 Task: Explore nearby rock climbing gyms in Boulder, Colorado. 395.454974
Action: Mouse moved to (80, 64)
Screenshot: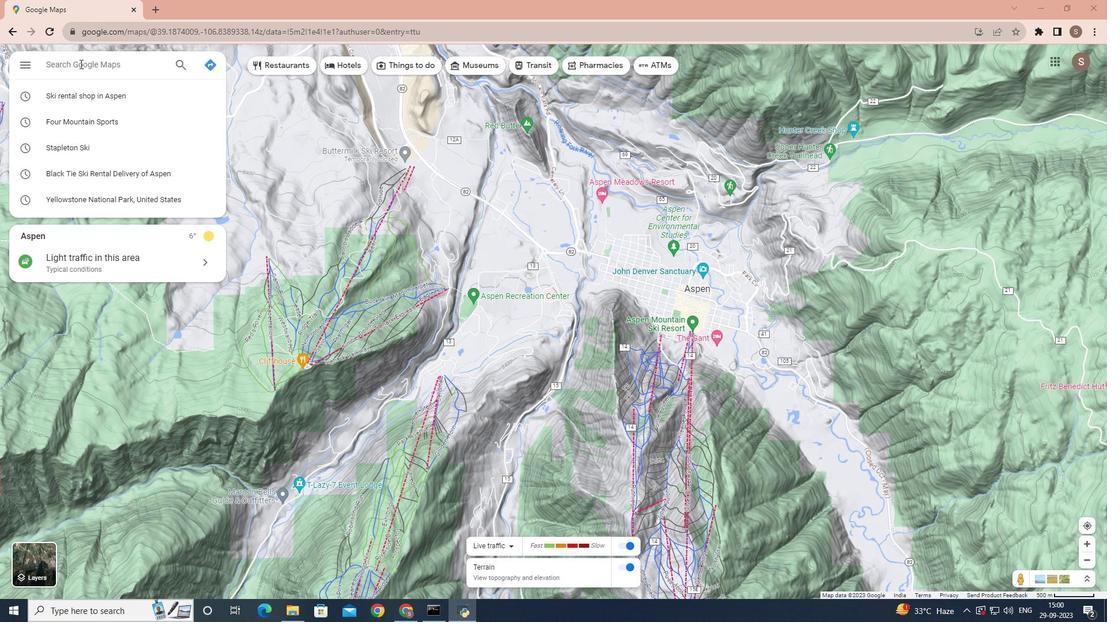 
Action: Mouse pressed left at (80, 64)
Screenshot: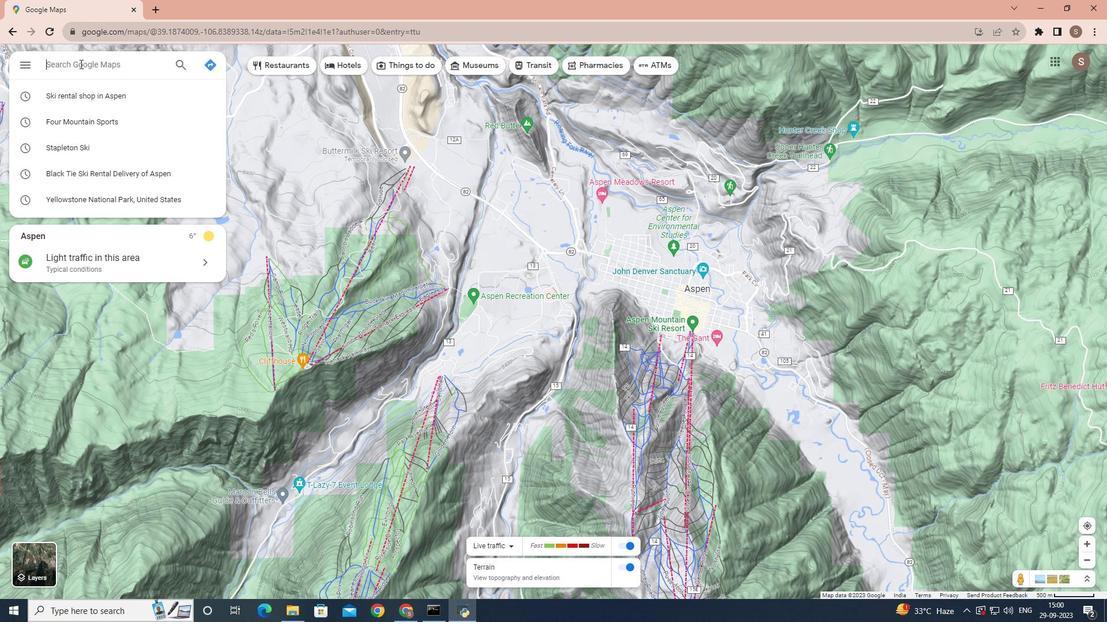 
Action: Key pressed rock<Key.space>climbing<Key.space>gym<Key.space>in<Key.space>boulder
Screenshot: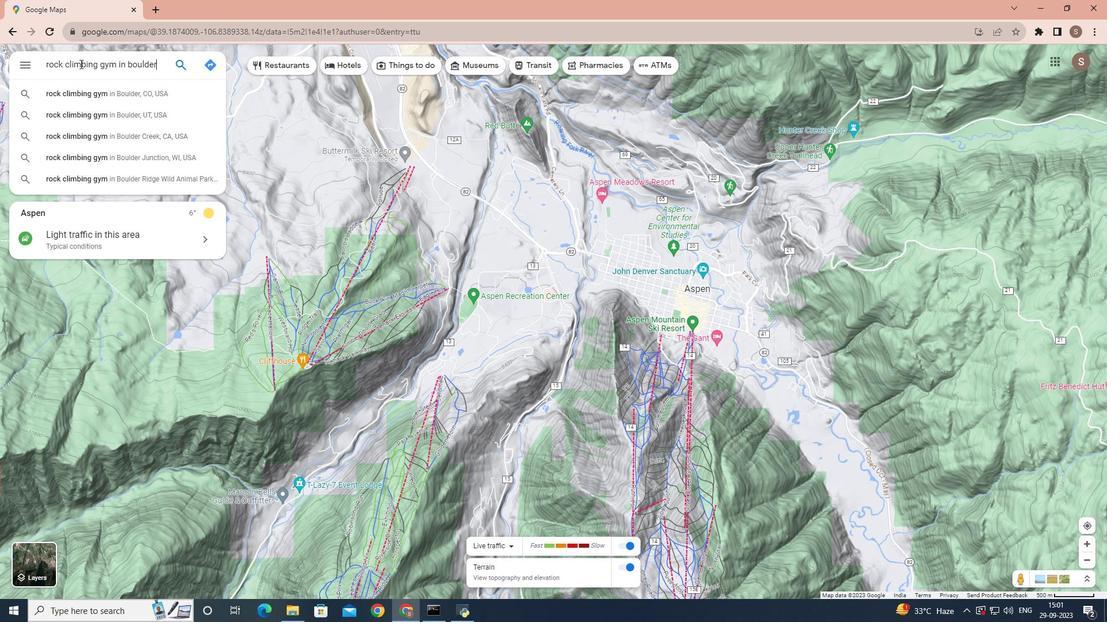 
Action: Mouse moved to (127, 91)
Screenshot: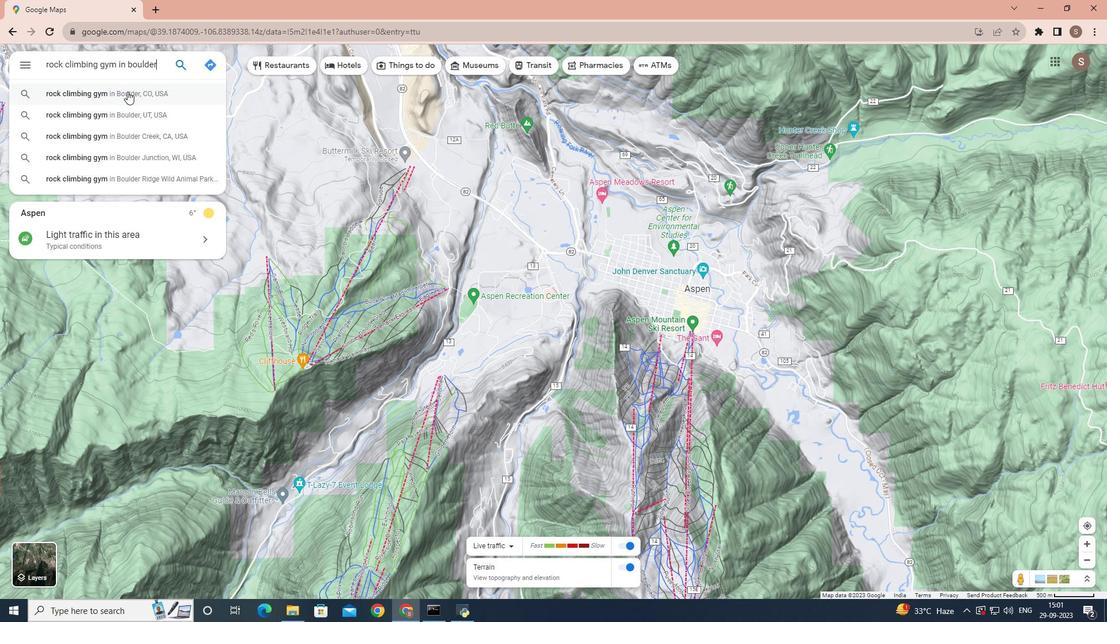 
Action: Mouse pressed left at (127, 91)
Screenshot: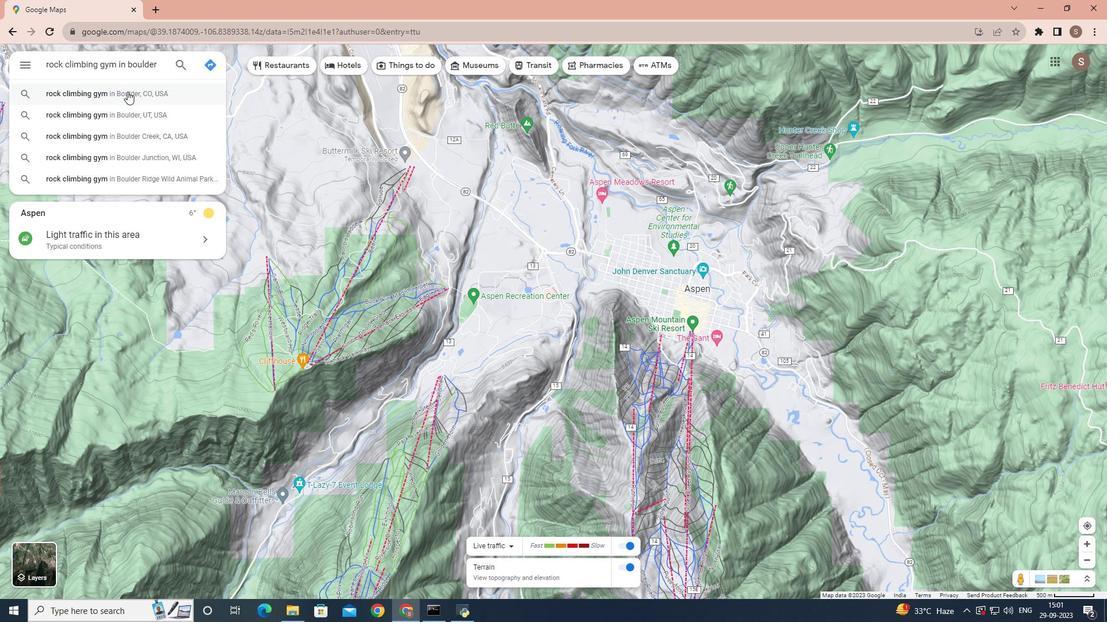 
Action: Mouse moved to (156, 283)
Screenshot: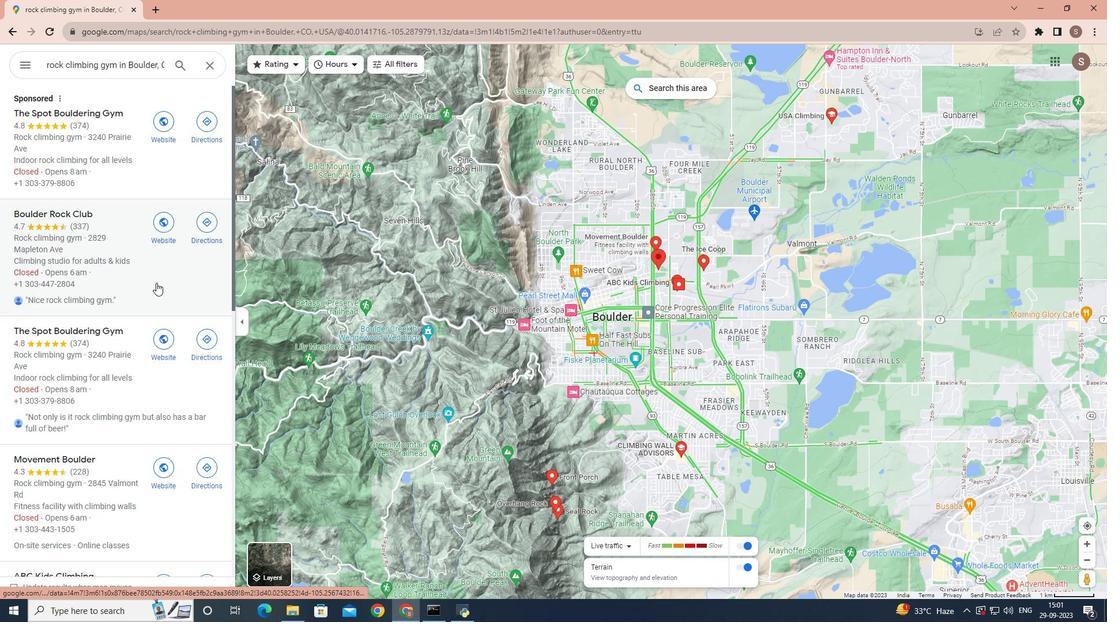 
Action: Mouse pressed left at (156, 283)
Screenshot: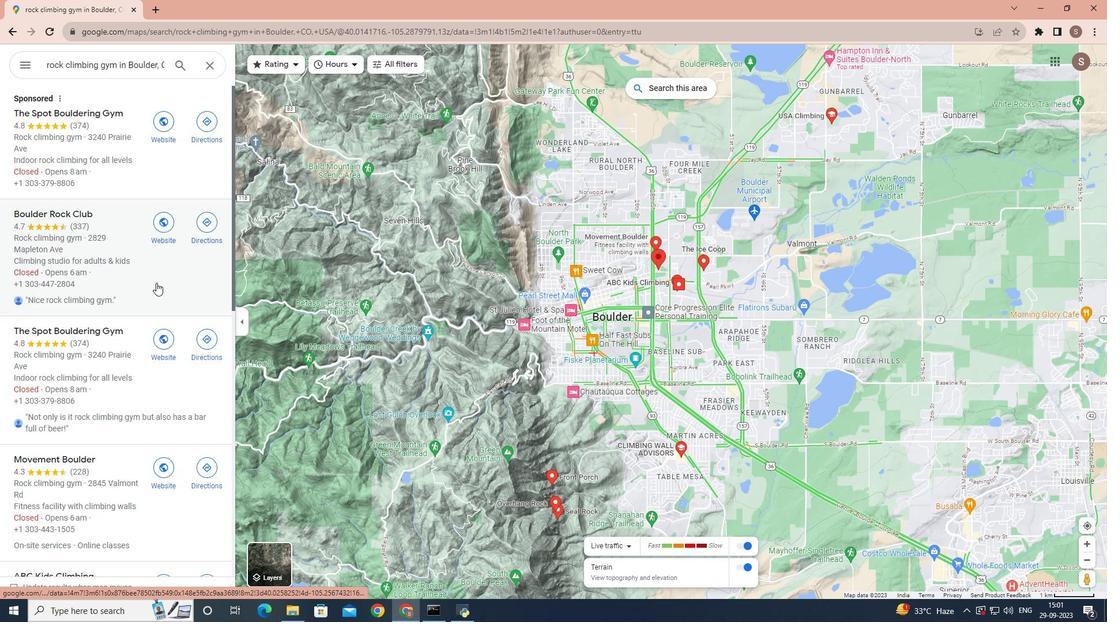 
Action: Mouse moved to (292, 377)
Screenshot: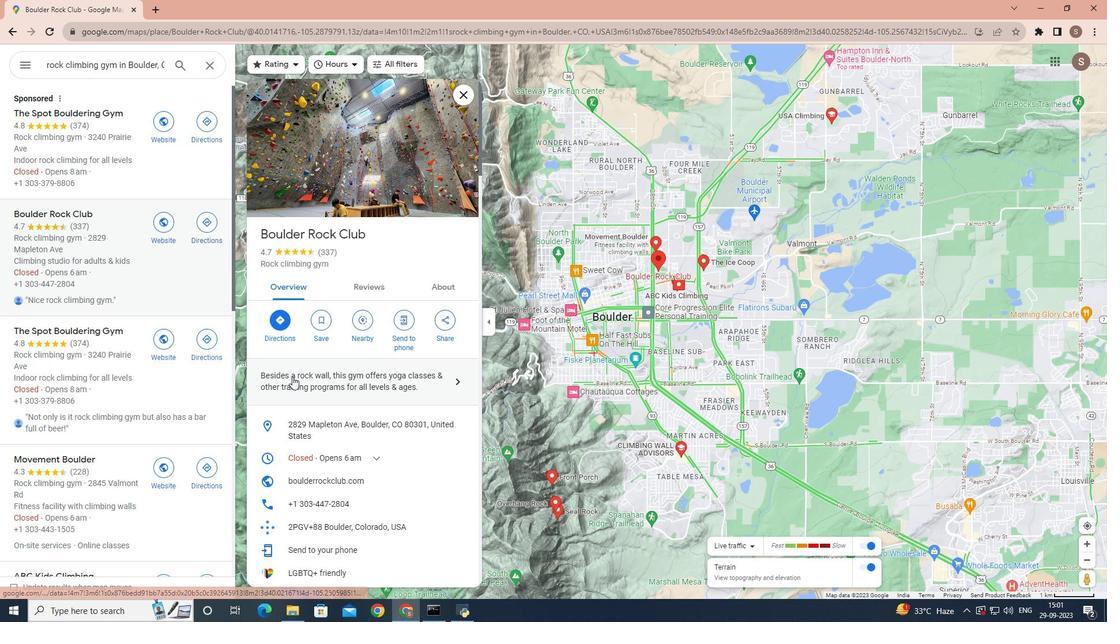 
Action: Mouse scrolled (292, 376) with delta (0, 0)
Screenshot: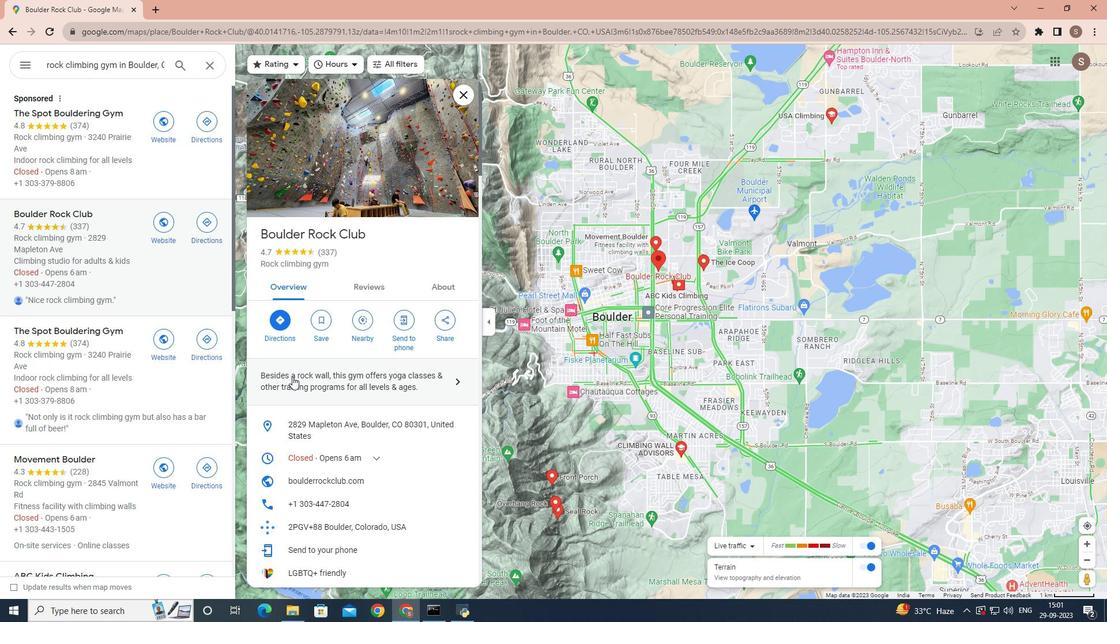 
Action: Mouse scrolled (292, 376) with delta (0, 0)
Screenshot: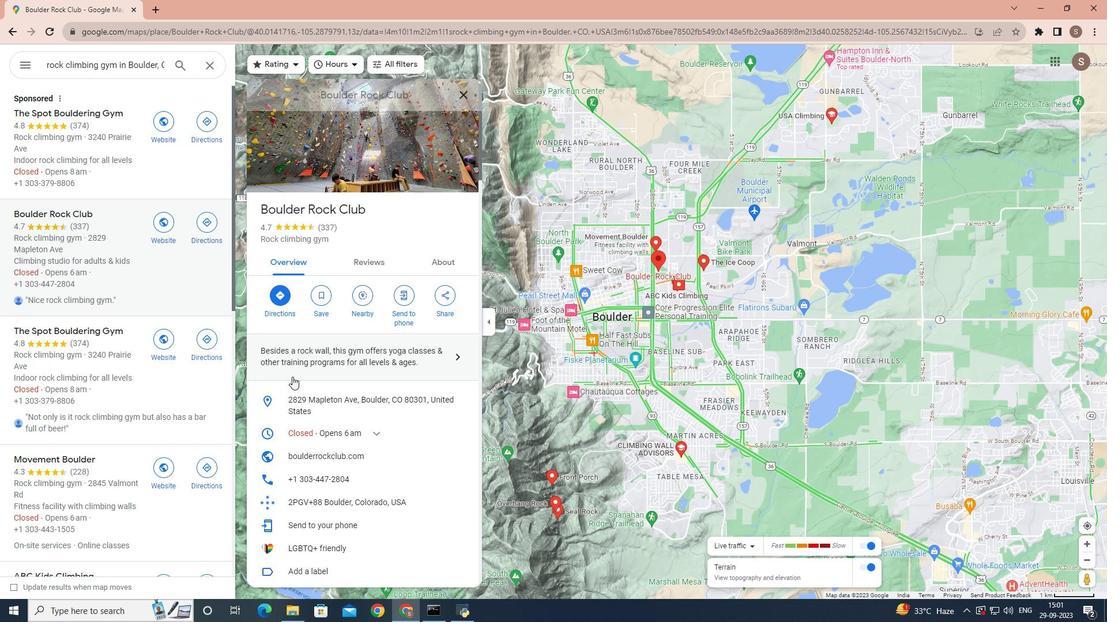 
Action: Mouse scrolled (292, 376) with delta (0, 0)
Screenshot: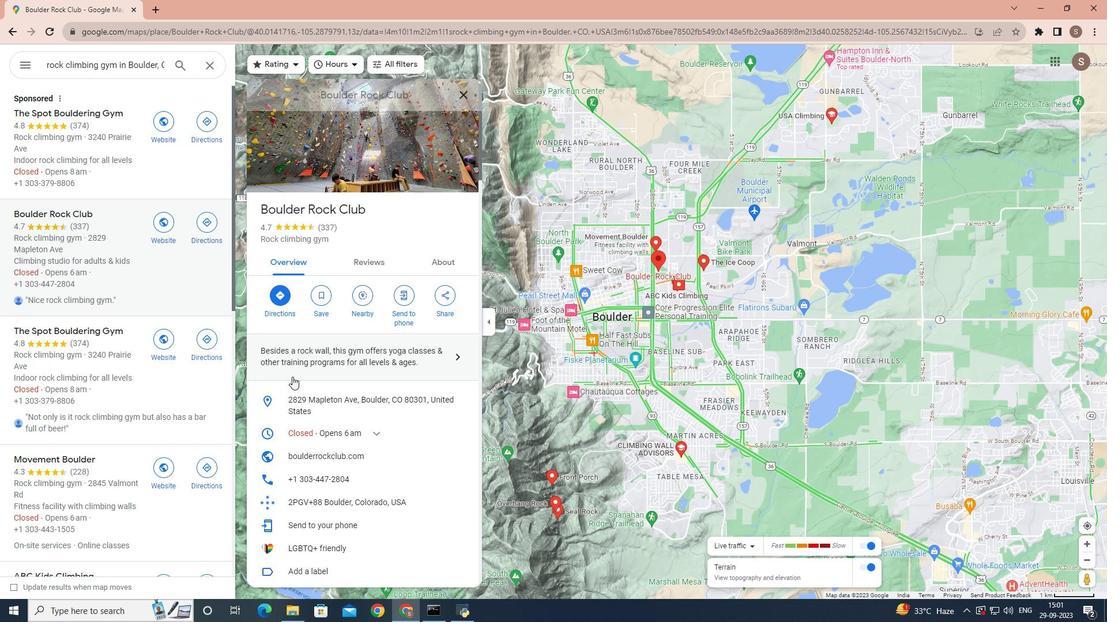 
Action: Mouse scrolled (292, 376) with delta (0, 0)
Screenshot: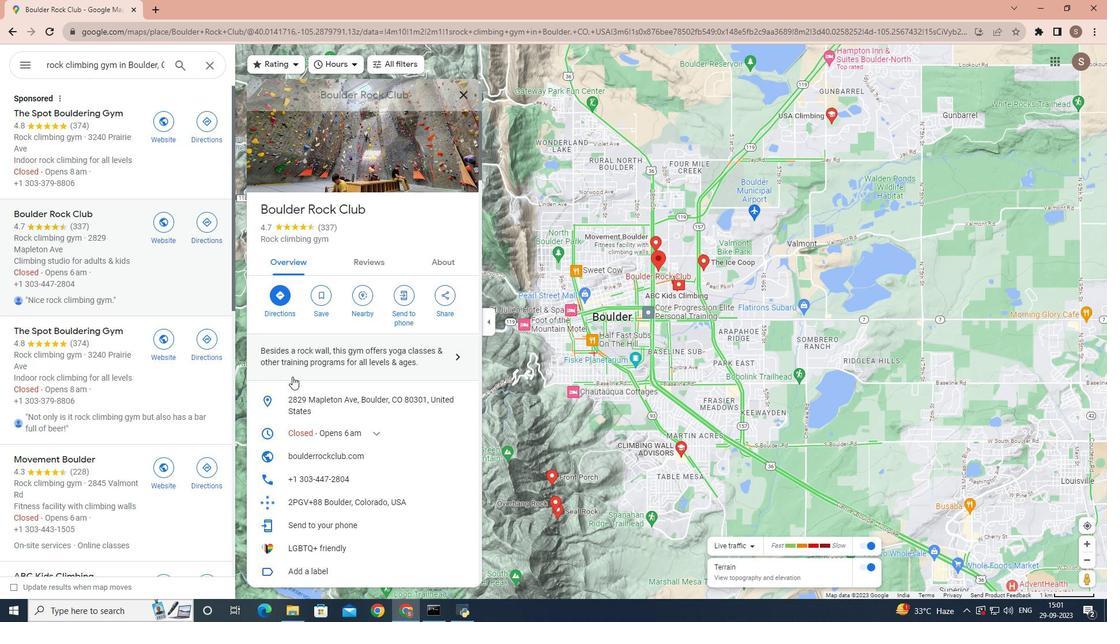 
Action: Mouse scrolled (292, 376) with delta (0, 0)
Screenshot: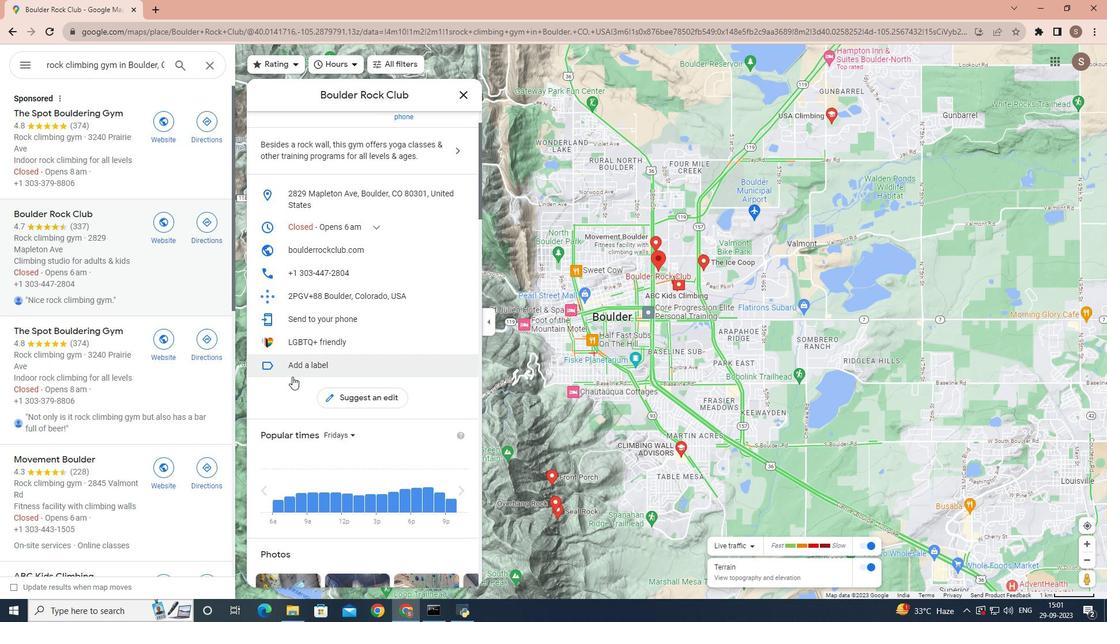 
Action: Mouse scrolled (292, 376) with delta (0, 0)
Screenshot: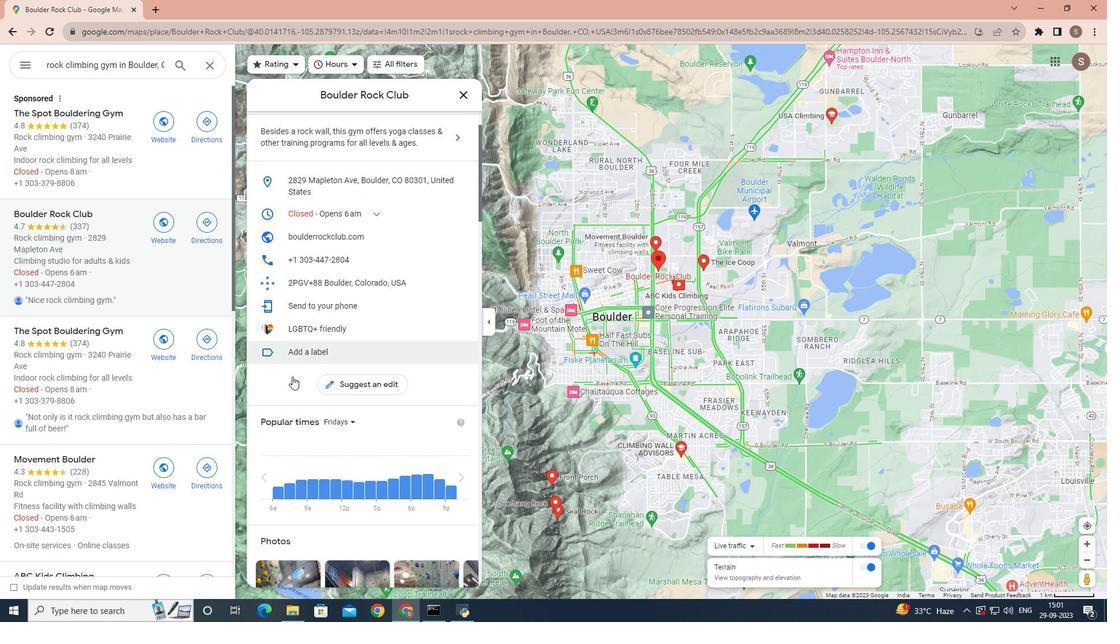 
Action: Mouse scrolled (292, 376) with delta (0, 0)
Screenshot: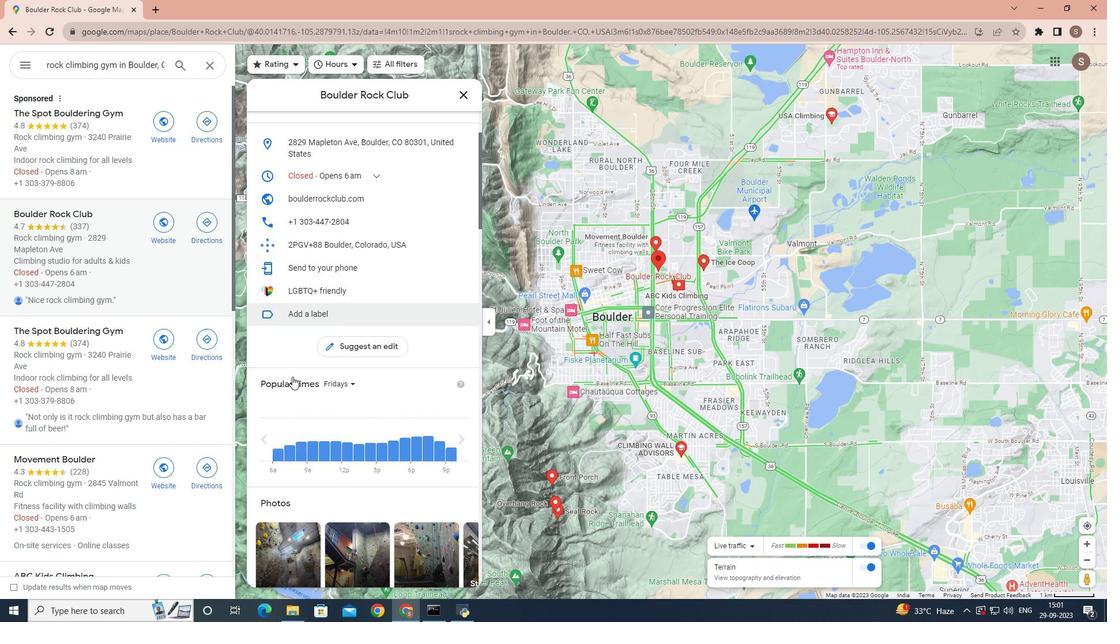 
Action: Mouse scrolled (292, 376) with delta (0, 0)
Screenshot: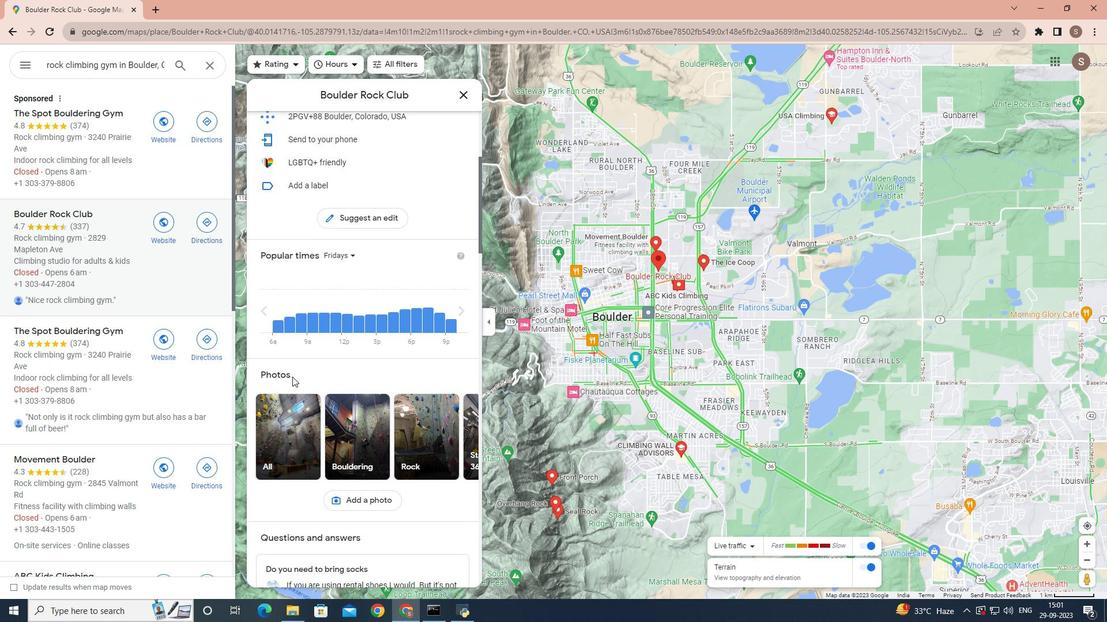 
Action: Mouse scrolled (292, 376) with delta (0, 0)
Screenshot: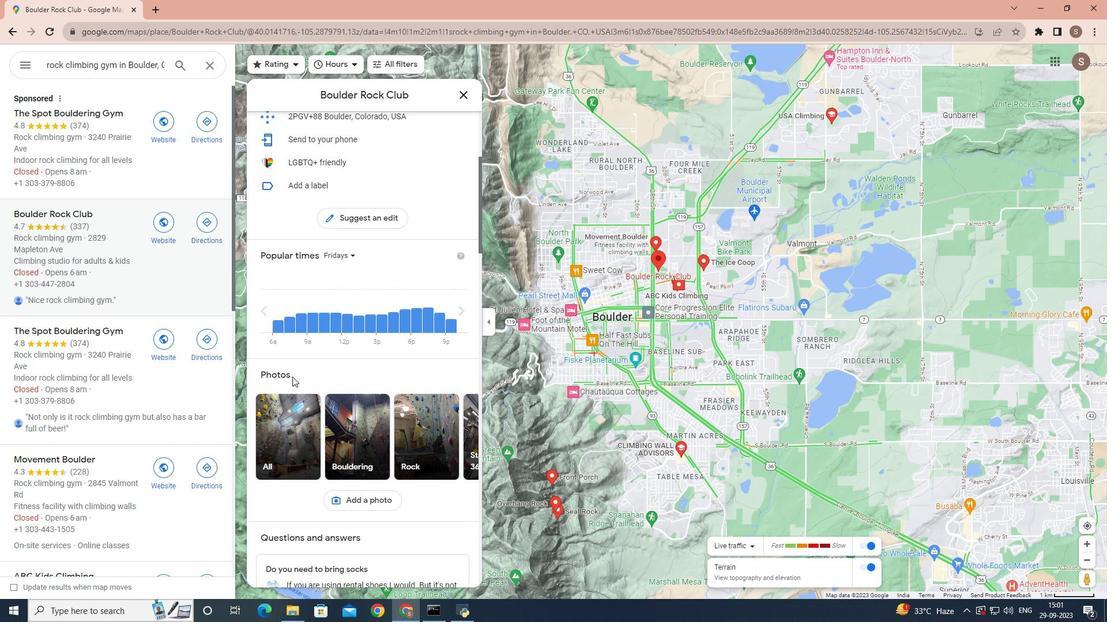 
Action: Mouse scrolled (292, 376) with delta (0, 0)
Screenshot: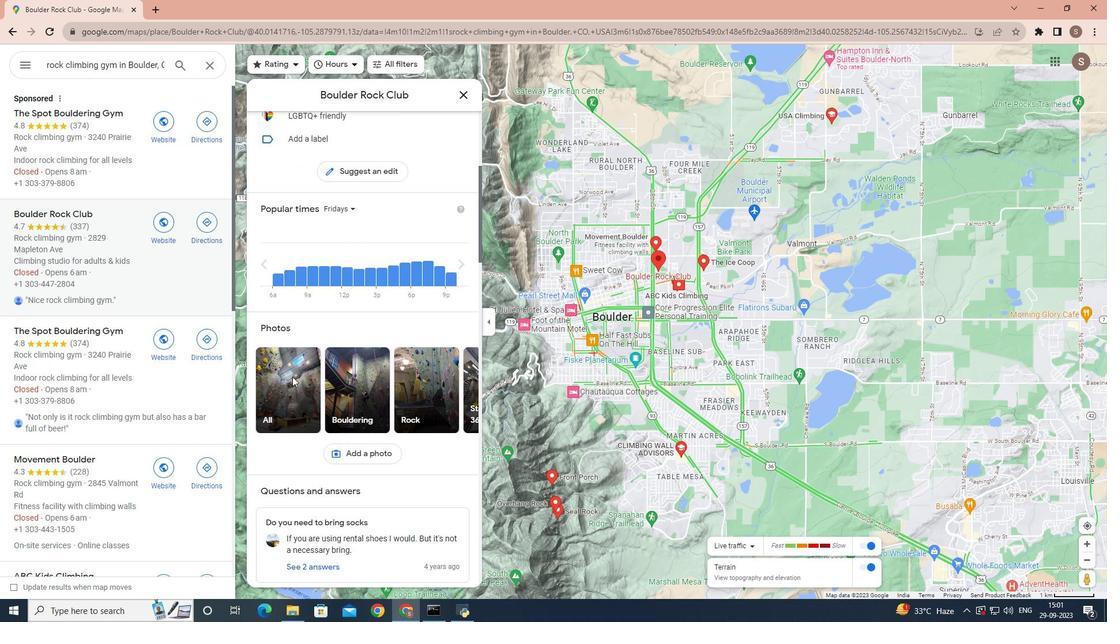 
Action: Mouse scrolled (292, 376) with delta (0, 0)
Screenshot: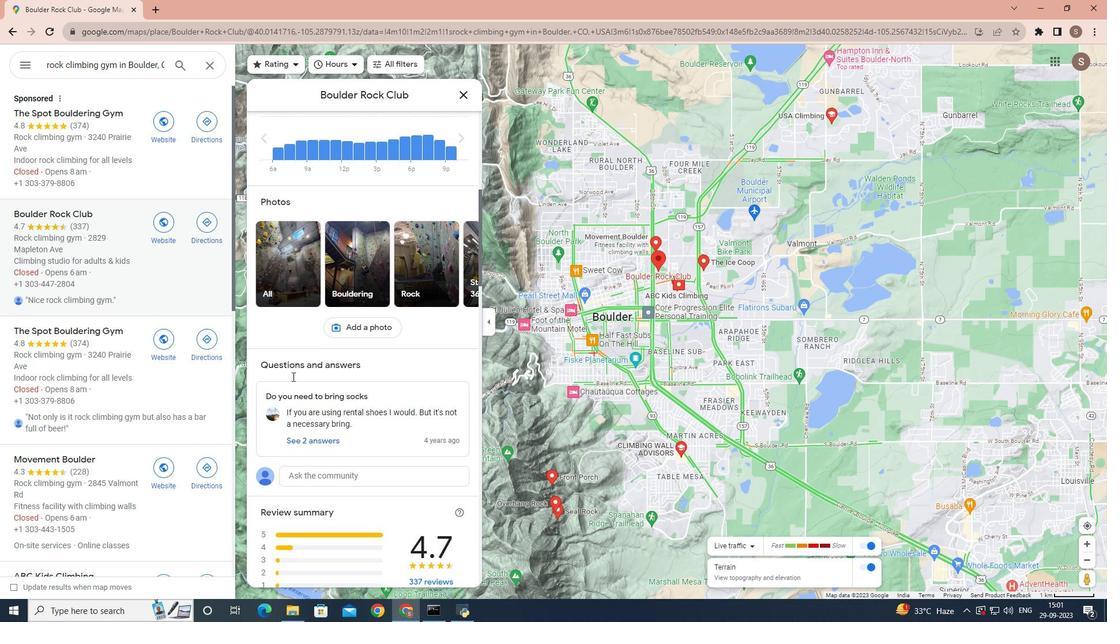 
Action: Mouse scrolled (292, 376) with delta (0, 0)
Screenshot: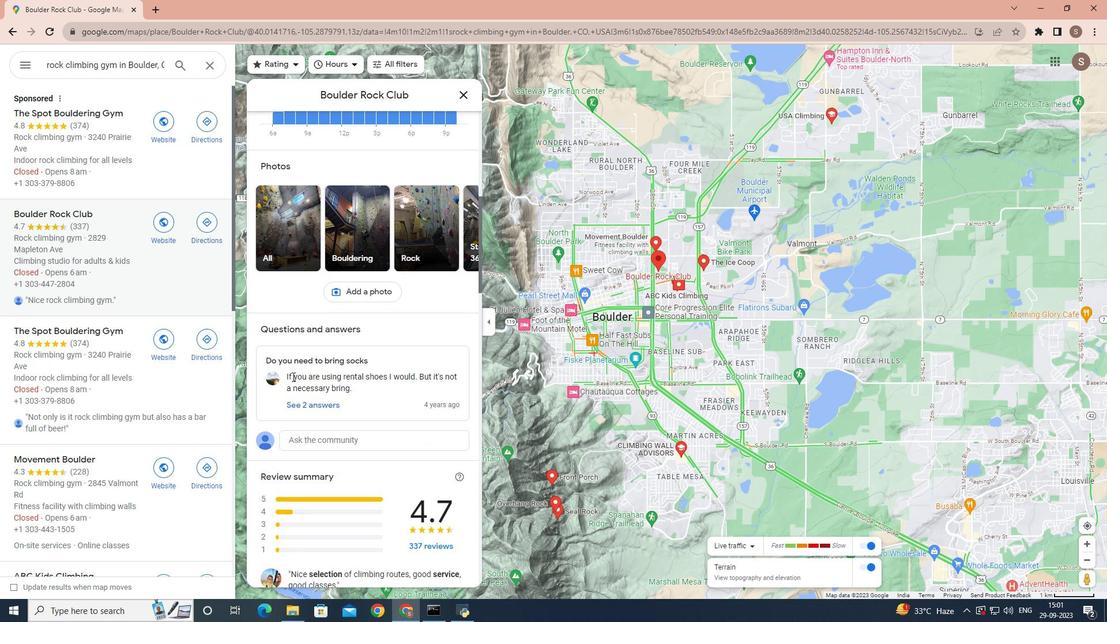 
Action: Mouse scrolled (292, 376) with delta (0, 0)
Screenshot: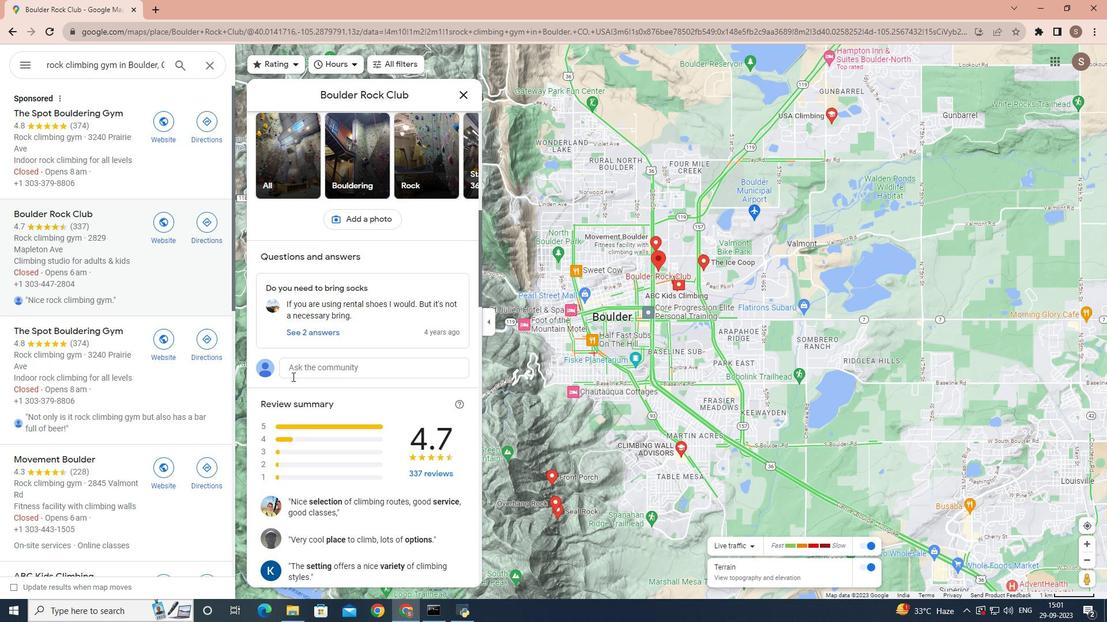 
Action: Mouse scrolled (292, 376) with delta (0, 0)
Screenshot: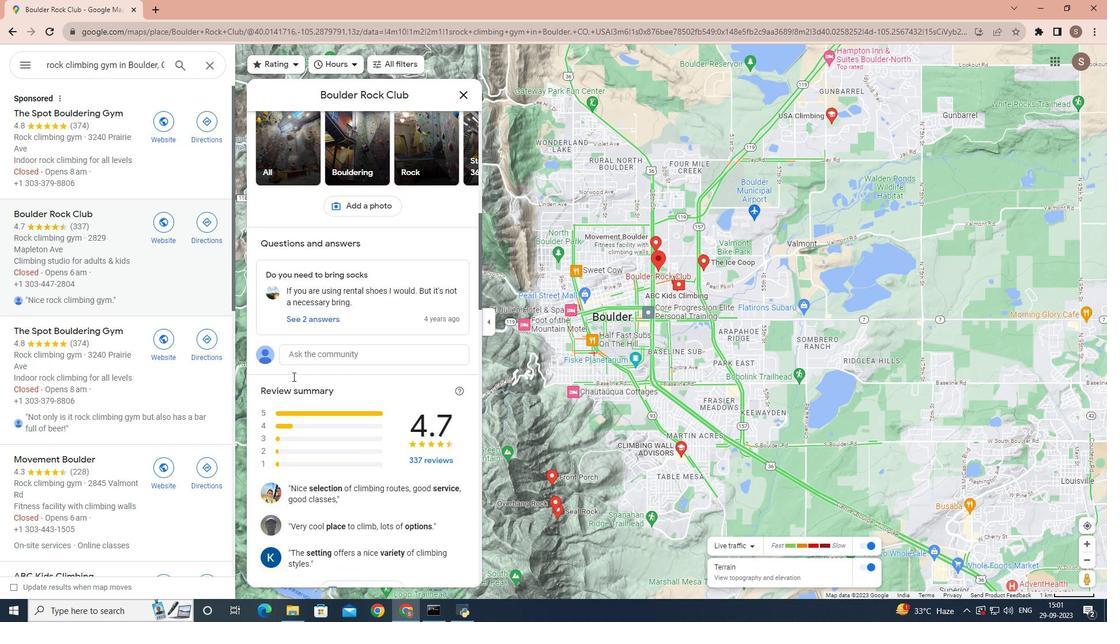 
Action: Mouse moved to (293, 377)
Screenshot: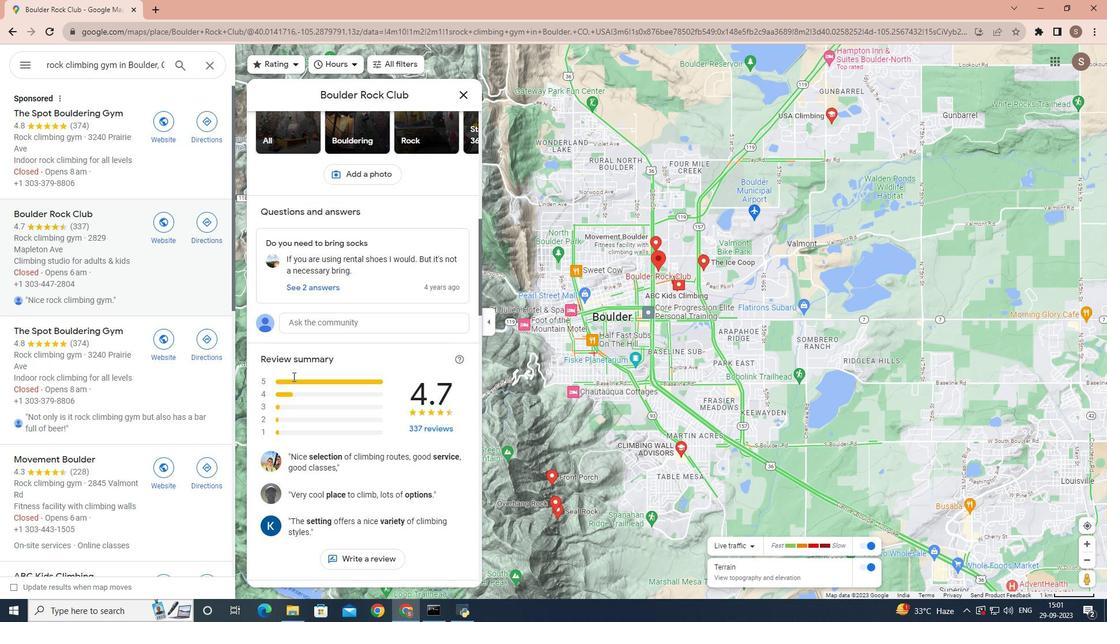 
Action: Mouse scrolled (293, 376) with delta (0, 0)
Screenshot: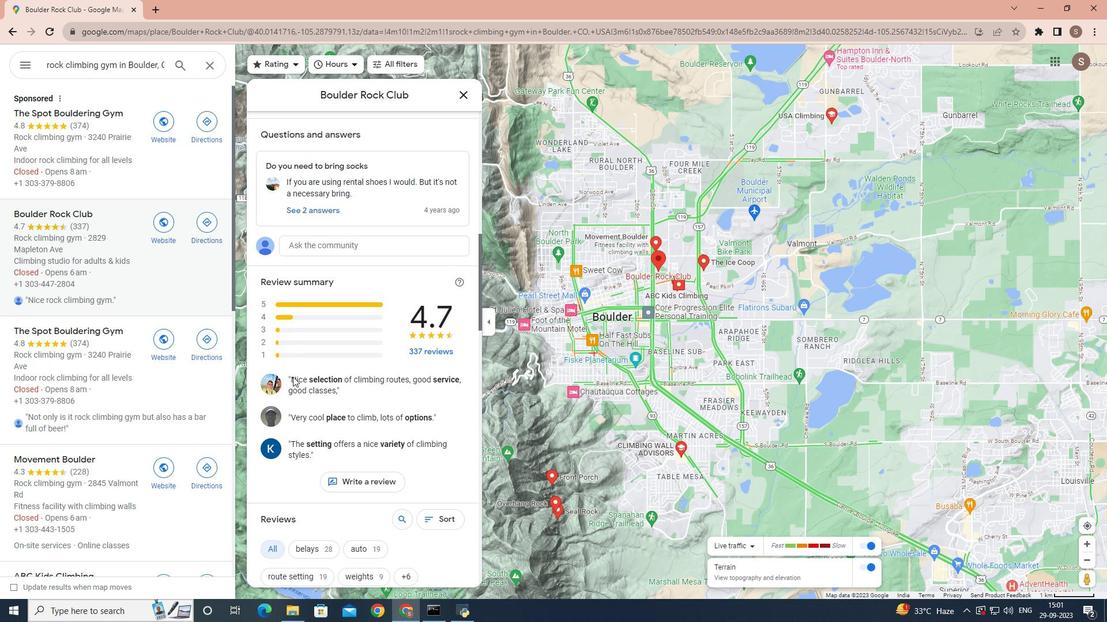 
Action: Mouse scrolled (293, 376) with delta (0, 0)
Screenshot: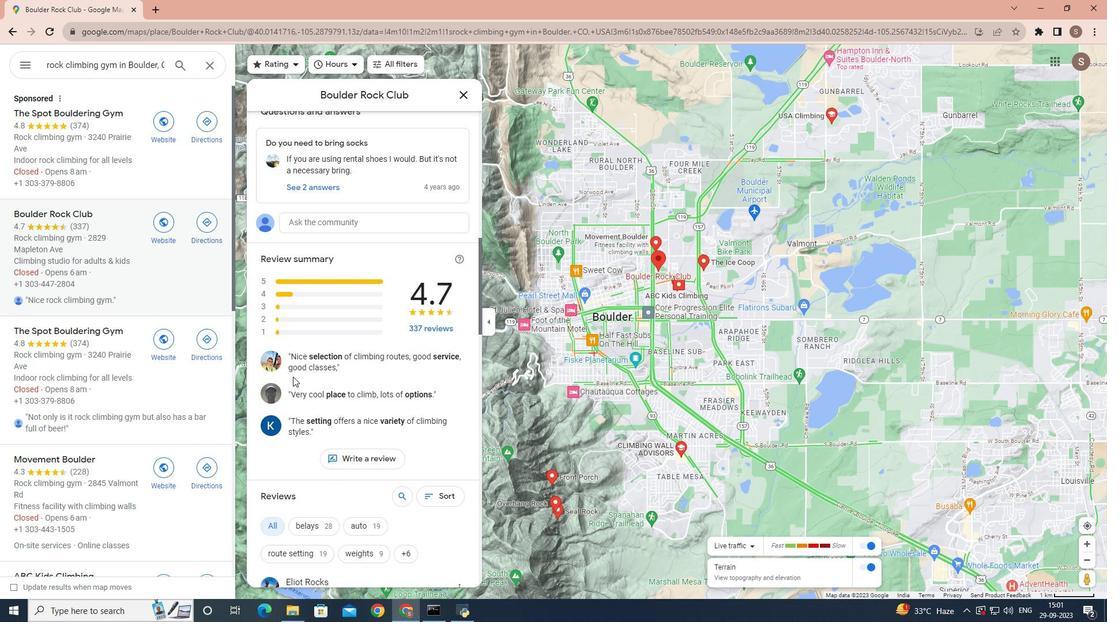 
Action: Mouse scrolled (293, 376) with delta (0, 0)
Screenshot: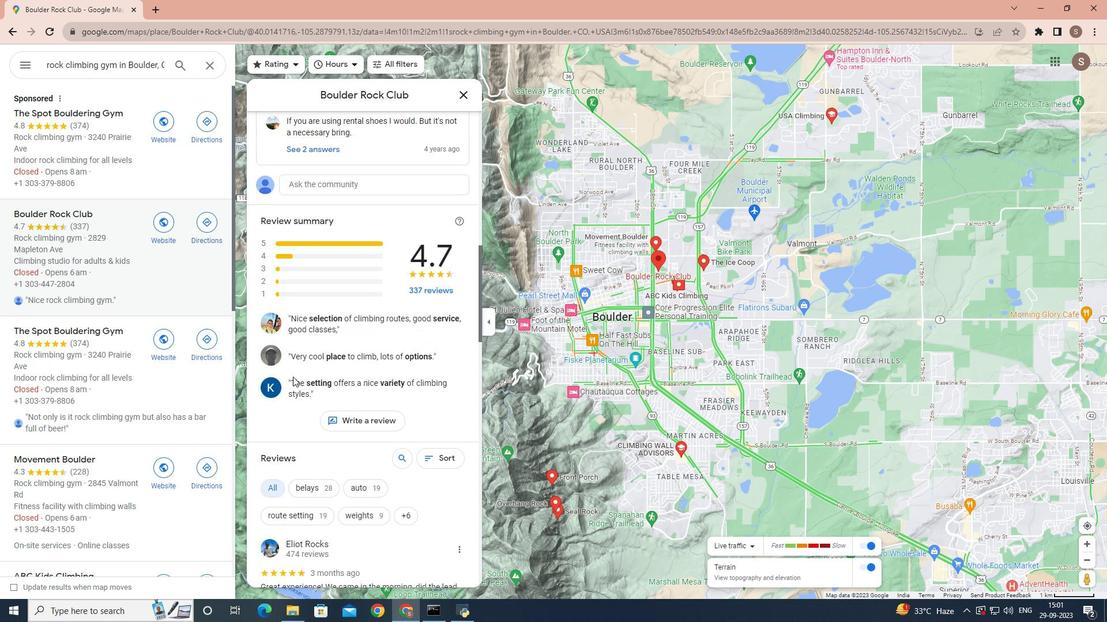
Action: Mouse scrolled (293, 376) with delta (0, 0)
Screenshot: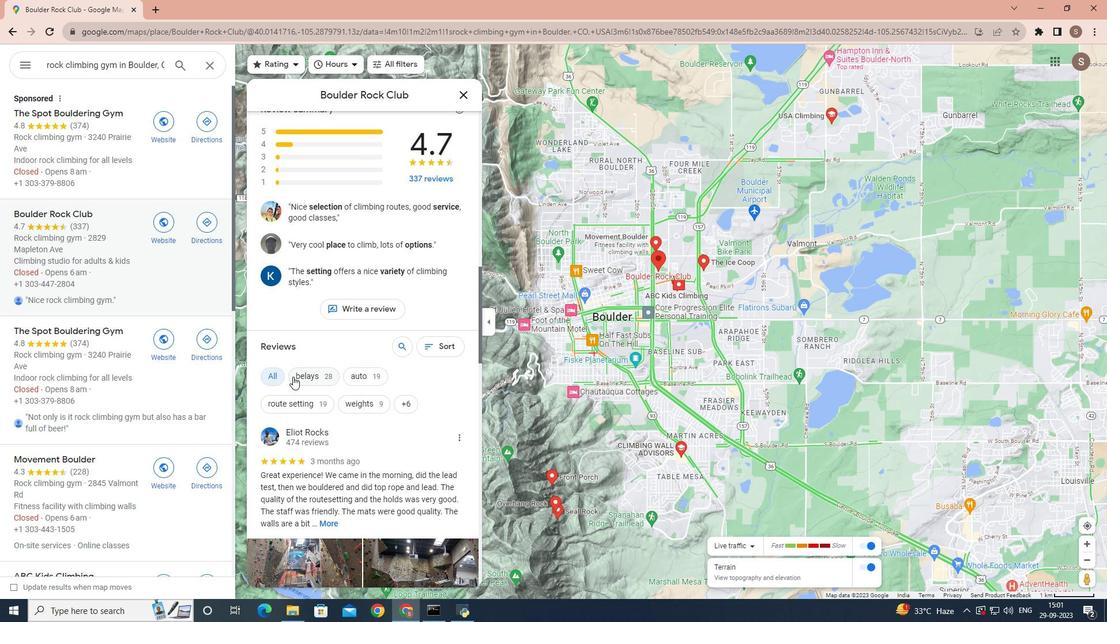 
Action: Mouse scrolled (293, 376) with delta (0, 0)
Screenshot: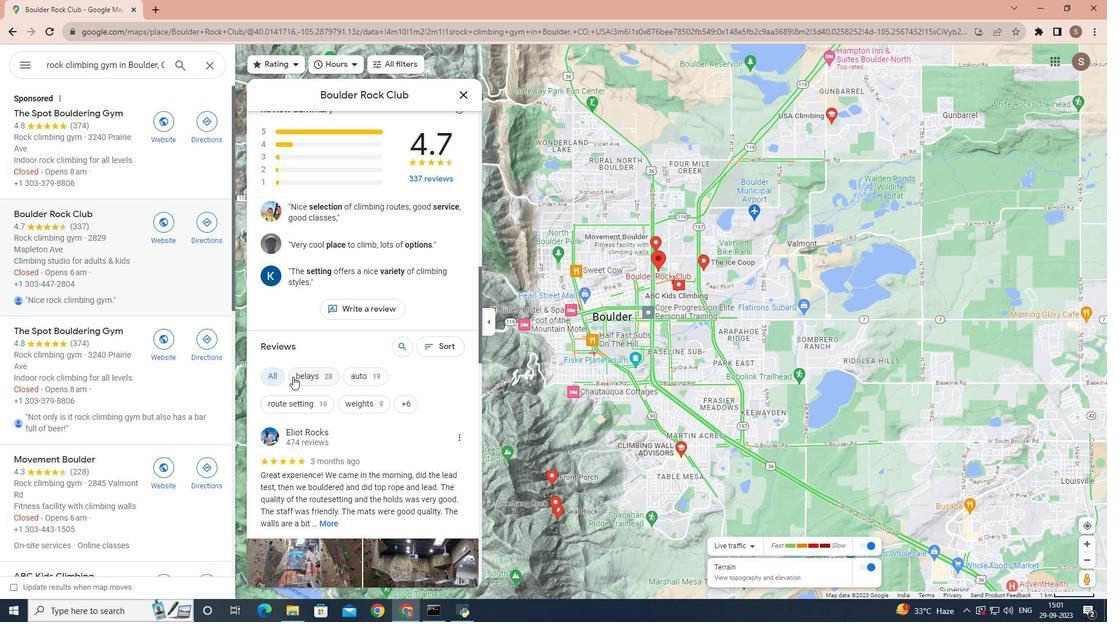 
Action: Mouse scrolled (293, 376) with delta (0, 0)
Screenshot: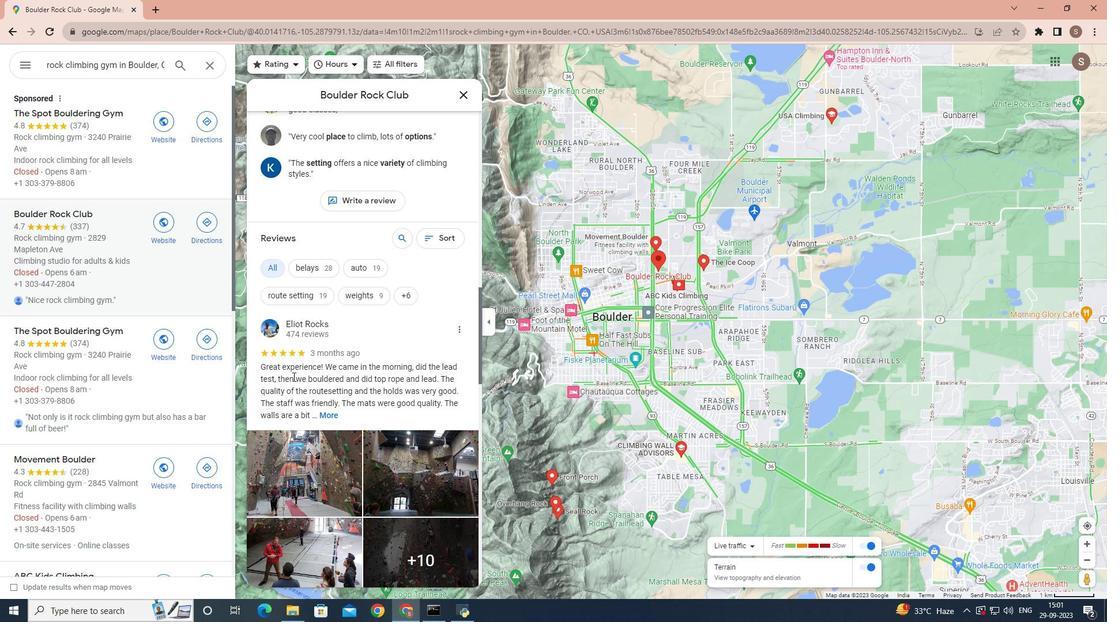 
Action: Mouse scrolled (293, 376) with delta (0, 0)
Screenshot: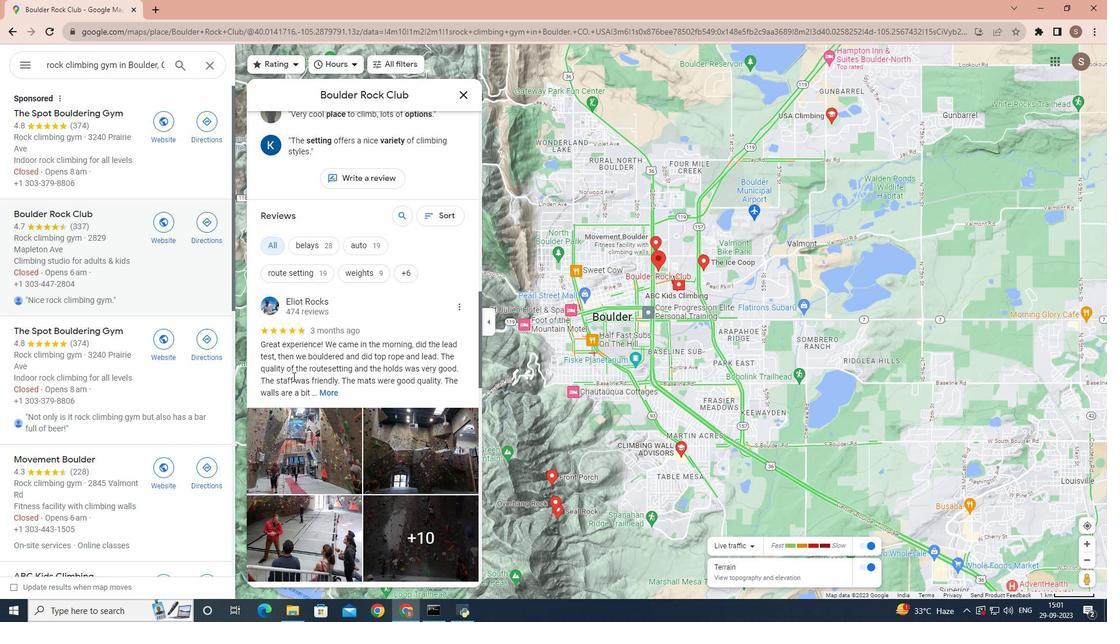 
Action: Mouse scrolled (293, 376) with delta (0, 0)
Screenshot: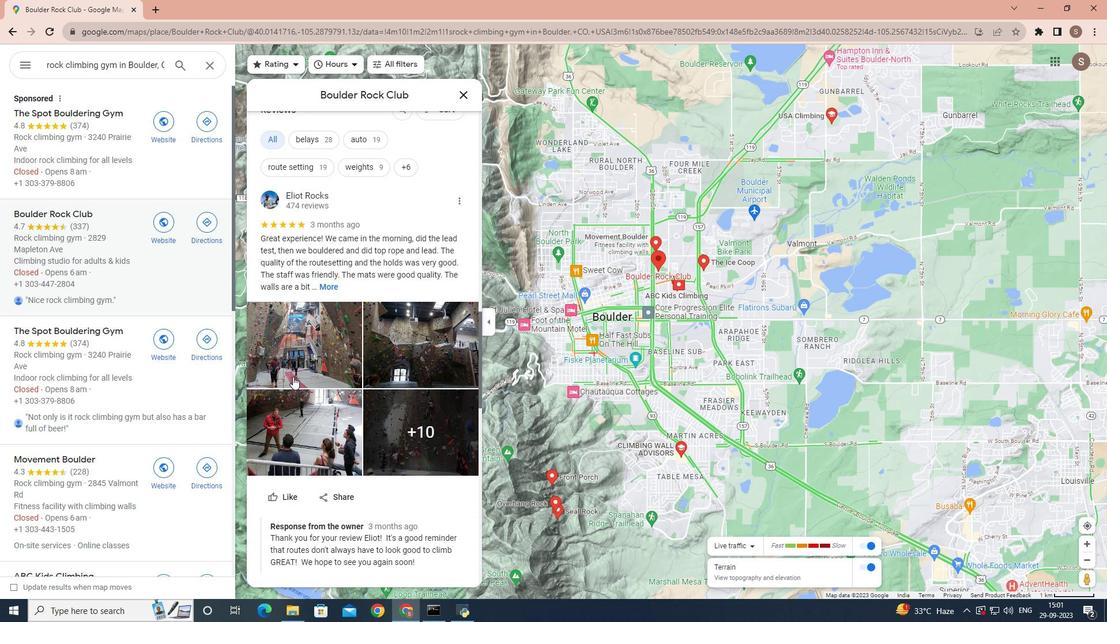 
Action: Mouse scrolled (293, 376) with delta (0, 0)
Screenshot: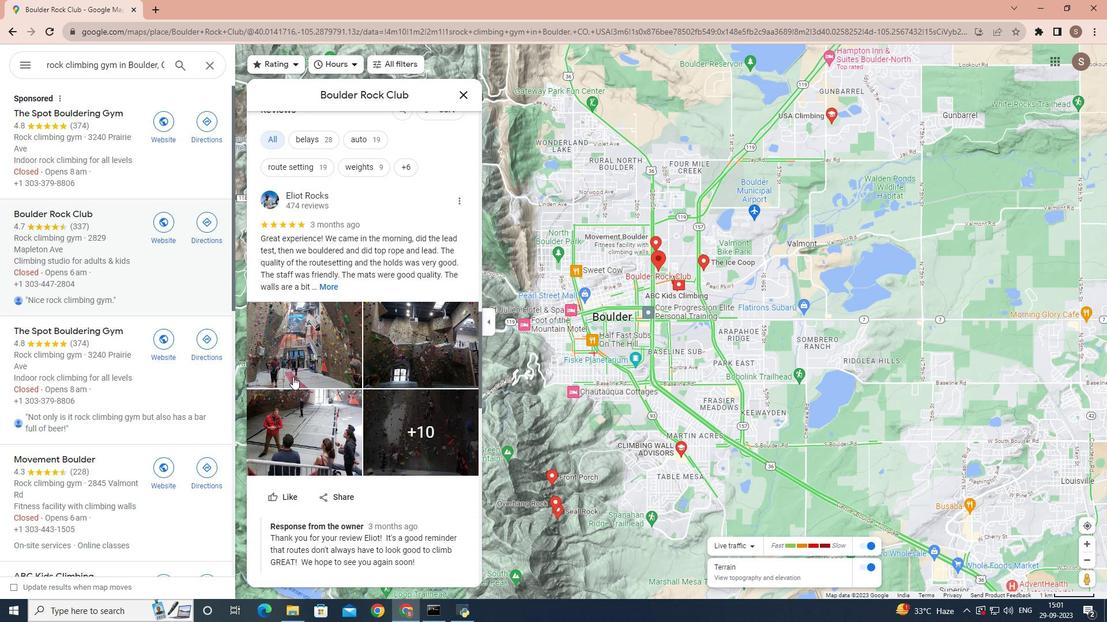 
Action: Mouse scrolled (293, 376) with delta (0, 0)
Screenshot: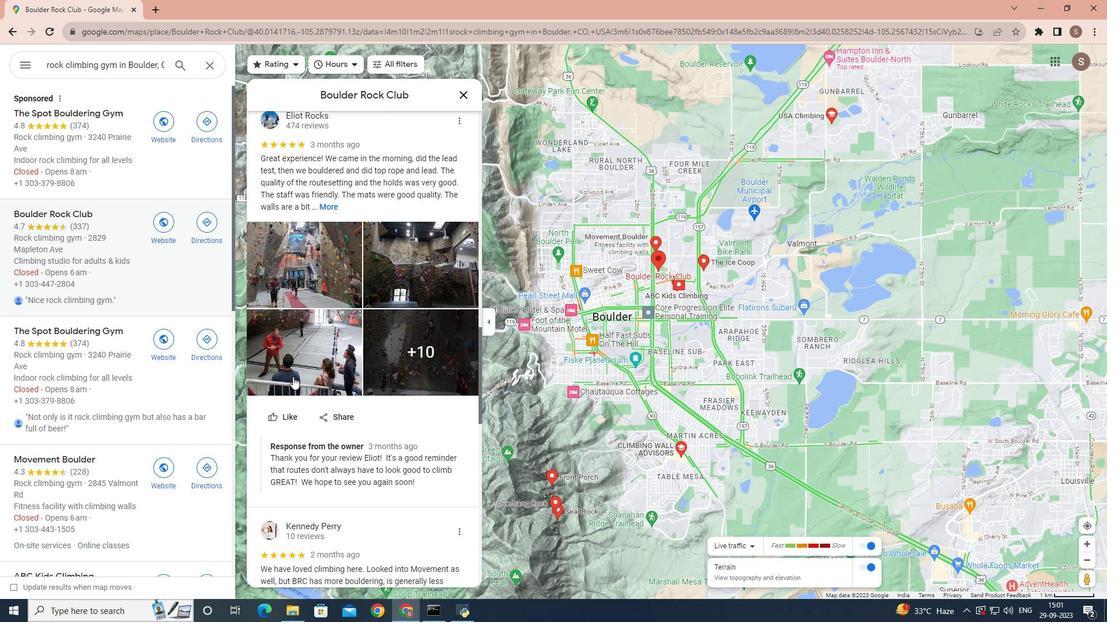 
Action: Mouse scrolled (293, 376) with delta (0, 0)
Screenshot: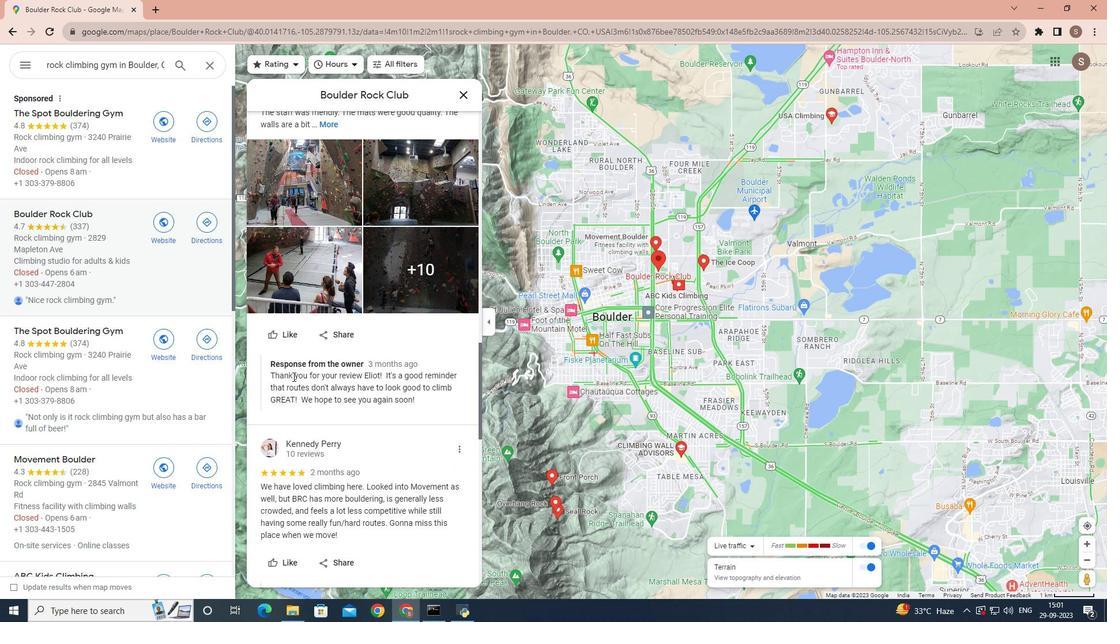 
Action: Mouse scrolled (293, 376) with delta (0, 0)
Screenshot: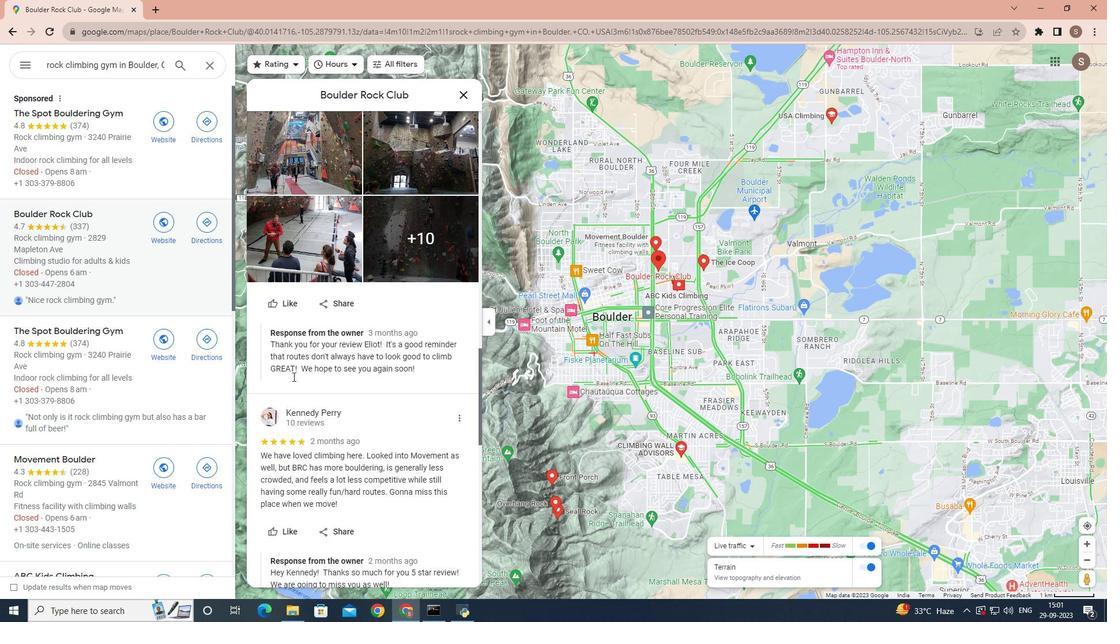 
Action: Mouse scrolled (293, 376) with delta (0, 0)
Screenshot: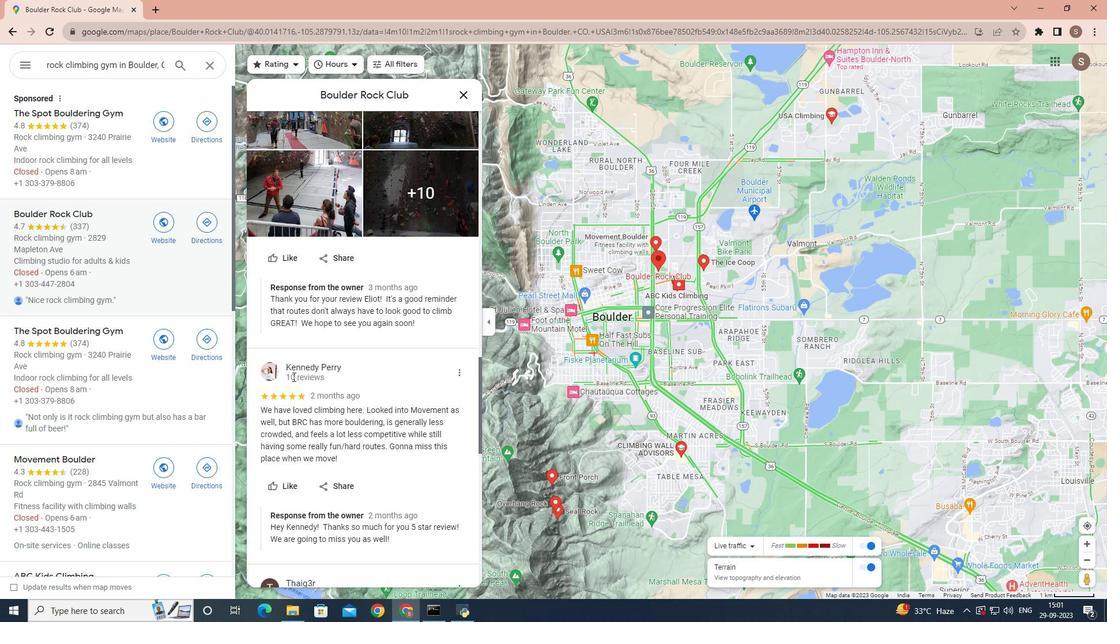 
Action: Mouse scrolled (293, 376) with delta (0, 0)
Screenshot: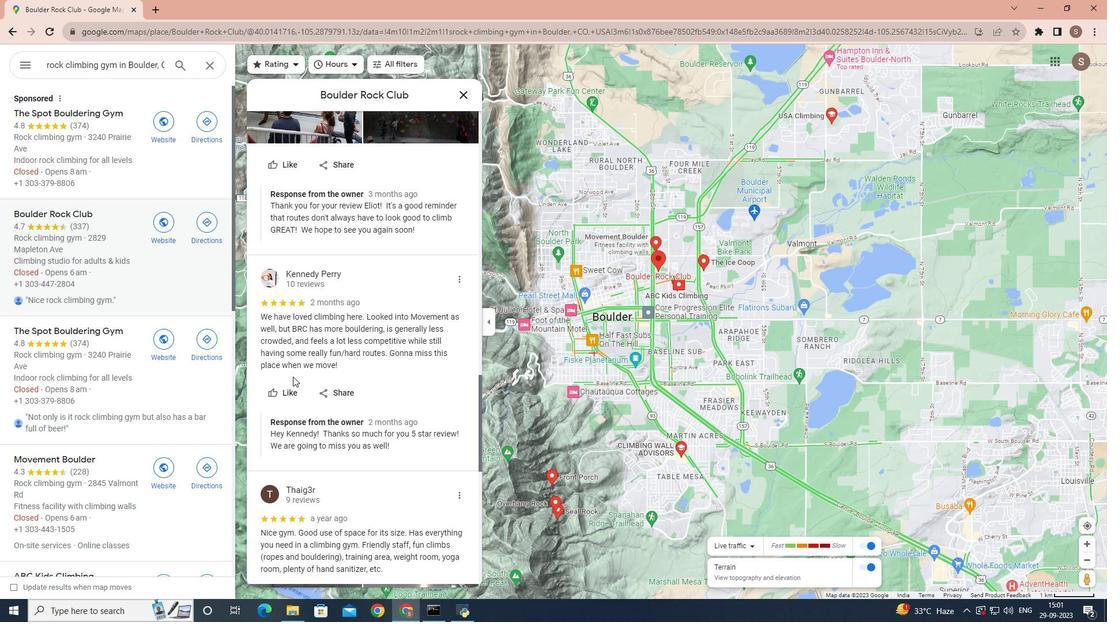 
Action: Mouse scrolled (293, 376) with delta (0, 0)
Screenshot: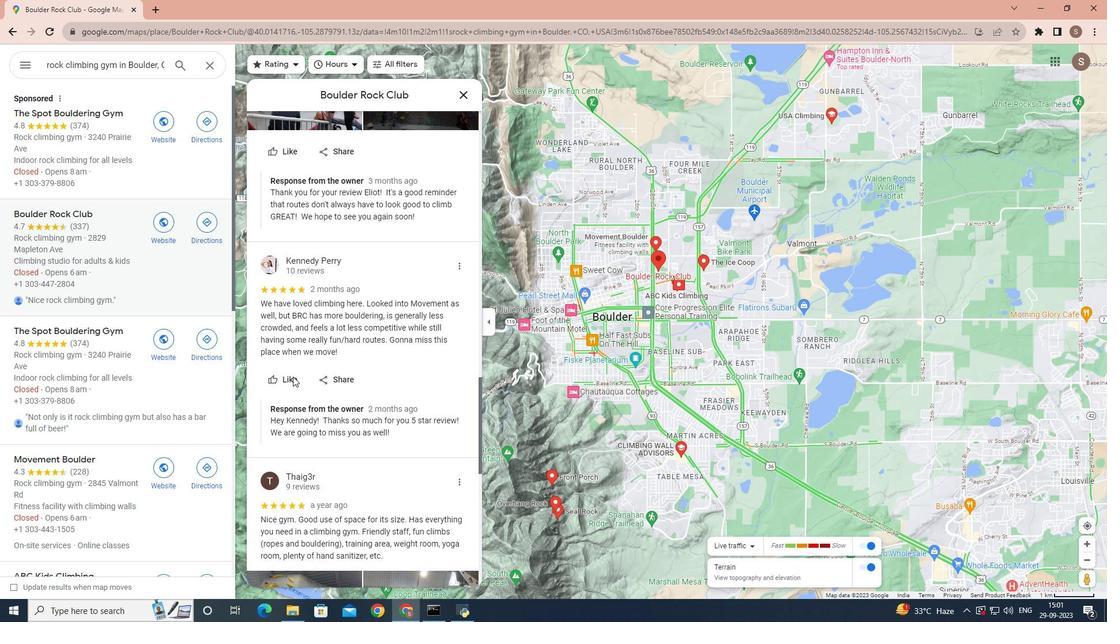 
Action: Mouse moved to (293, 377)
Screenshot: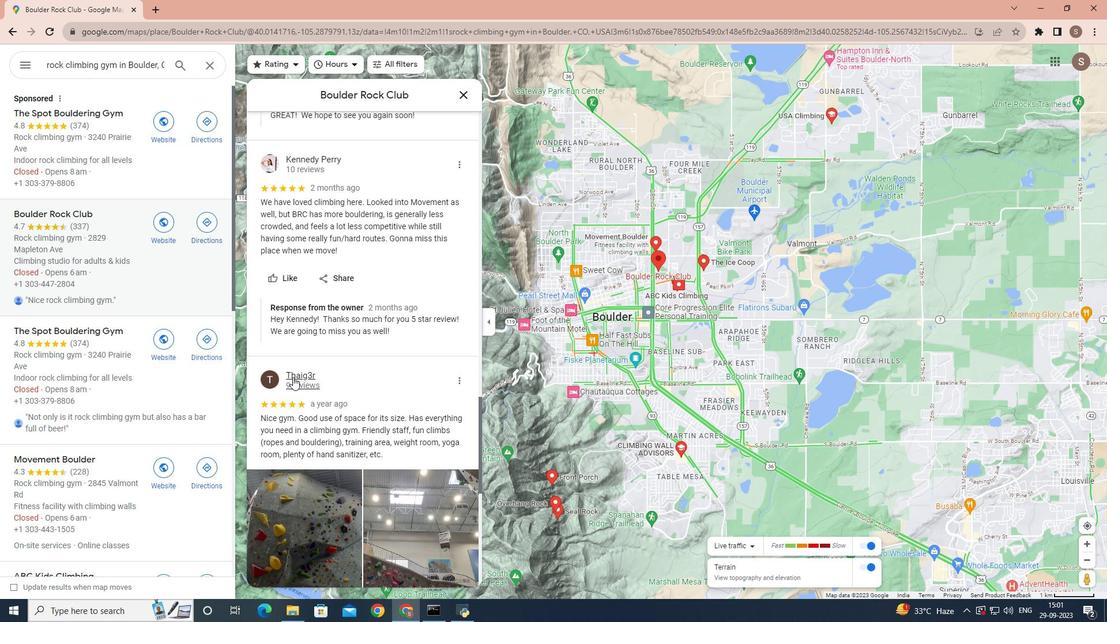 
Action: Mouse scrolled (293, 377) with delta (0, 0)
Screenshot: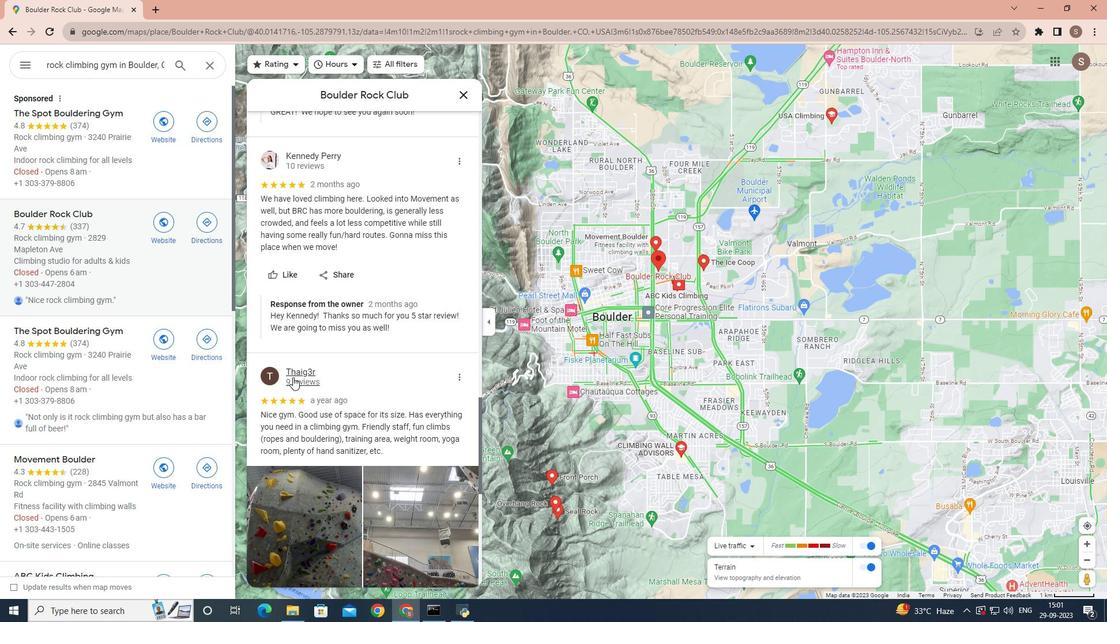 
Action: Mouse scrolled (293, 377) with delta (0, 0)
Screenshot: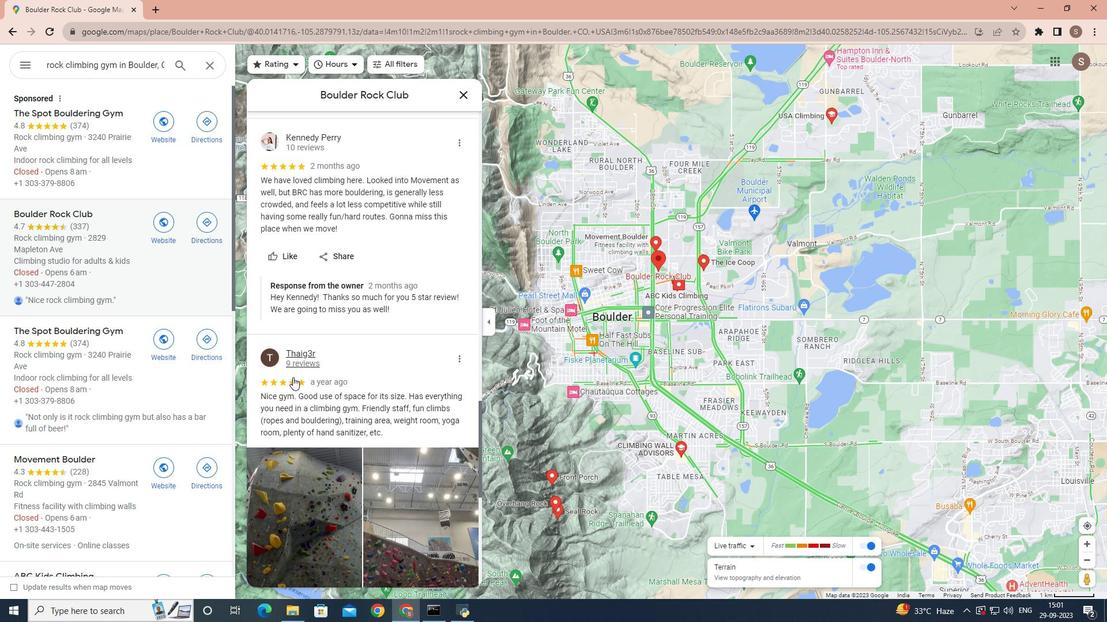 
Action: Mouse scrolled (293, 377) with delta (0, 0)
Screenshot: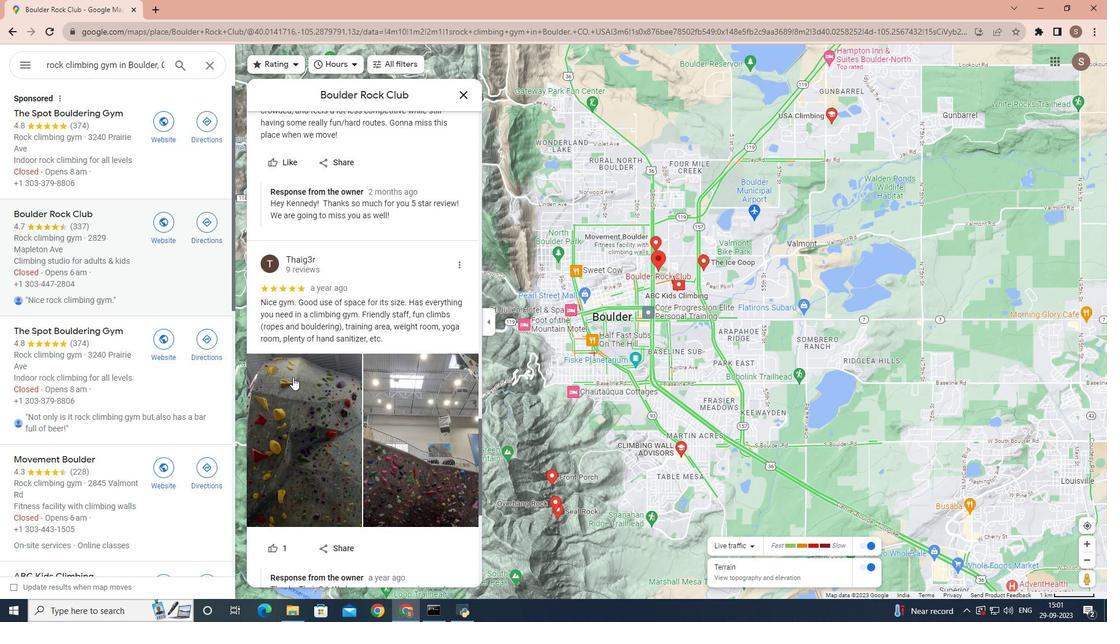 
Action: Mouse scrolled (293, 377) with delta (0, 0)
Screenshot: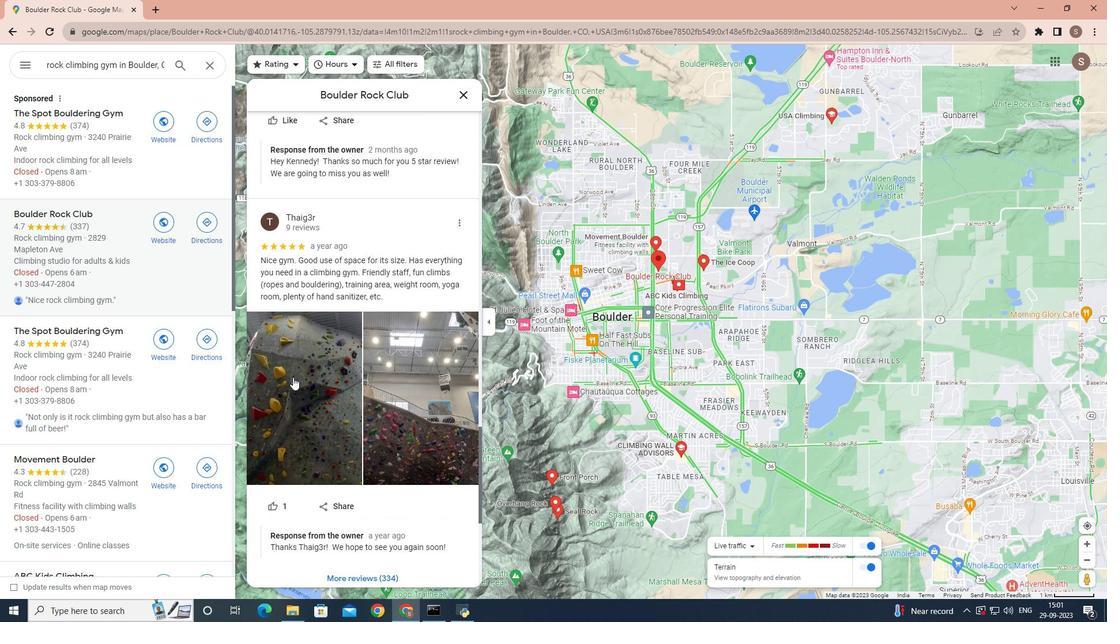 
Action: Mouse scrolled (293, 377) with delta (0, 0)
Screenshot: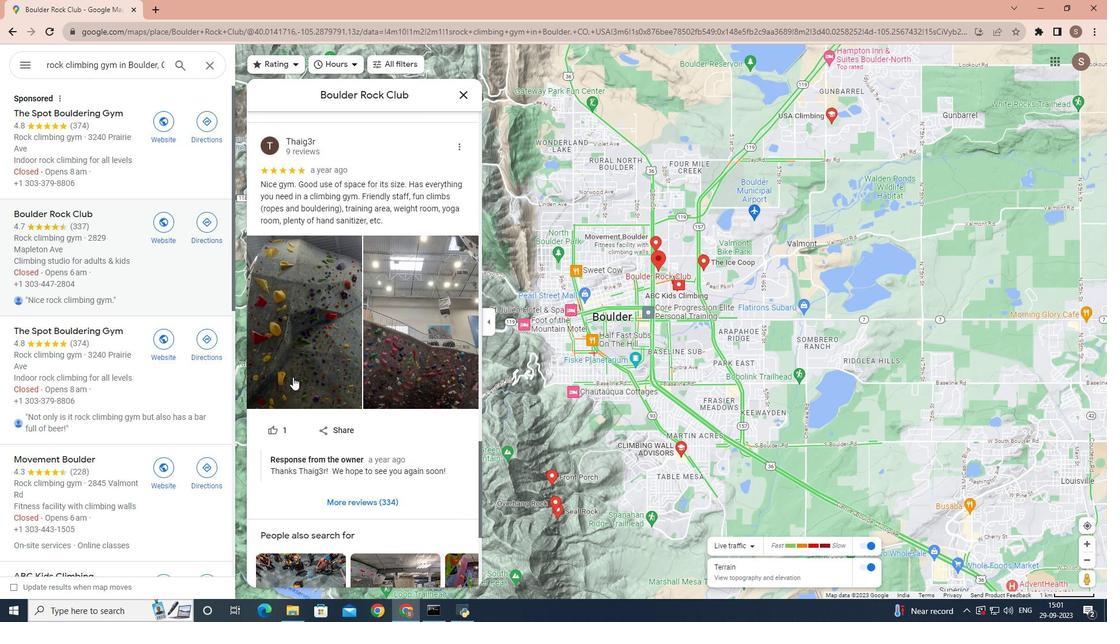 
Action: Mouse scrolled (293, 377) with delta (0, 0)
Screenshot: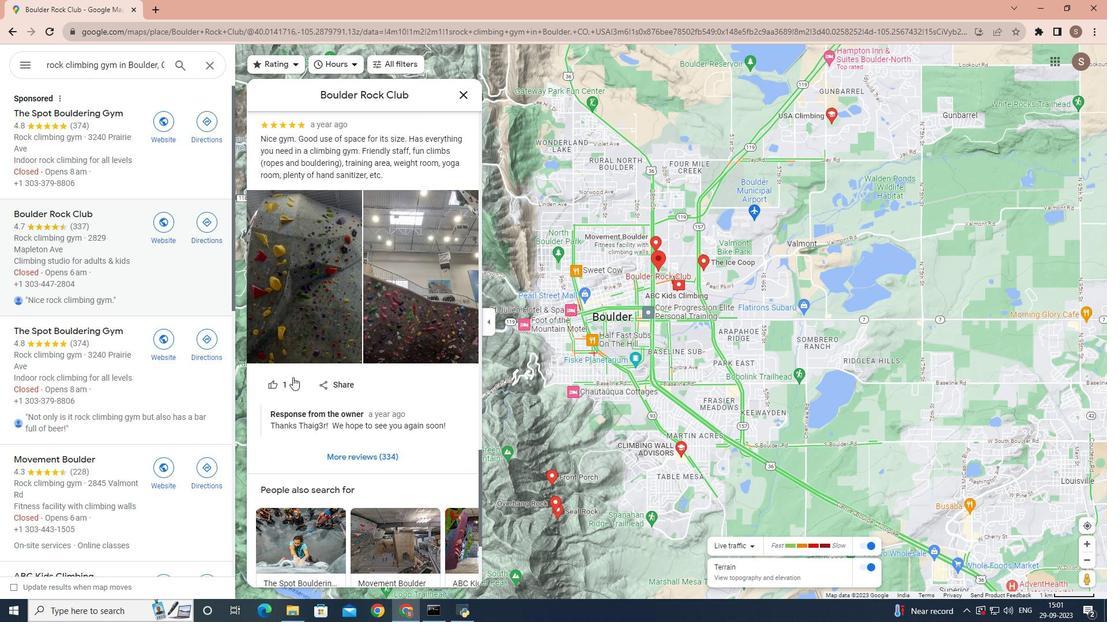 
Action: Mouse scrolled (293, 377) with delta (0, 0)
Screenshot: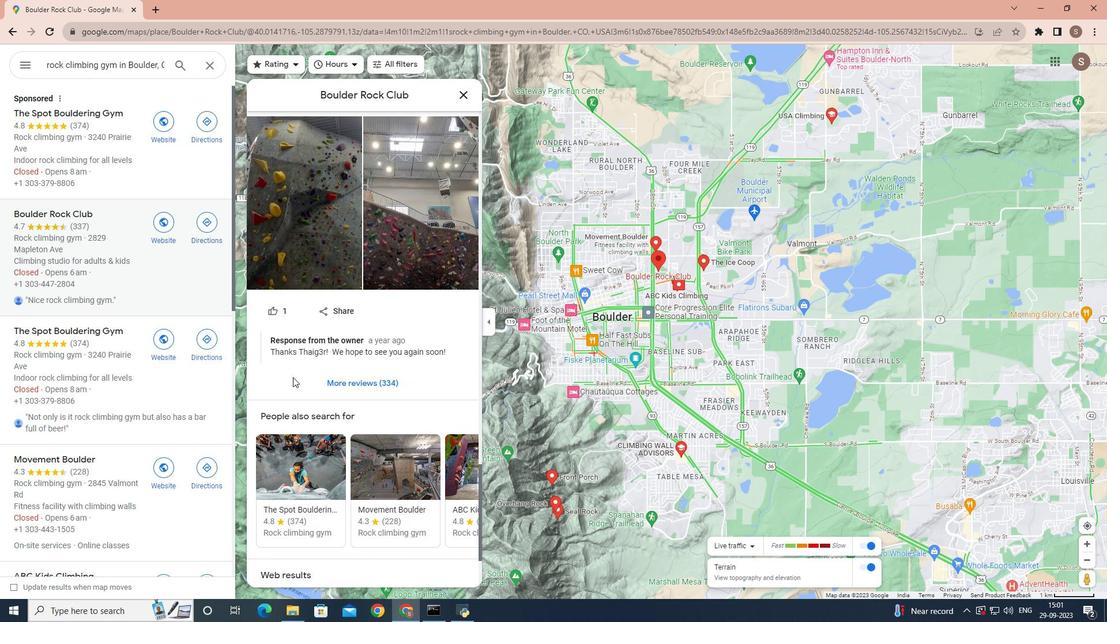 
Action: Mouse scrolled (293, 377) with delta (0, 0)
Screenshot: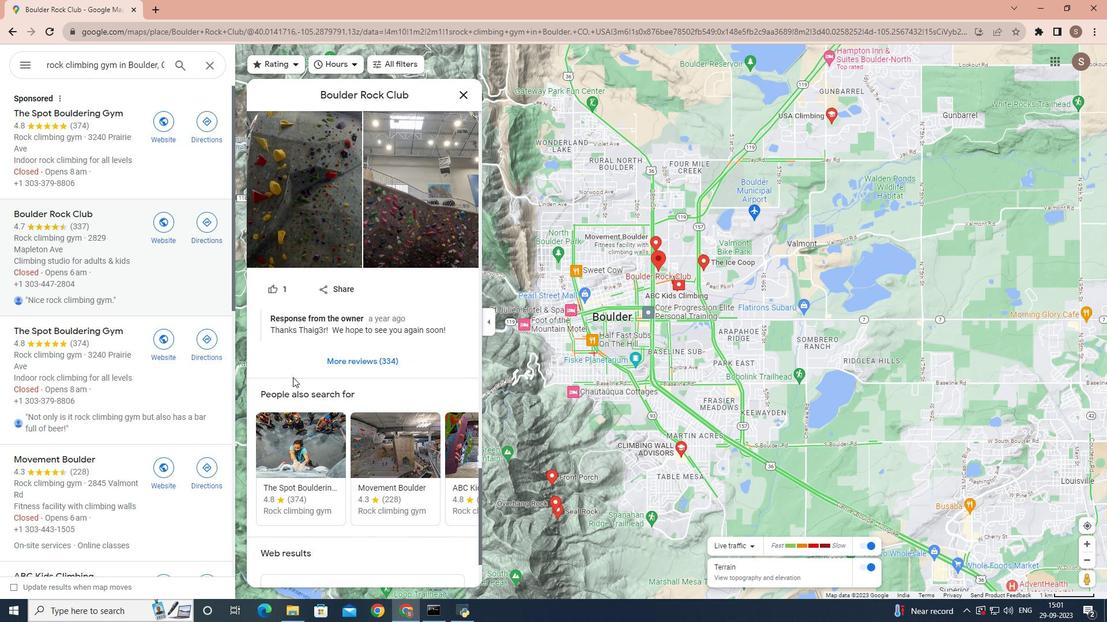 
Action: Mouse scrolled (293, 377) with delta (0, 0)
Screenshot: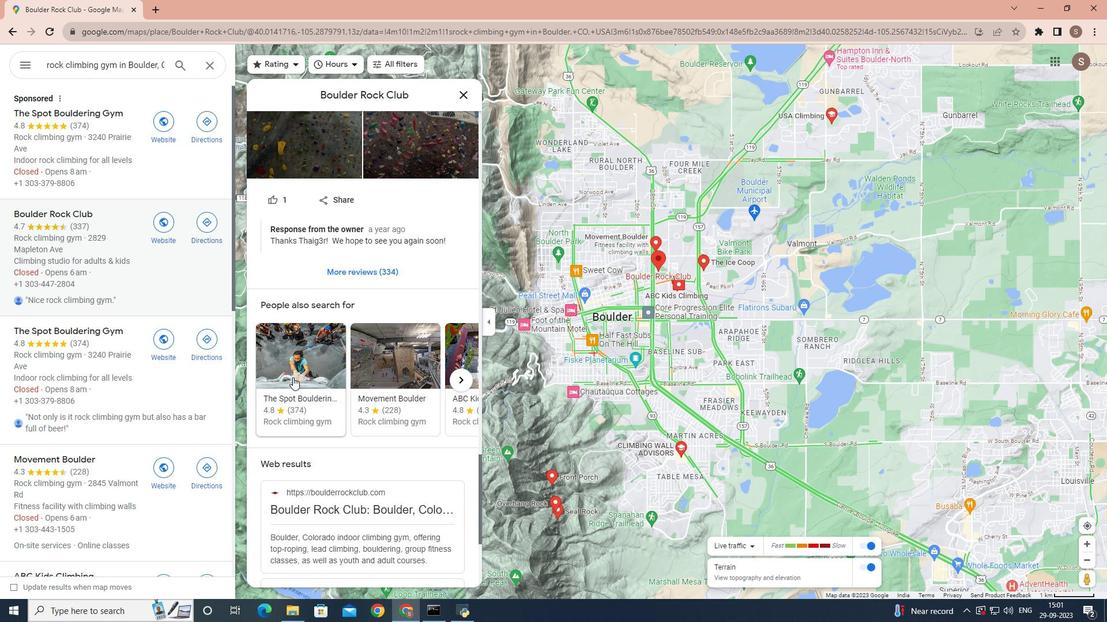 
Action: Mouse scrolled (293, 377) with delta (0, 0)
Screenshot: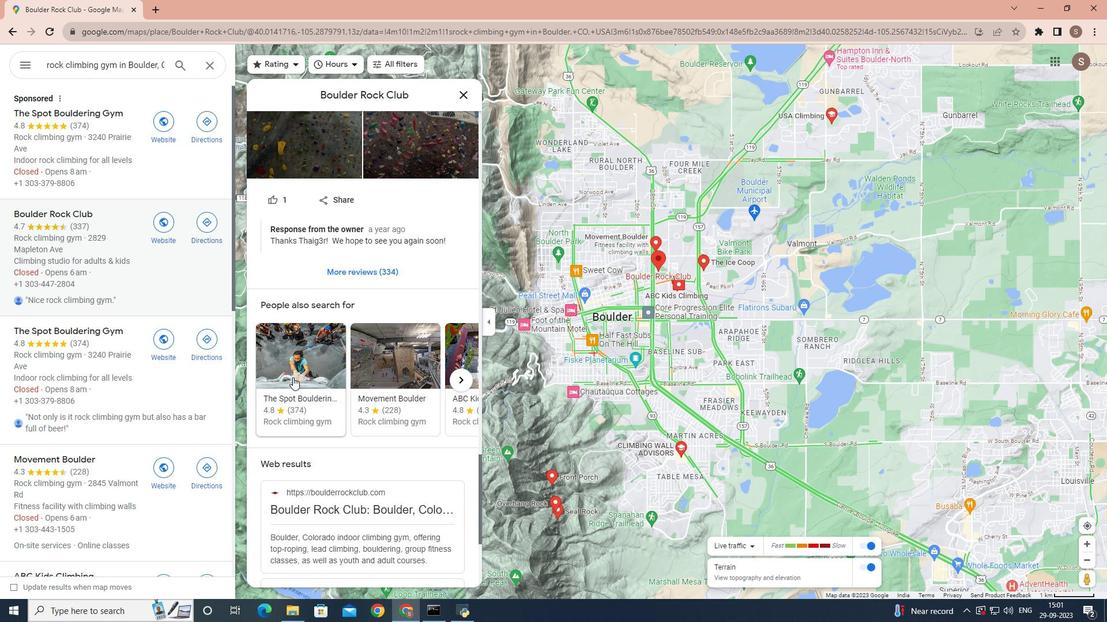 
Action: Mouse scrolled (293, 377) with delta (0, 0)
Screenshot: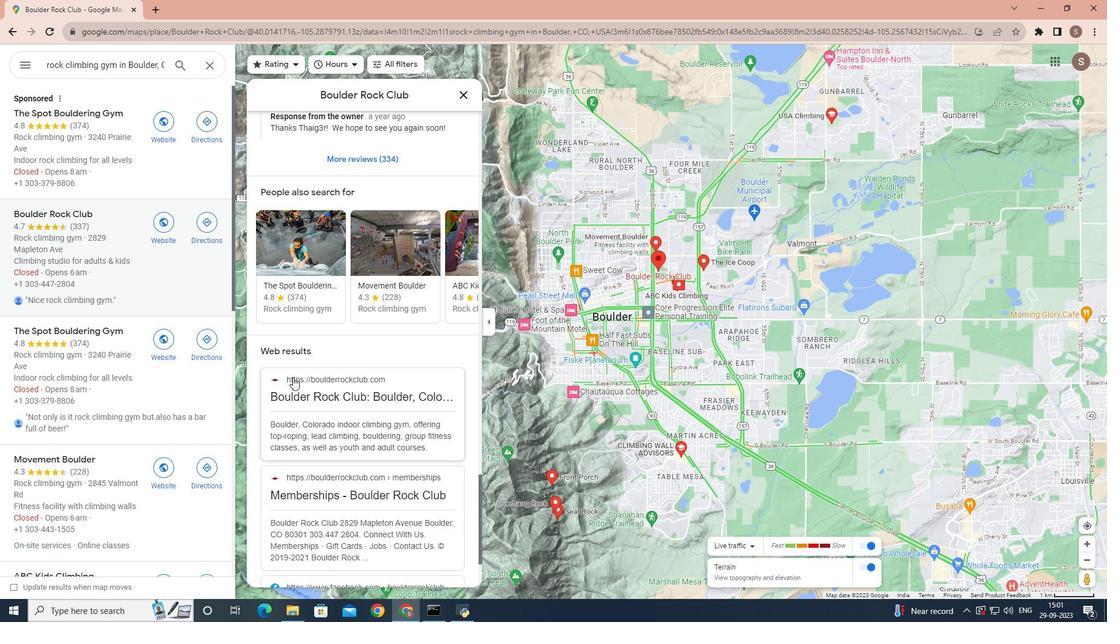 
Action: Mouse scrolled (293, 377) with delta (0, 0)
Screenshot: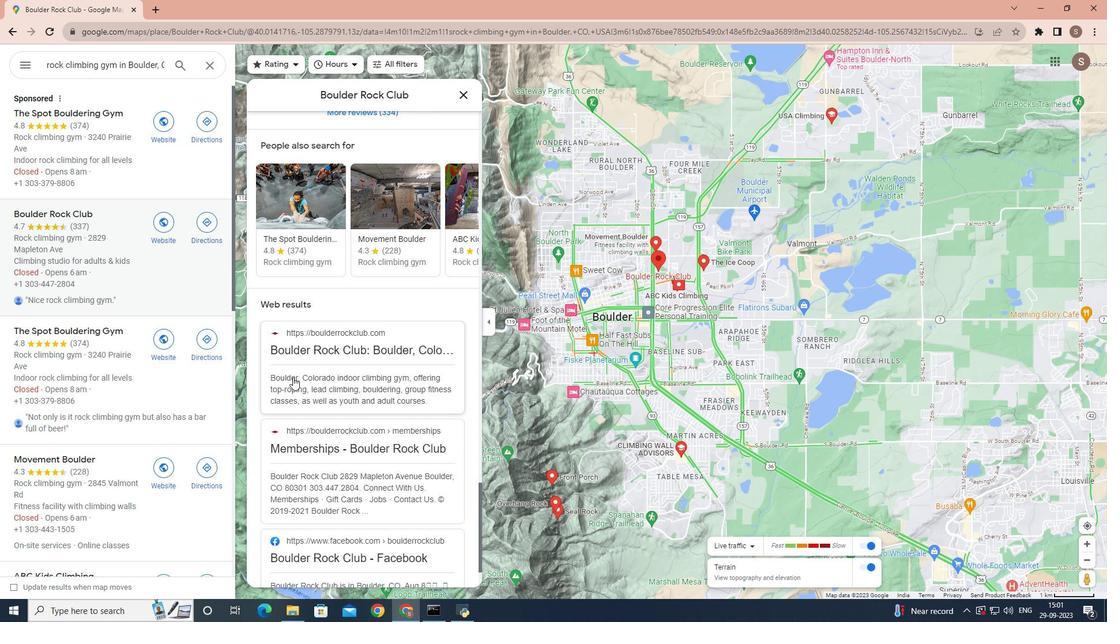 
Action: Mouse scrolled (293, 378) with delta (0, 0)
Screenshot: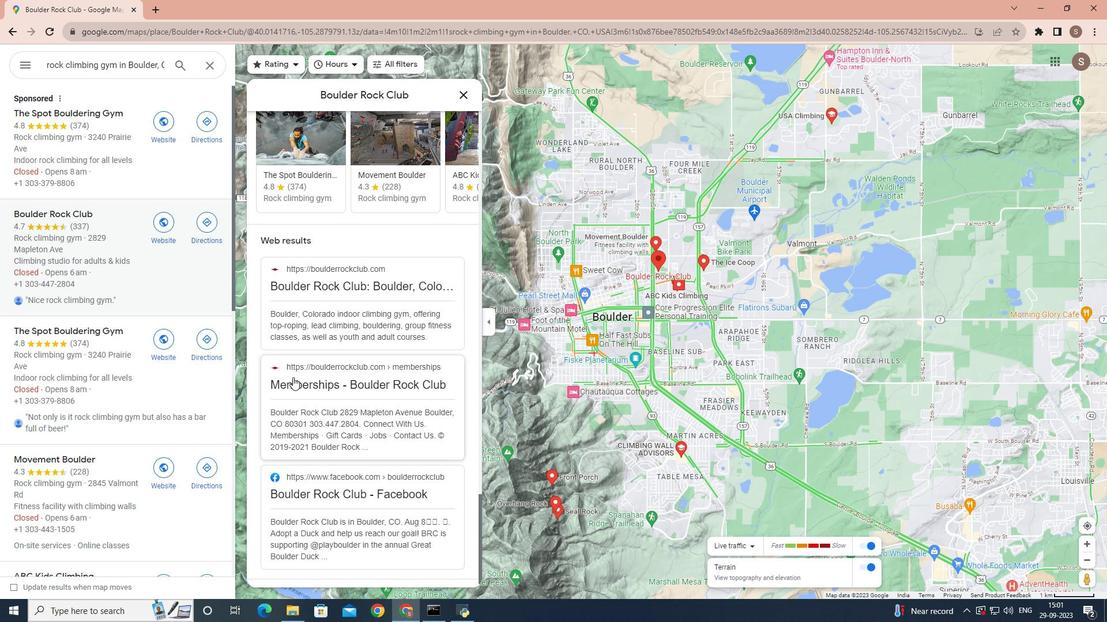 
Action: Mouse scrolled (293, 378) with delta (0, 0)
Screenshot: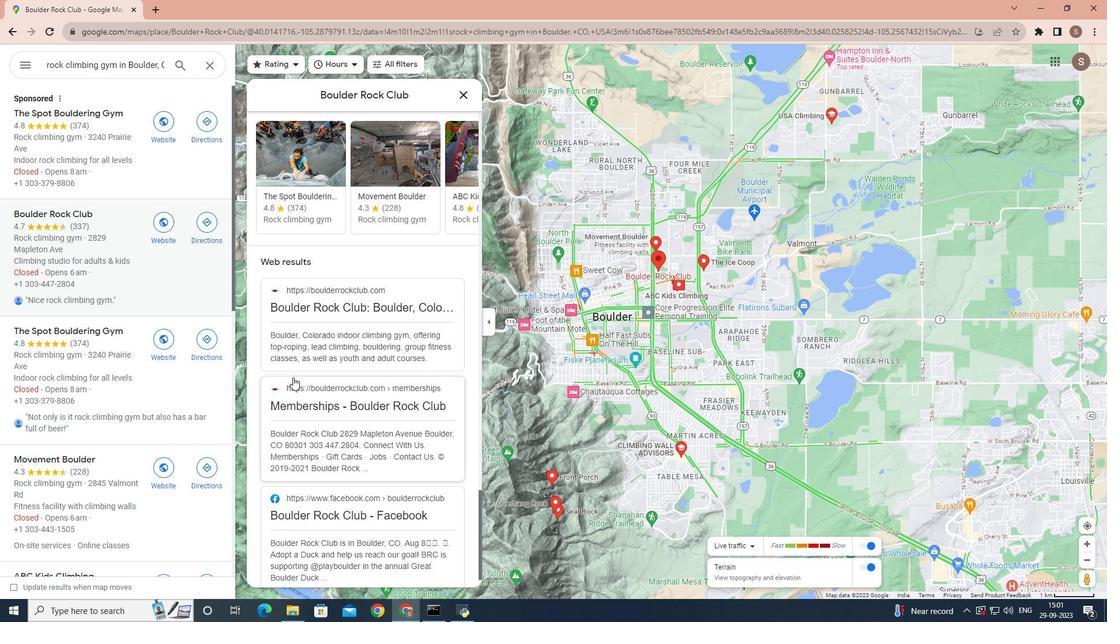 
Action: Mouse scrolled (293, 378) with delta (0, 0)
Screenshot: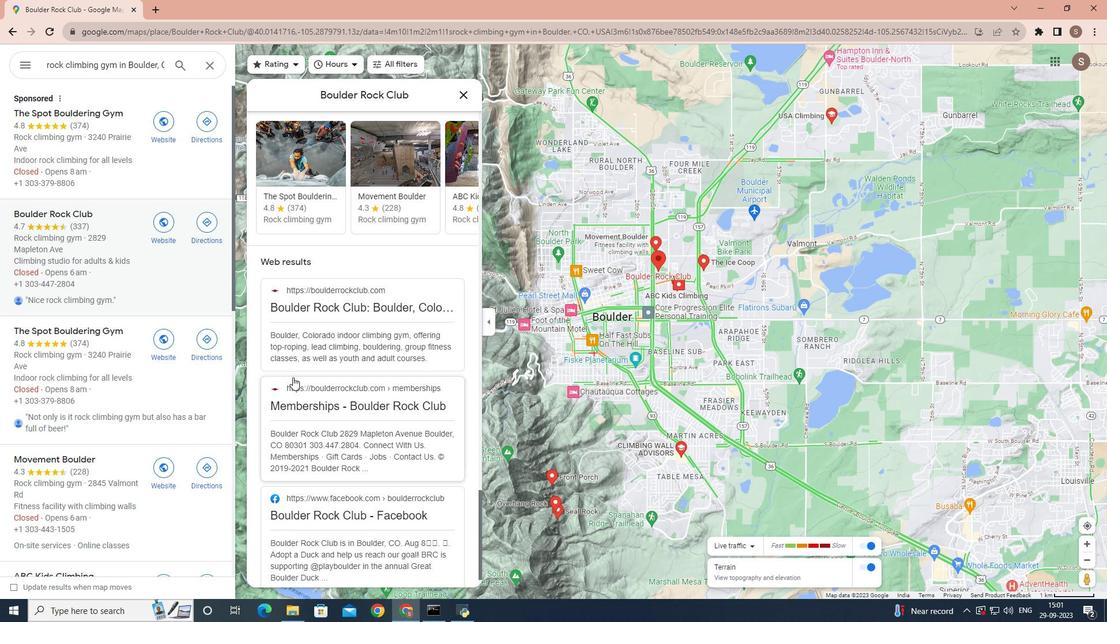 
Action: Mouse scrolled (293, 378) with delta (0, 0)
Screenshot: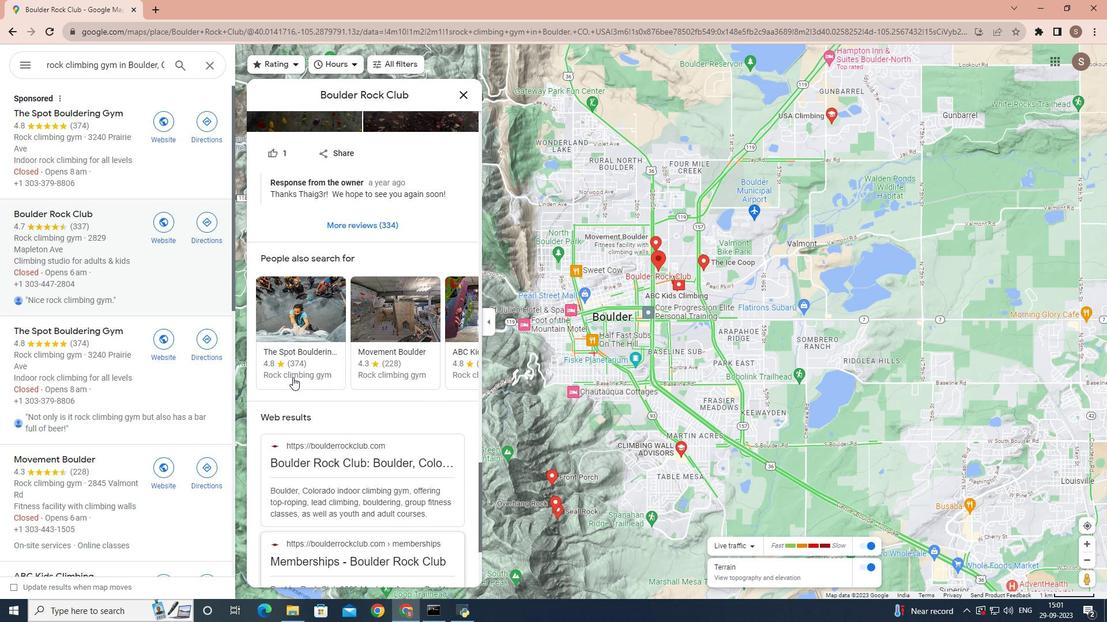 
Action: Mouse scrolled (293, 378) with delta (0, 0)
Screenshot: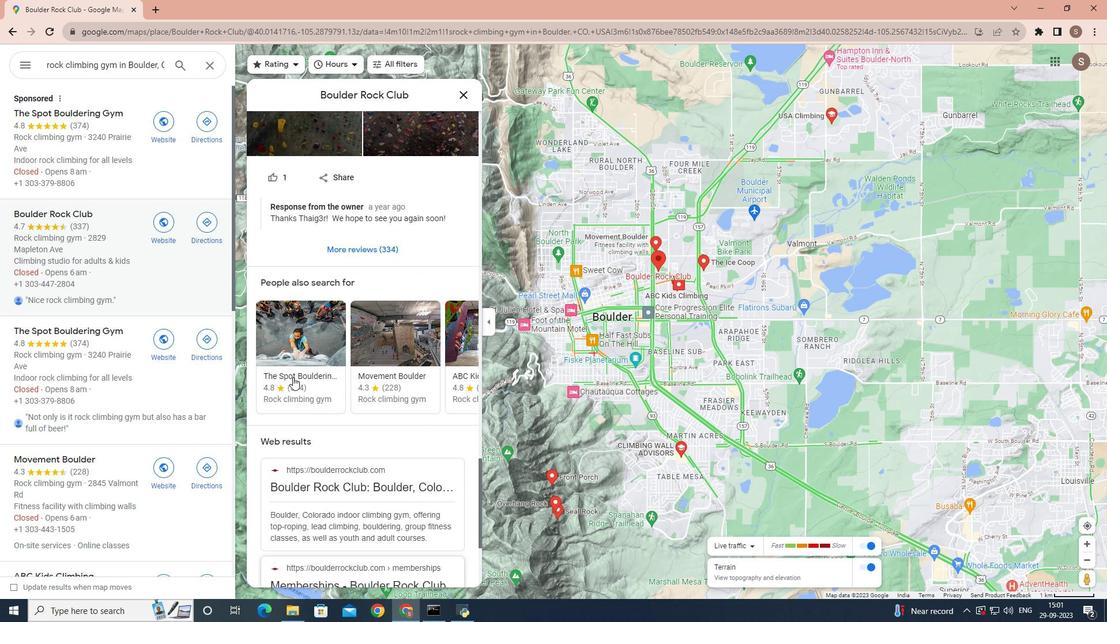 
Action: Mouse scrolled (293, 378) with delta (0, 0)
Screenshot: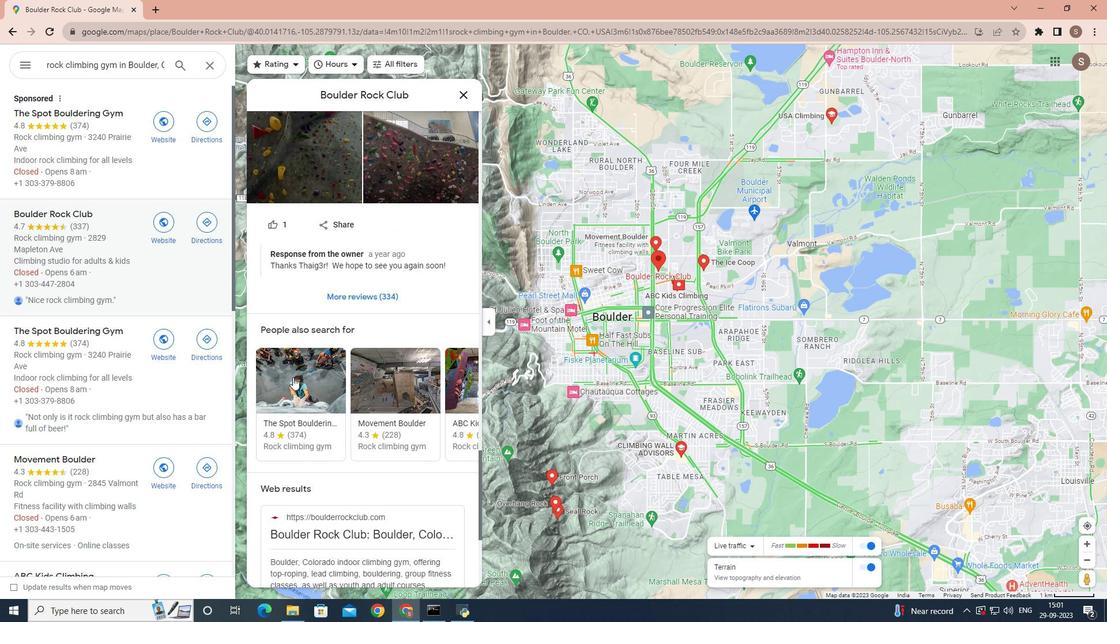 
Action: Mouse scrolled (293, 378) with delta (0, 0)
Screenshot: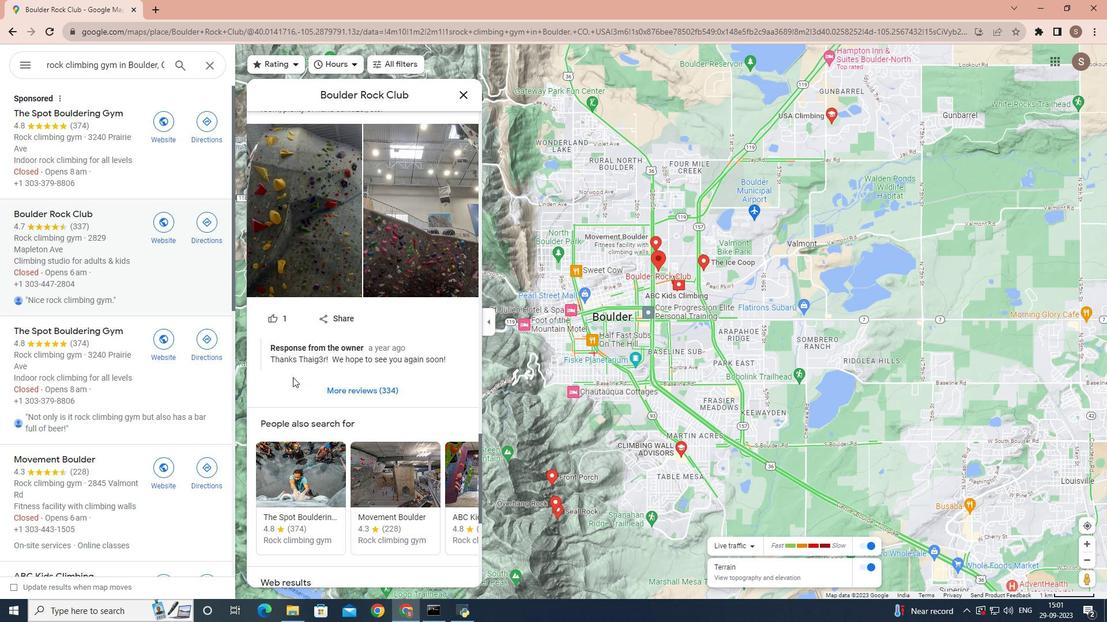 
Action: Mouse scrolled (293, 378) with delta (0, 0)
Screenshot: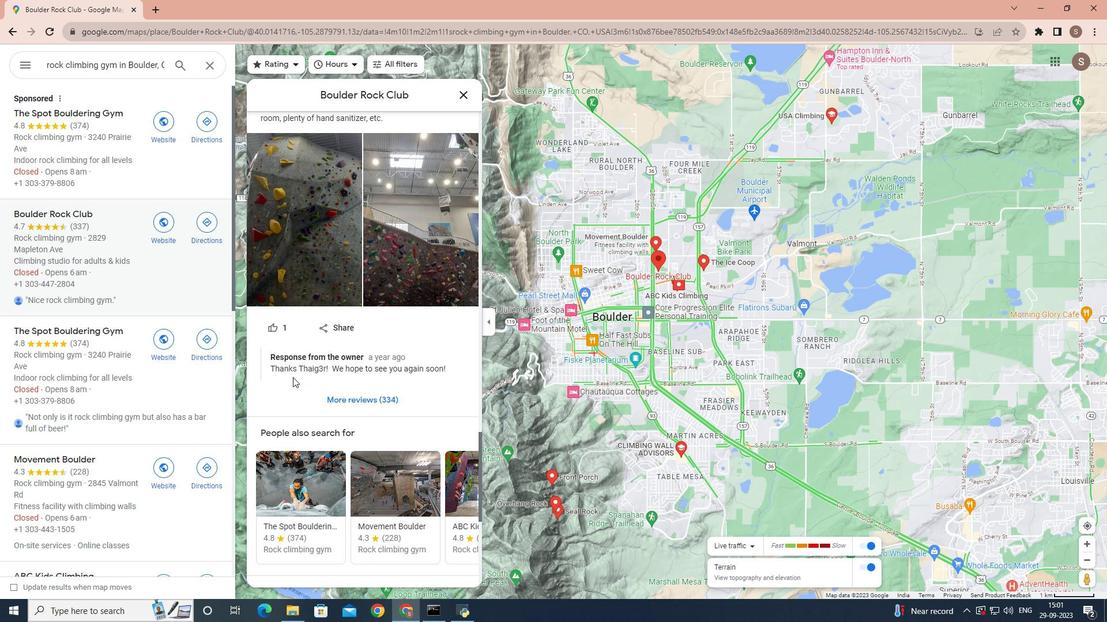 
Action: Mouse scrolled (293, 378) with delta (0, 0)
Screenshot: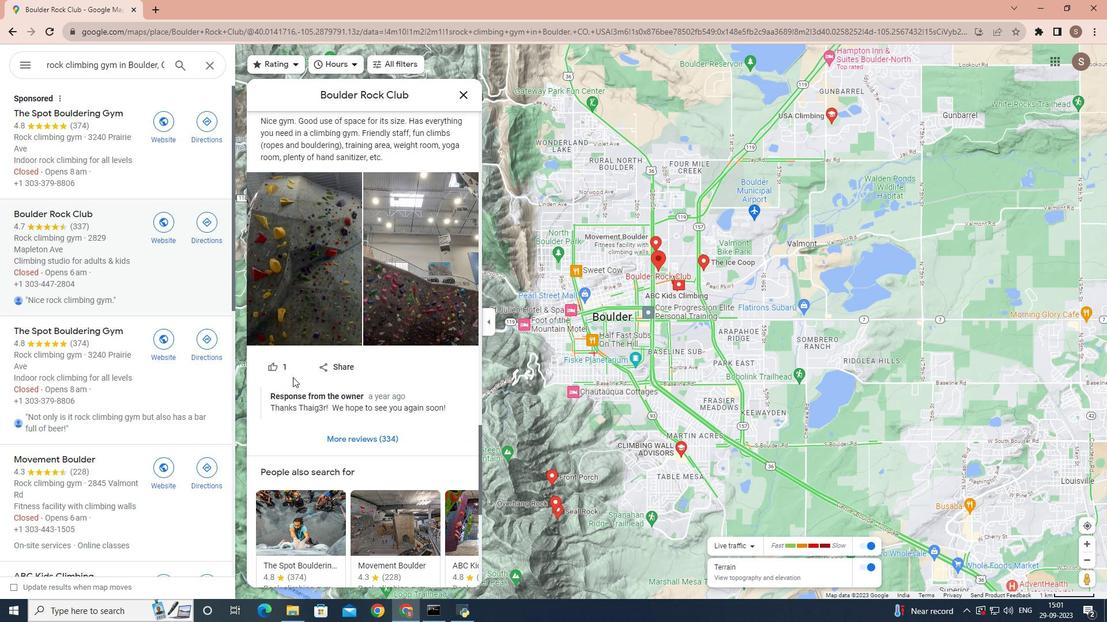 
Action: Mouse scrolled (293, 378) with delta (0, 0)
Screenshot: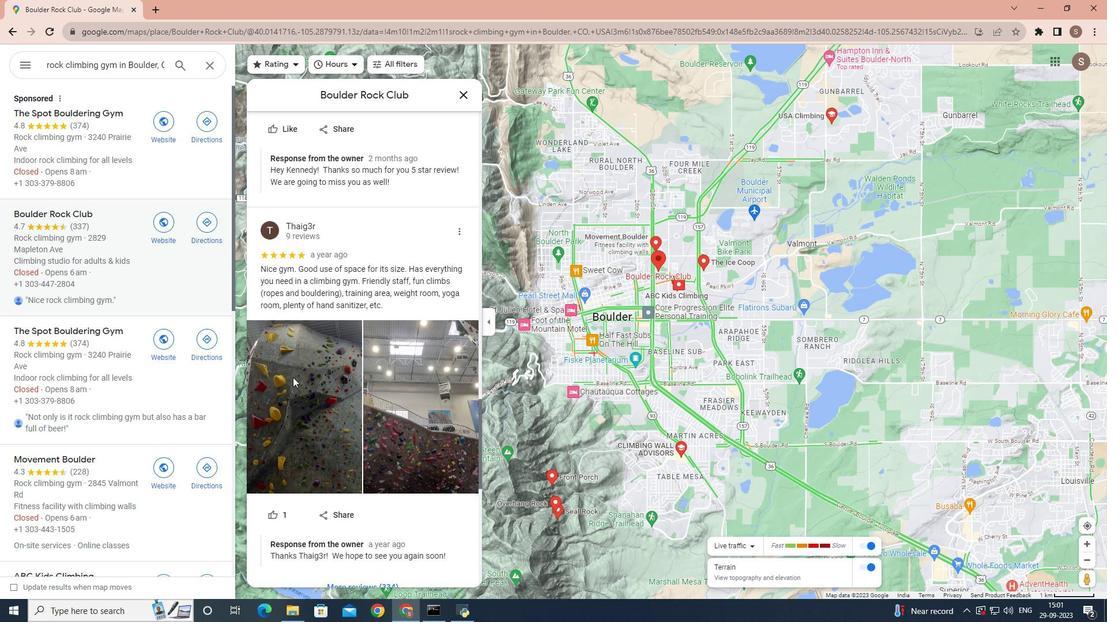 
Action: Mouse scrolled (293, 378) with delta (0, 0)
Screenshot: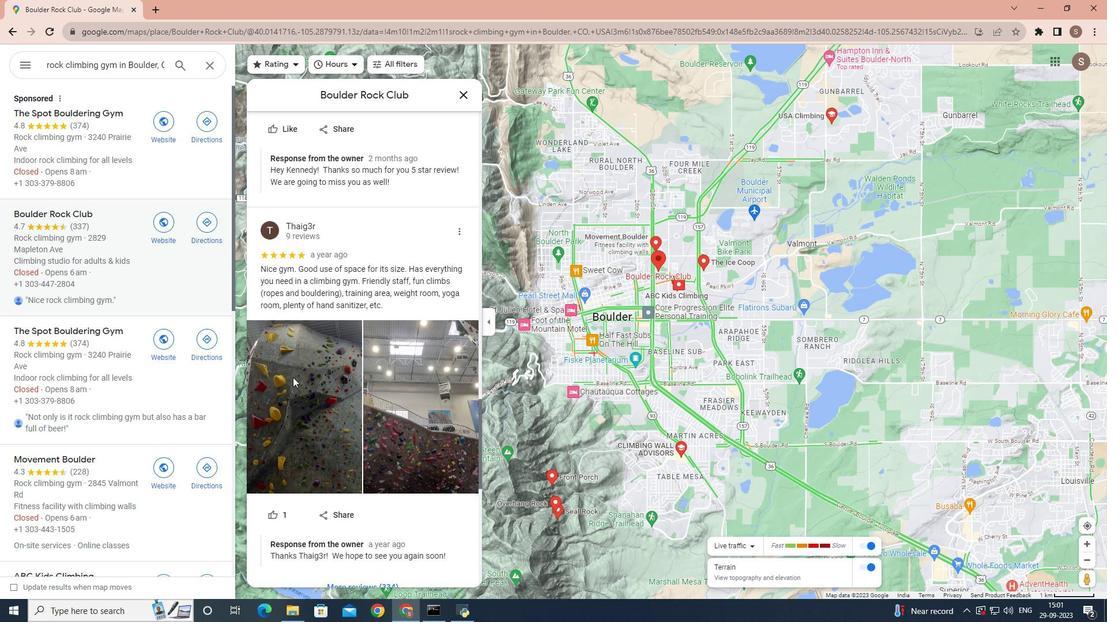 
Action: Mouse scrolled (293, 378) with delta (0, 0)
Screenshot: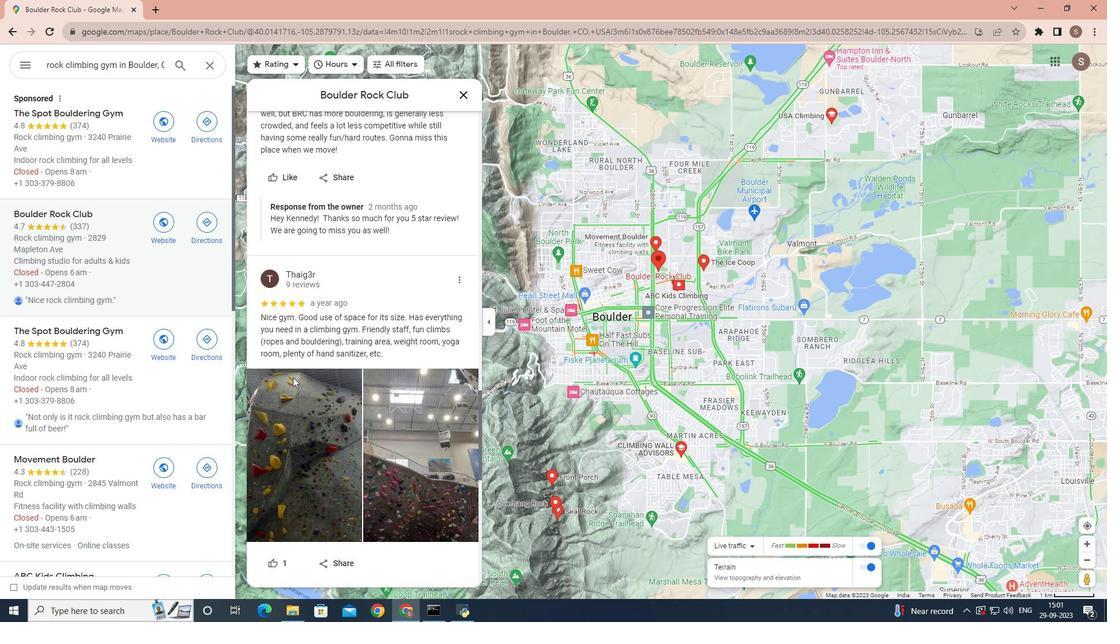 
Action: Mouse scrolled (293, 378) with delta (0, 0)
Screenshot: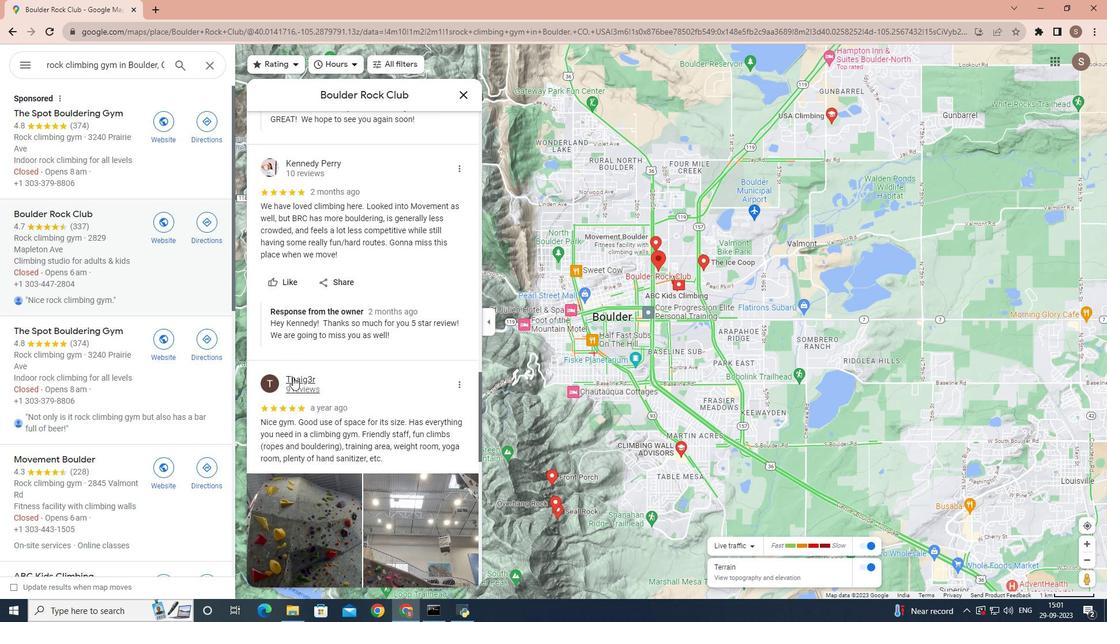 
Action: Mouse scrolled (293, 378) with delta (0, 0)
Screenshot: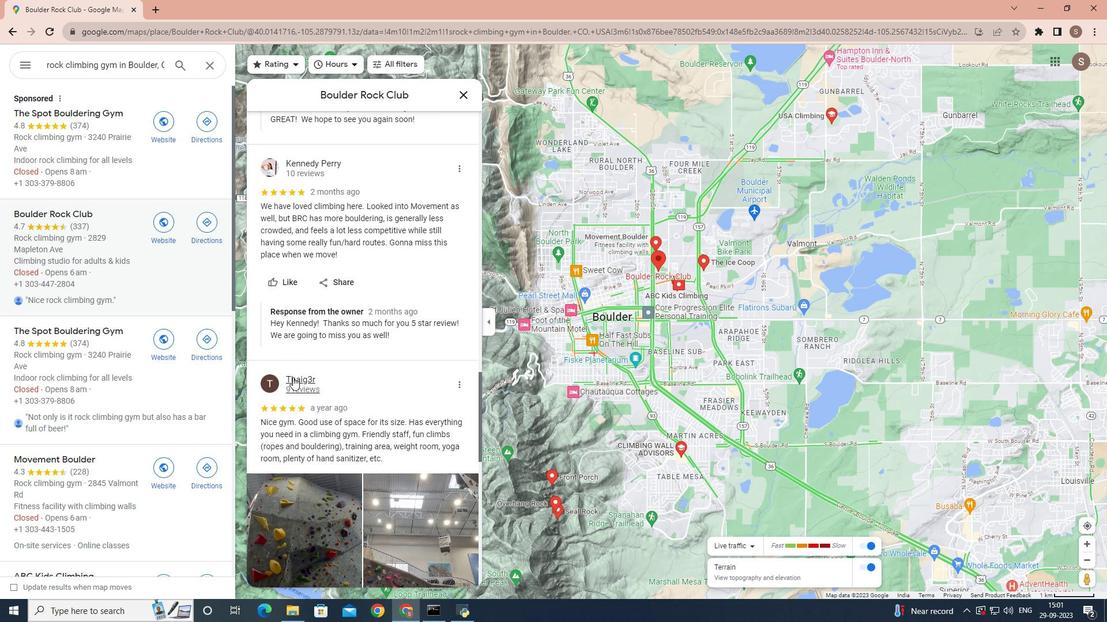 
Action: Mouse scrolled (293, 378) with delta (0, 0)
Screenshot: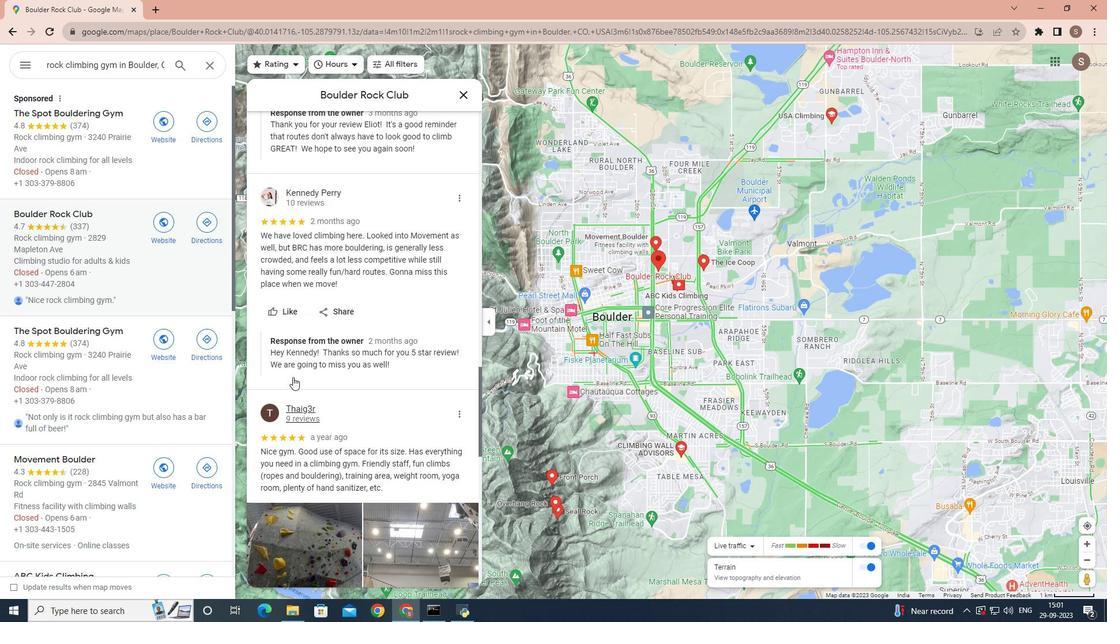 
Action: Mouse scrolled (293, 378) with delta (0, 0)
Screenshot: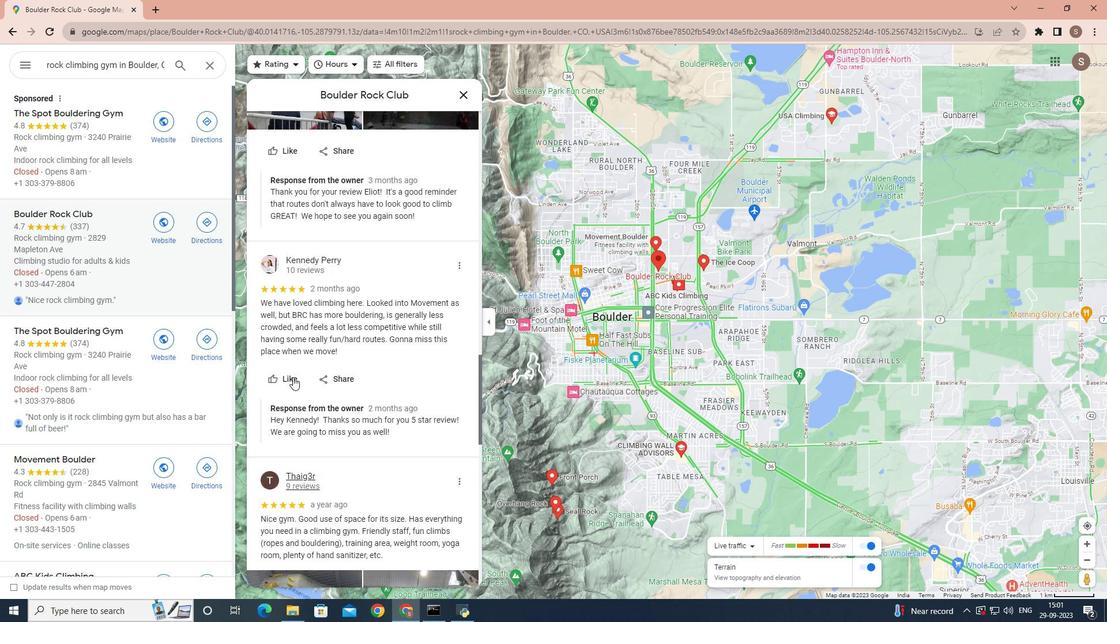 
Action: Mouse moved to (293, 377)
Screenshot: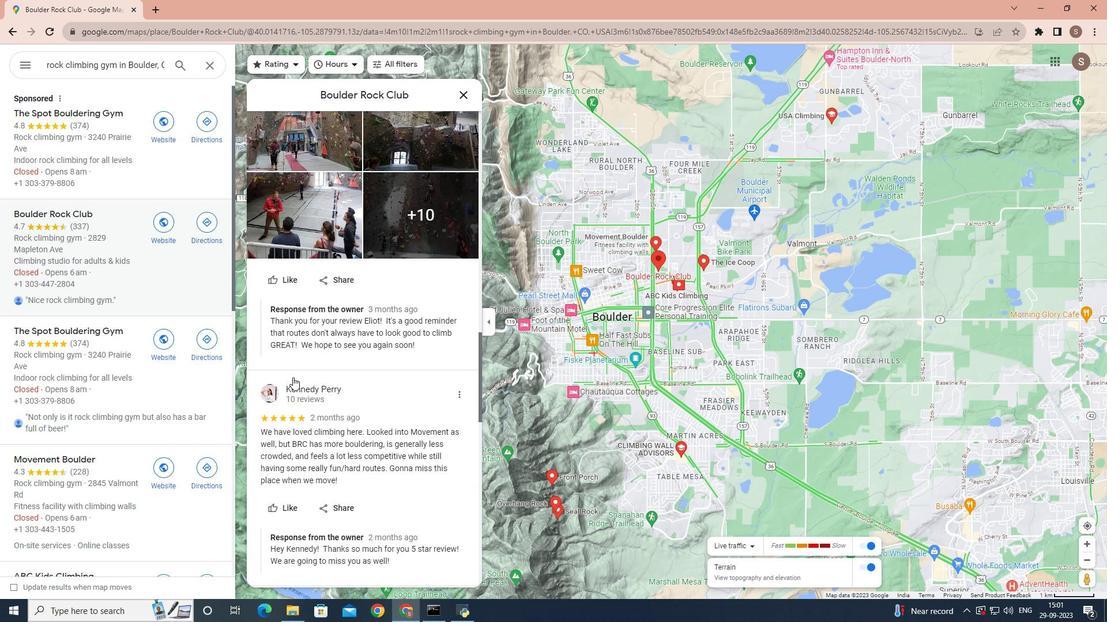 
Action: Mouse scrolled (293, 378) with delta (0, 0)
Screenshot: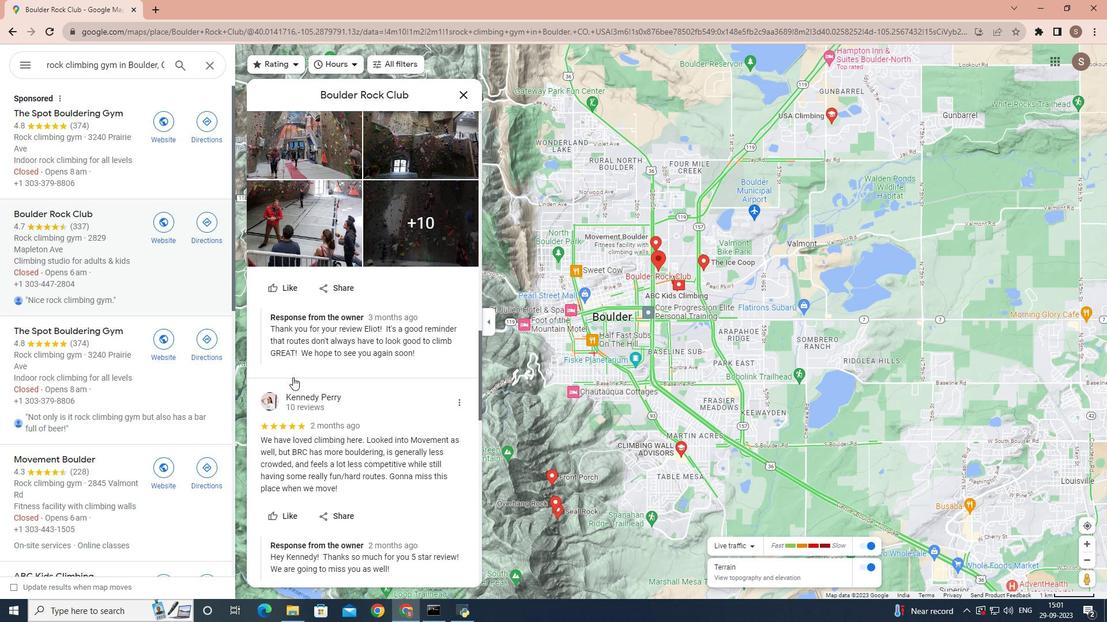 
Action: Mouse scrolled (293, 378) with delta (0, 0)
Screenshot: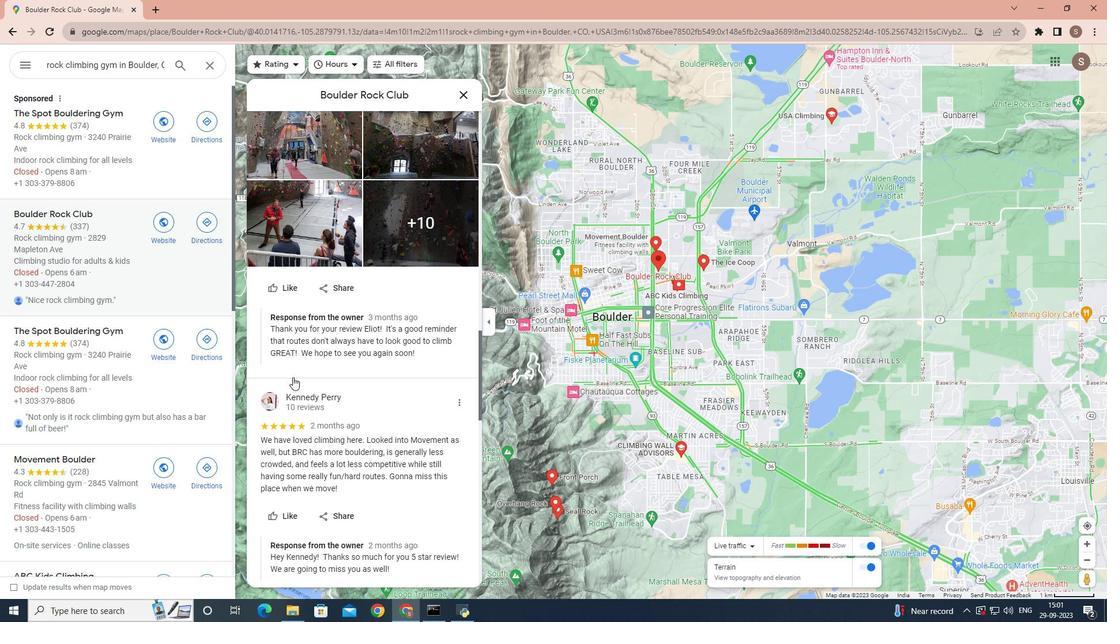 
Action: Mouse scrolled (293, 378) with delta (0, 0)
Screenshot: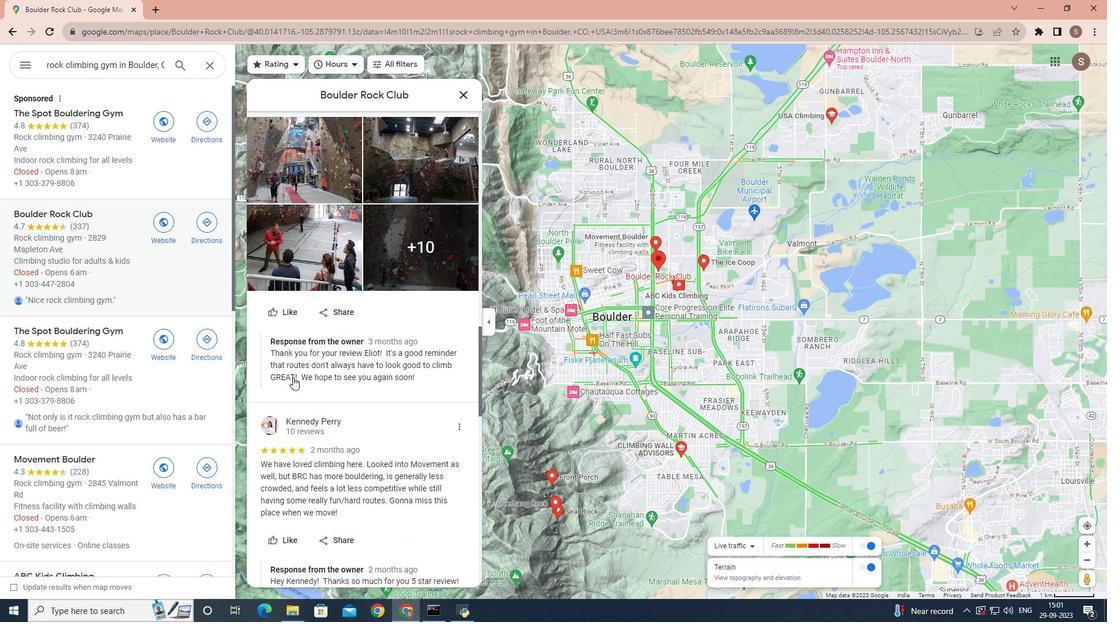 
Action: Mouse scrolled (293, 378) with delta (0, 0)
Screenshot: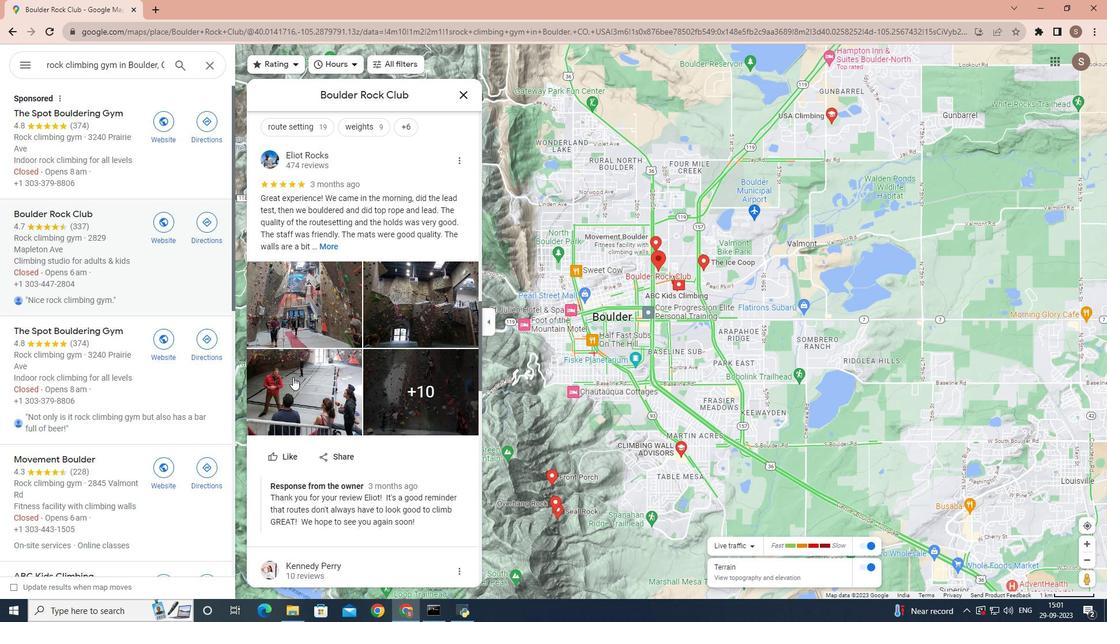 
Action: Mouse scrolled (293, 378) with delta (0, 0)
Screenshot: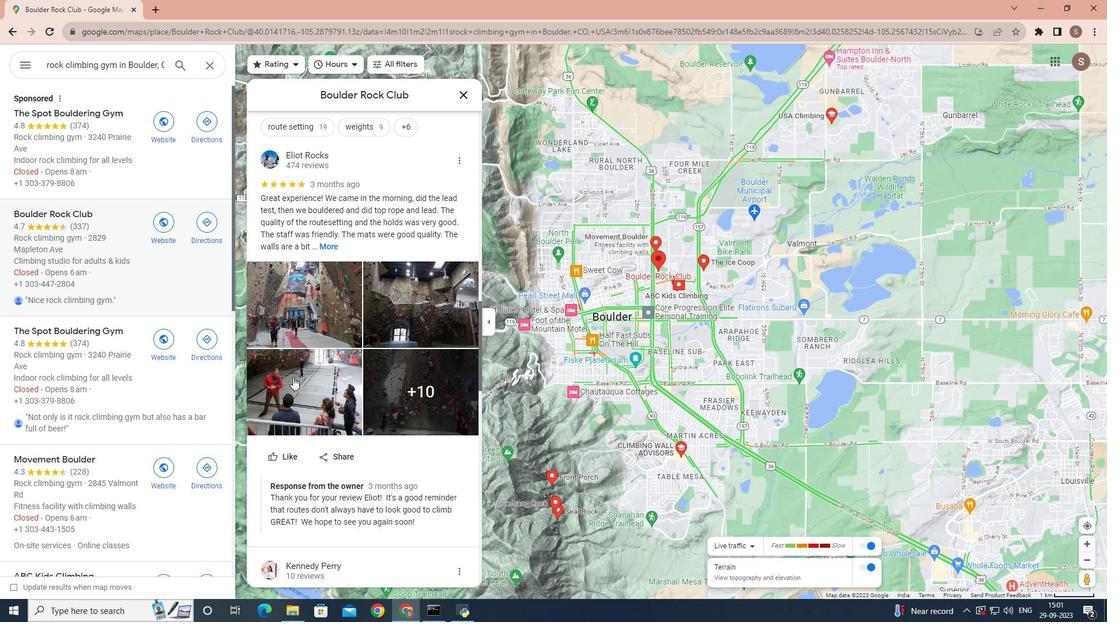 
Action: Mouse scrolled (293, 378) with delta (0, 0)
Screenshot: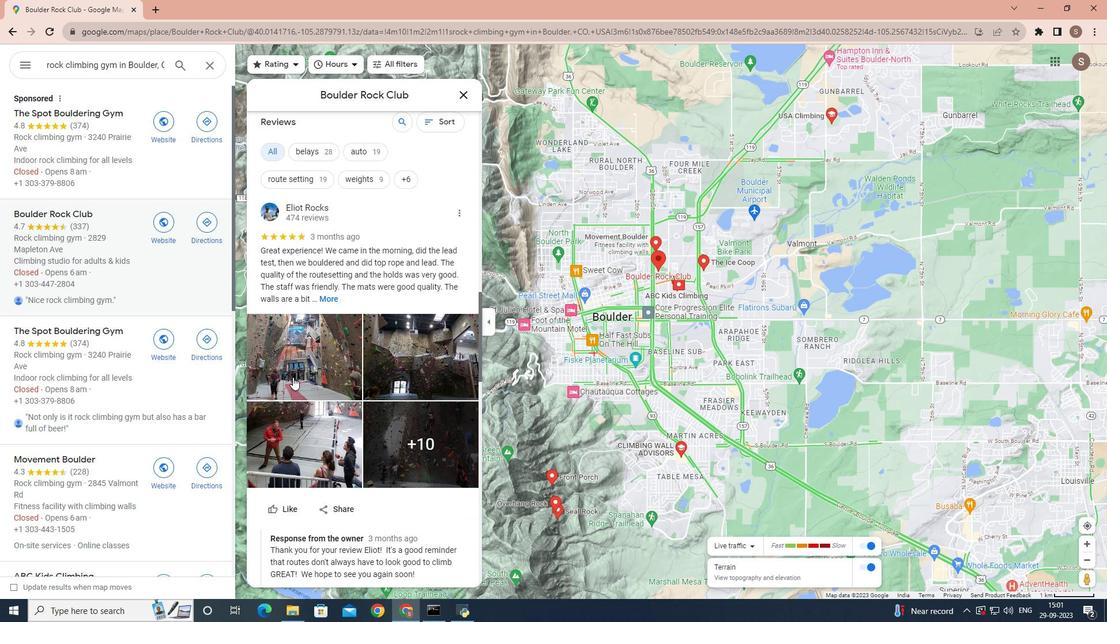 
Action: Mouse scrolled (293, 378) with delta (0, 0)
Screenshot: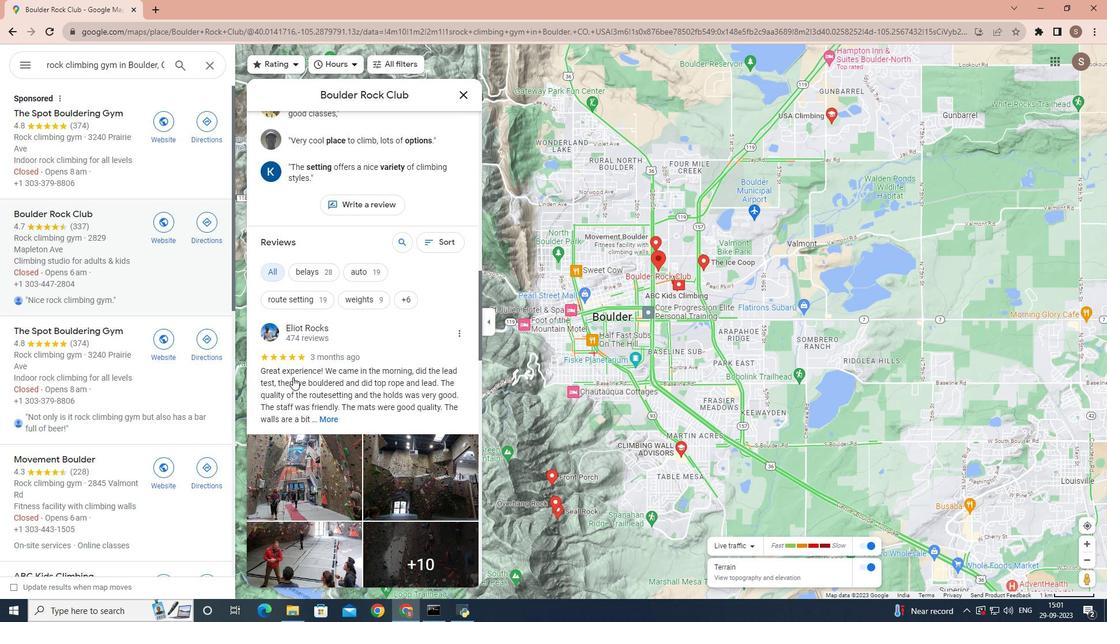 
Action: Mouse scrolled (293, 378) with delta (0, 0)
Screenshot: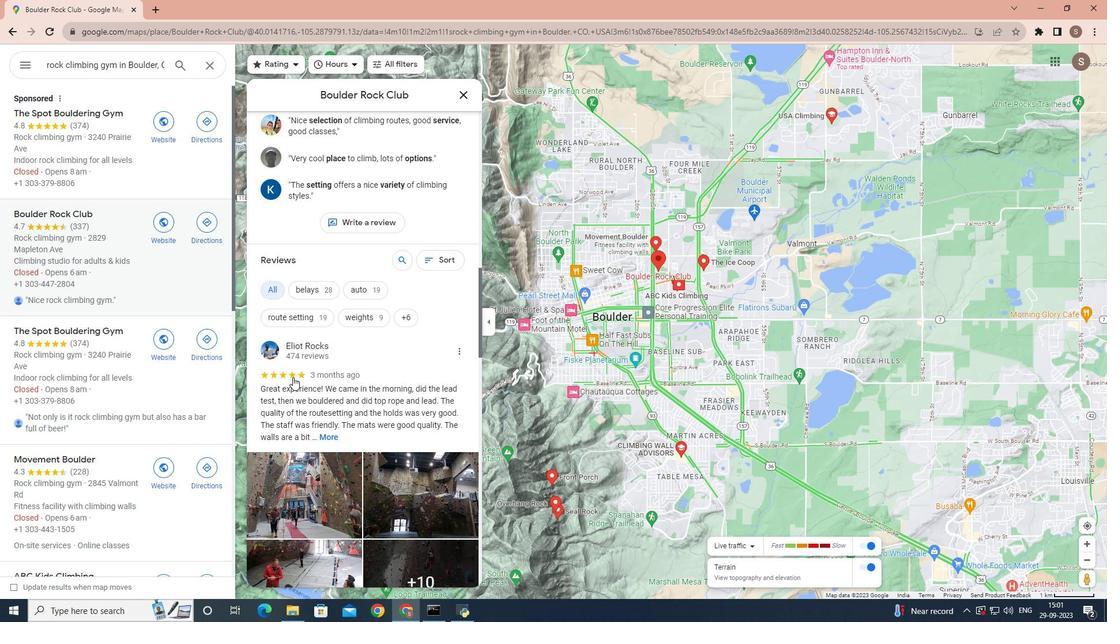
Action: Mouse moved to (320, 535)
Screenshot: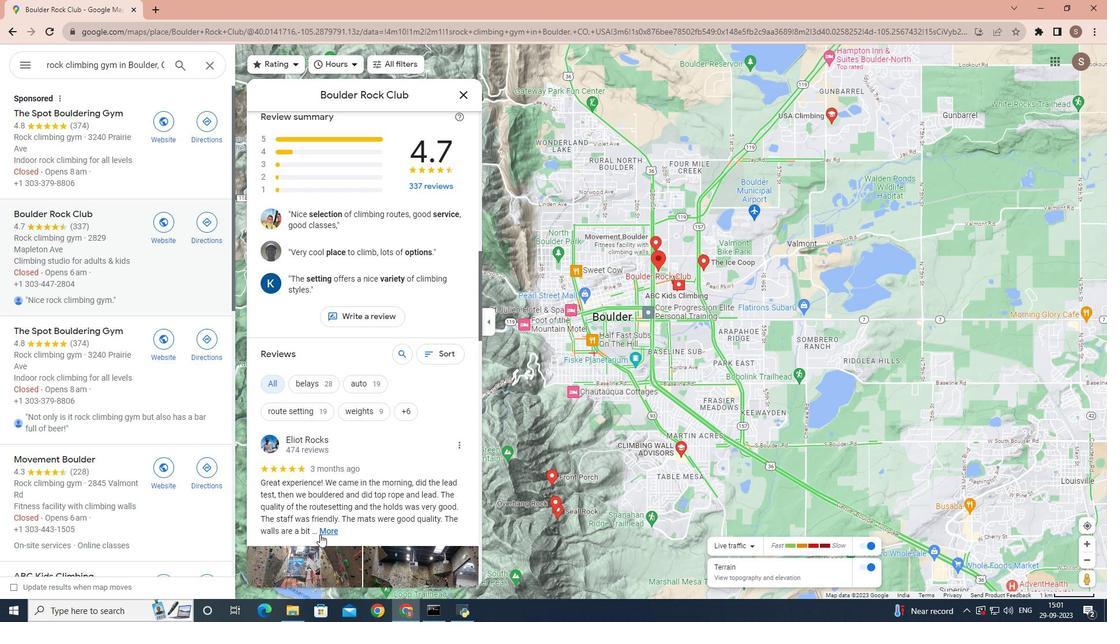 
Action: Mouse pressed left at (320, 535)
Screenshot: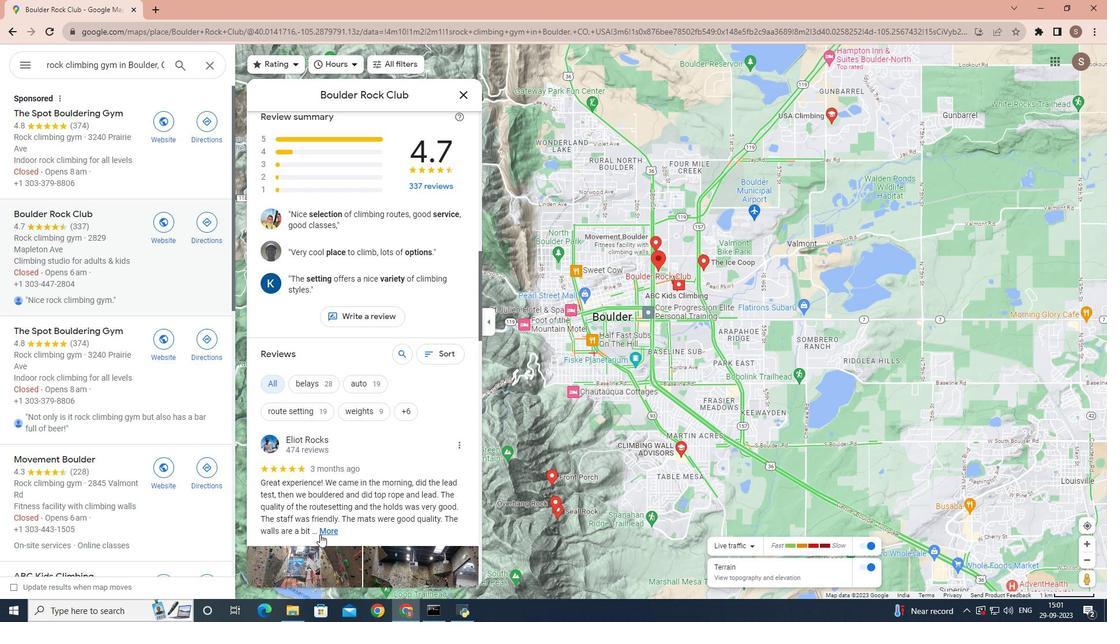 
Action: Mouse moved to (320, 534)
Screenshot: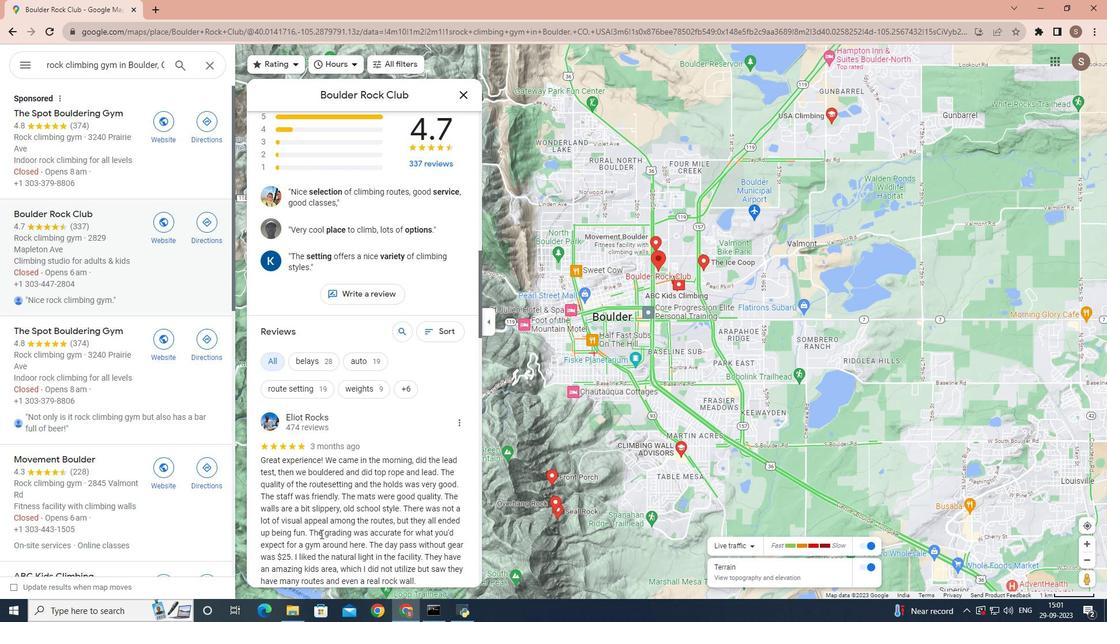 
Action: Mouse scrolled (320, 534) with delta (0, 0)
Screenshot: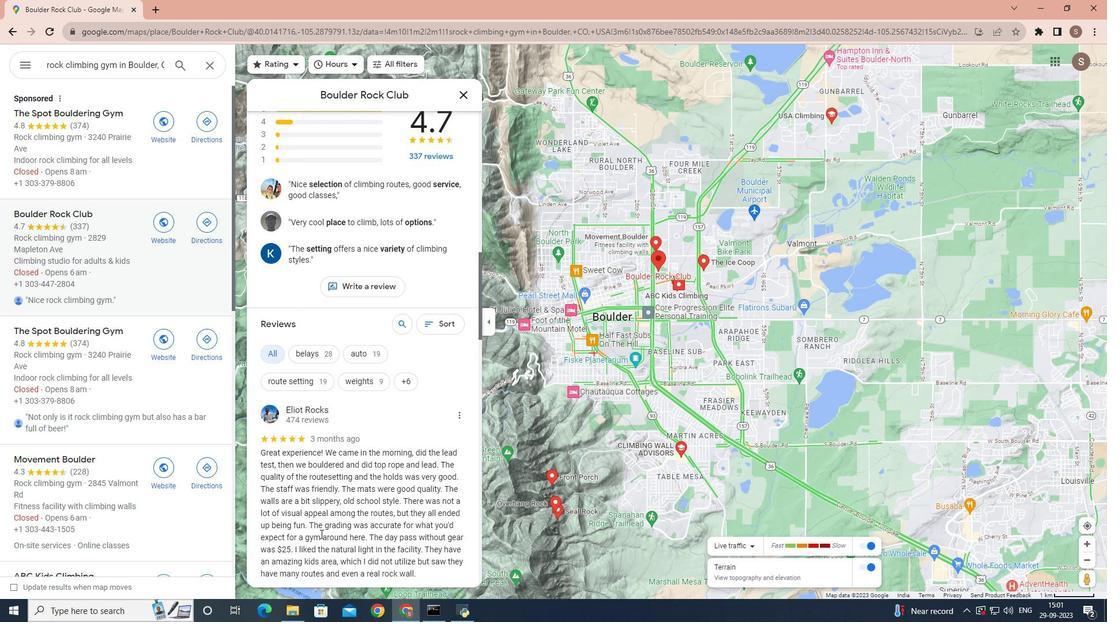 
Action: Mouse scrolled (320, 534) with delta (0, 0)
Screenshot: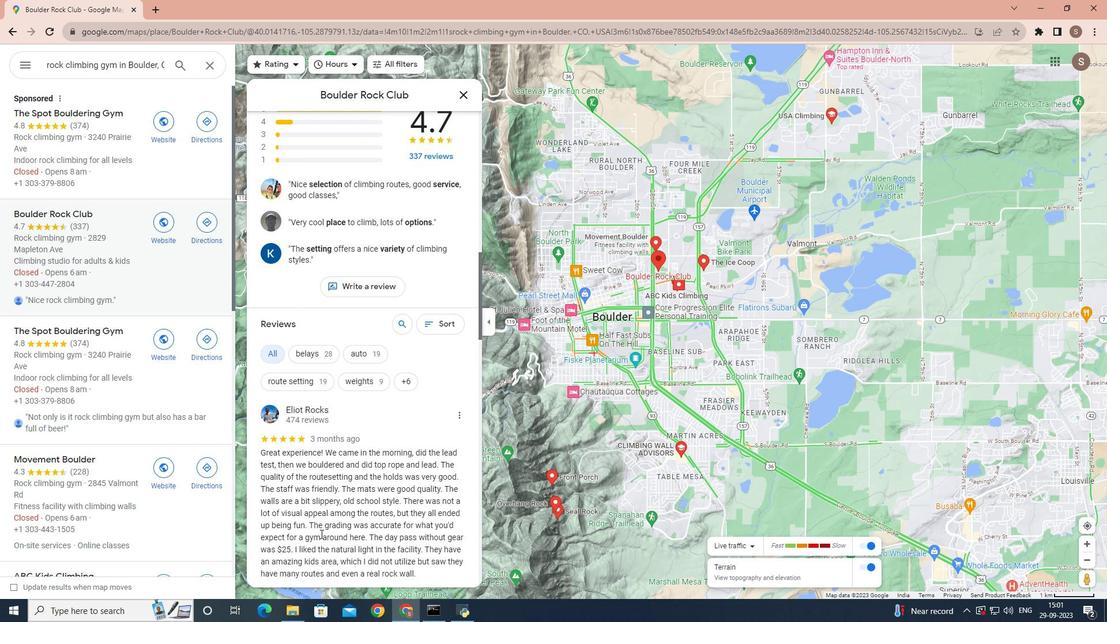 
Action: Mouse scrolled (320, 534) with delta (0, 0)
Screenshot: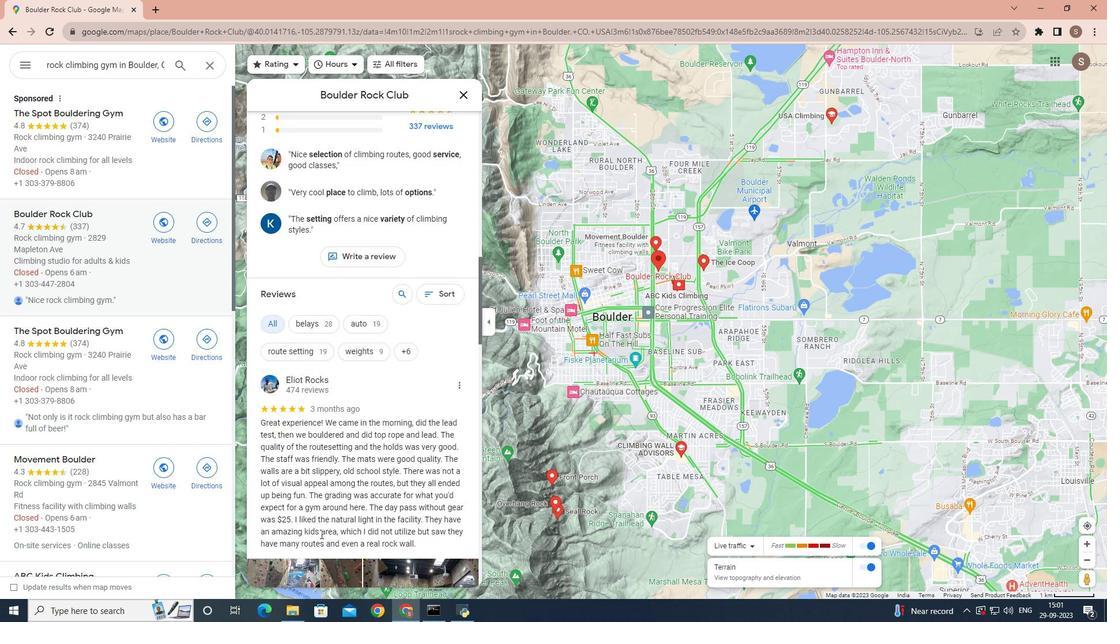 
Action: Mouse scrolled (320, 535) with delta (0, 0)
Screenshot: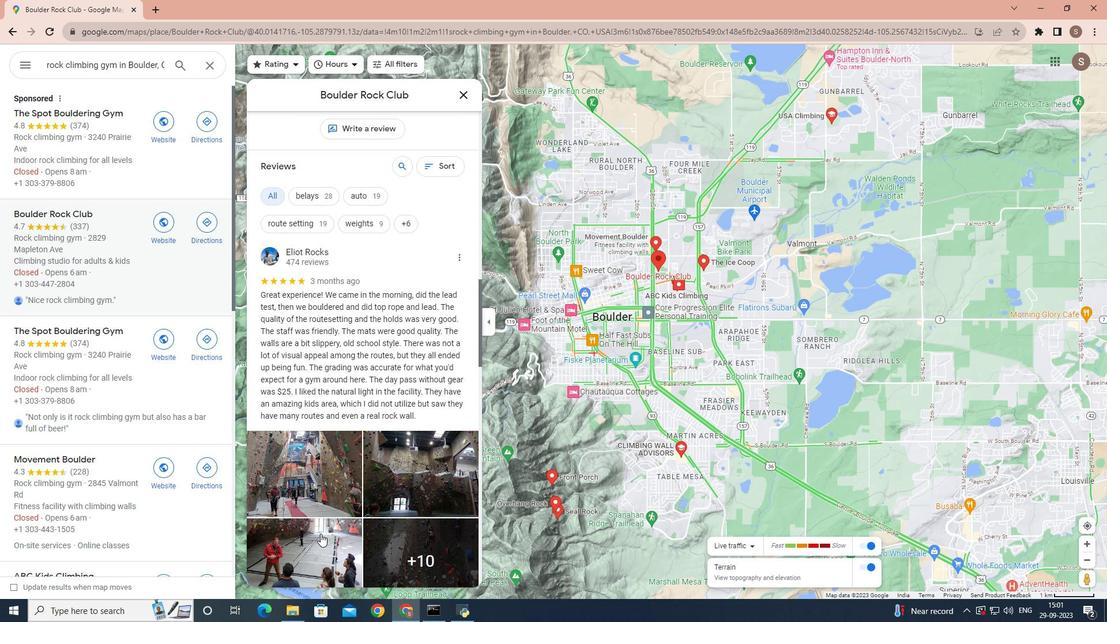 
Action: Mouse scrolled (320, 535) with delta (0, 0)
Screenshot: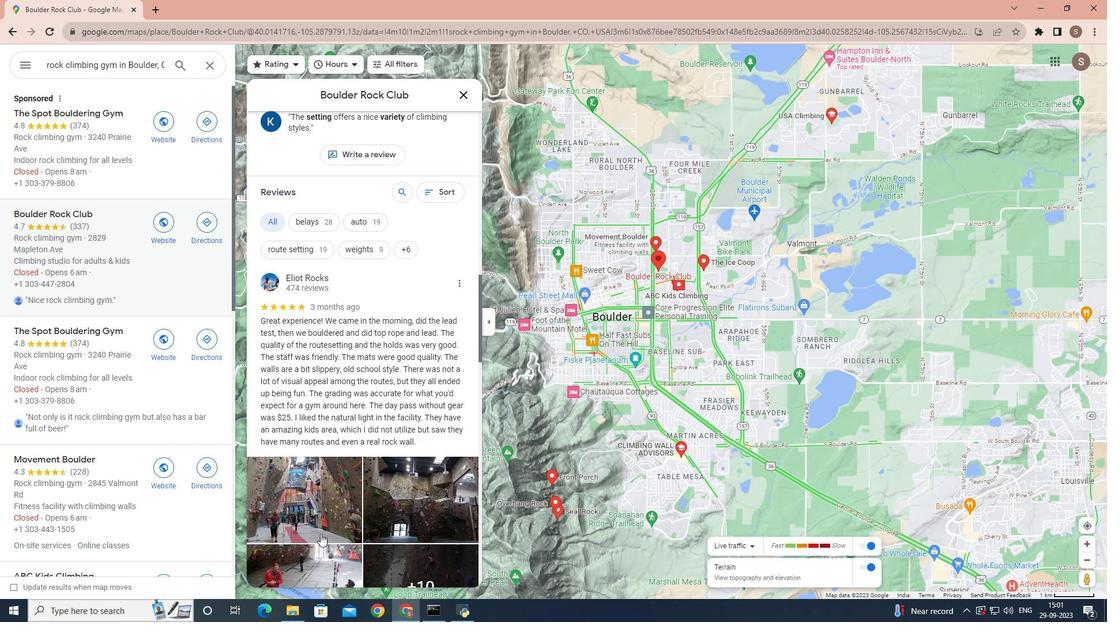 
Action: Mouse scrolled (320, 535) with delta (0, 0)
Screenshot: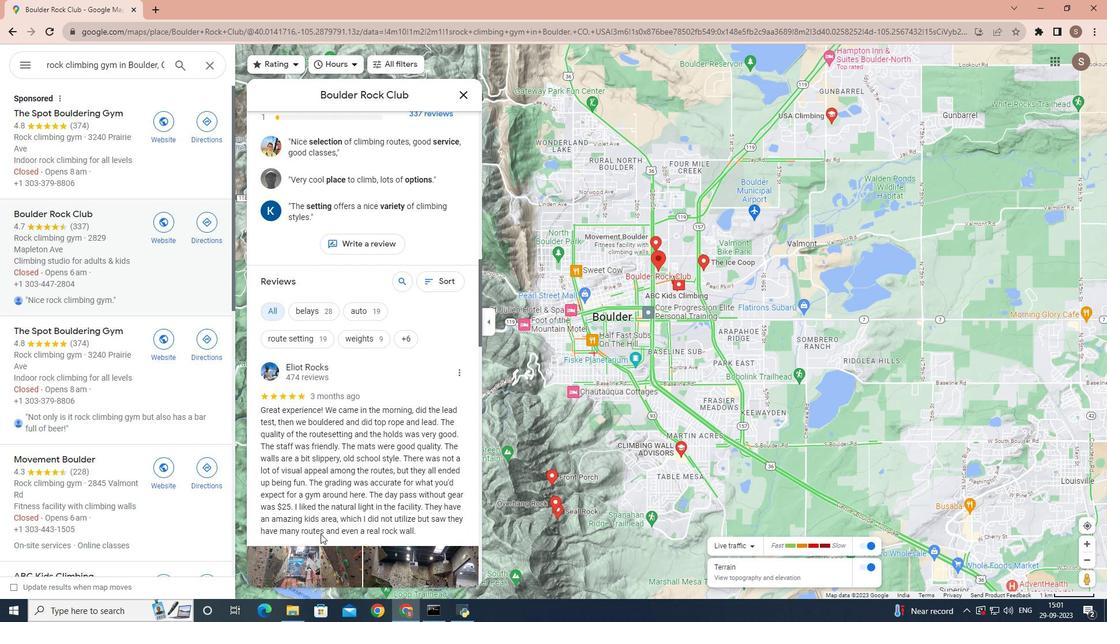 
Action: Mouse scrolled (320, 535) with delta (0, 0)
Screenshot: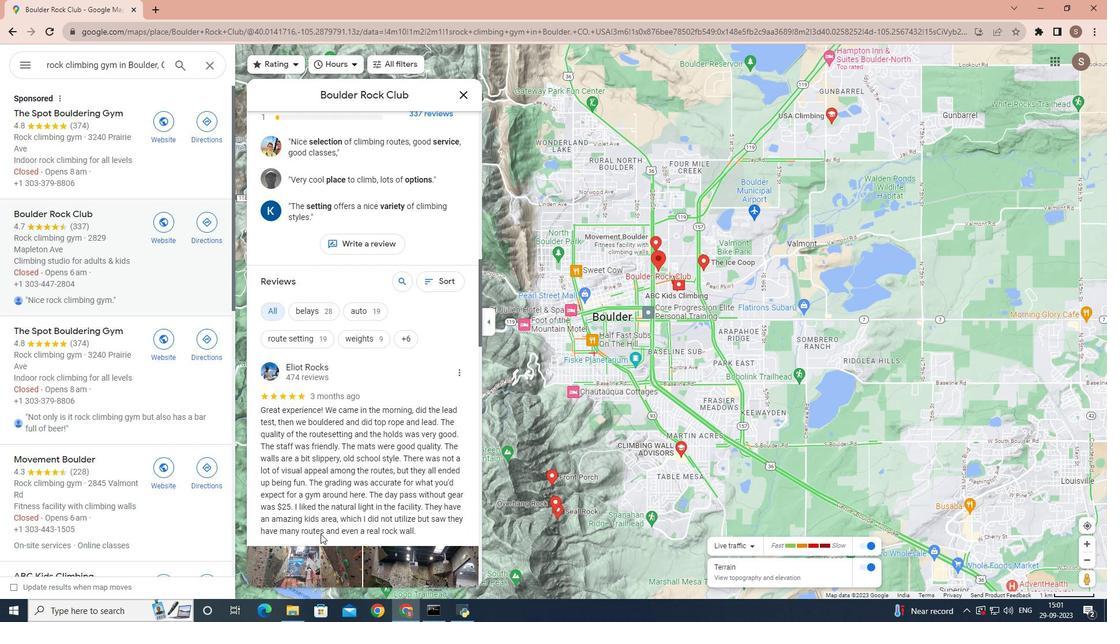 
Action: Mouse scrolled (320, 535) with delta (0, 0)
Screenshot: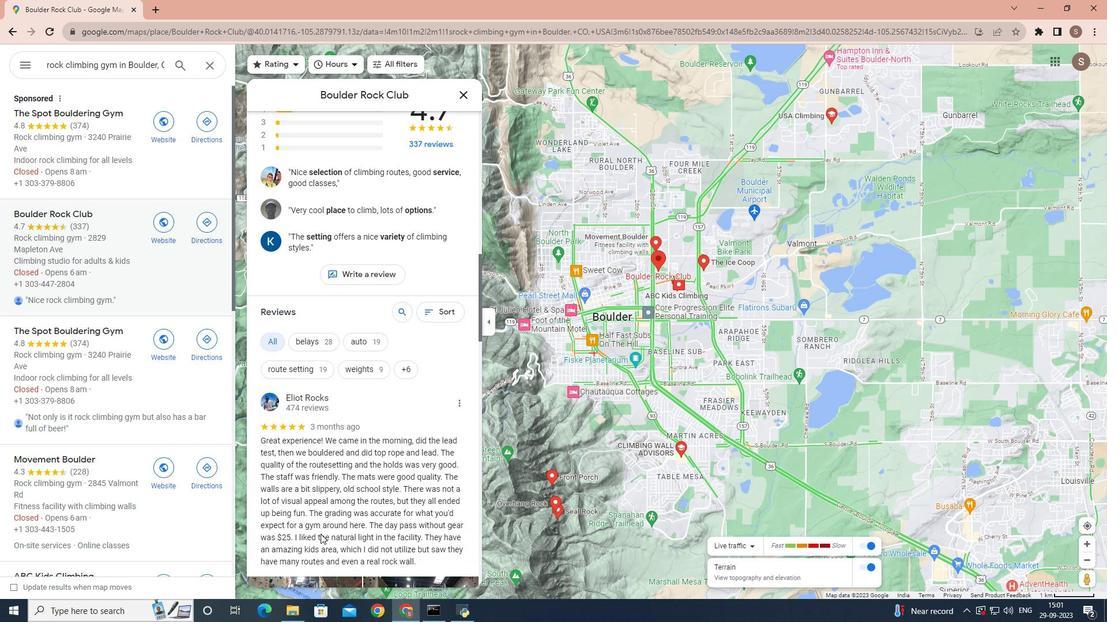 
Action: Mouse scrolled (320, 535) with delta (0, 0)
Screenshot: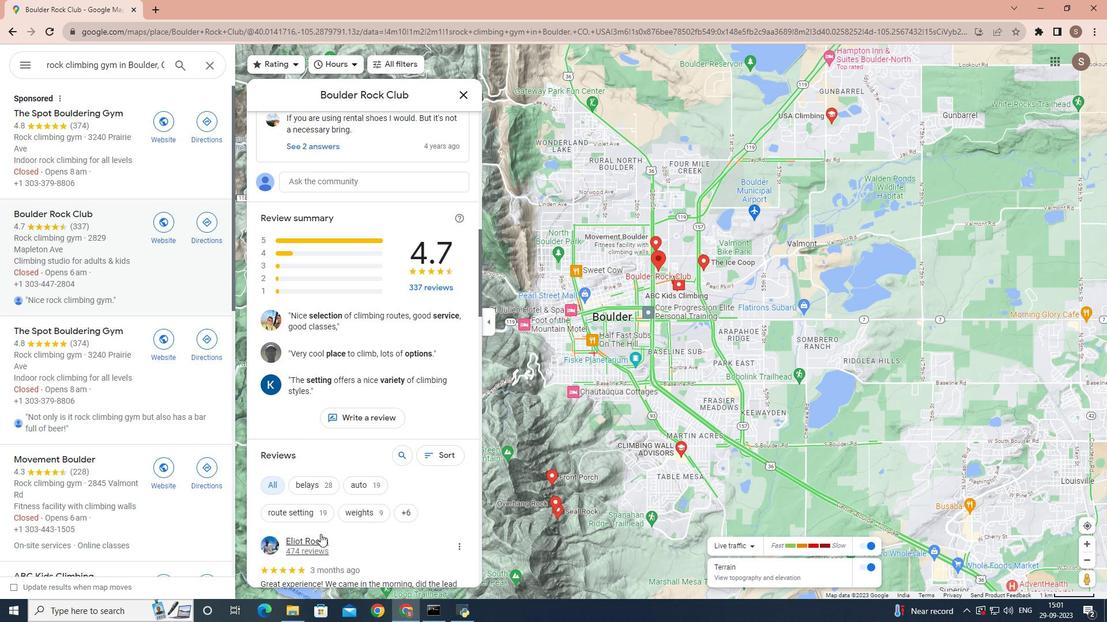 
Action: Mouse scrolled (320, 535) with delta (0, 0)
Screenshot: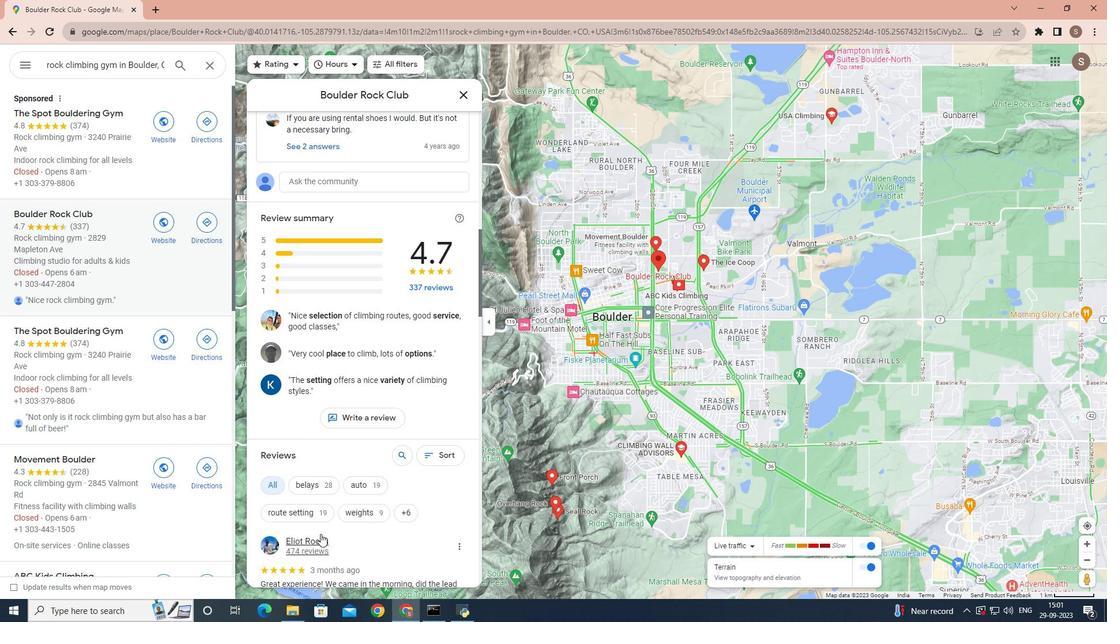 
Action: Mouse scrolled (320, 535) with delta (0, 0)
Screenshot: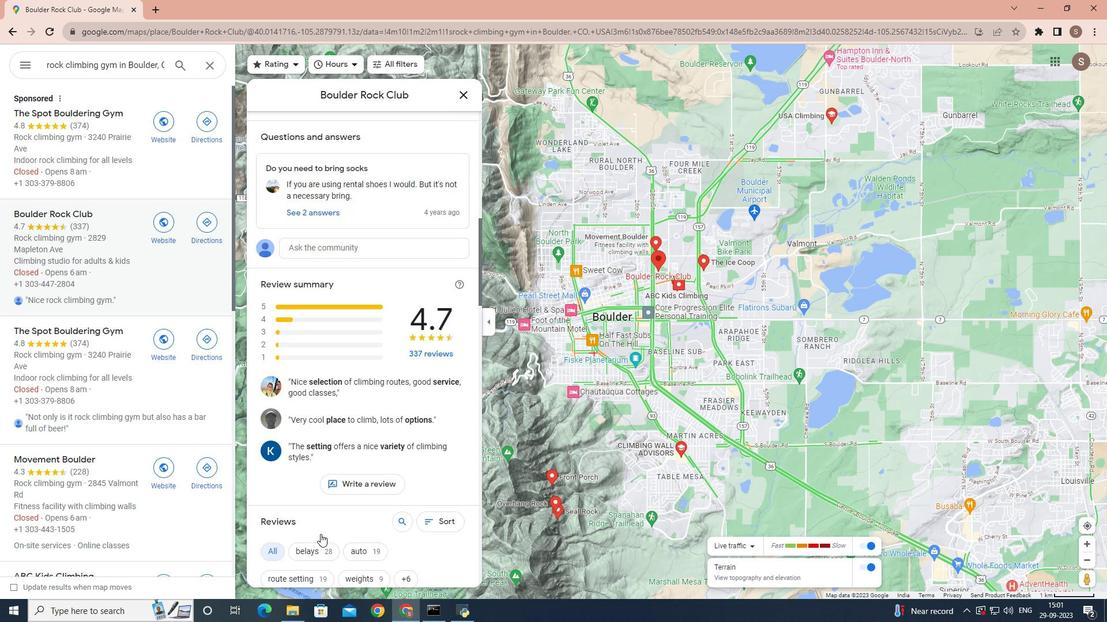 
Action: Mouse scrolled (320, 535) with delta (0, 0)
Screenshot: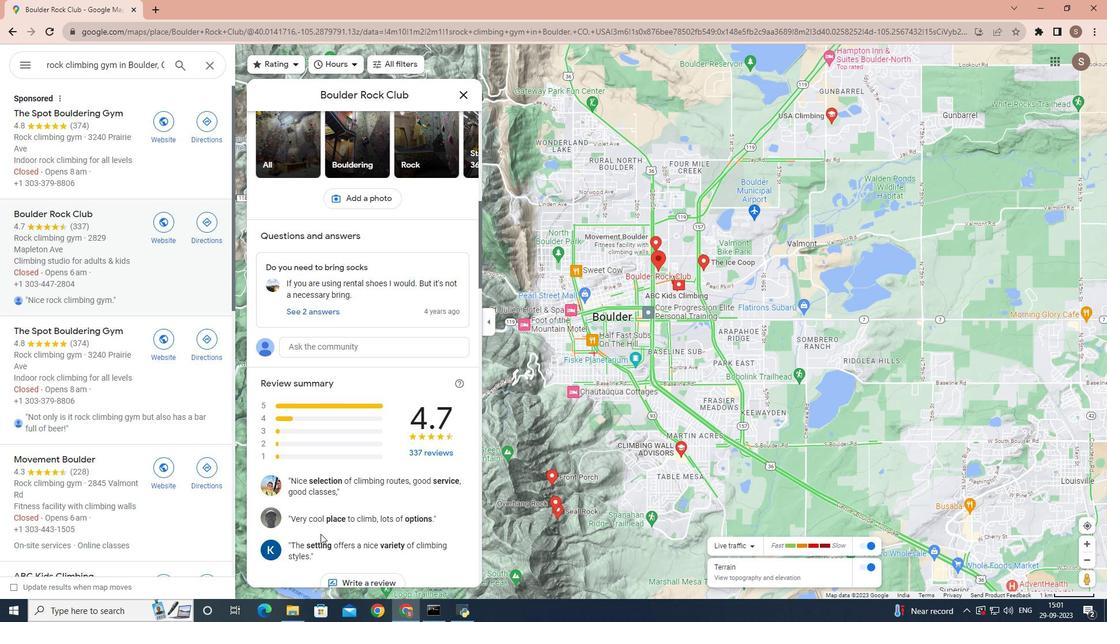 
Action: Mouse scrolled (320, 535) with delta (0, 0)
Screenshot: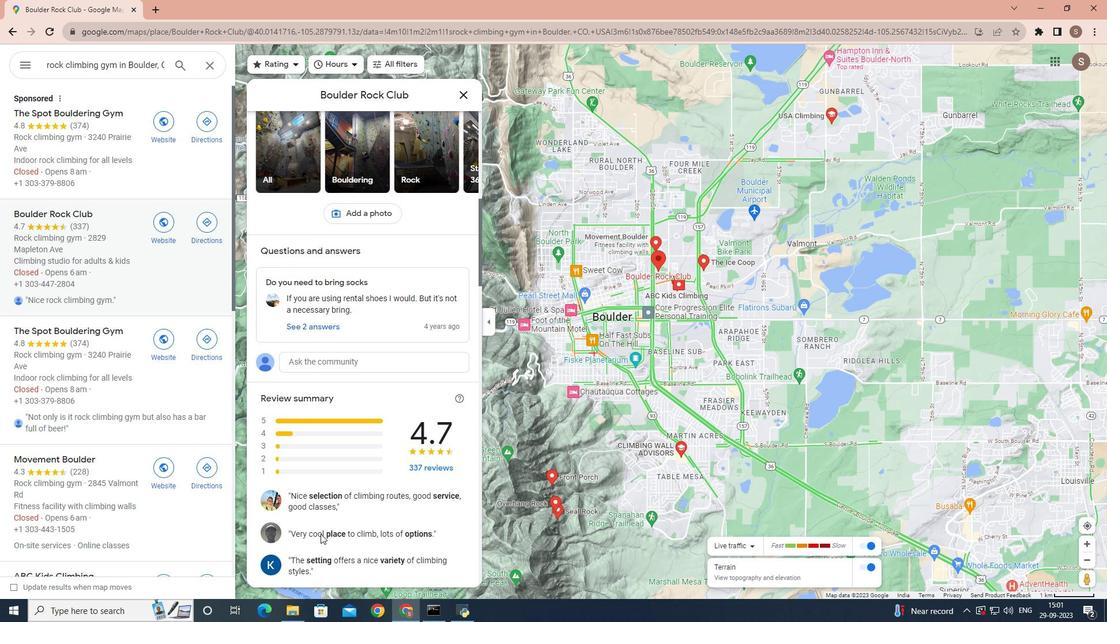 
Action: Mouse scrolled (320, 535) with delta (0, 0)
Screenshot: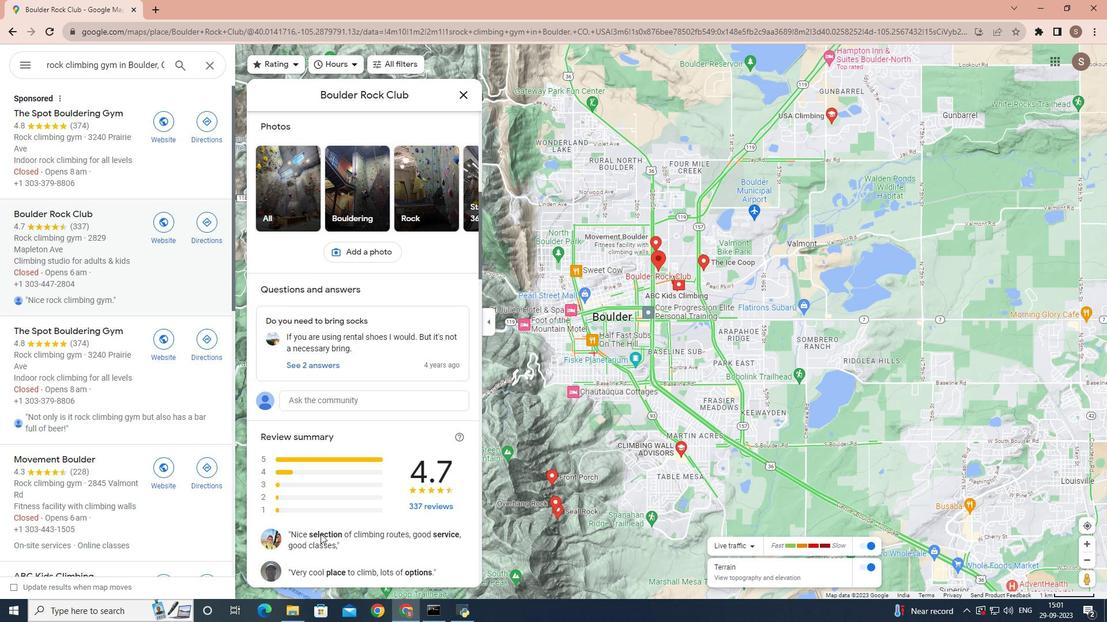 
Action: Mouse scrolled (320, 535) with delta (0, 0)
Screenshot: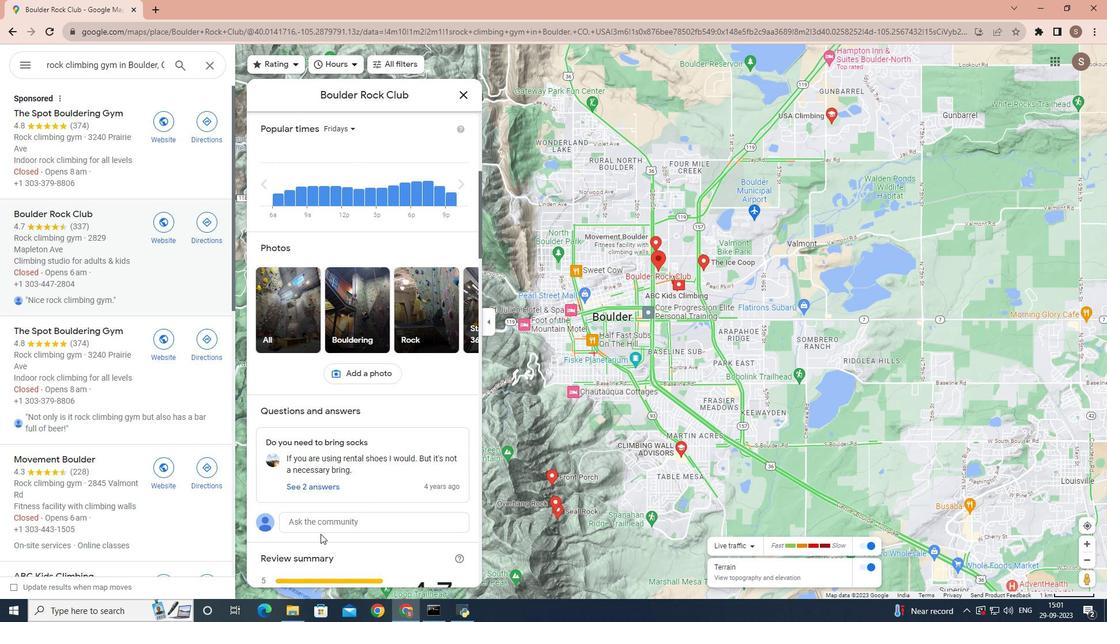 
Action: Mouse scrolled (320, 535) with delta (0, 0)
Screenshot: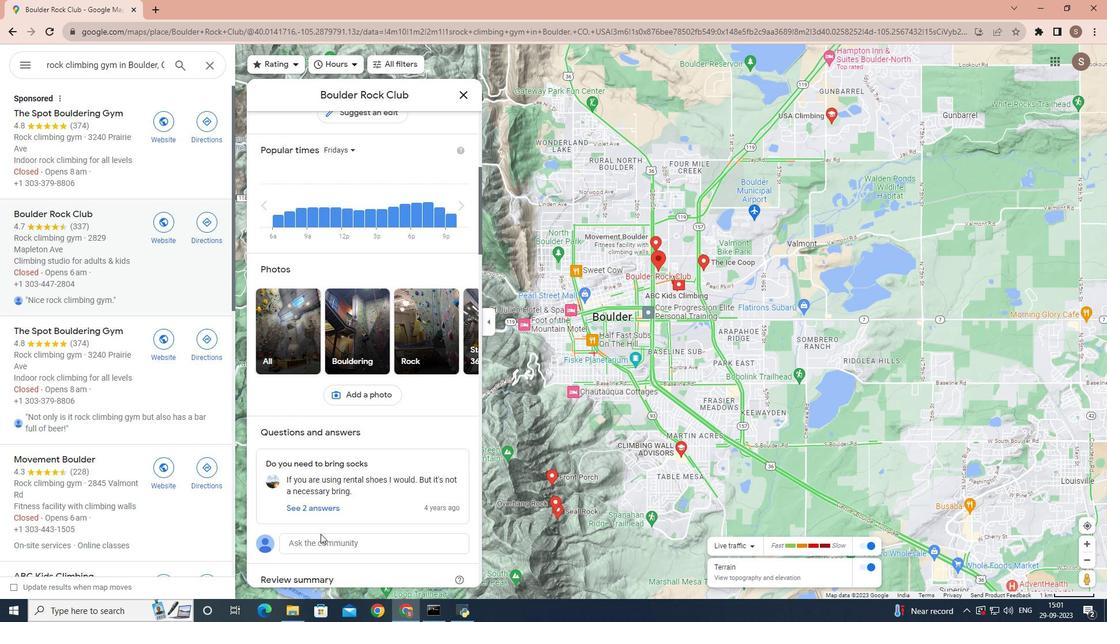 
Action: Mouse scrolled (320, 535) with delta (0, 0)
Screenshot: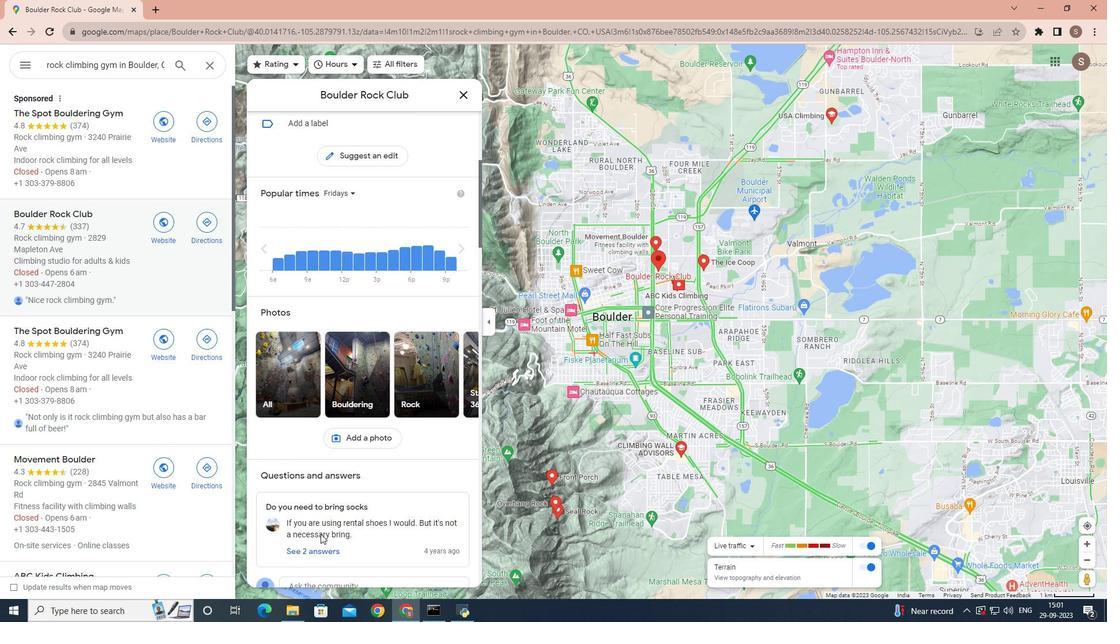 
Action: Mouse moved to (466, 357)
Screenshot: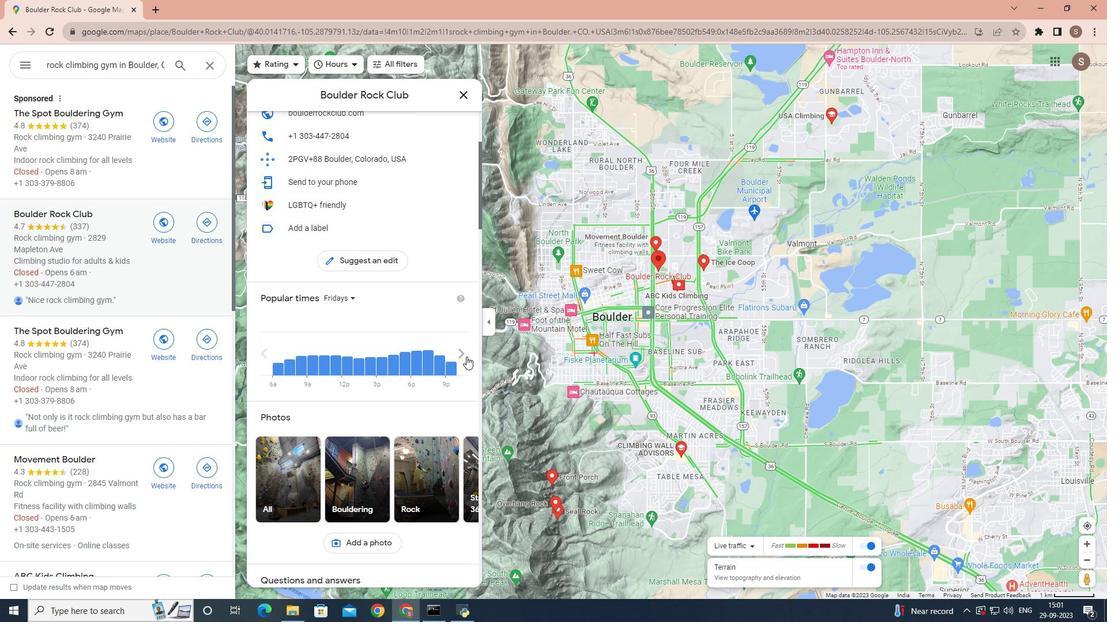 
Action: Mouse pressed left at (466, 357)
Screenshot: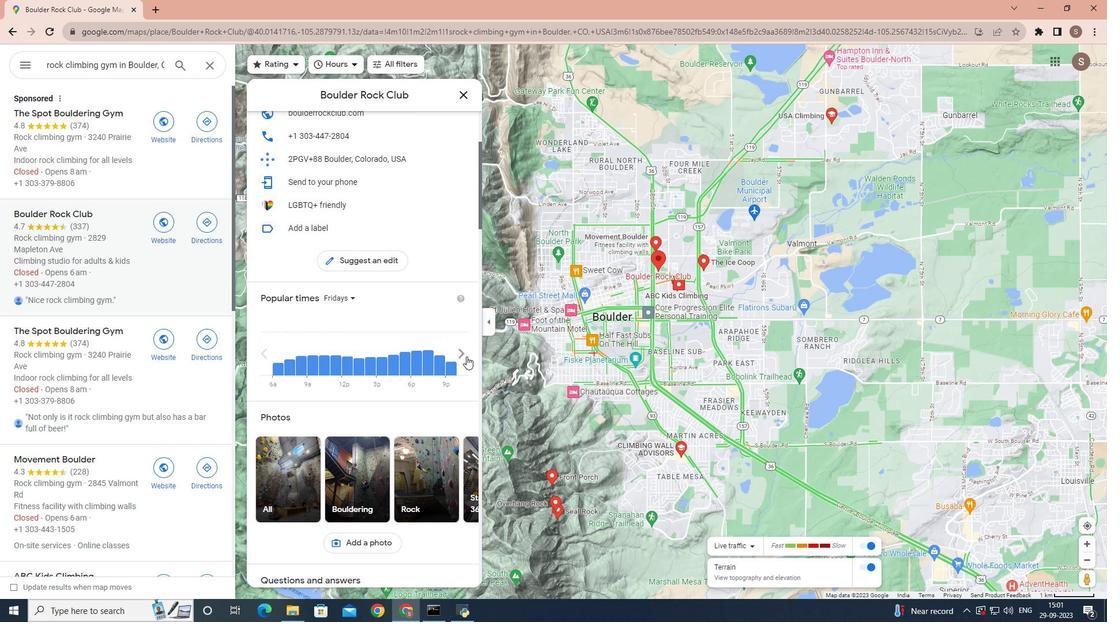 
Action: Mouse pressed left at (466, 357)
Screenshot: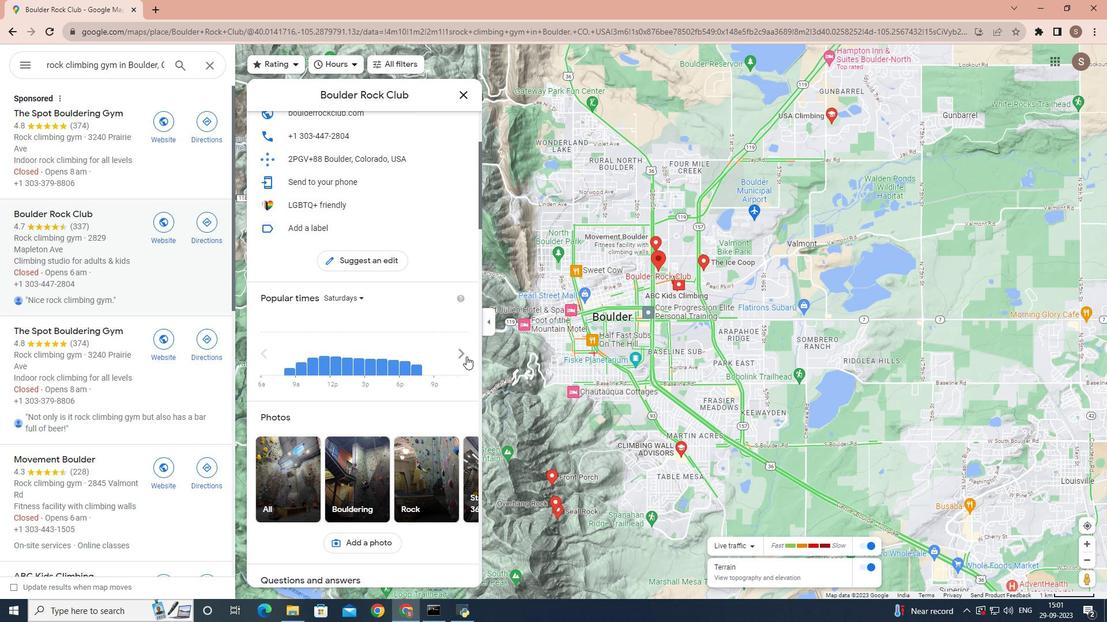 
Action: Mouse pressed left at (466, 357)
Screenshot: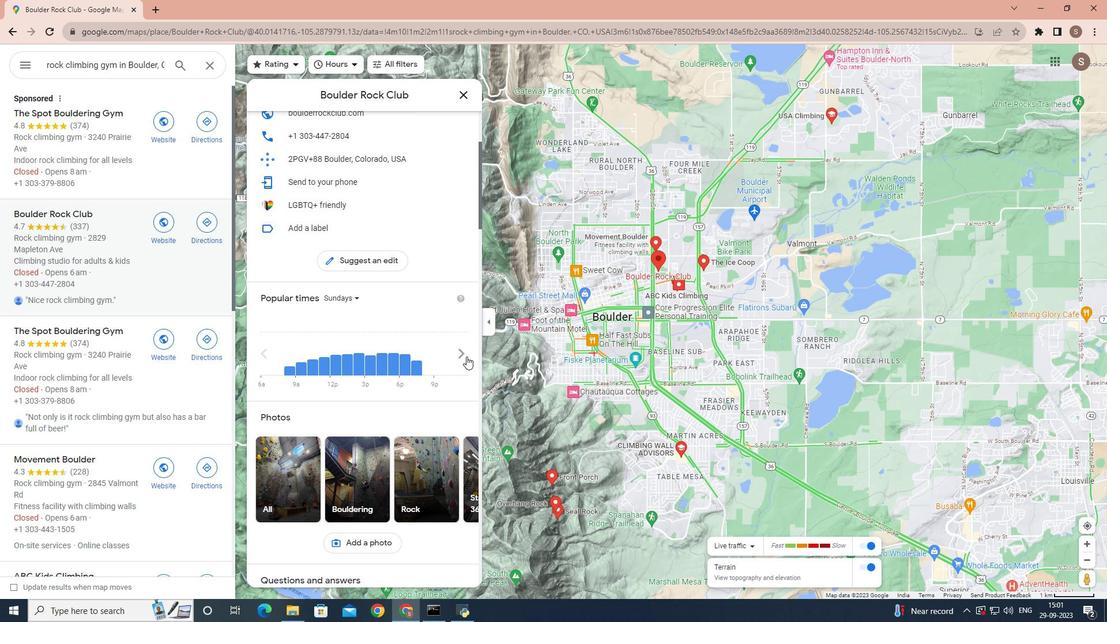 
Action: Mouse pressed left at (466, 357)
Screenshot: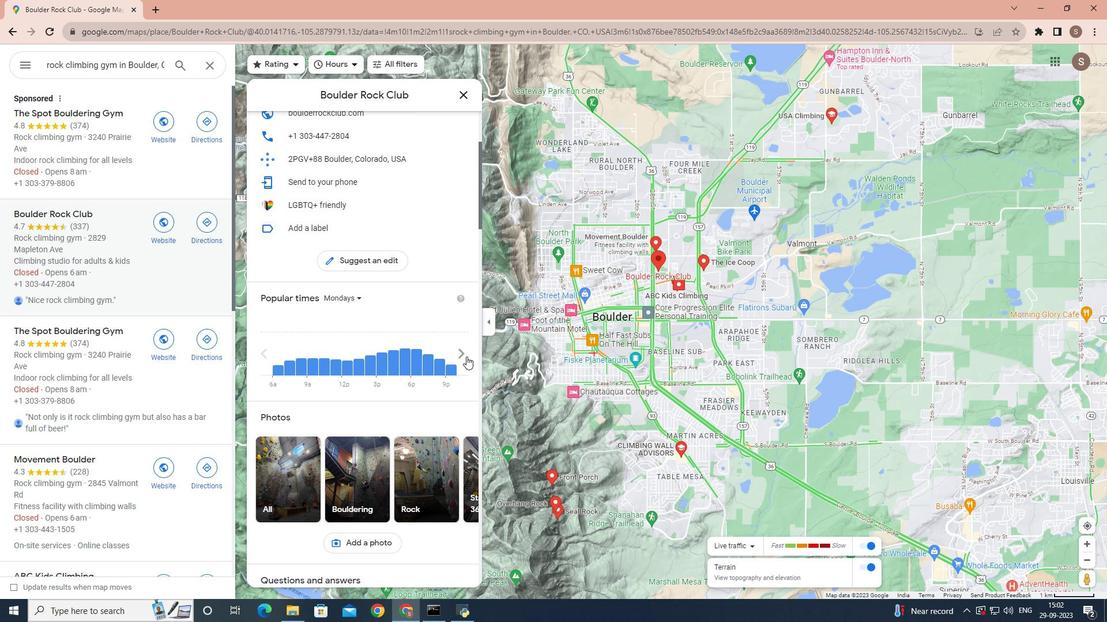 
Action: Mouse pressed left at (466, 357)
Screenshot: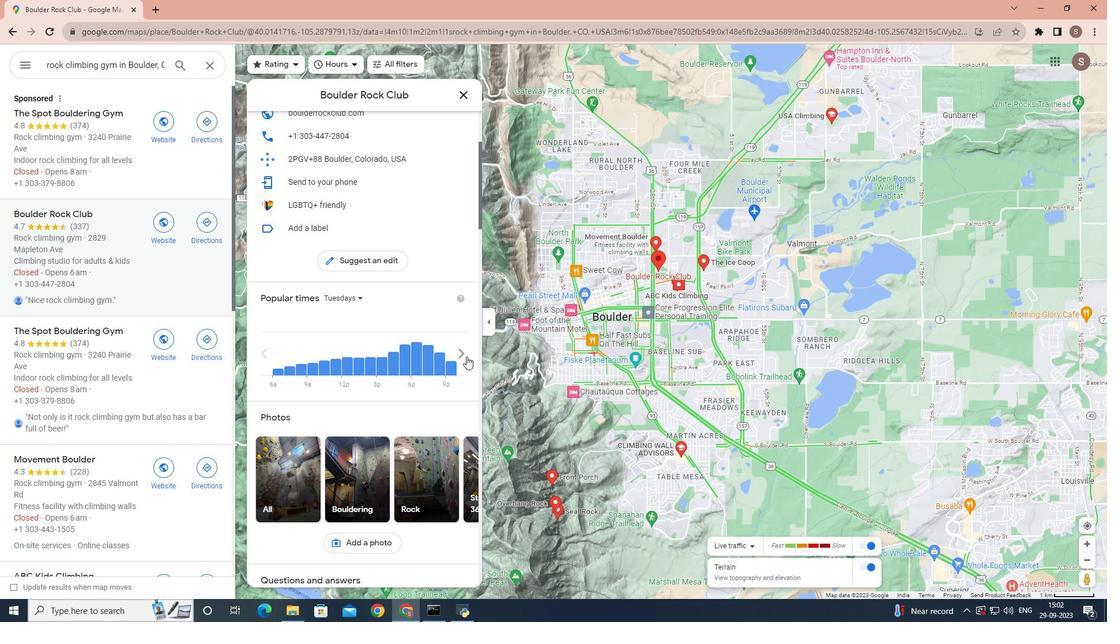 
Action: Mouse pressed left at (466, 357)
Screenshot: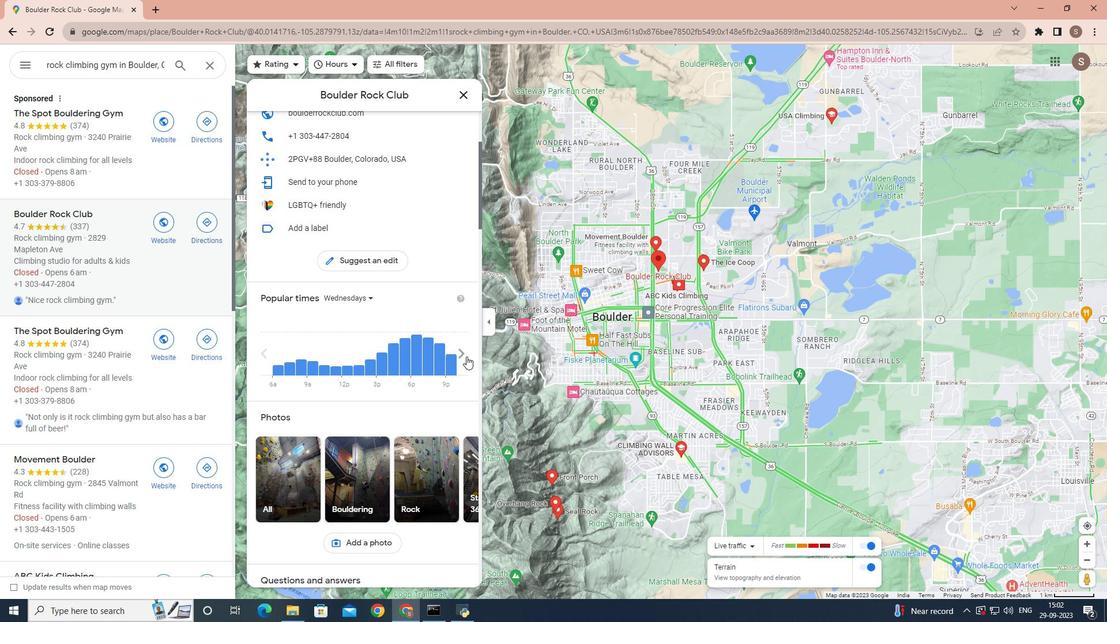 
Action: Mouse pressed left at (466, 357)
Screenshot: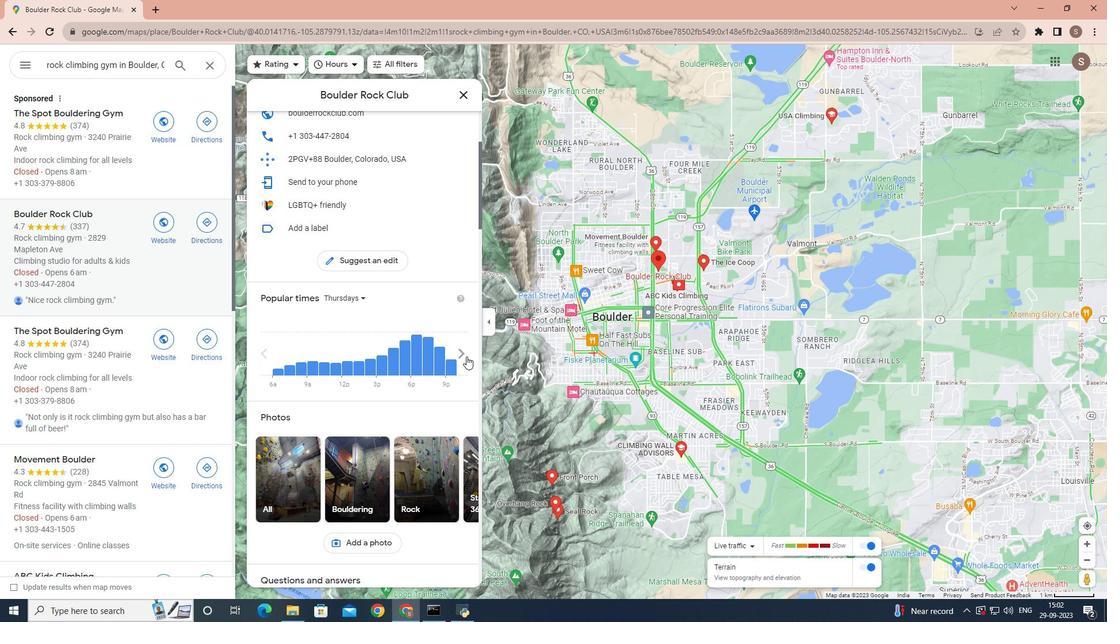 
Action: Mouse moved to (322, 466)
Screenshot: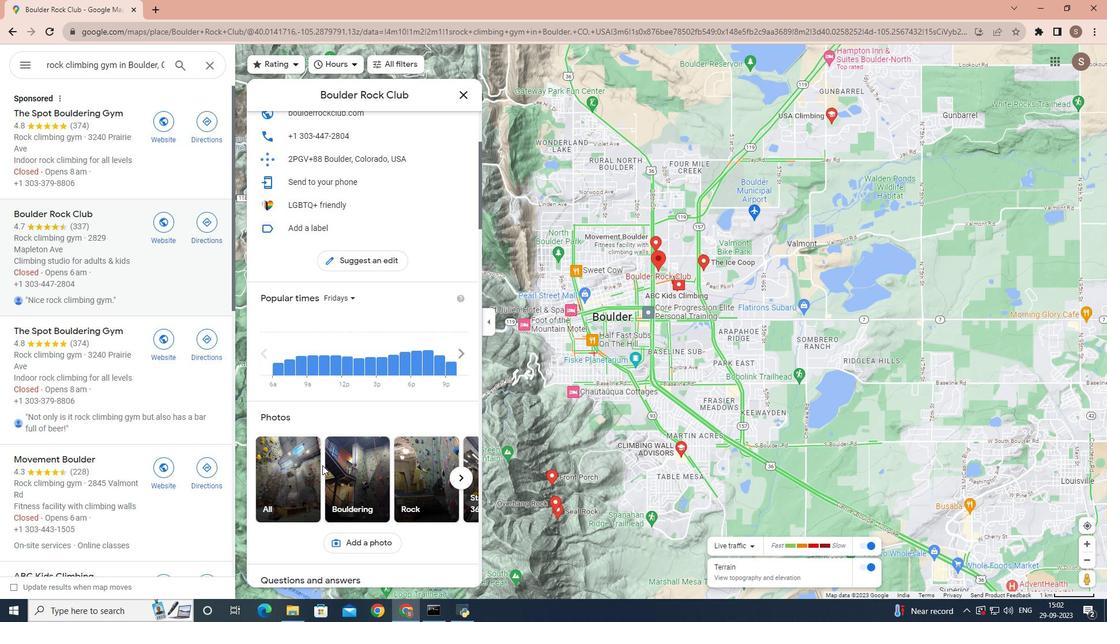 
Action: Mouse pressed left at (322, 466)
Screenshot: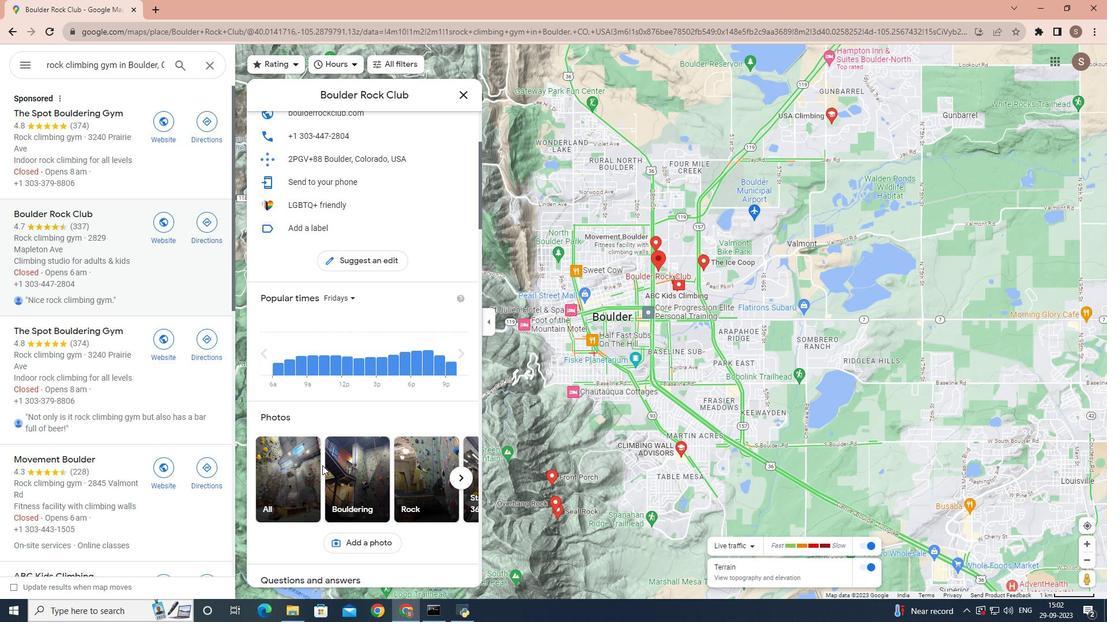 
Action: Mouse moved to (301, 471)
Screenshot: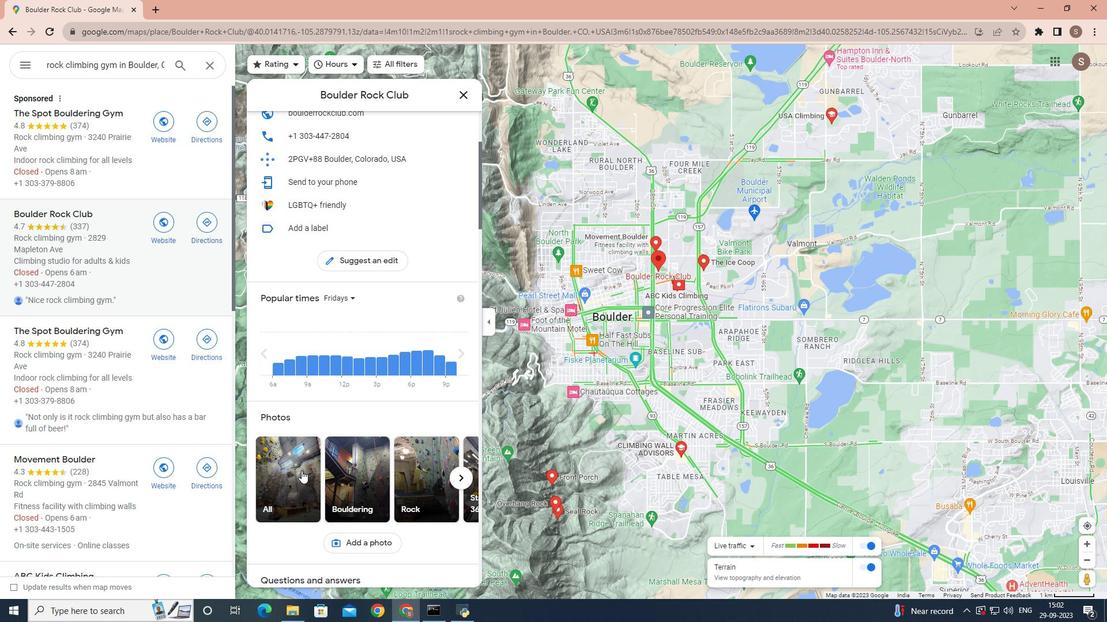
Action: Mouse pressed left at (301, 471)
Screenshot: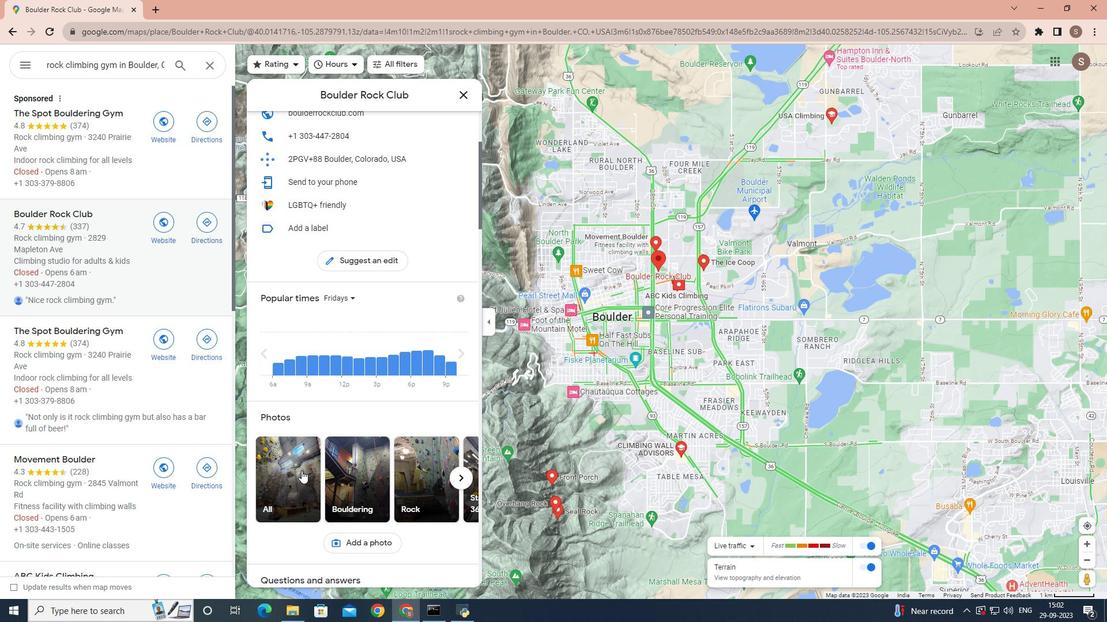 
Action: Mouse moved to (690, 509)
Screenshot: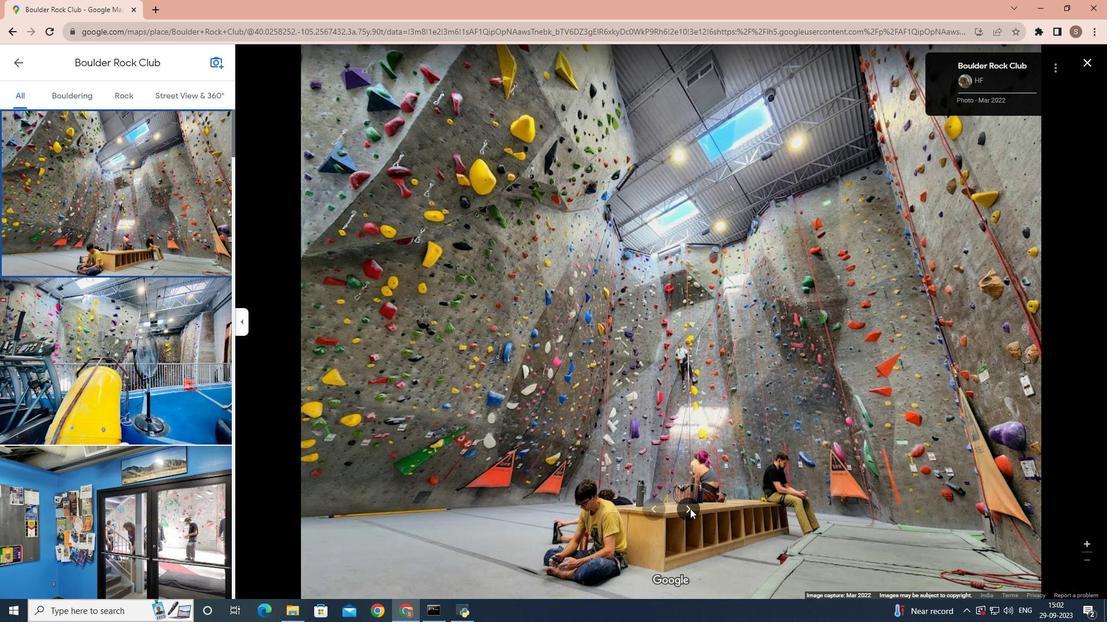
Action: Mouse pressed left at (690, 509)
Screenshot: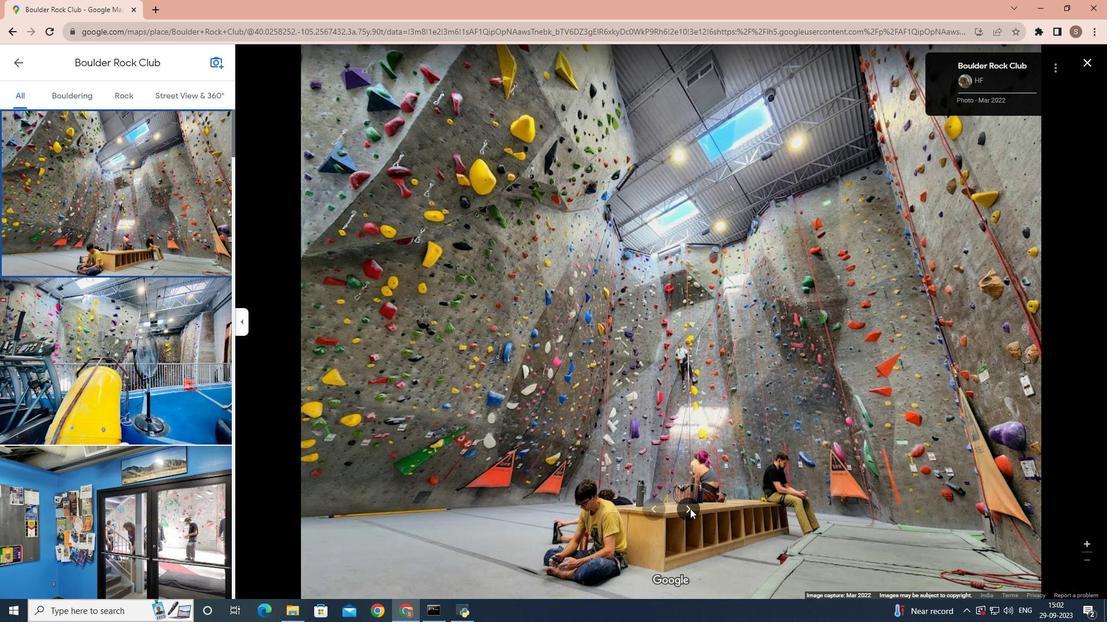 
Action: Mouse pressed left at (690, 509)
Screenshot: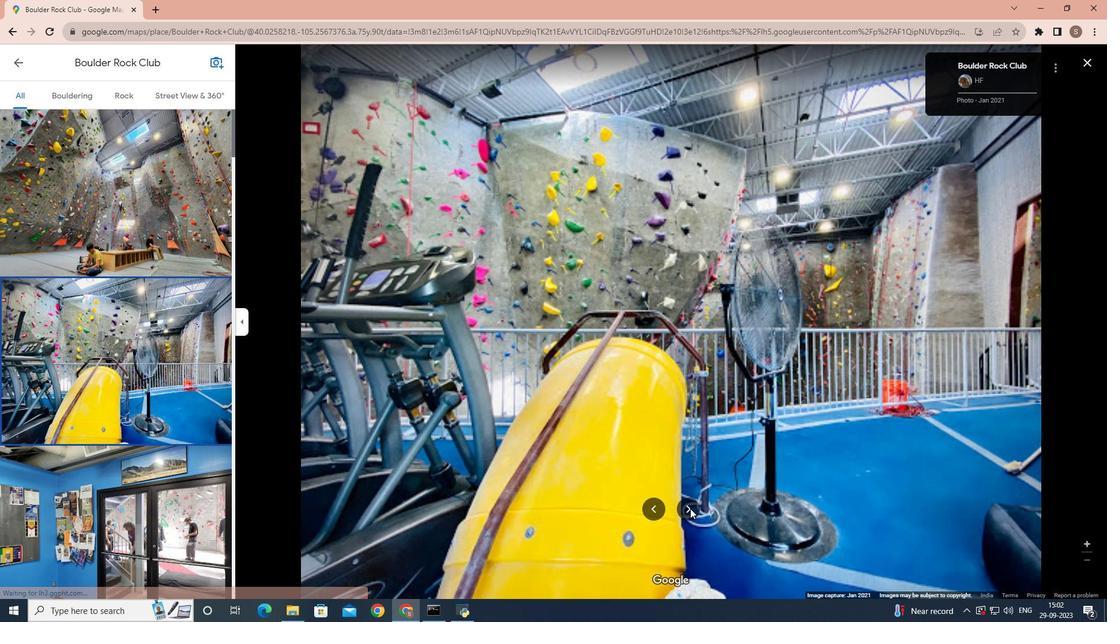 
Action: Mouse pressed left at (690, 509)
Screenshot: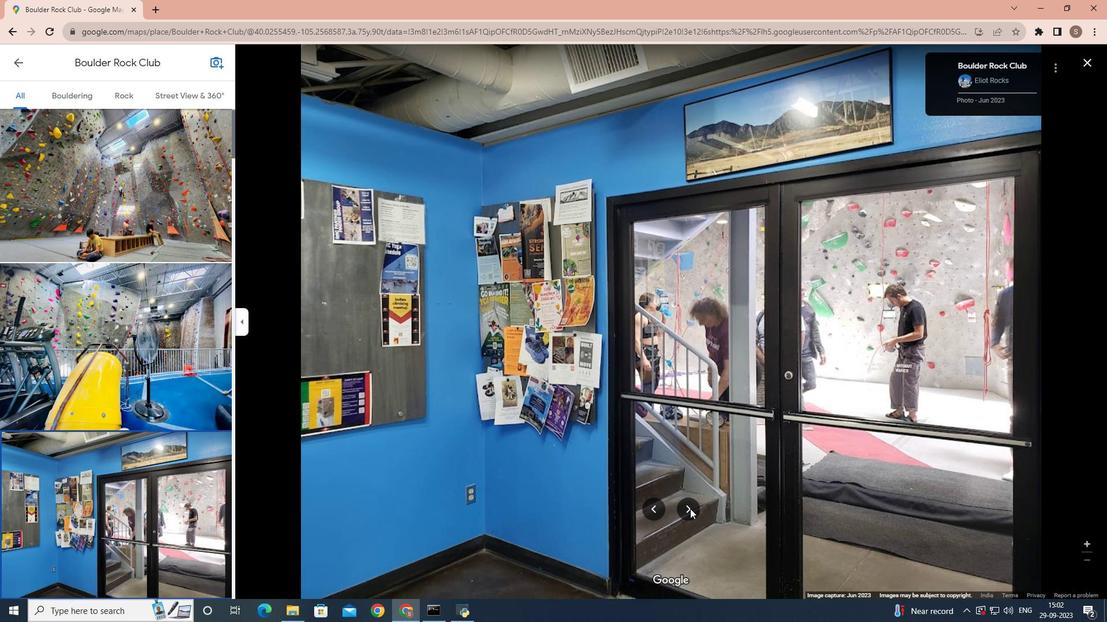 
Action: Mouse pressed left at (690, 509)
Screenshot: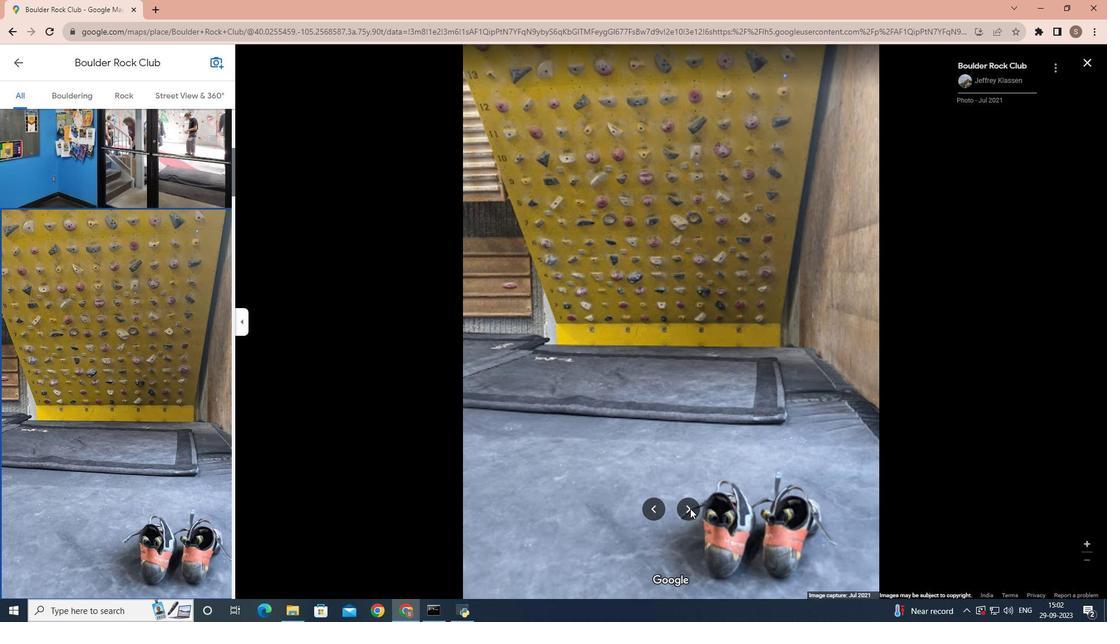 
Action: Mouse pressed left at (690, 509)
Screenshot: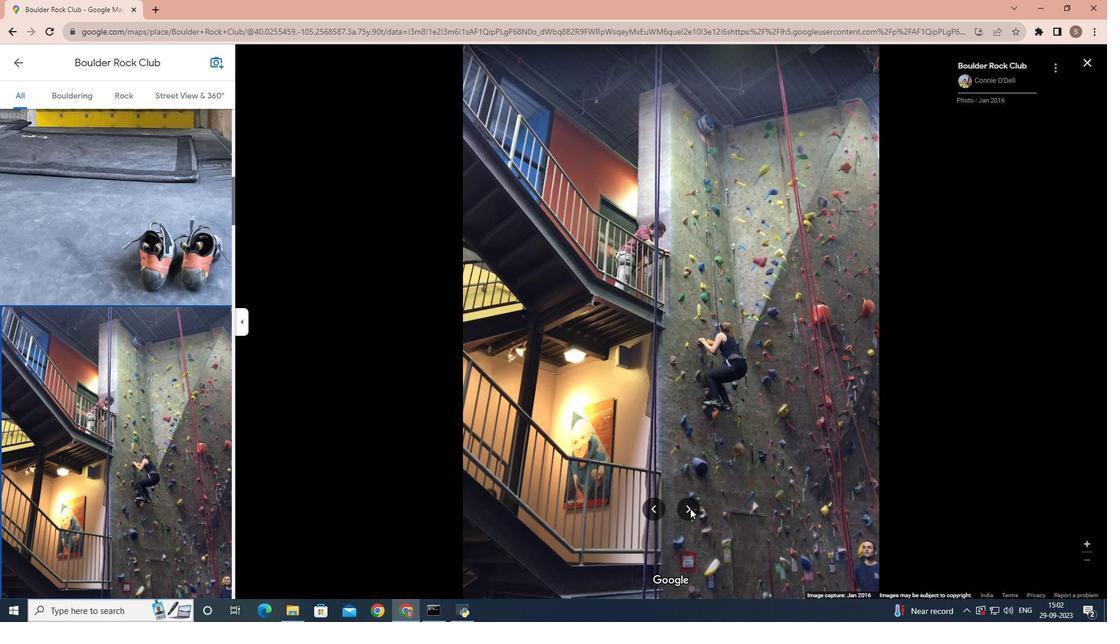 
Action: Mouse pressed left at (690, 509)
Screenshot: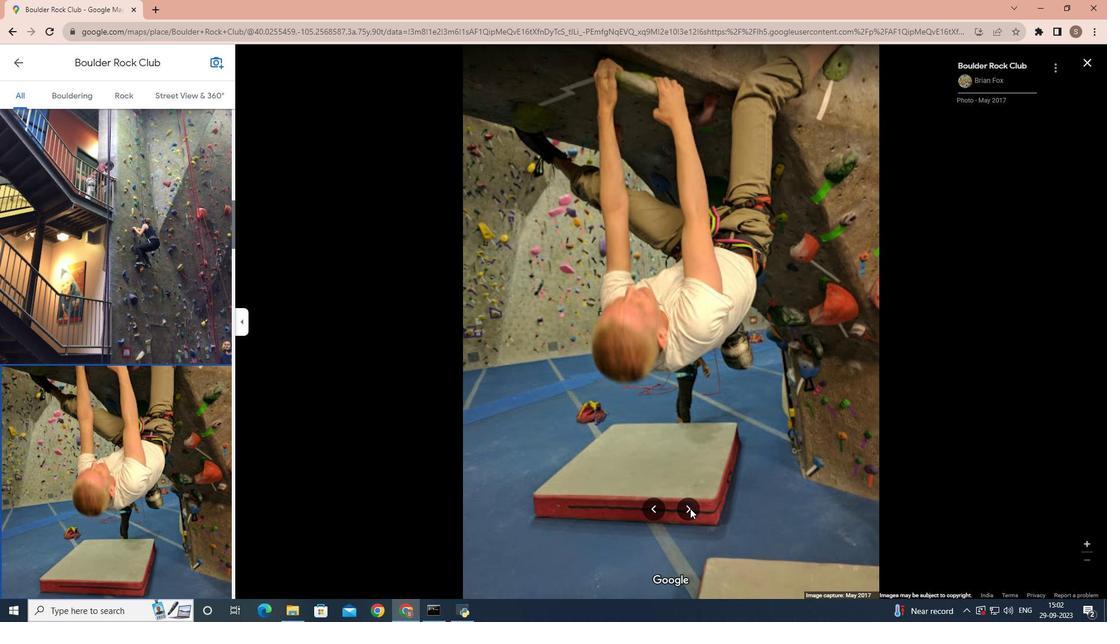 
Action: Mouse moved to (689, 509)
Screenshot: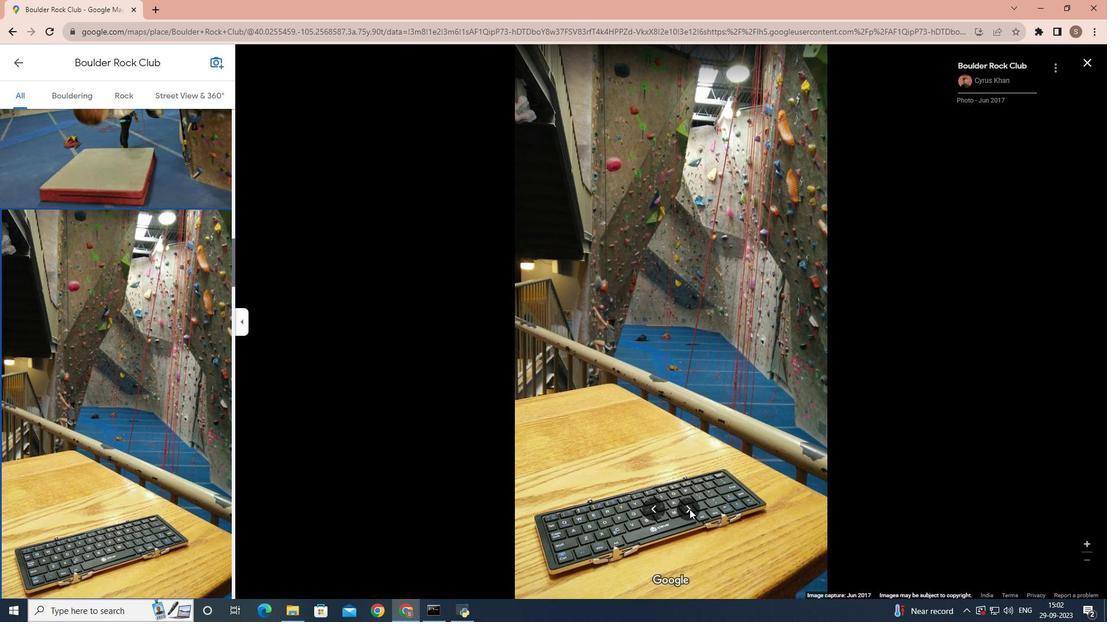 
Action: Mouse pressed left at (689, 509)
Screenshot: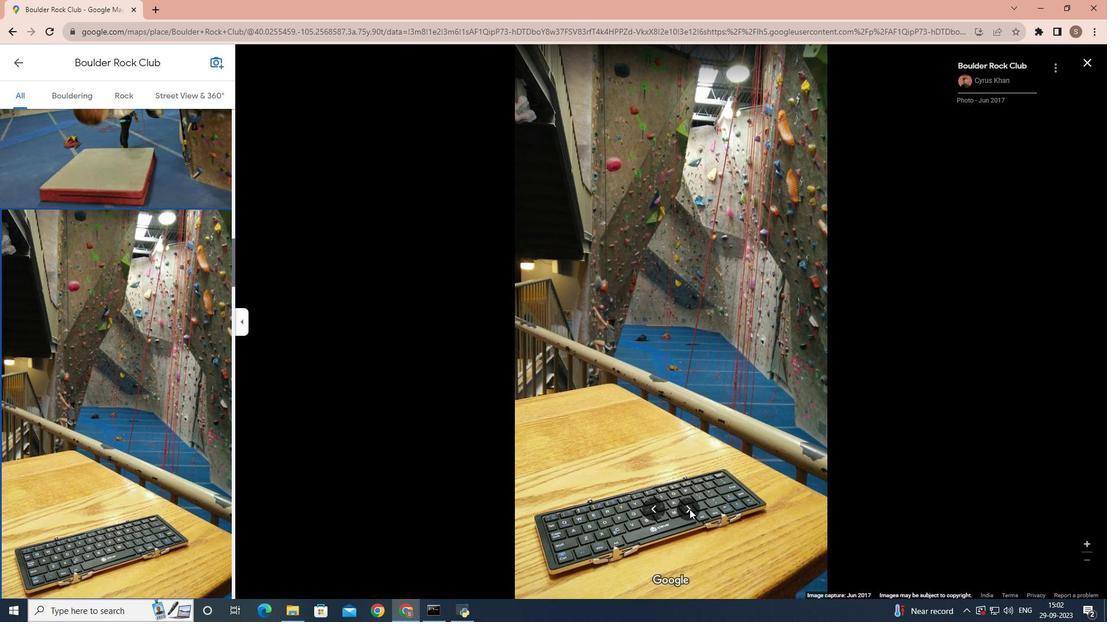
Action: Mouse pressed left at (689, 509)
Screenshot: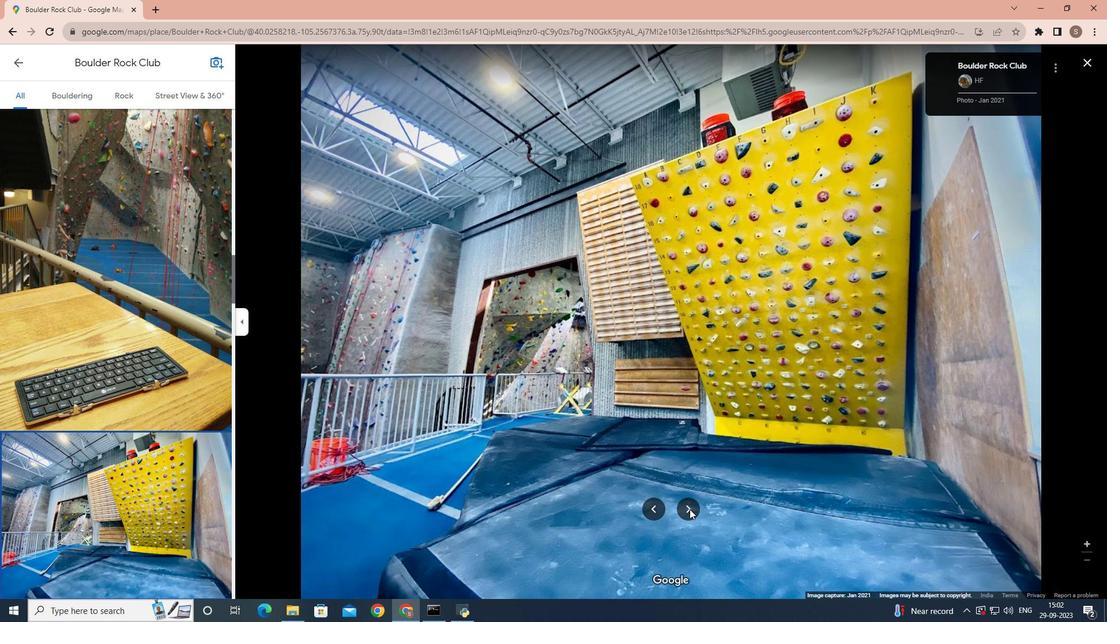 
Action: Mouse moved to (683, 513)
Screenshot: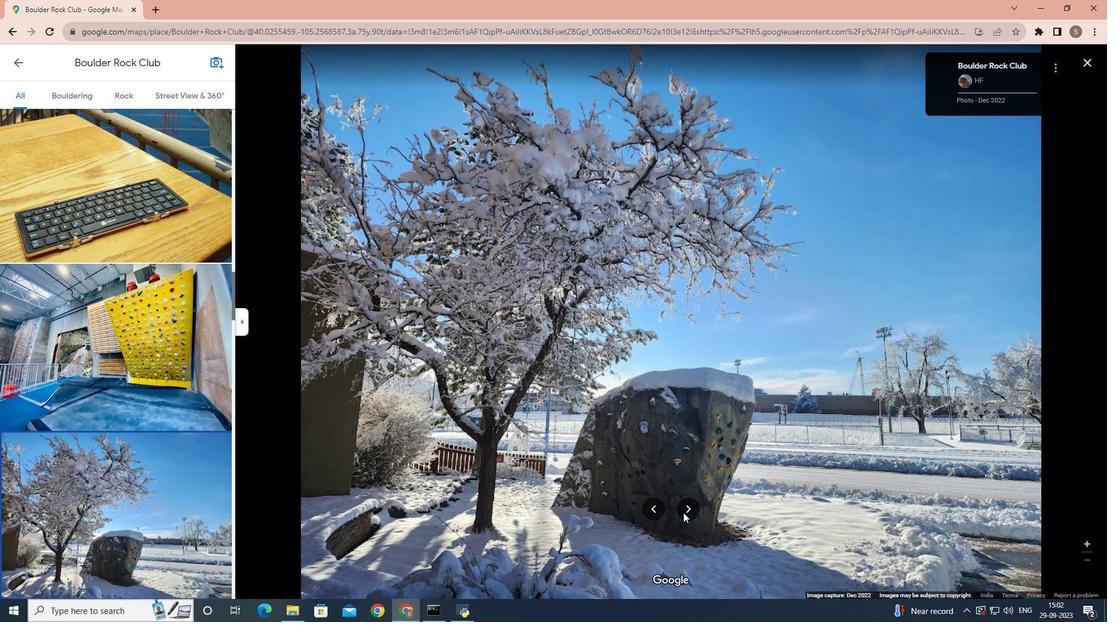 
Action: Mouse pressed left at (683, 513)
Screenshot: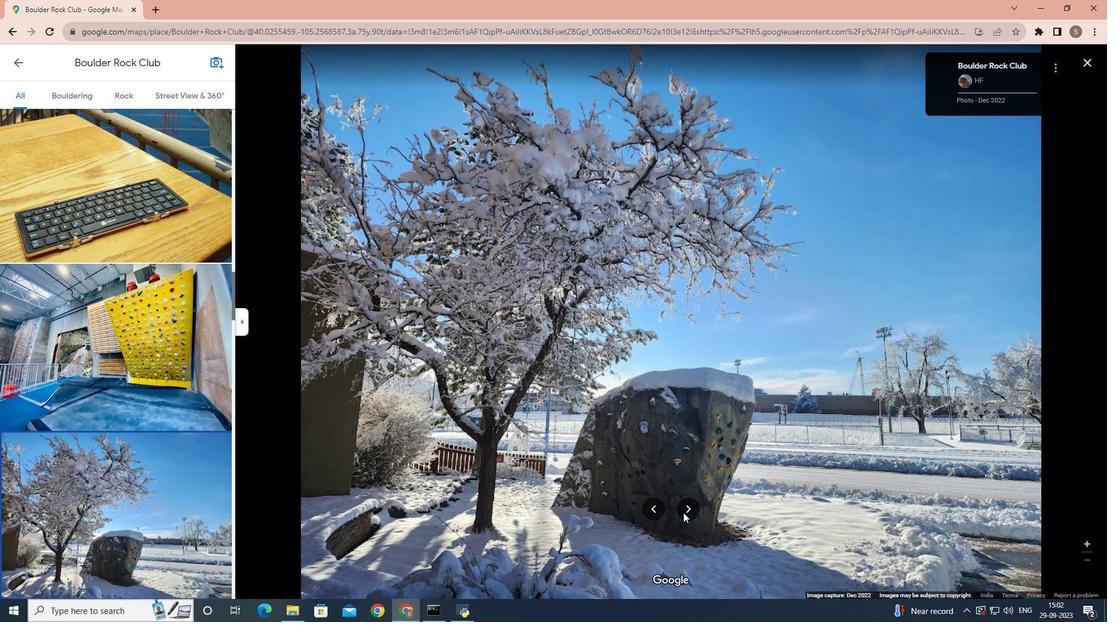 
Action: Mouse pressed left at (683, 513)
Screenshot: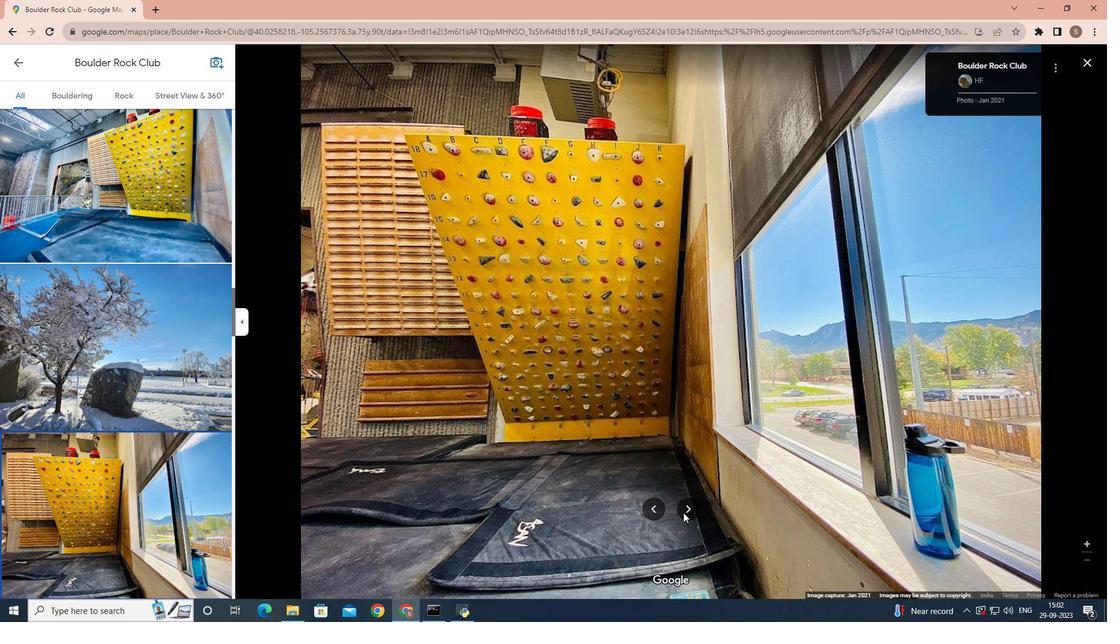 
Action: Mouse moved to (683, 513)
Screenshot: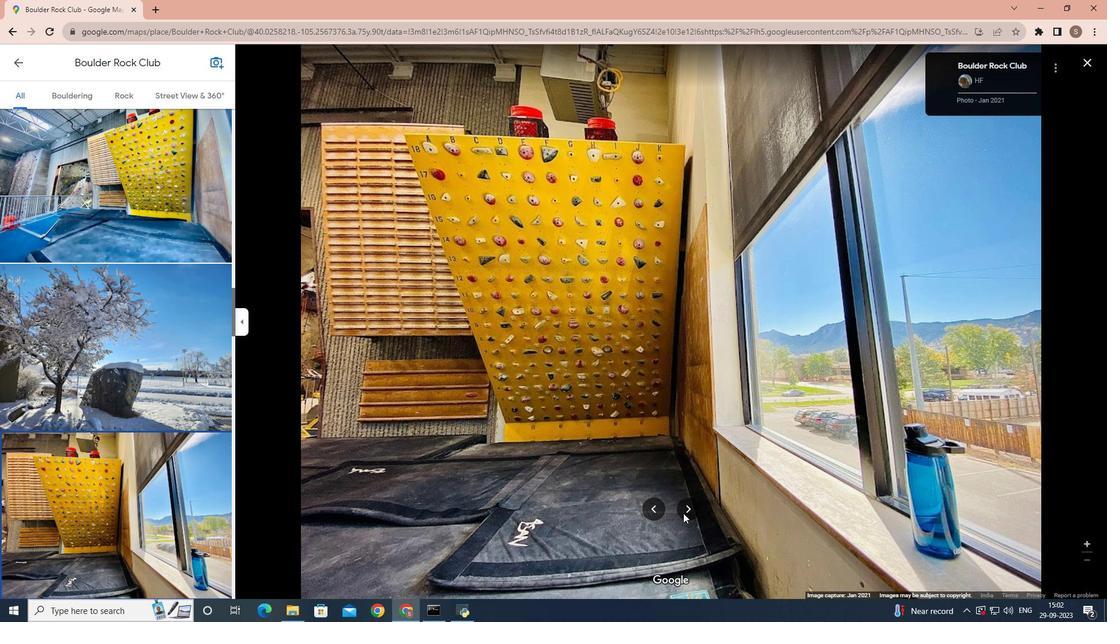 
Action: Mouse pressed left at (683, 513)
Screenshot: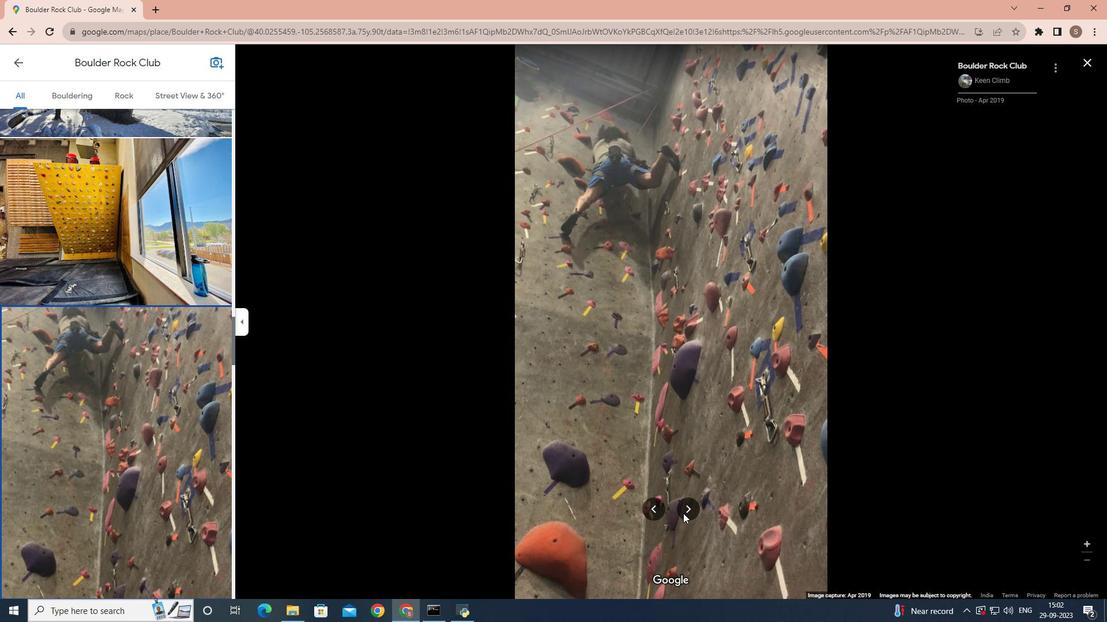 
Action: Mouse moved to (683, 513)
Screenshot: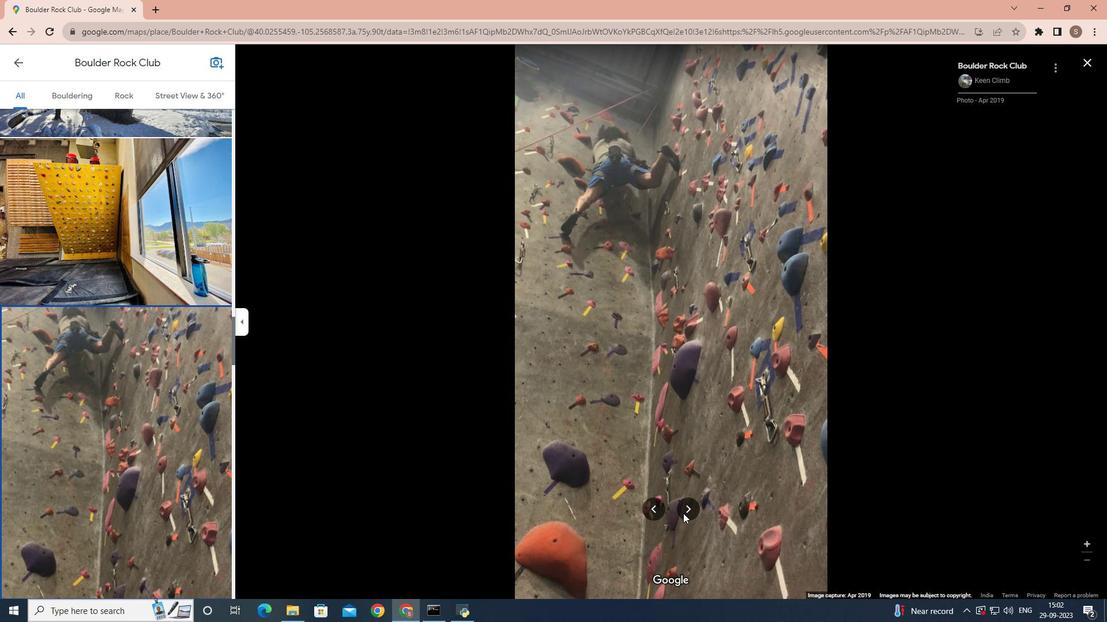 
Action: Mouse pressed left at (683, 513)
Screenshot: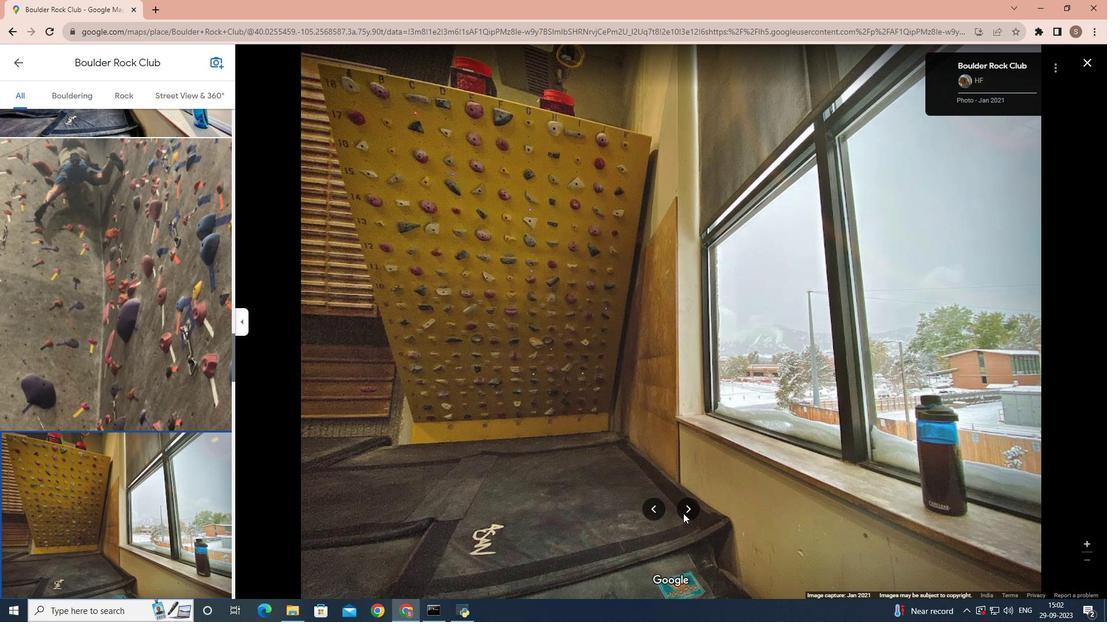 
Action: Mouse pressed left at (683, 513)
Screenshot: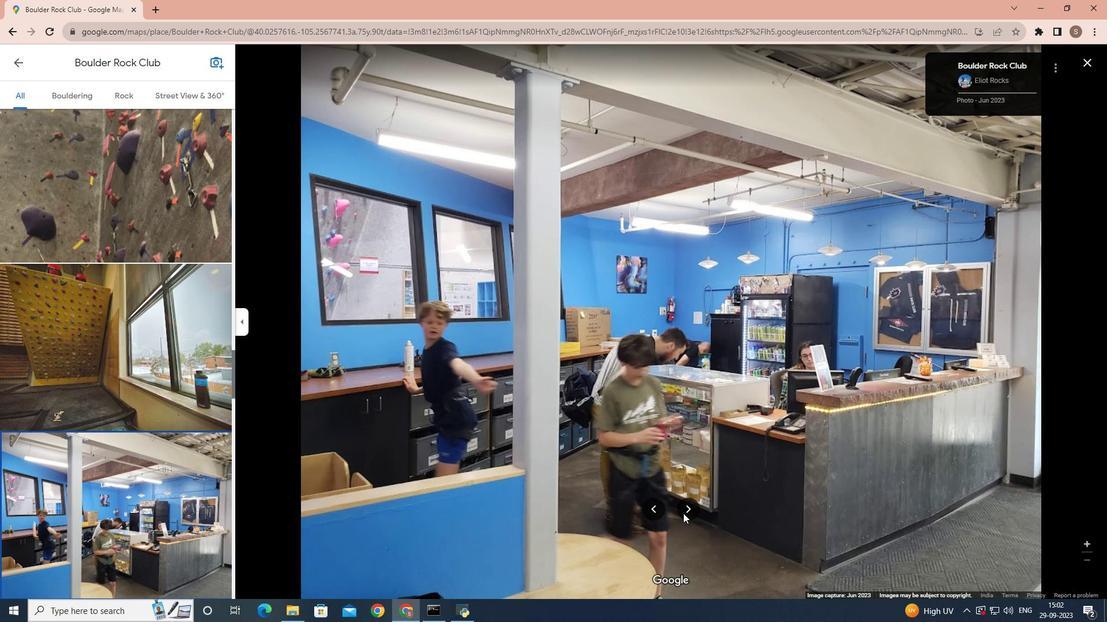 
Action: Mouse pressed left at (683, 513)
Screenshot: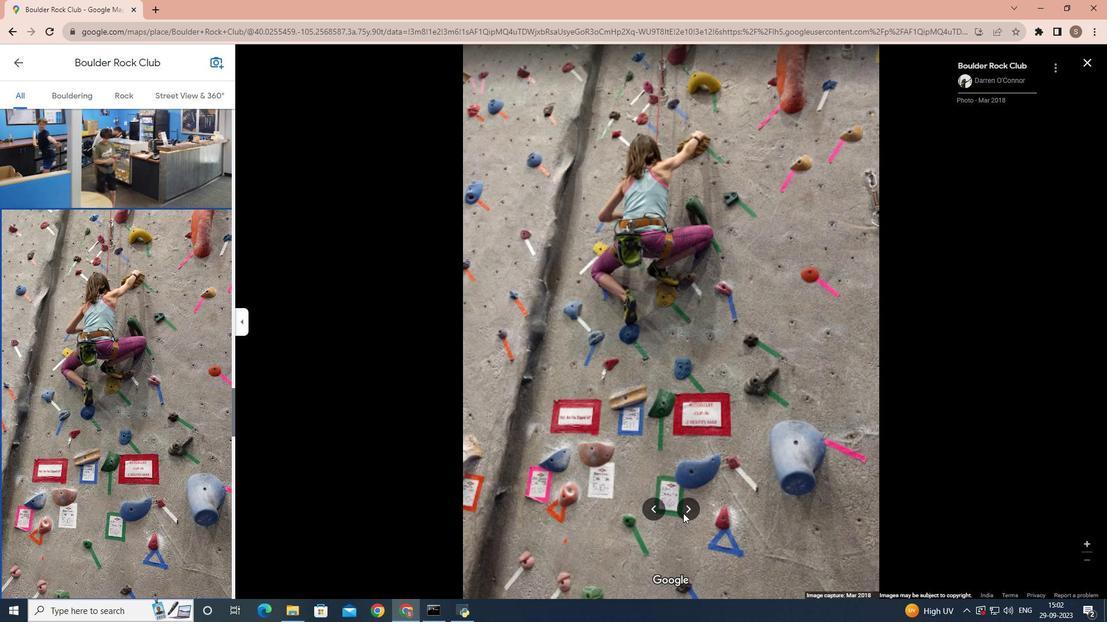
Action: Mouse pressed left at (683, 513)
Screenshot: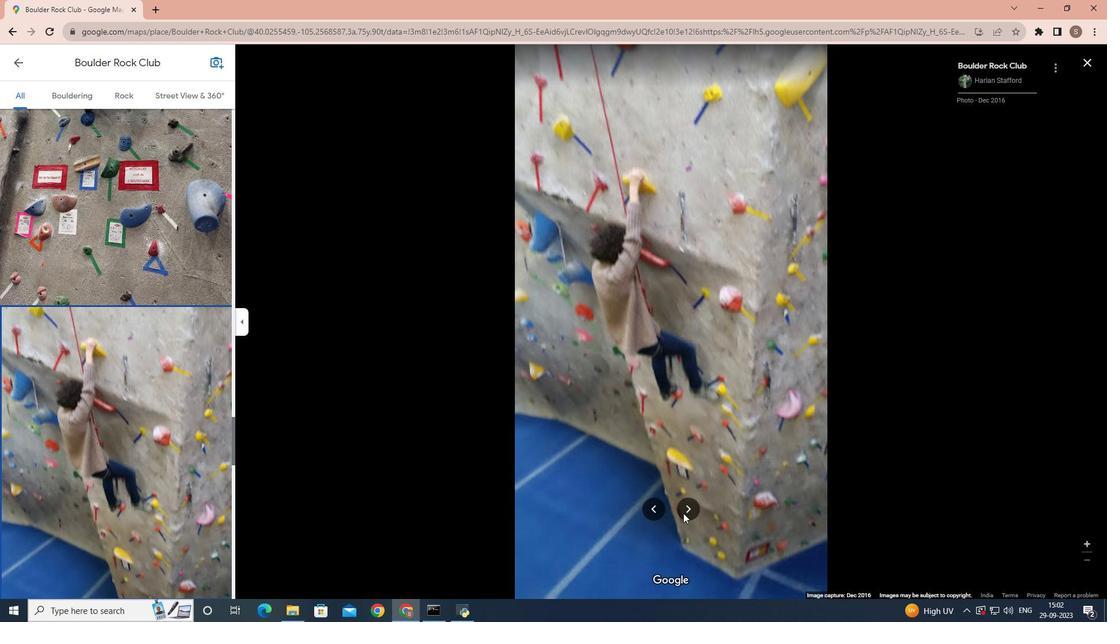 
Action: Mouse pressed left at (683, 513)
Screenshot: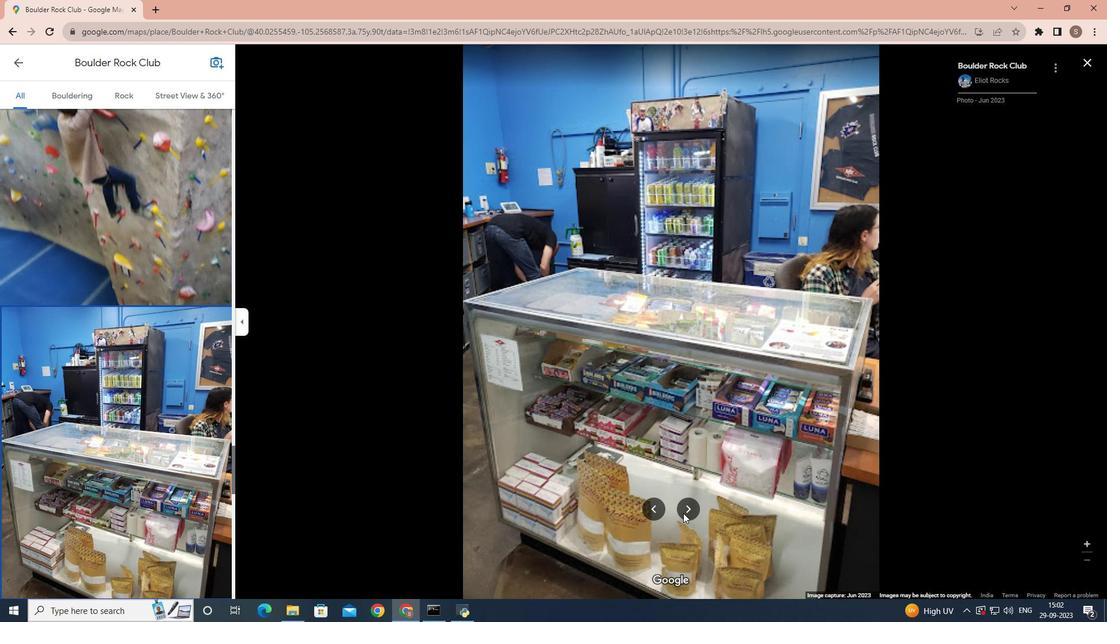 
Action: Mouse pressed left at (683, 513)
Screenshot: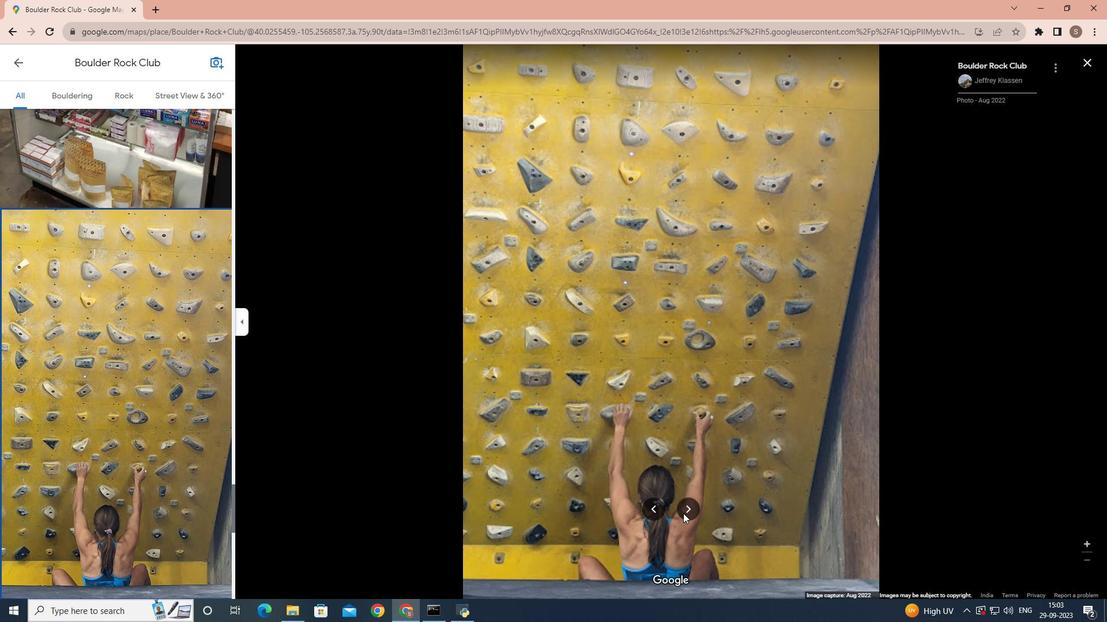 
Action: Mouse pressed left at (683, 513)
Screenshot: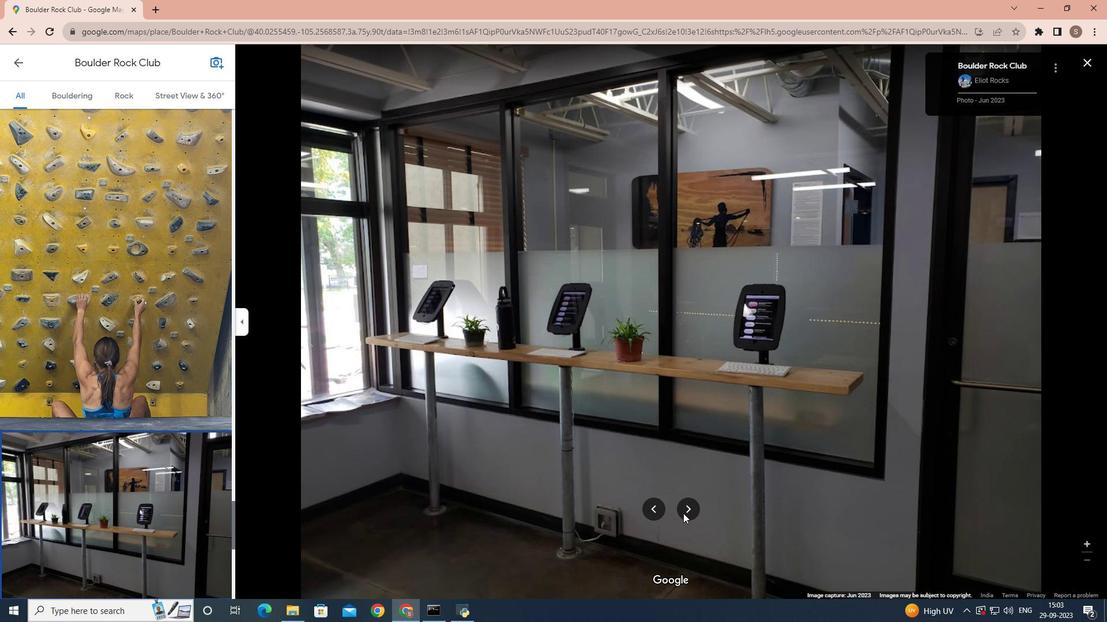 
Action: Mouse pressed left at (683, 513)
Screenshot: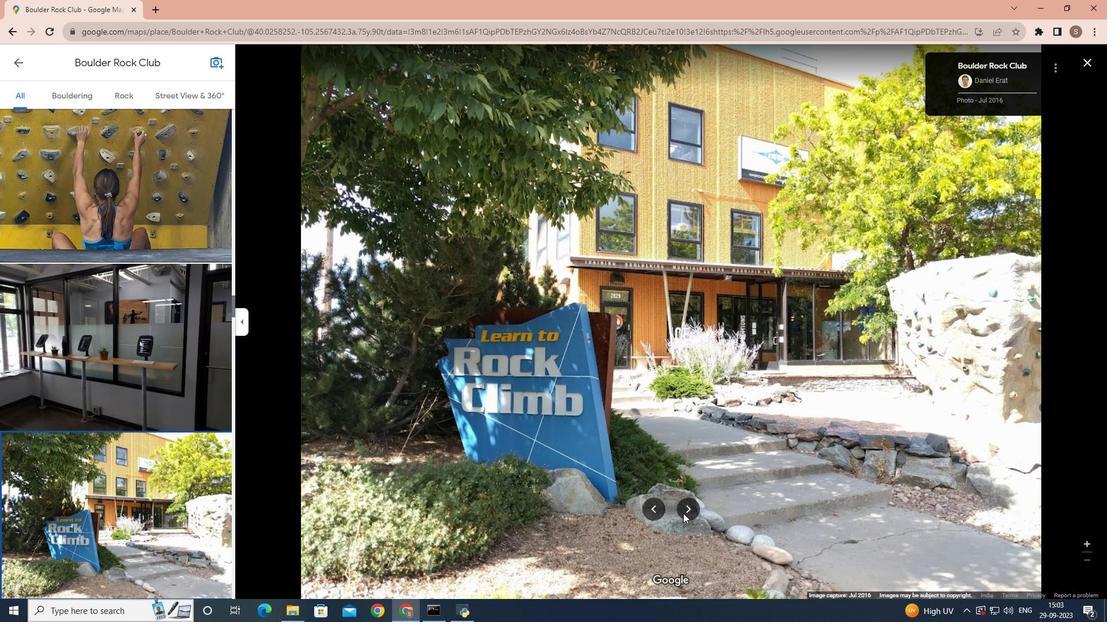 
Action: Mouse pressed left at (683, 513)
Screenshot: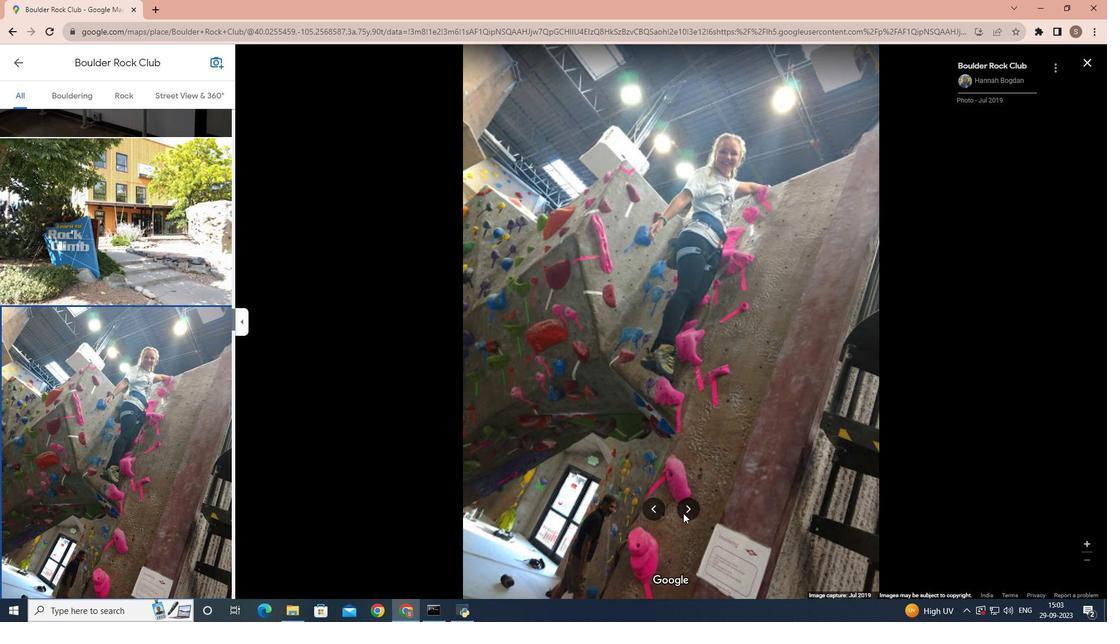 
Action: Mouse pressed left at (683, 513)
Screenshot: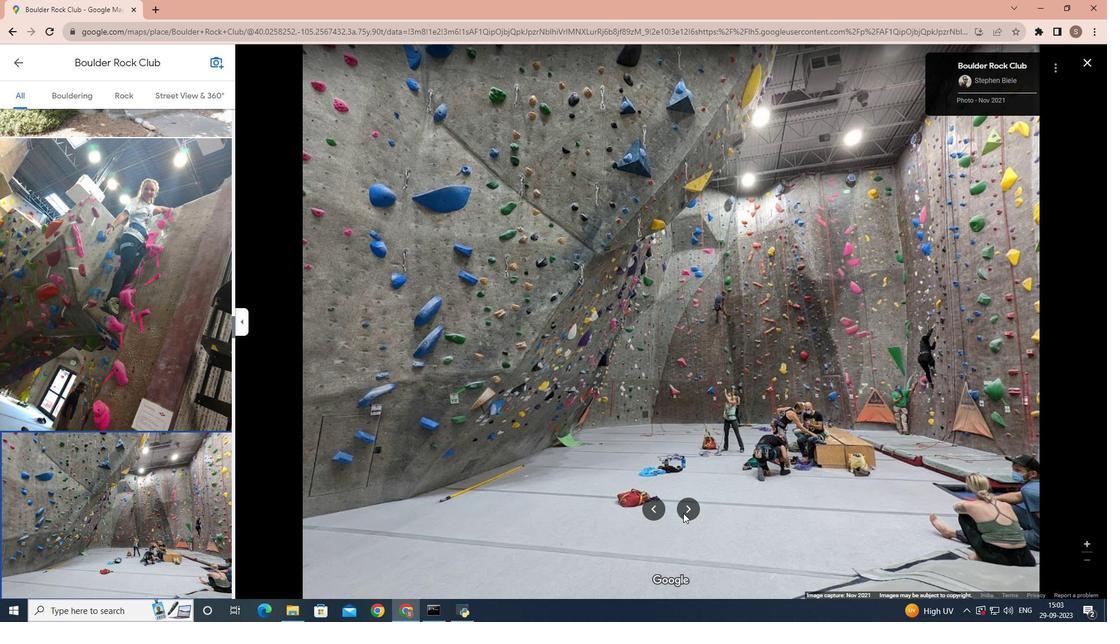 
Action: Mouse pressed left at (683, 513)
Screenshot: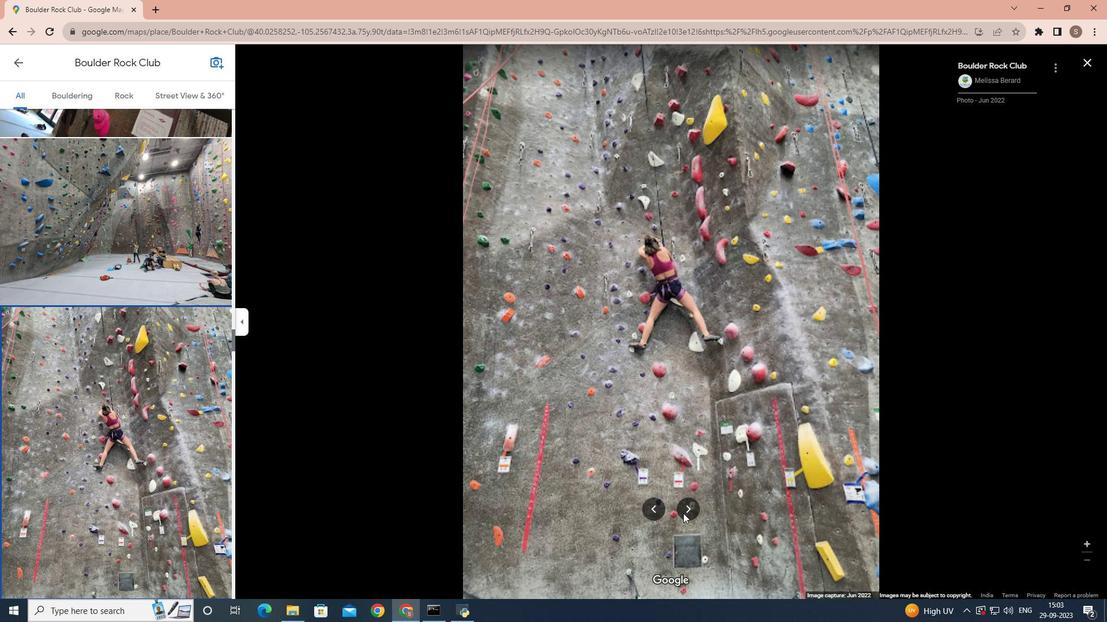 
Action: Mouse pressed left at (683, 513)
Screenshot: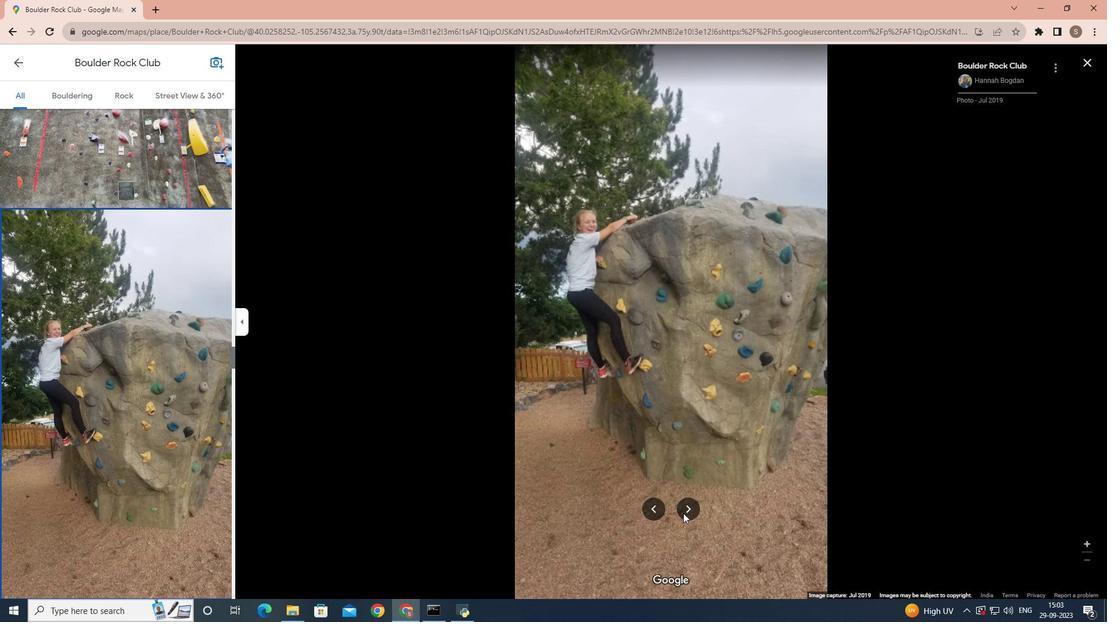 
Action: Mouse pressed left at (683, 513)
Screenshot: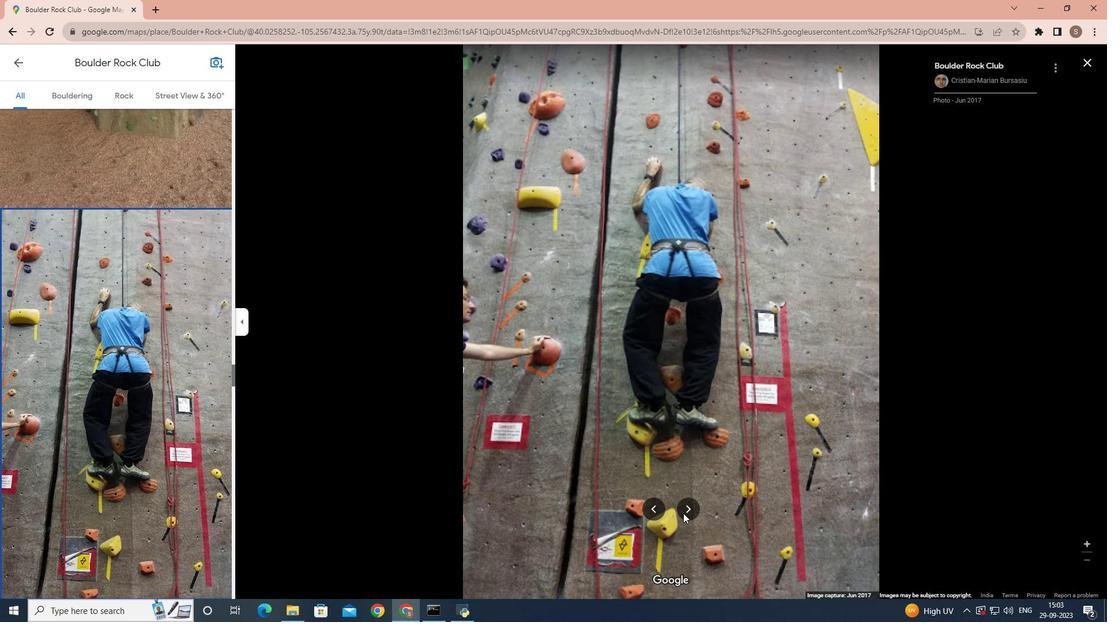 
Action: Mouse pressed left at (683, 513)
Screenshot: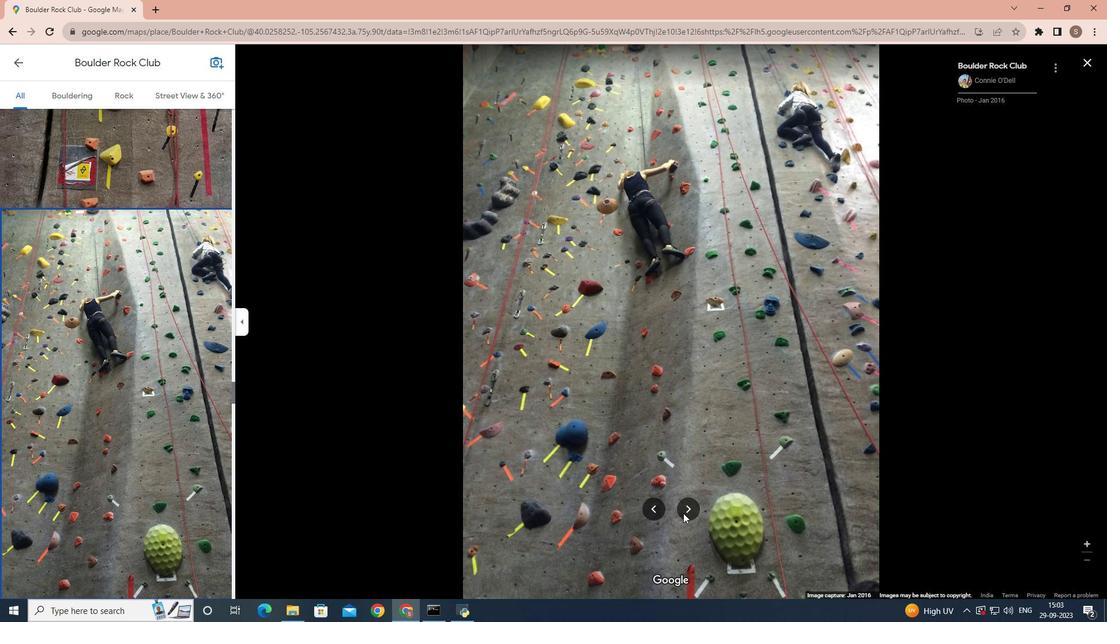 
Action: Mouse pressed left at (683, 513)
Screenshot: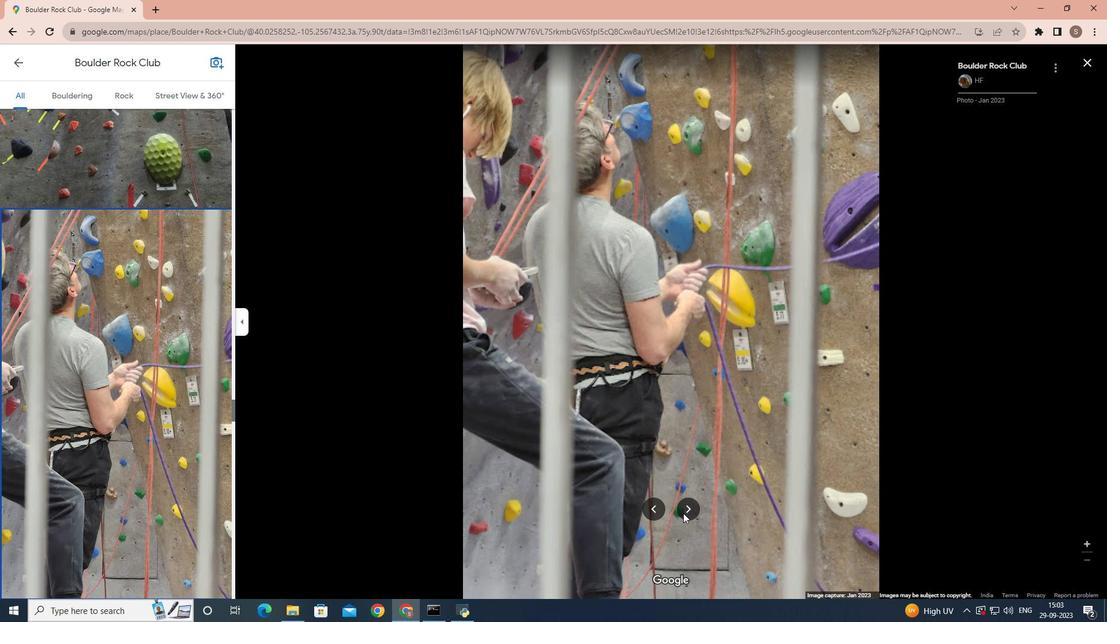 
Action: Mouse pressed left at (683, 513)
Screenshot: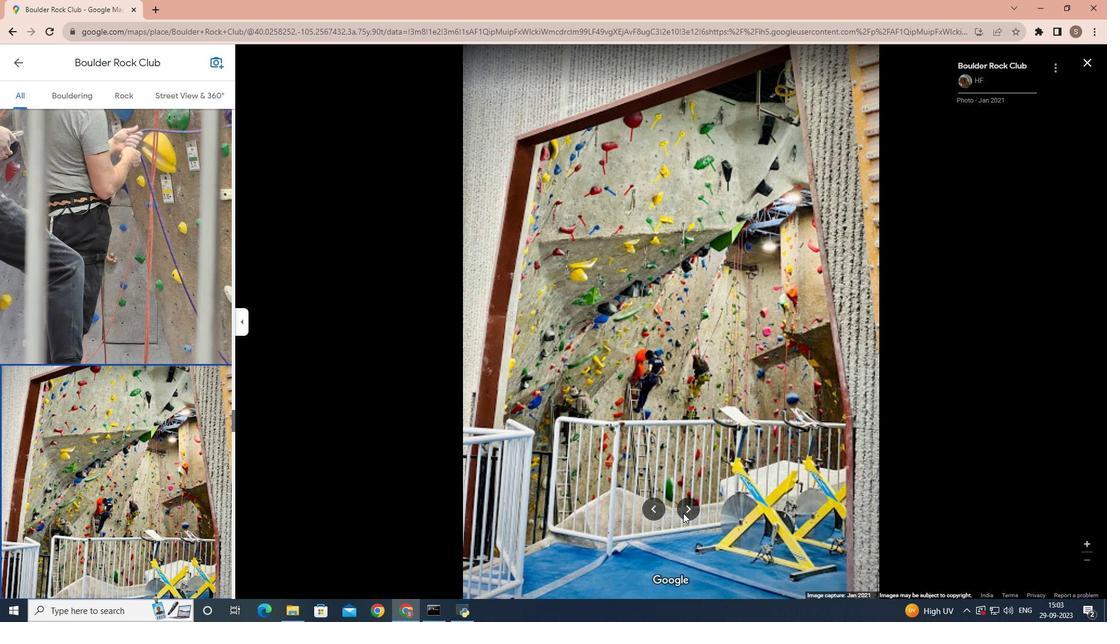 
Action: Mouse pressed left at (683, 513)
Screenshot: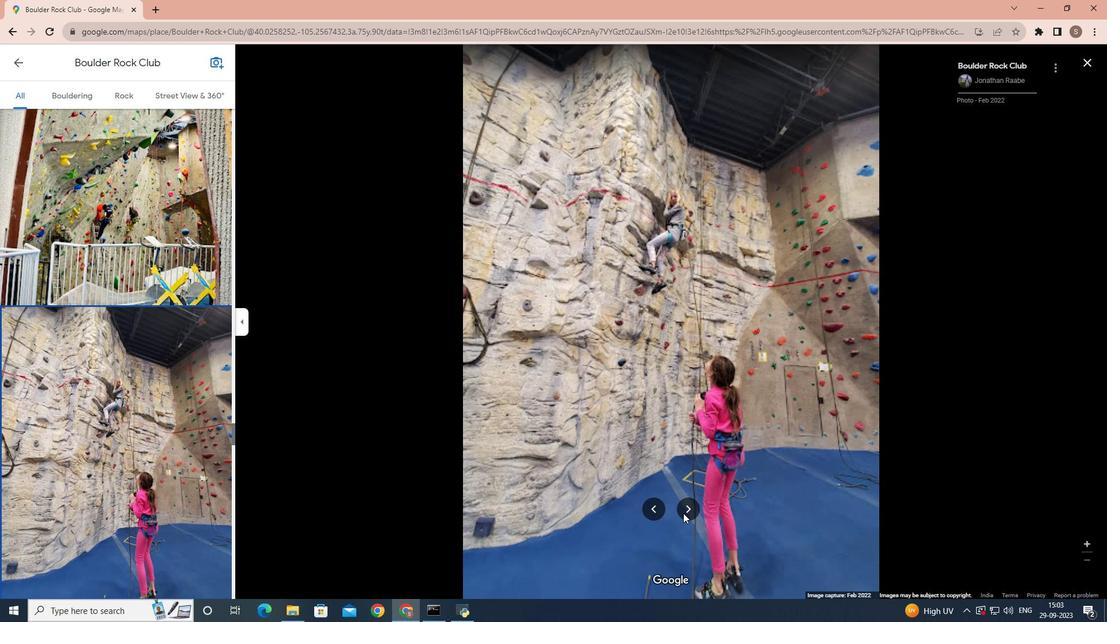 
Action: Mouse pressed left at (683, 513)
Screenshot: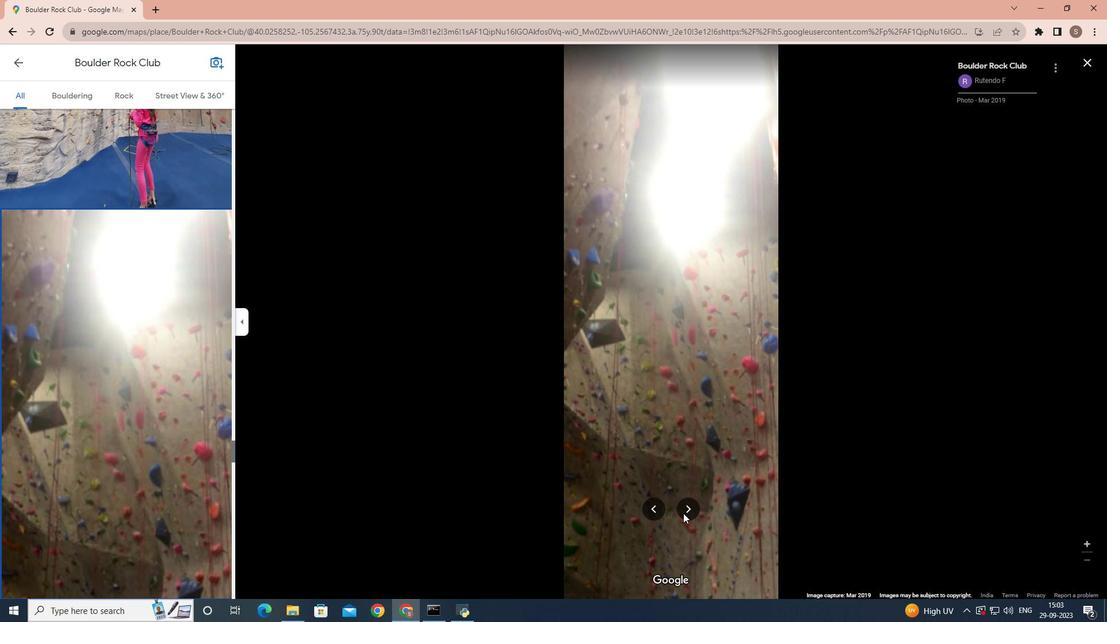 
Action: Mouse pressed left at (683, 513)
Screenshot: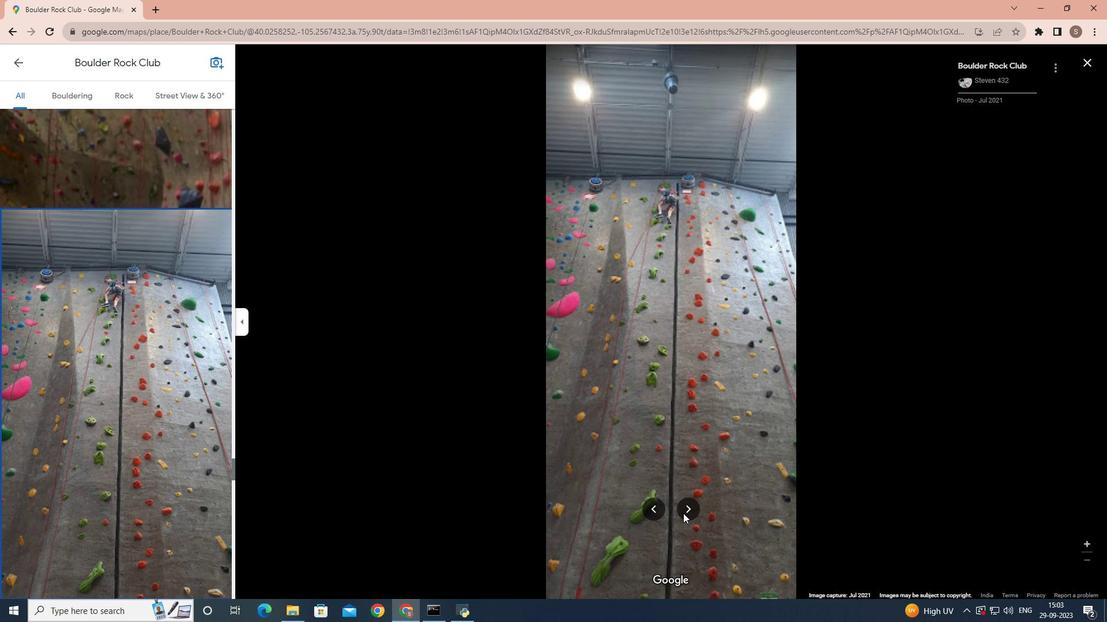 
Action: Mouse pressed left at (683, 513)
Screenshot: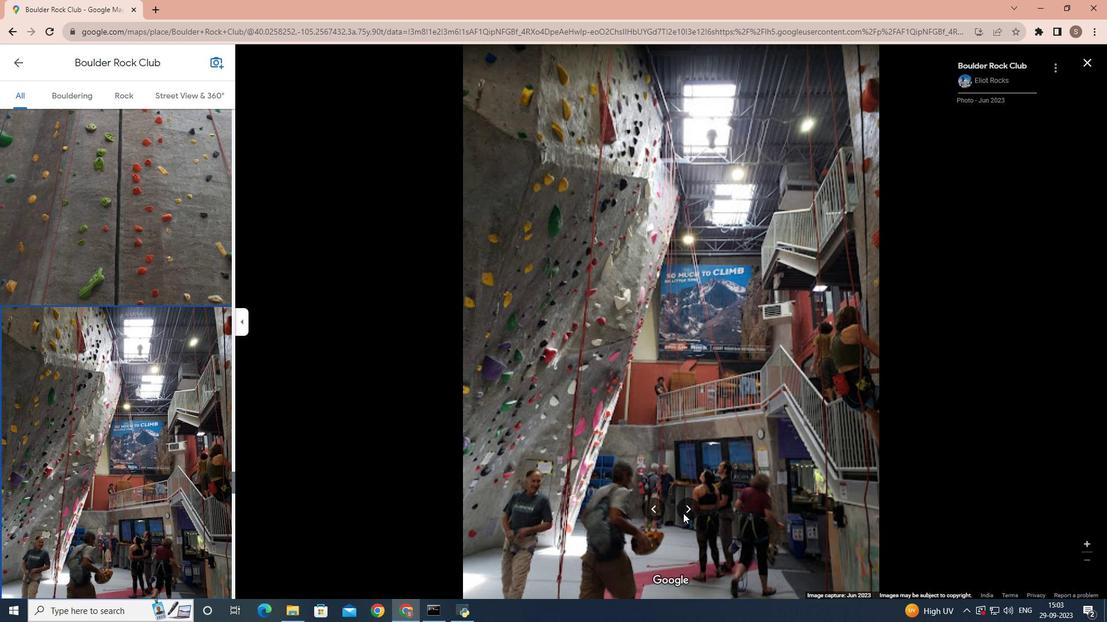 
Action: Mouse pressed left at (683, 513)
Screenshot: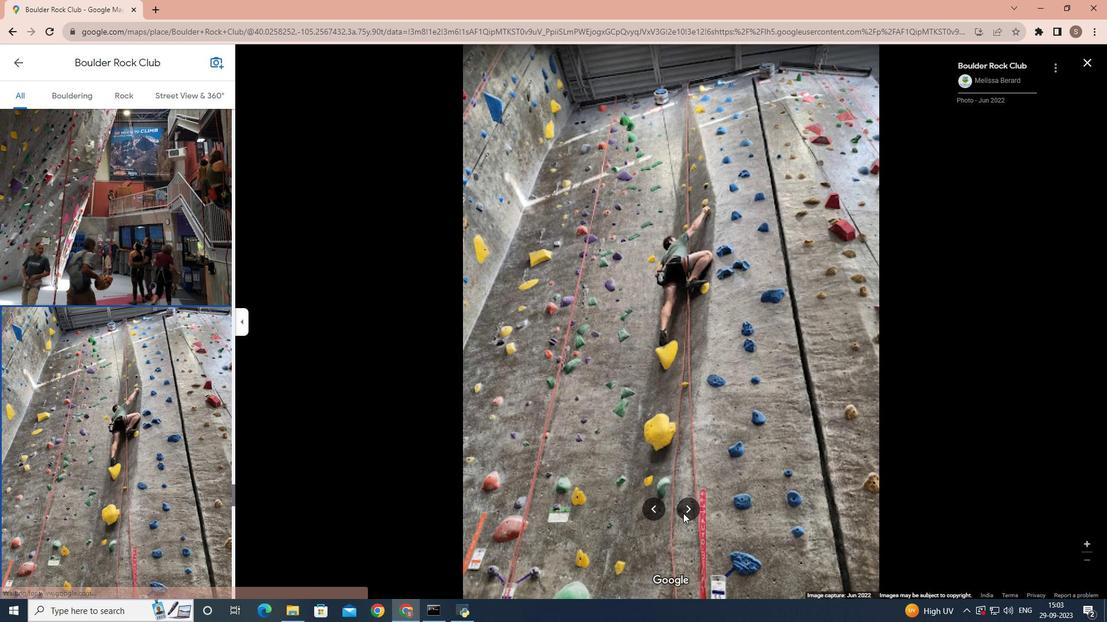 
Action: Mouse pressed left at (683, 513)
Screenshot: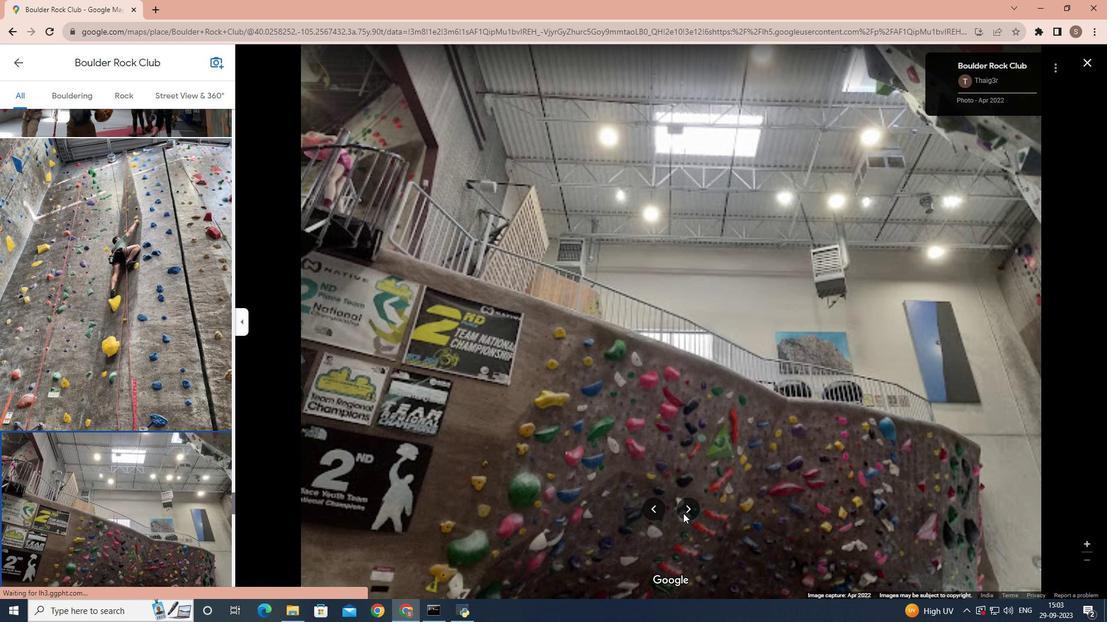 
Action: Mouse moved to (193, 89)
Screenshot: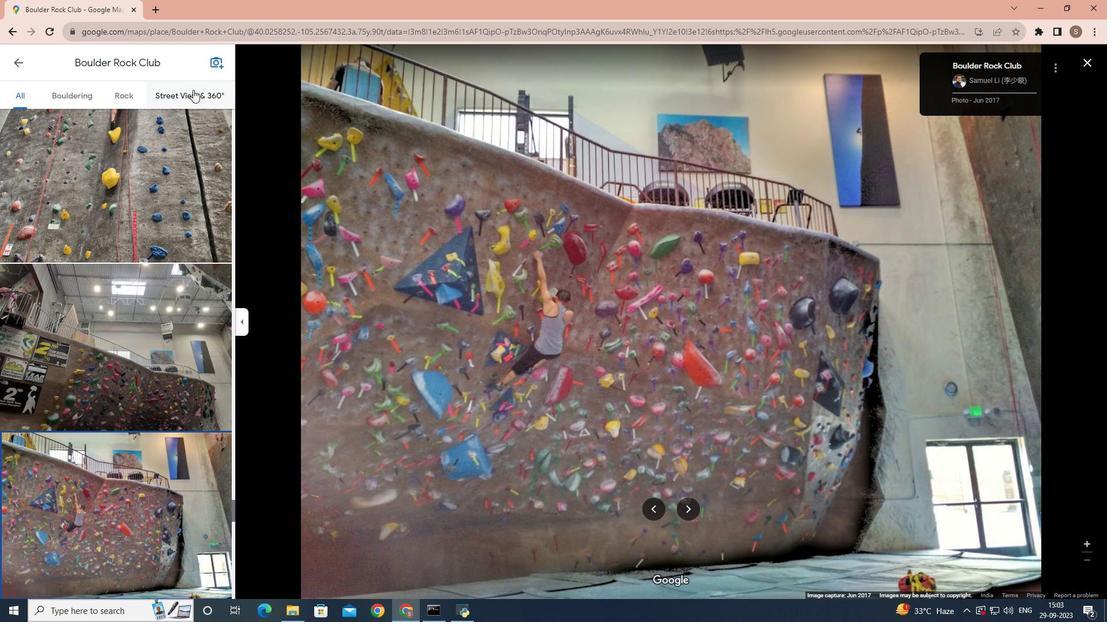 
Action: Mouse pressed left at (193, 89)
Screenshot: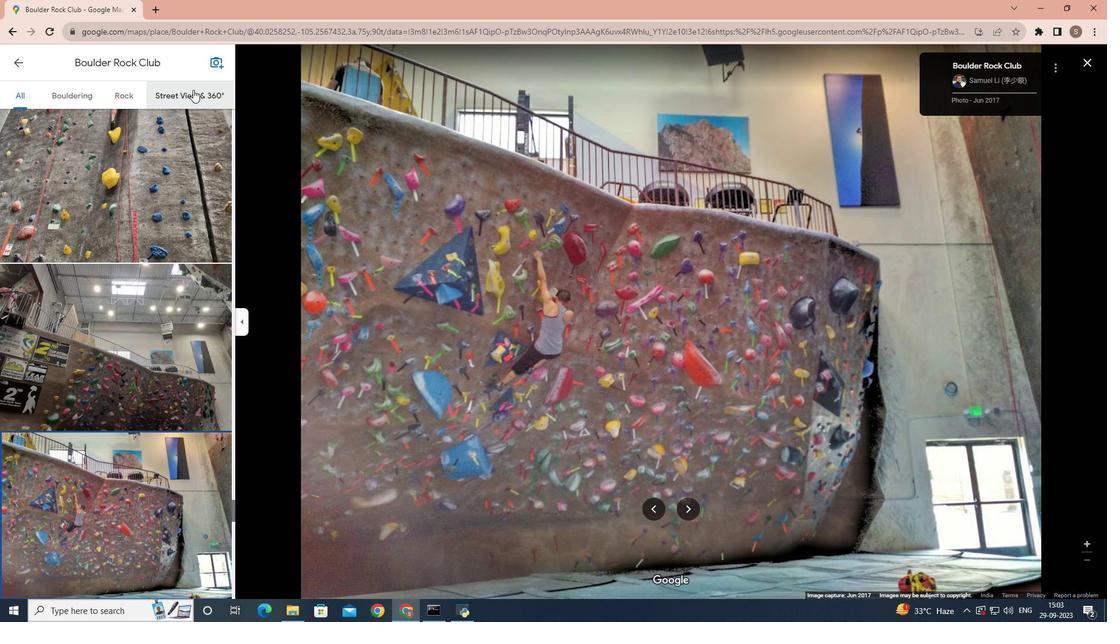 
Action: Mouse moved to (686, 508)
Screenshot: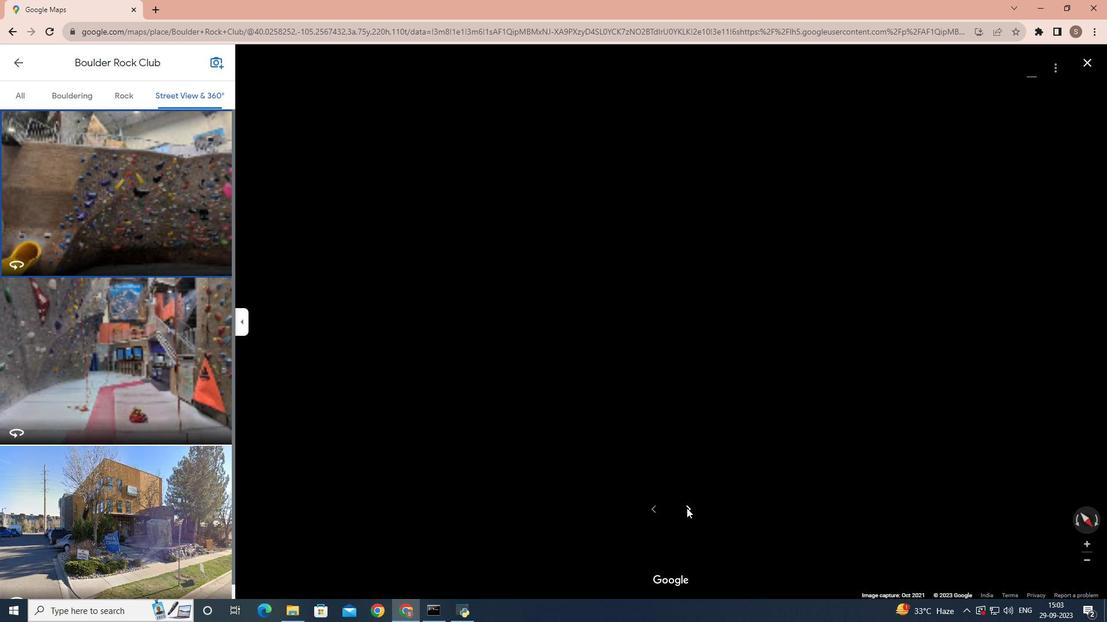
Action: Mouse pressed left at (686, 508)
Screenshot: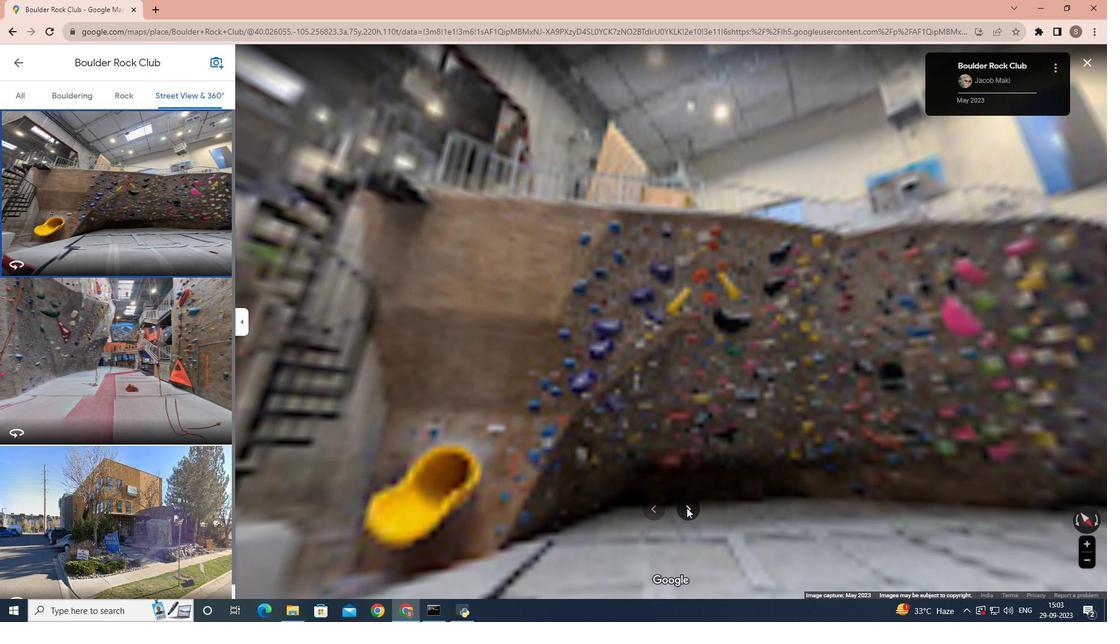
Action: Mouse pressed left at (686, 508)
Screenshot: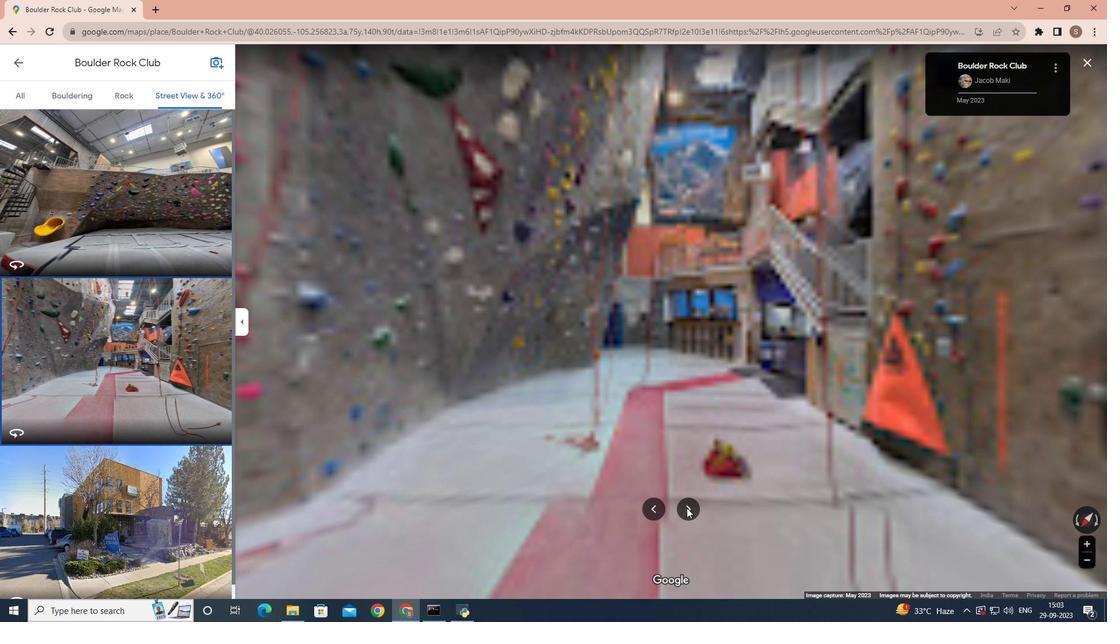 
Action: Mouse moved to (686, 509)
Screenshot: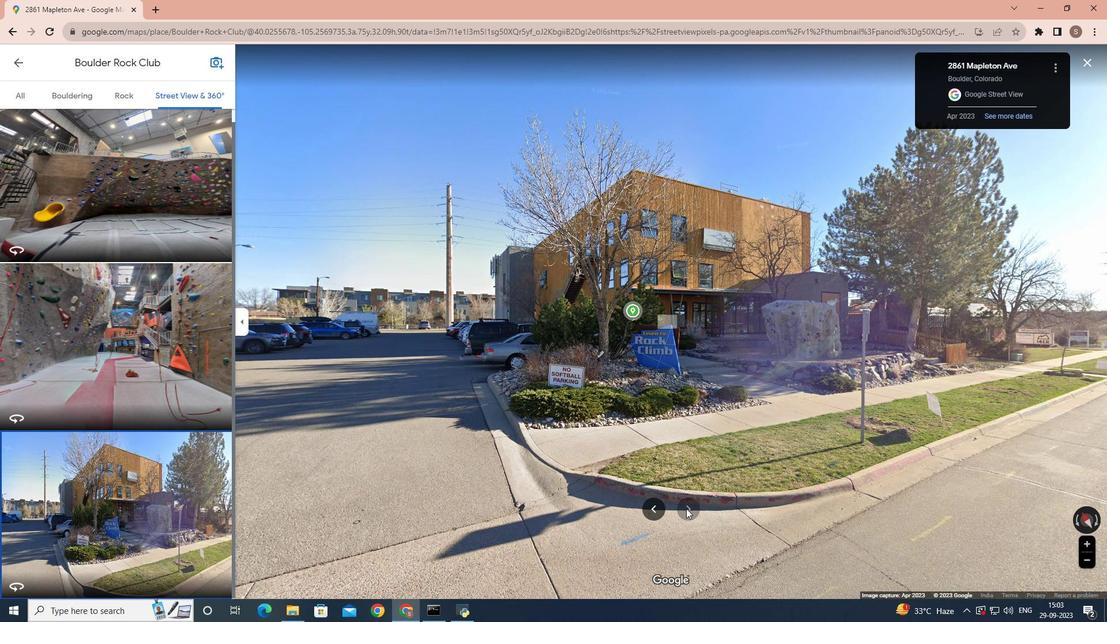
Action: Mouse pressed left at (686, 509)
Screenshot: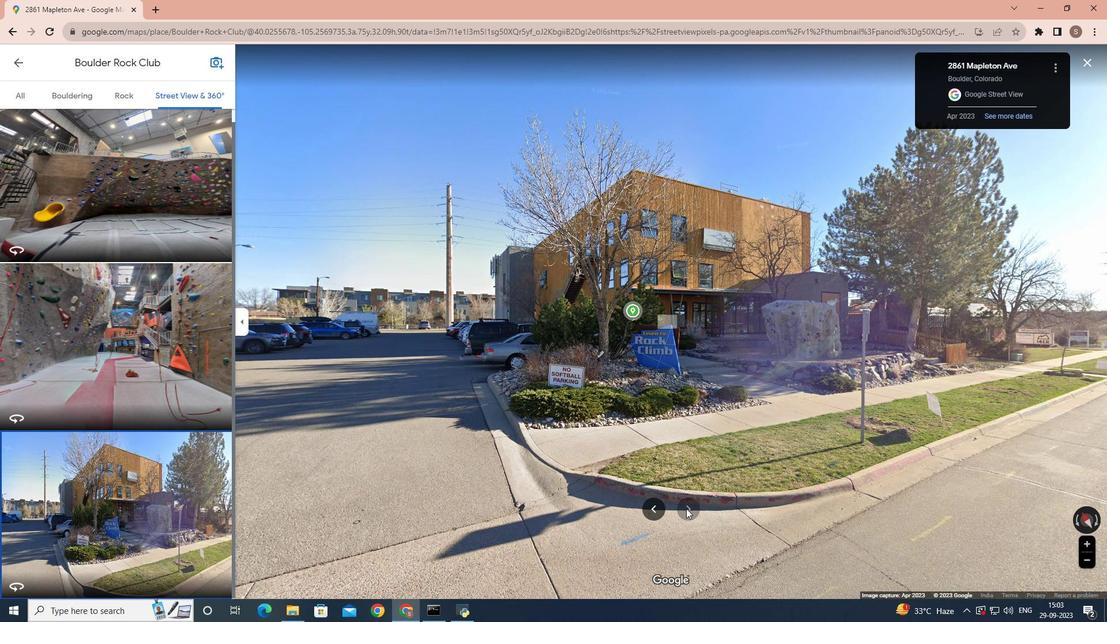 
Action: Mouse moved to (644, 514)
Screenshot: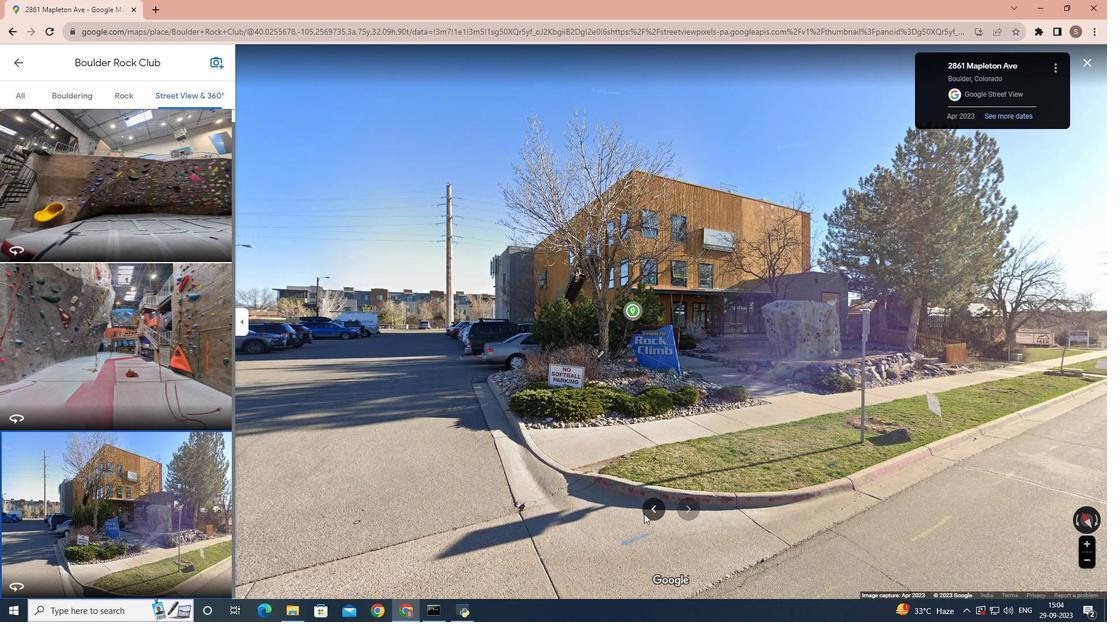 
Action: Mouse pressed left at (644, 514)
Screenshot: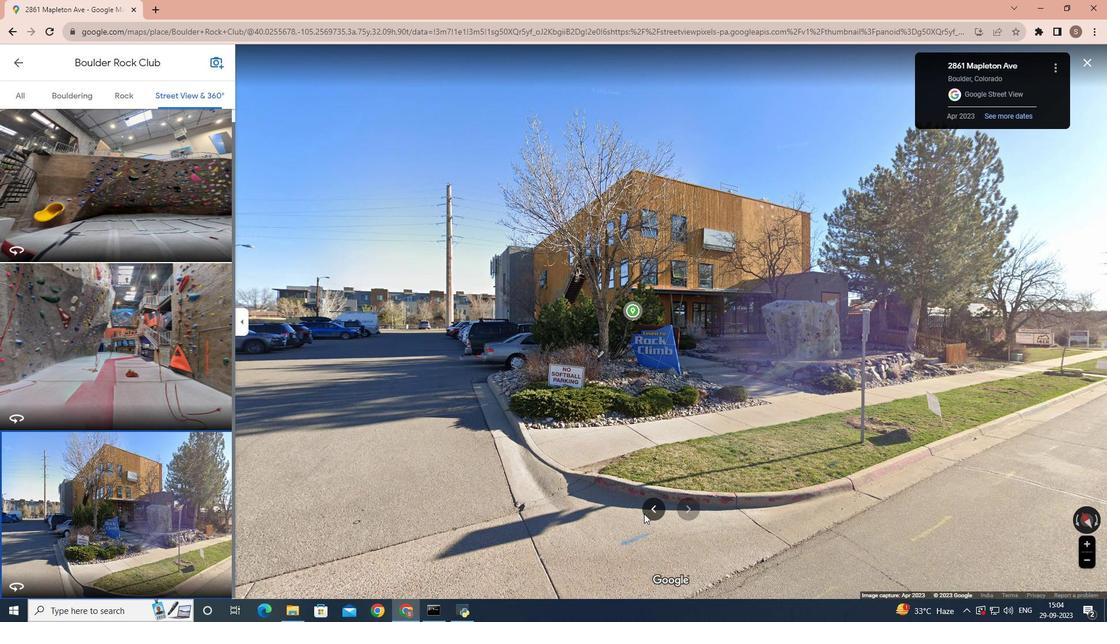 
Action: Mouse moved to (789, 518)
Screenshot: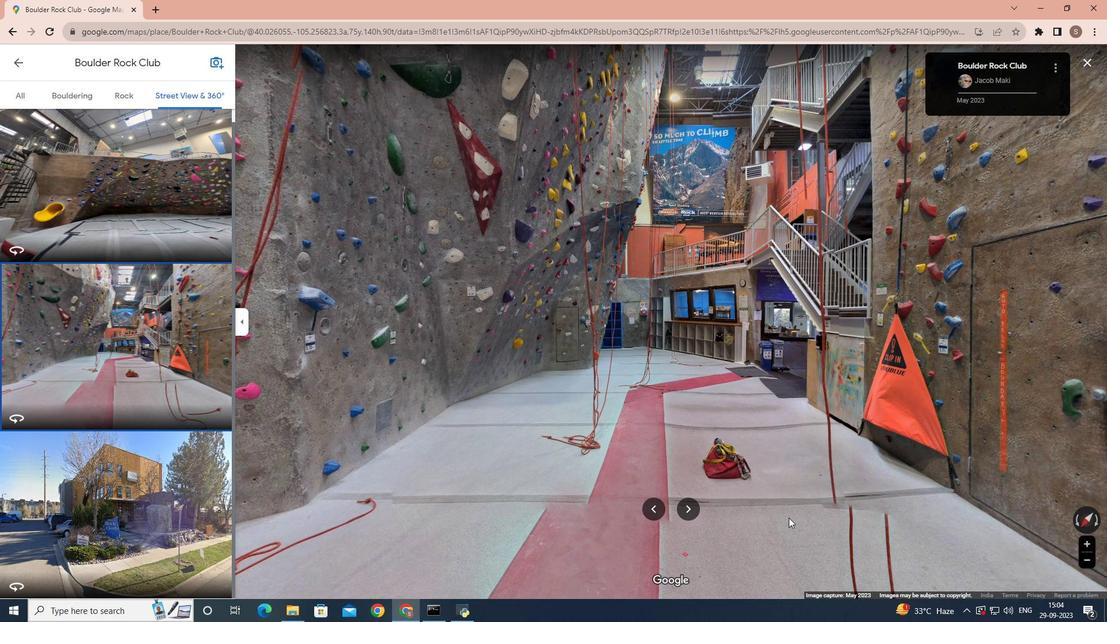 
Action: Mouse pressed left at (789, 518)
Screenshot: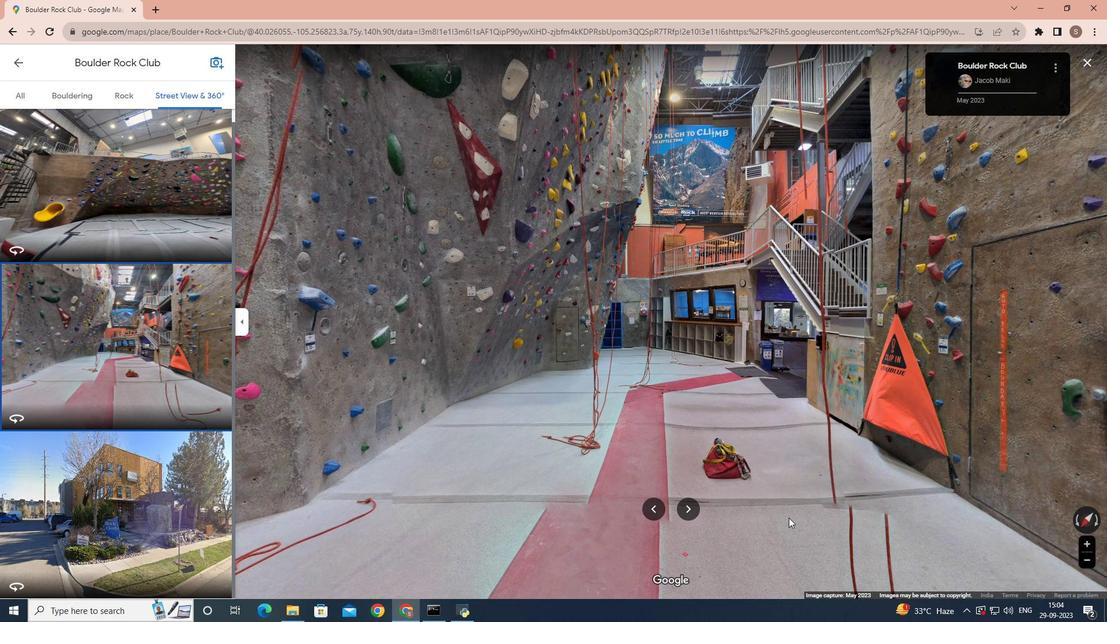 
Action: Mouse moved to (783, 518)
Screenshot: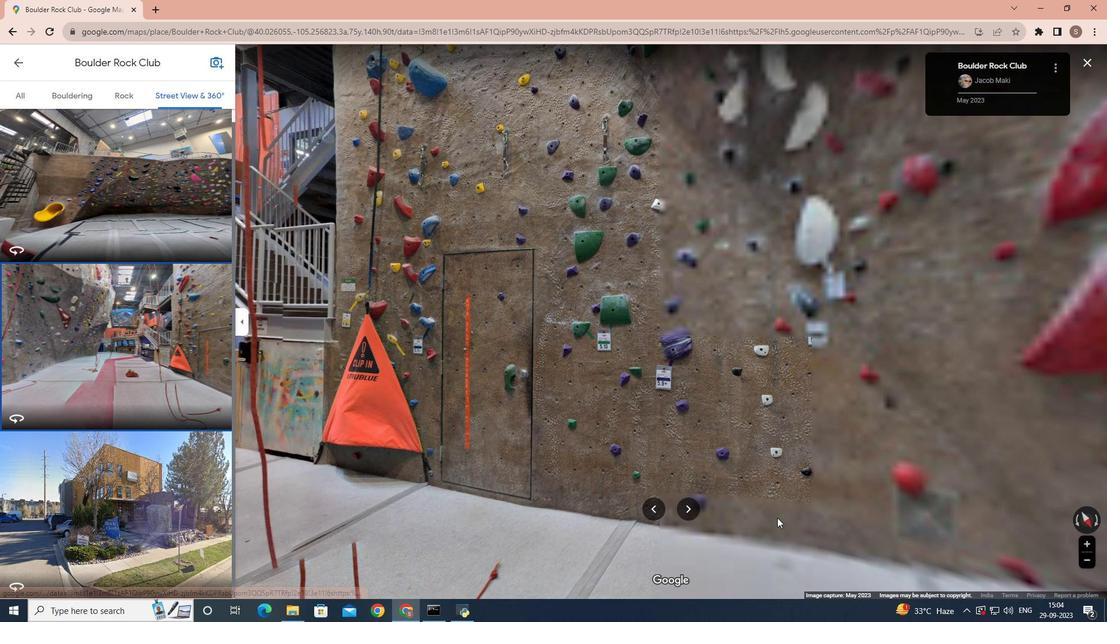 
Action: Mouse pressed left at (783, 518)
Screenshot: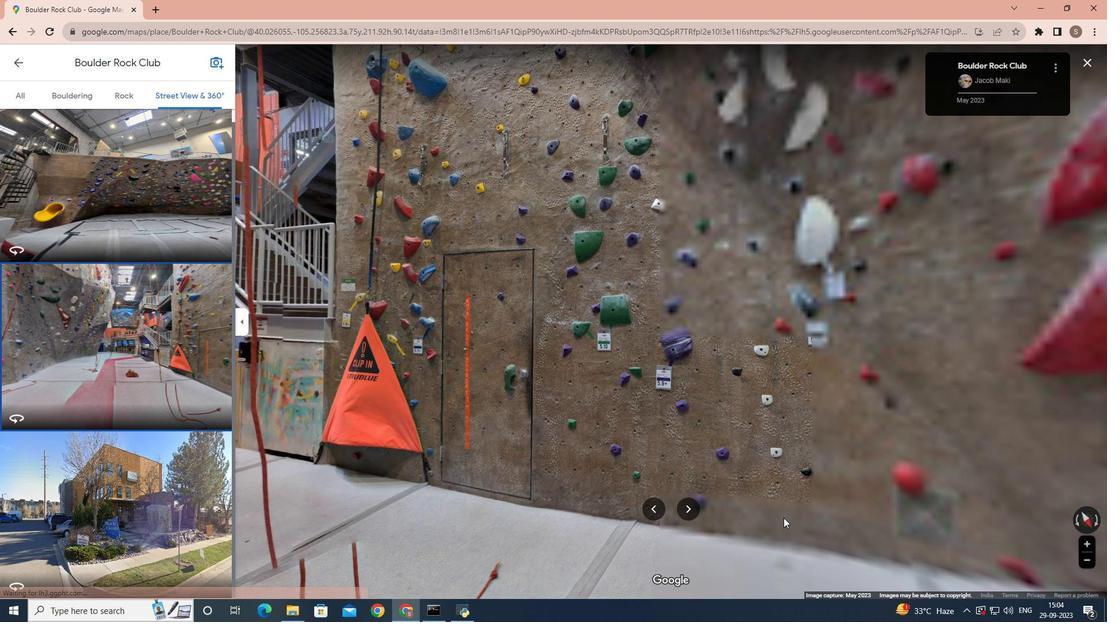 
Action: Mouse moved to (752, 516)
Screenshot: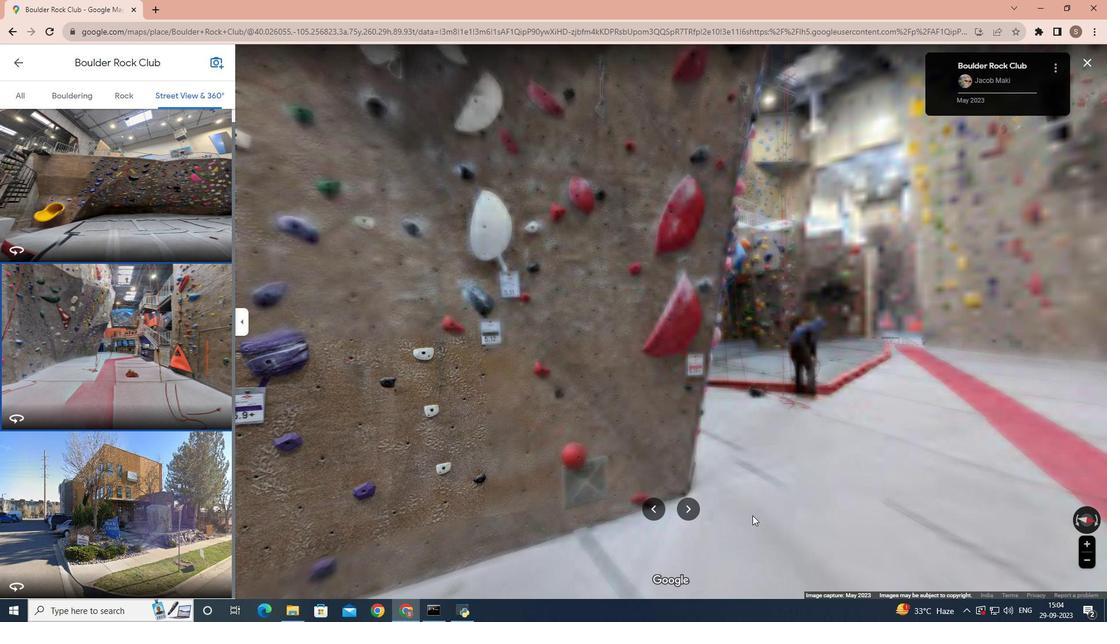 
Action: Mouse pressed left at (752, 516)
Screenshot: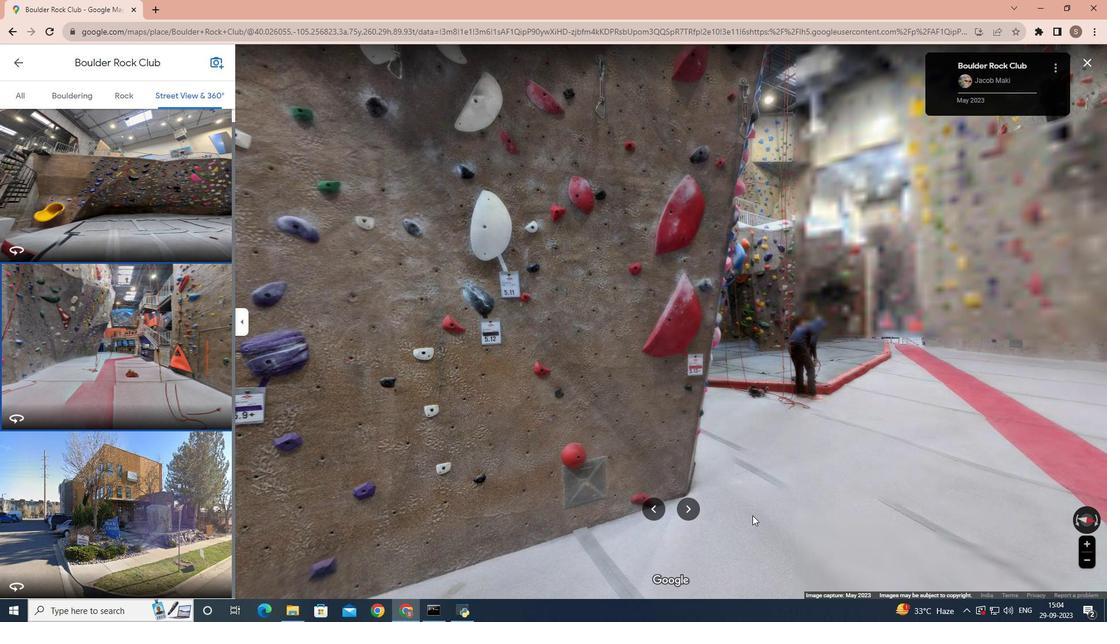 
Action: Mouse moved to (652, 512)
Screenshot: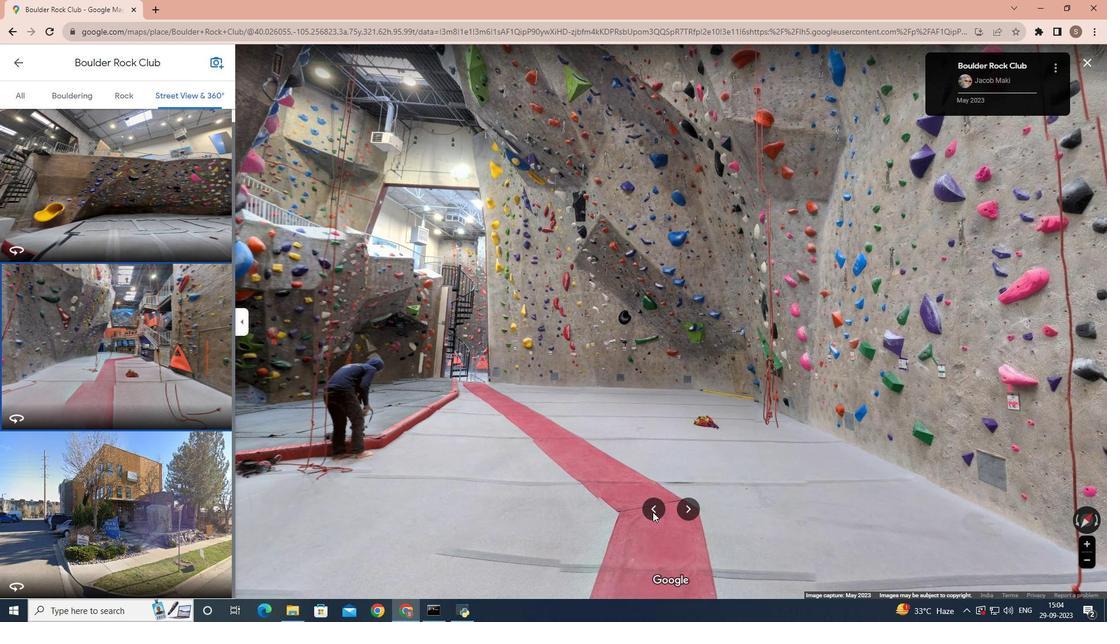 
Action: Mouse pressed left at (652, 512)
Screenshot: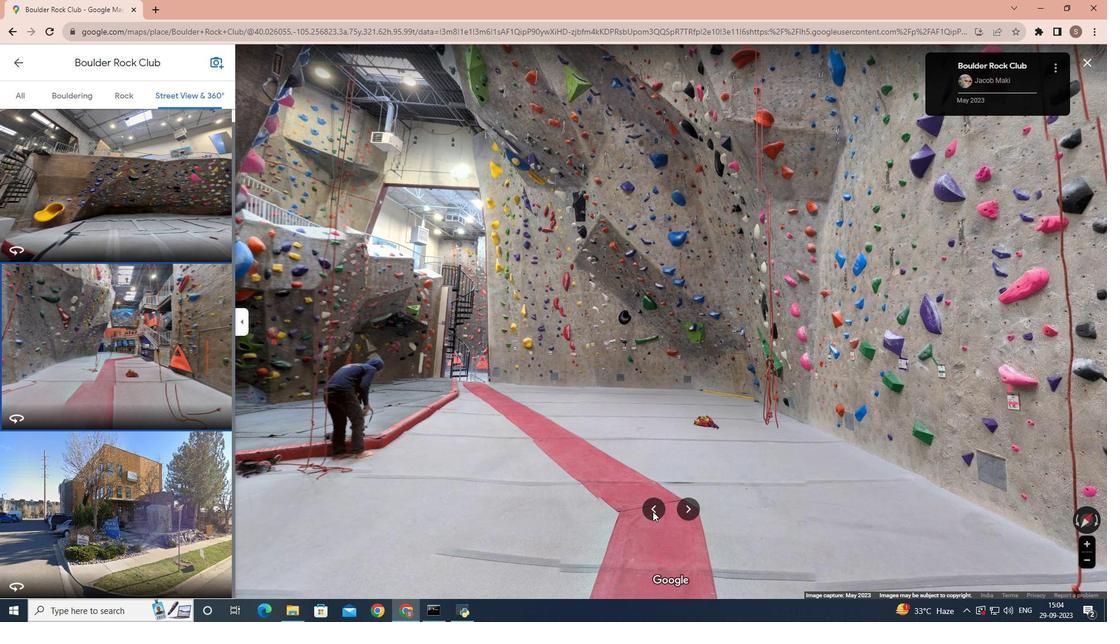 
Action: Mouse moved to (506, 534)
Screenshot: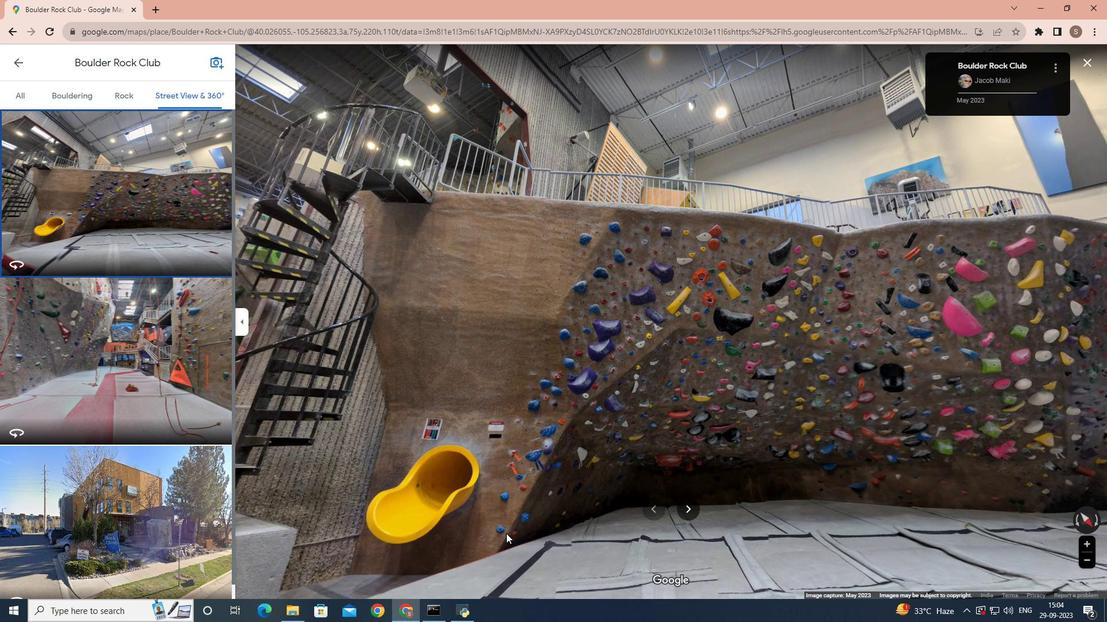 
Action: Mouse pressed left at (506, 534)
Screenshot: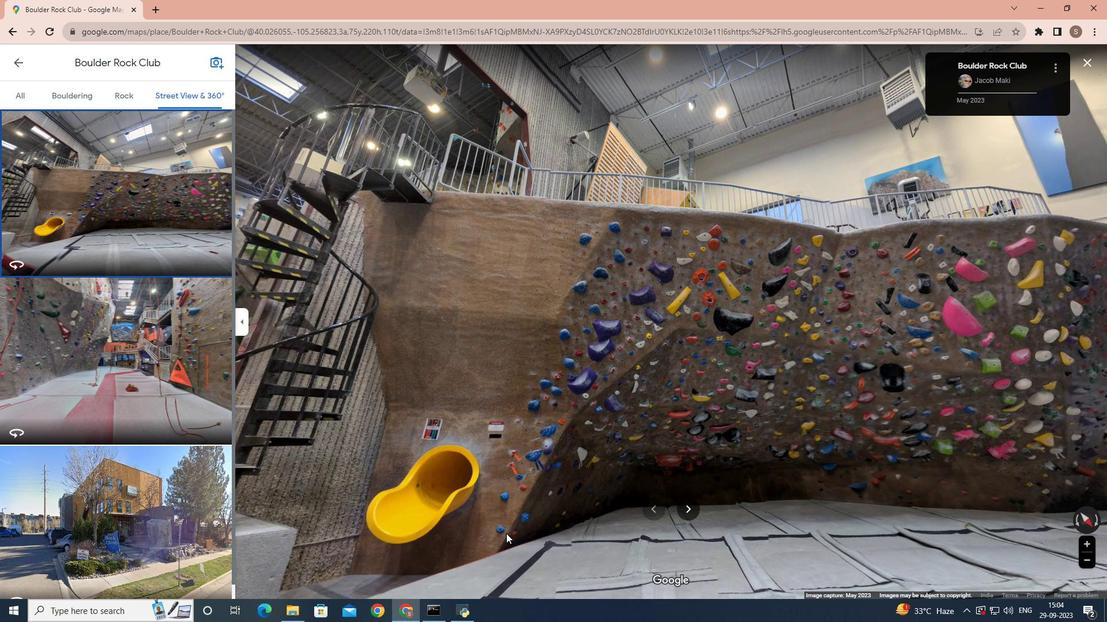 
Action: Mouse moved to (623, 508)
Screenshot: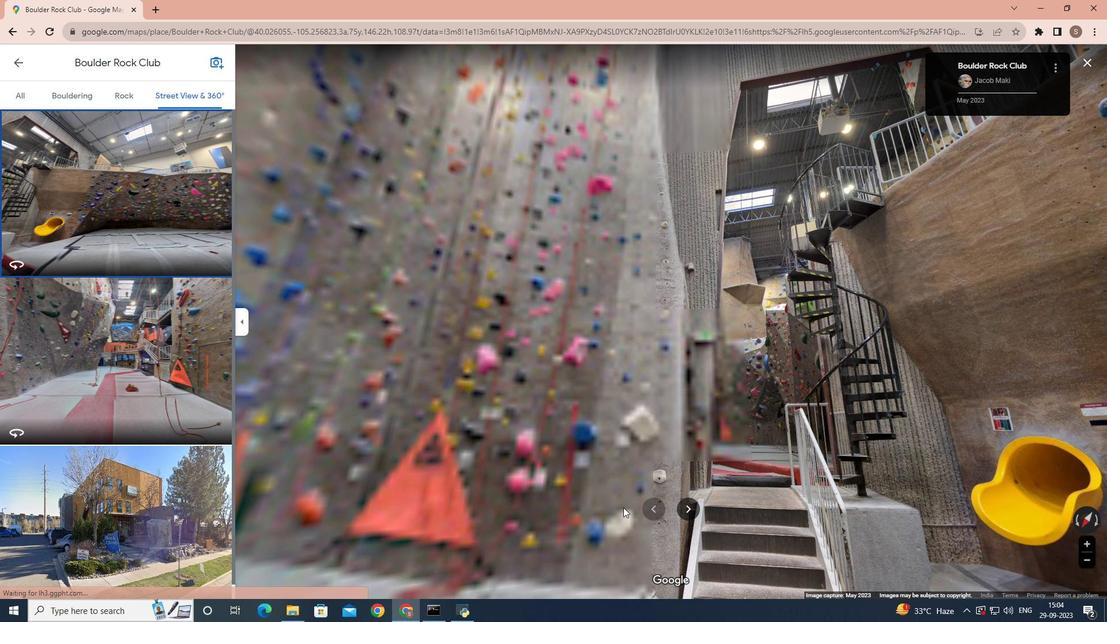 
Action: Mouse pressed left at (623, 508)
Screenshot: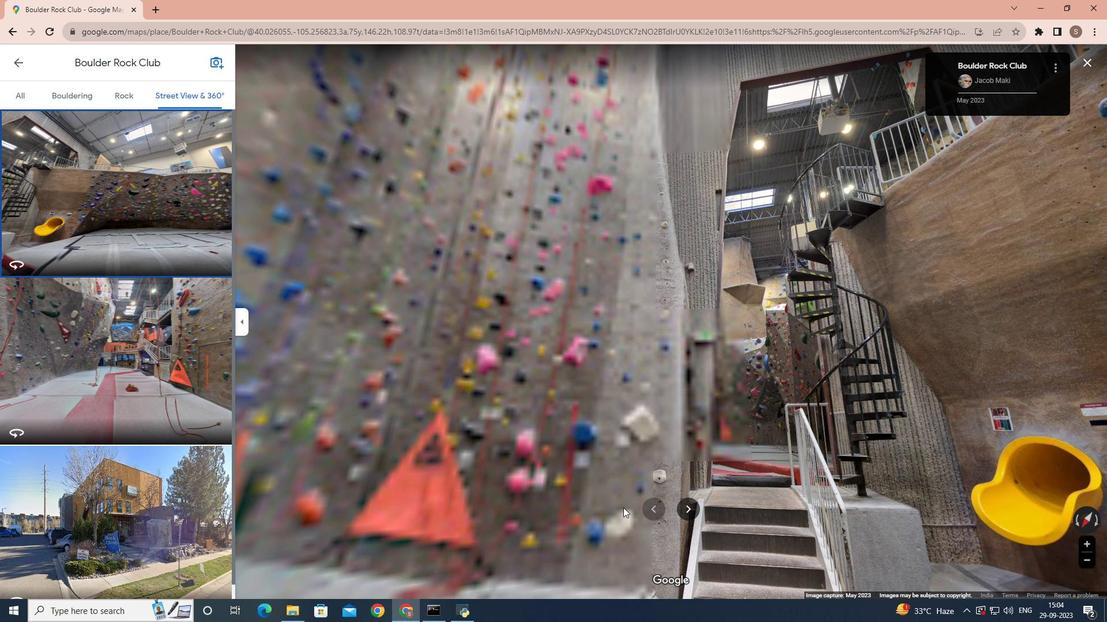 
Action: Mouse moved to (541, 509)
Screenshot: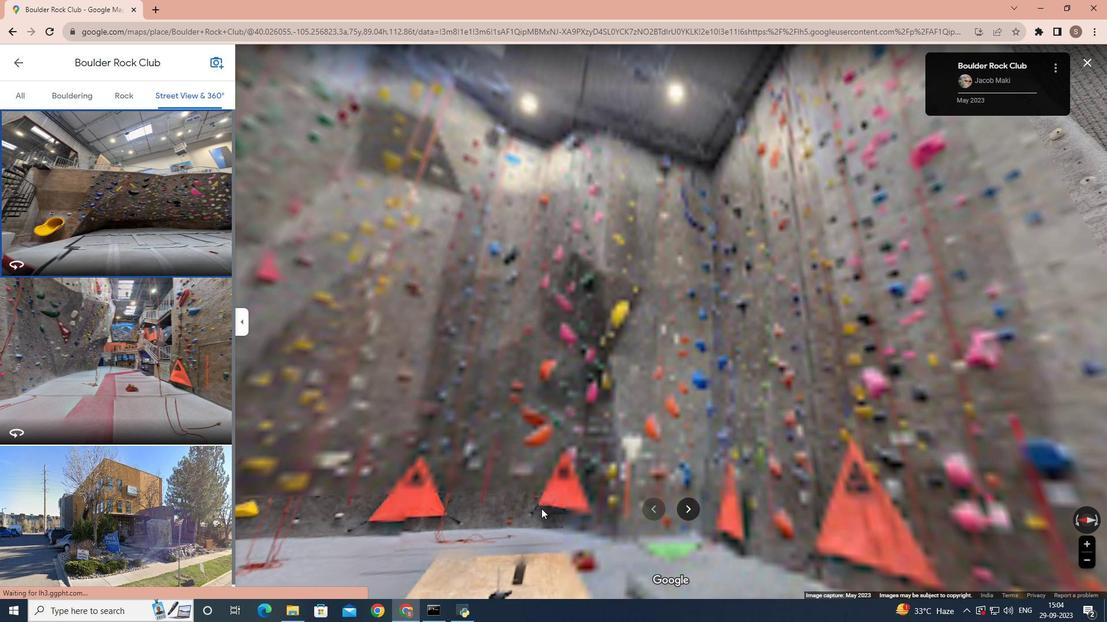 
Action: Mouse pressed left at (541, 509)
Screenshot: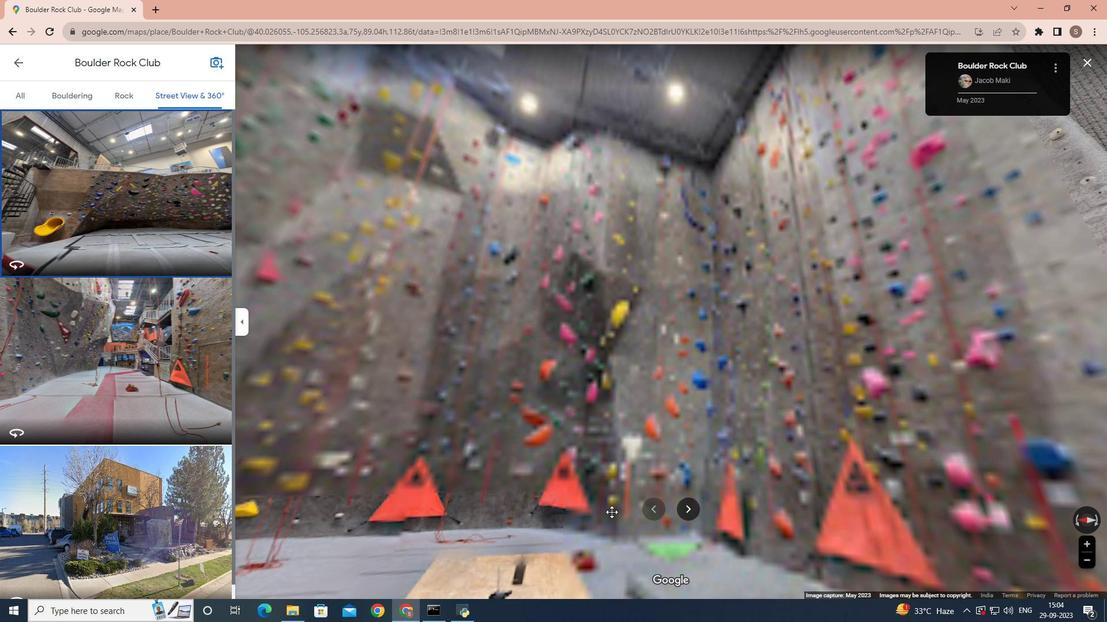 
Action: Mouse moved to (645, 512)
Screenshot: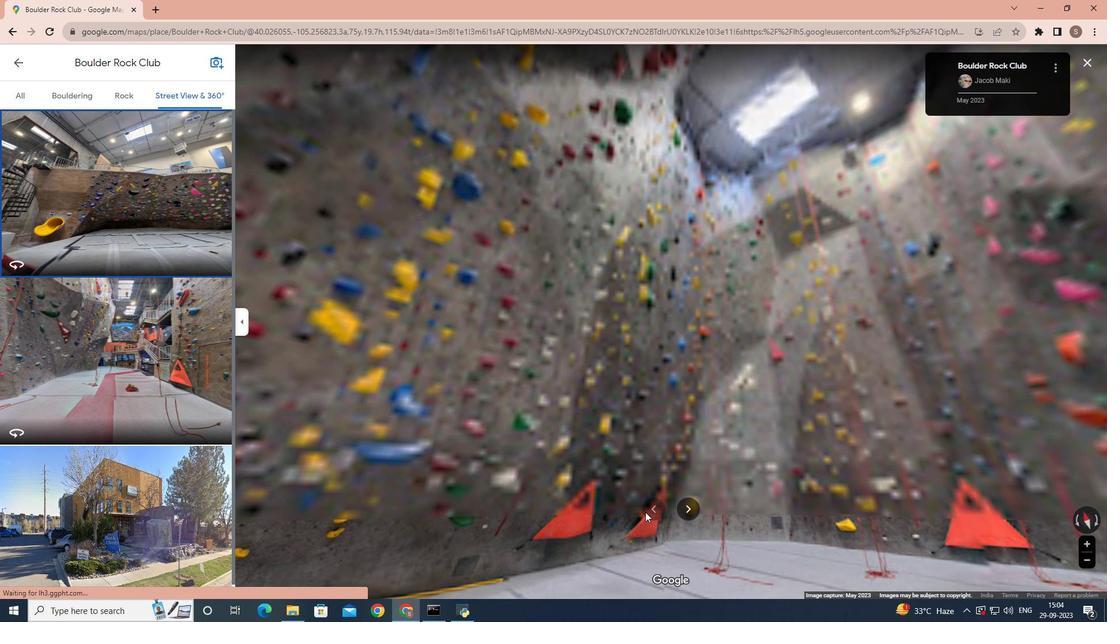 
Action: Mouse pressed left at (645, 512)
Screenshot: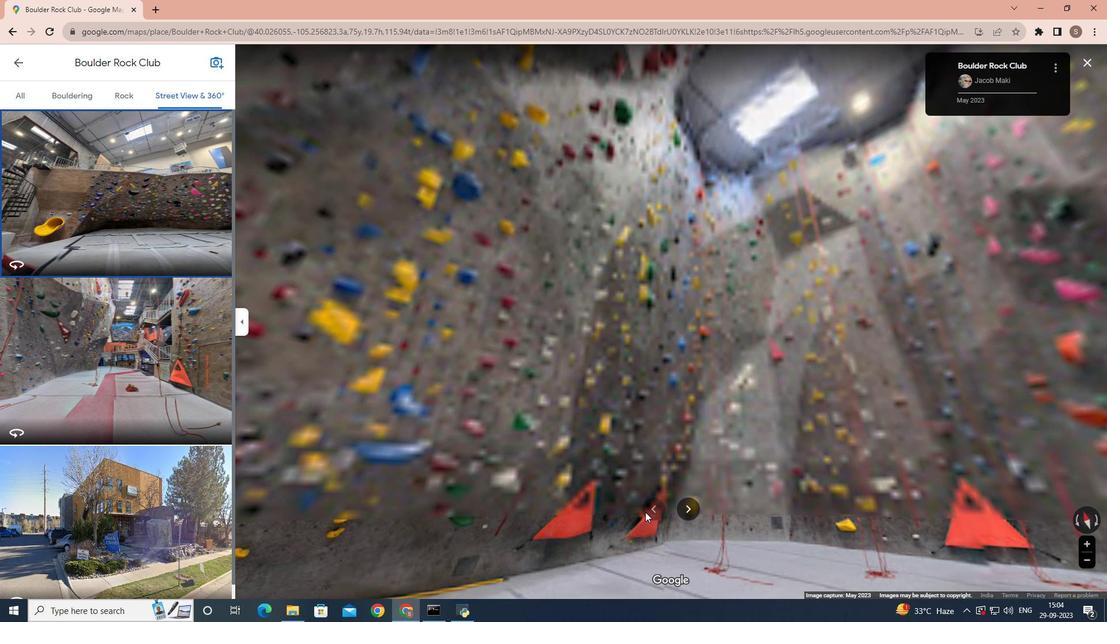
Action: Mouse moved to (1013, 510)
Screenshot: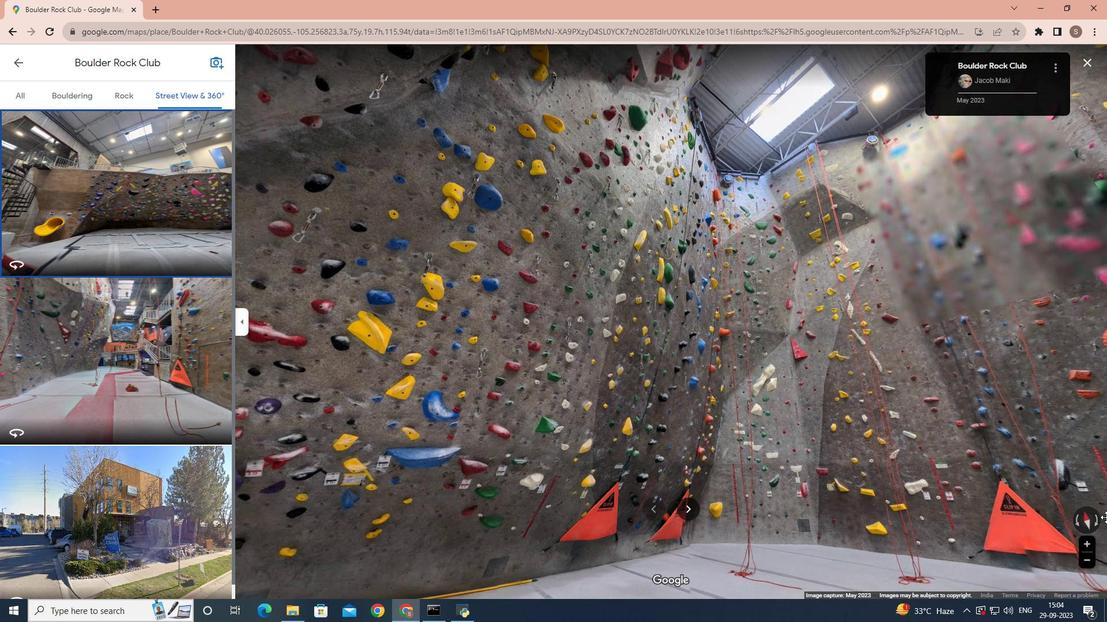 
Action: Mouse pressed left at (1013, 510)
Screenshot: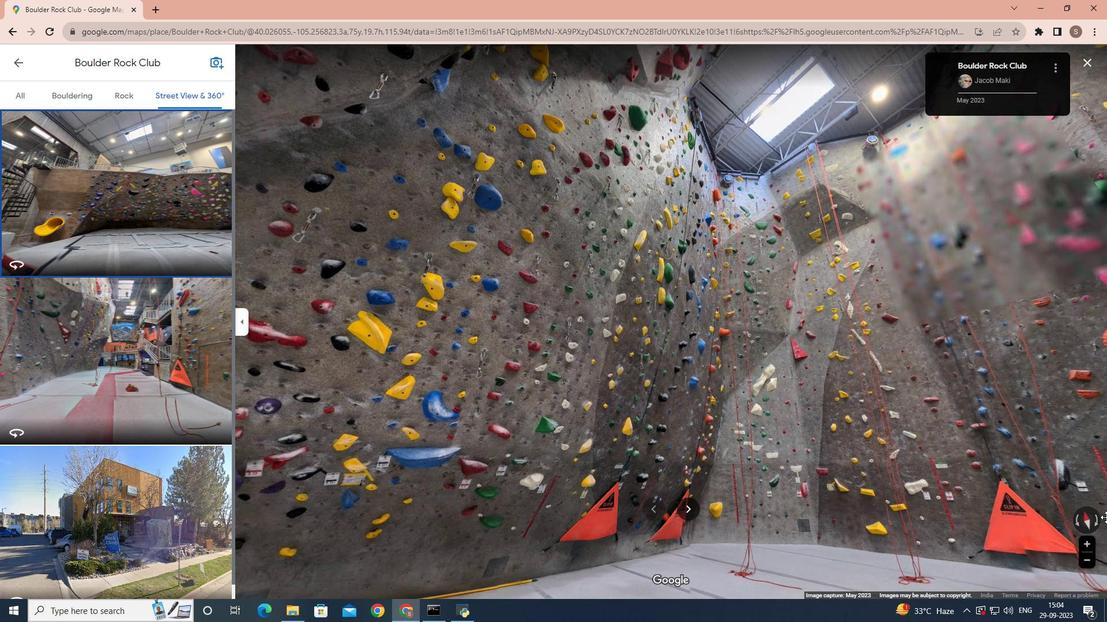 
Action: Mouse moved to (19, 66)
Screenshot: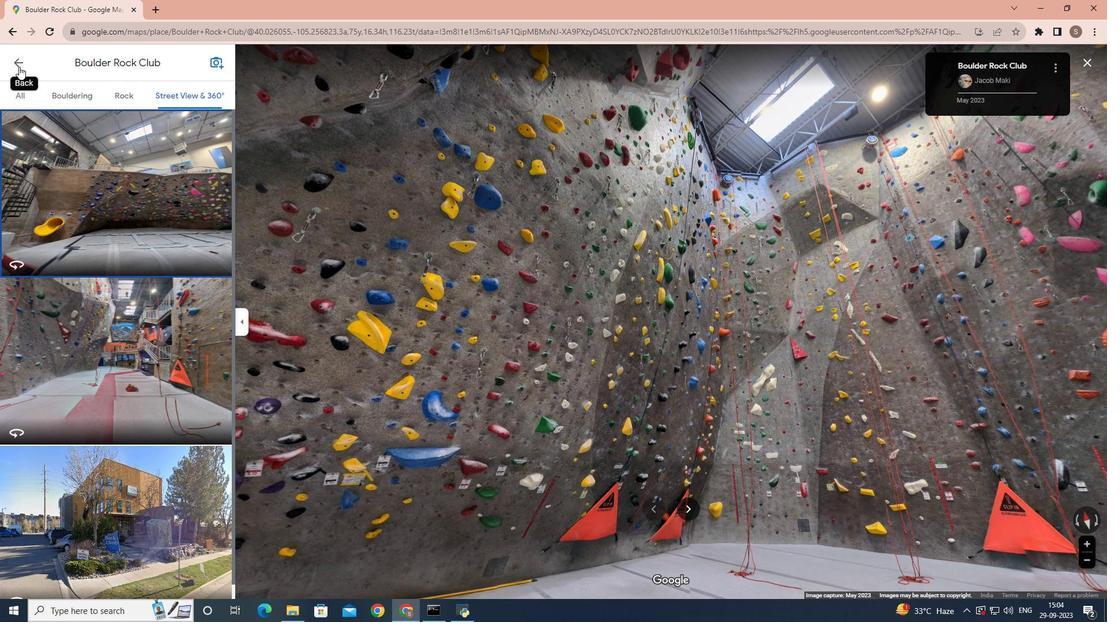 
Action: Mouse pressed left at (19, 66)
Screenshot: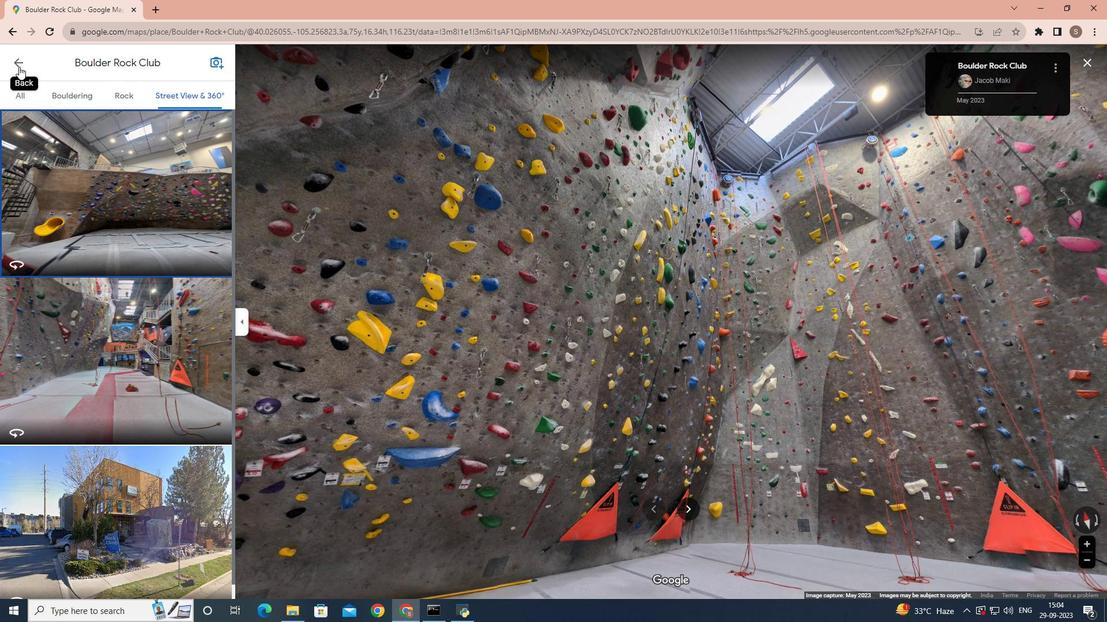 
Action: Mouse moved to (38, 384)
Screenshot: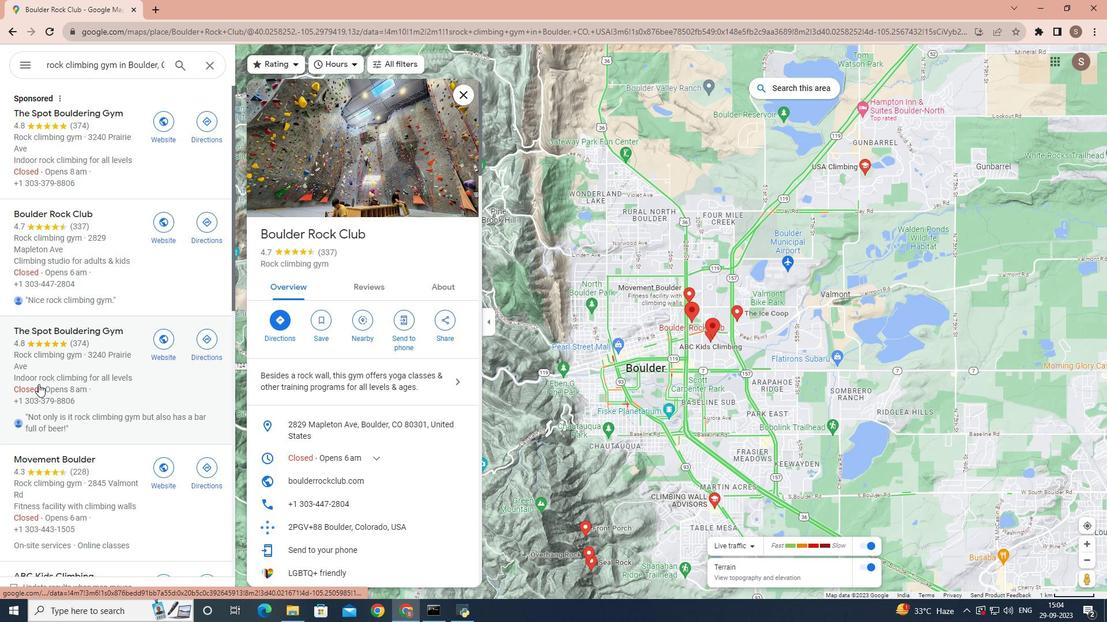 
Action: Mouse scrolled (38, 384) with delta (0, 0)
Screenshot: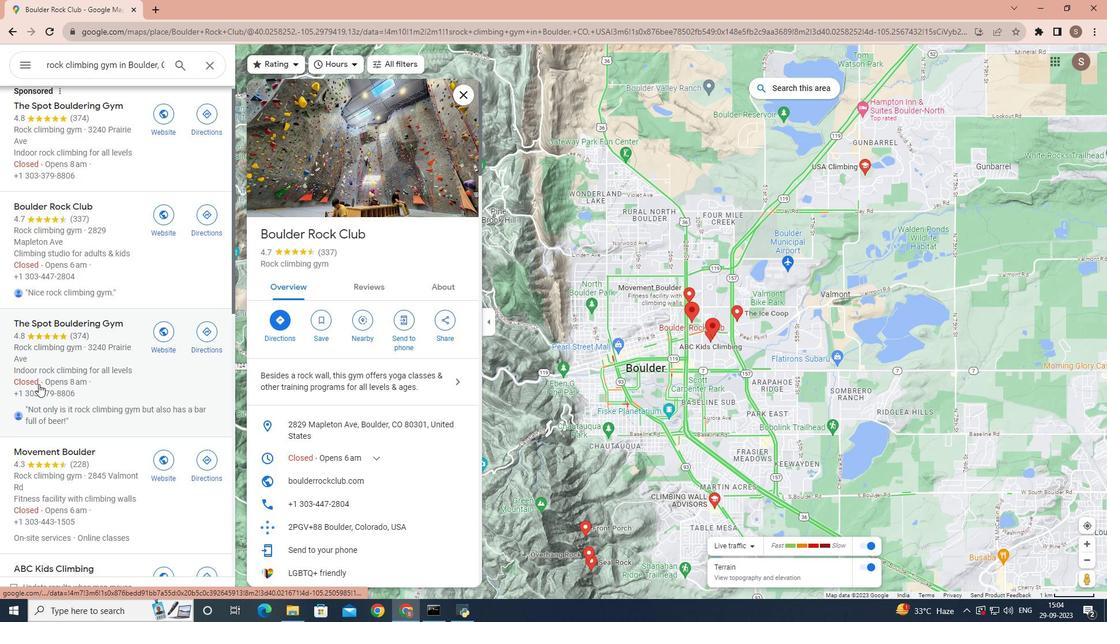 
Action: Mouse scrolled (38, 384) with delta (0, 0)
Screenshot: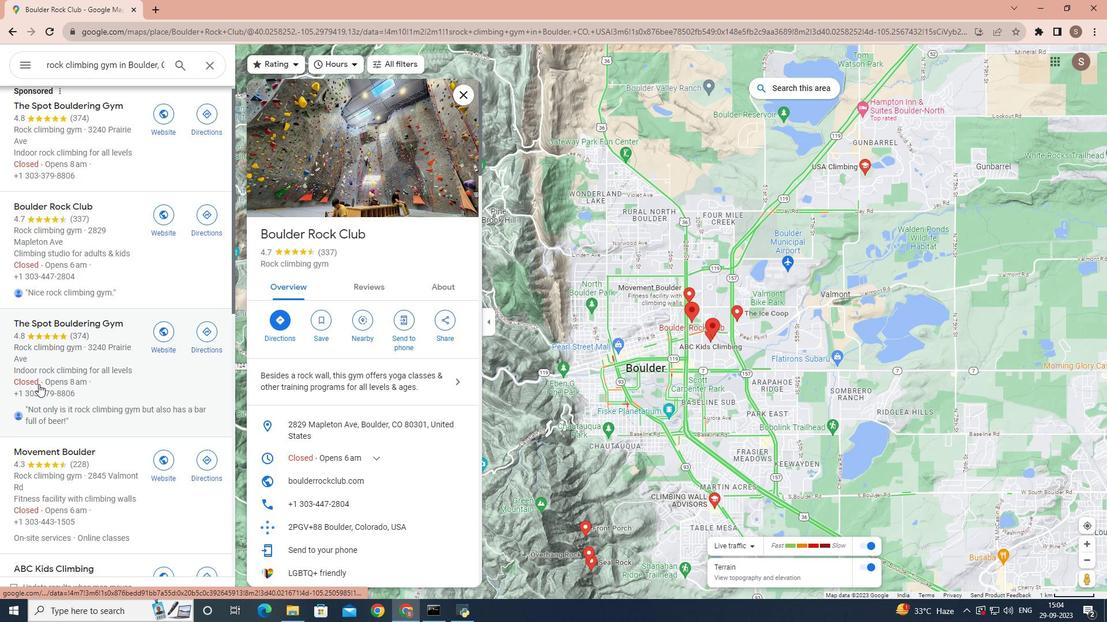 
Action: Mouse scrolled (38, 384) with delta (0, 0)
Screenshot: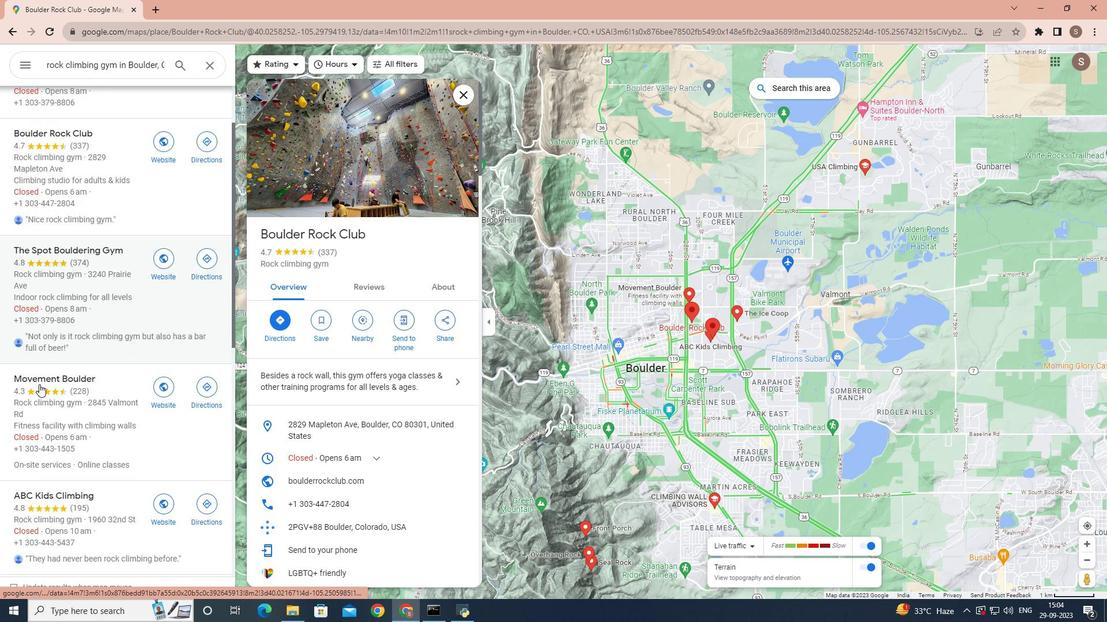 
Action: Mouse moved to (148, 252)
Screenshot: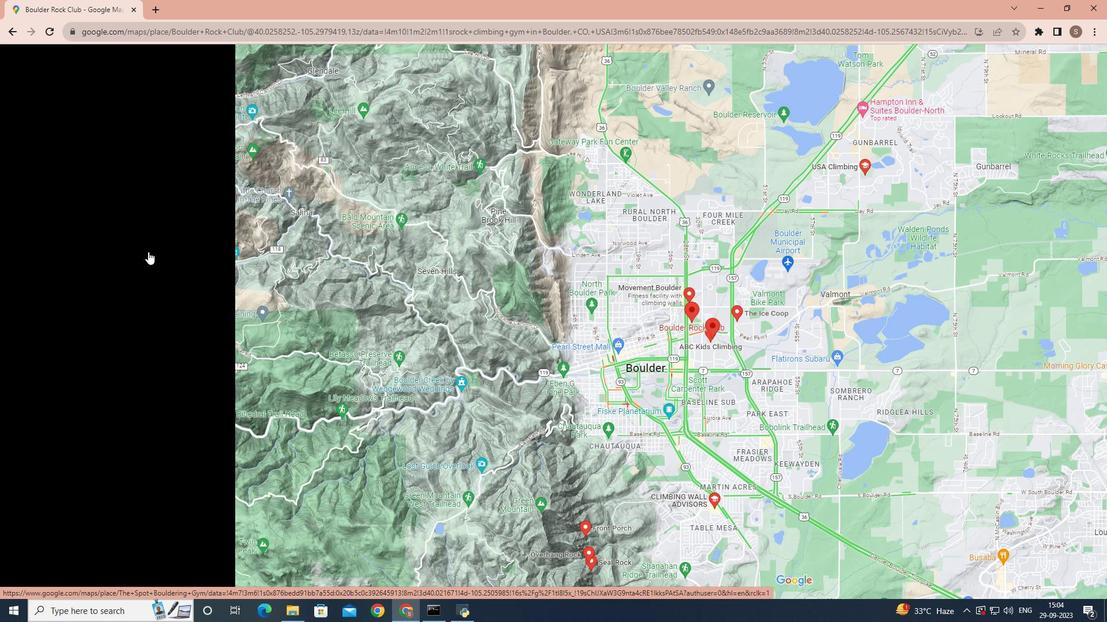 
Action: Mouse pressed left at (148, 252)
Screenshot: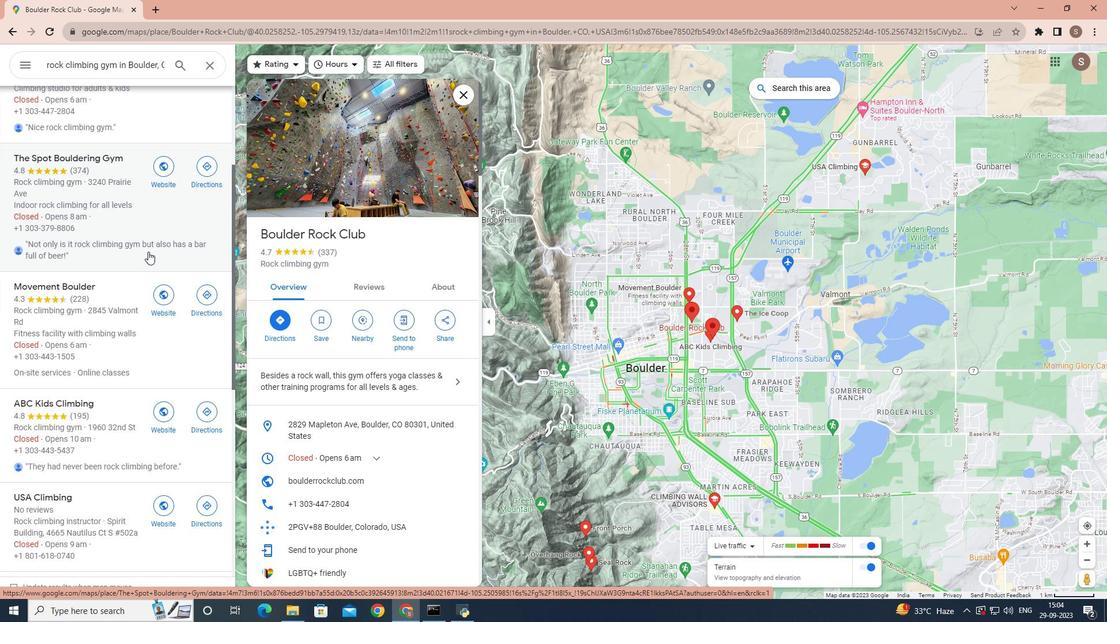 
Action: Mouse moved to (306, 354)
Screenshot: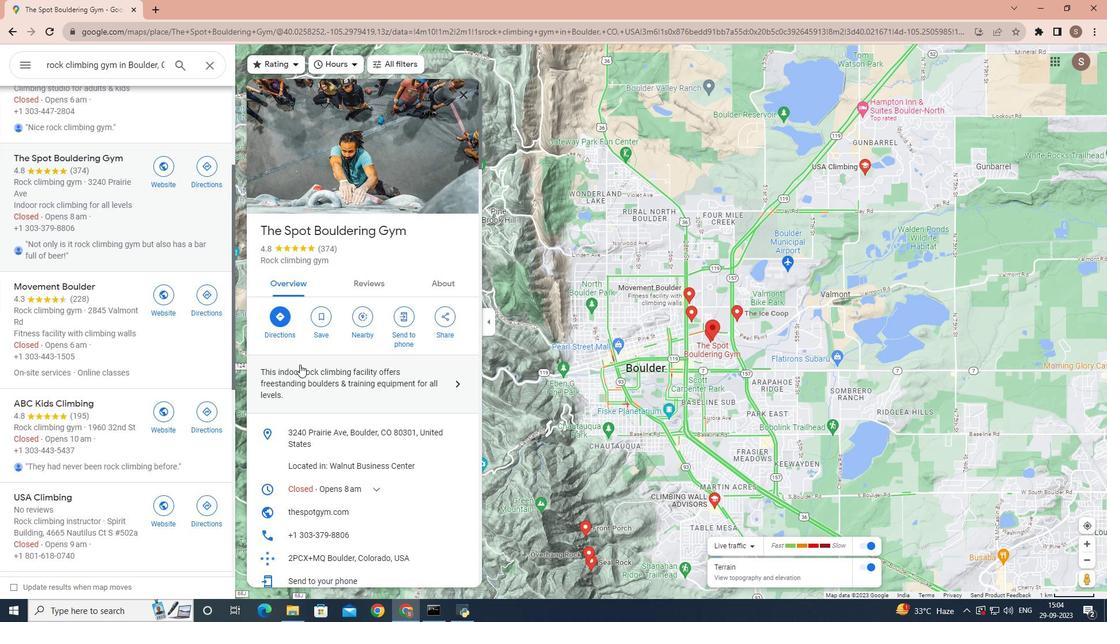 
Action: Mouse scrolled (306, 353) with delta (0, 0)
Screenshot: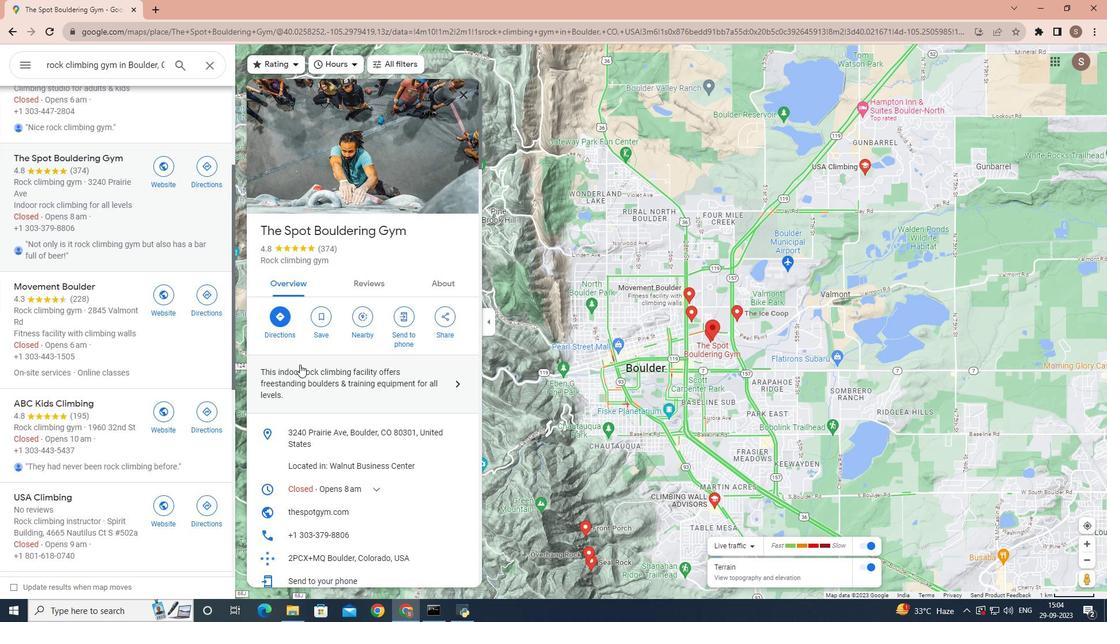 
Action: Mouse moved to (301, 363)
Screenshot: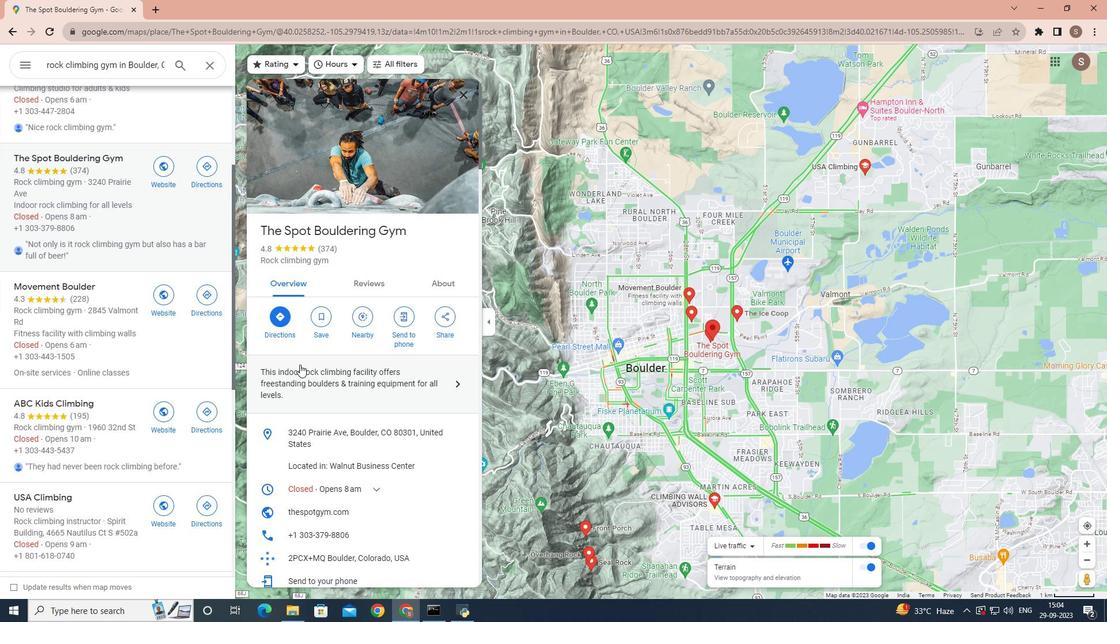 
Action: Mouse scrolled (301, 363) with delta (0, 0)
Screenshot: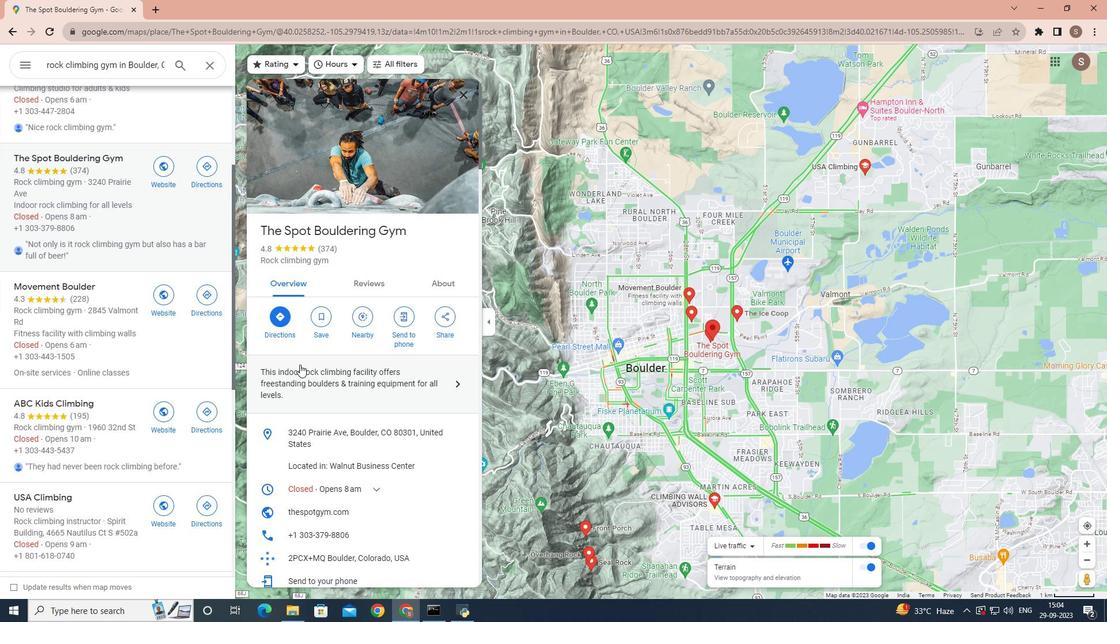 
Action: Mouse moved to (383, 383)
Screenshot: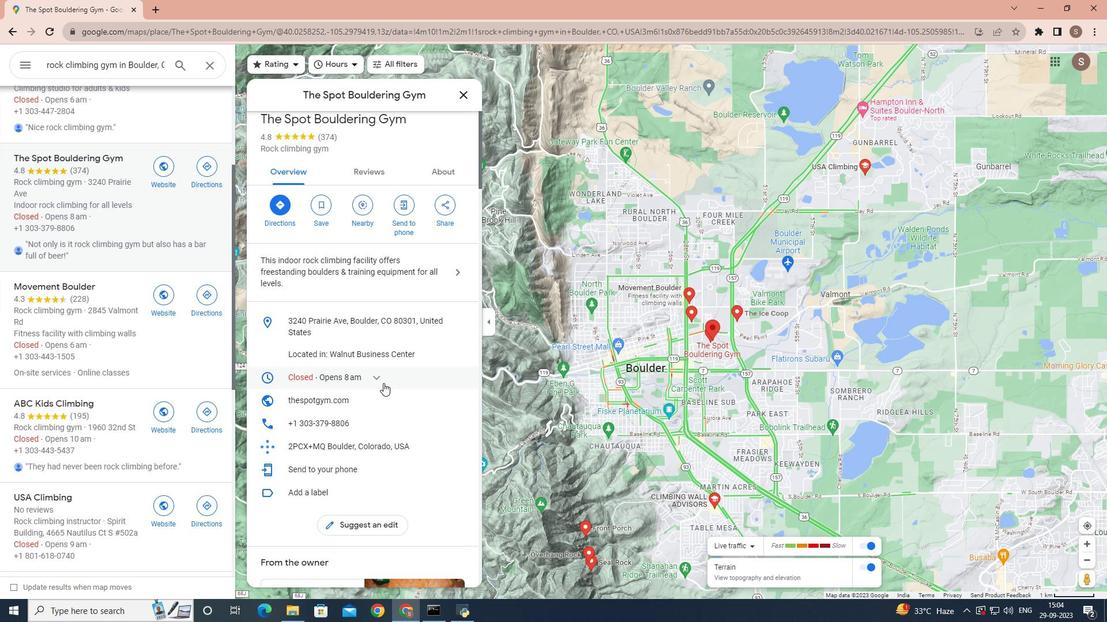 
Action: Mouse pressed left at (383, 383)
Screenshot: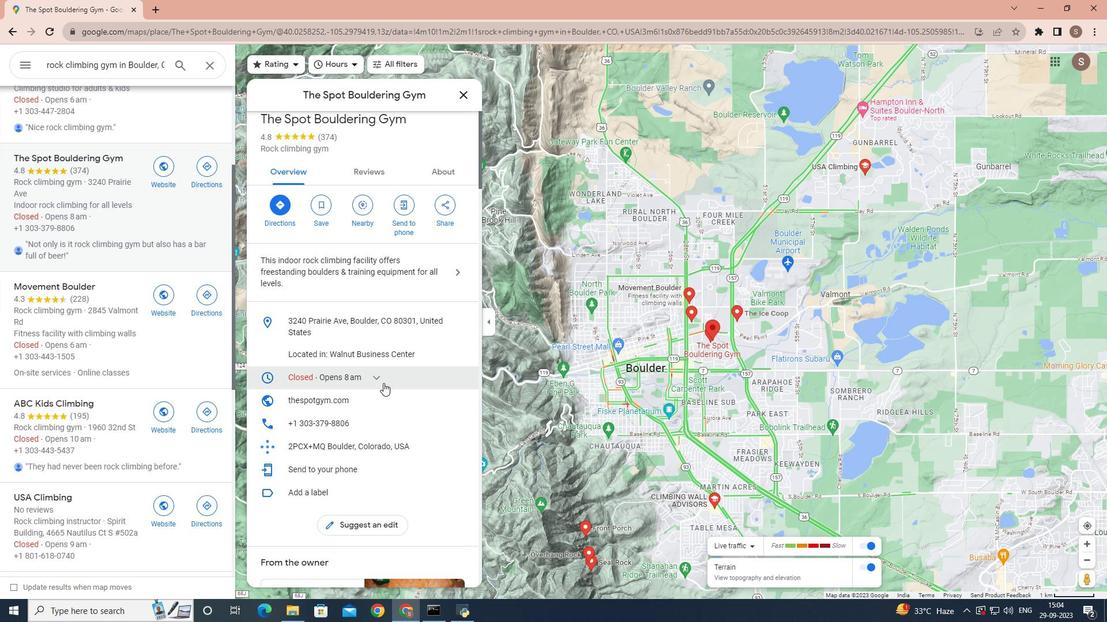 
Action: Mouse scrolled (383, 382) with delta (0, 0)
Screenshot: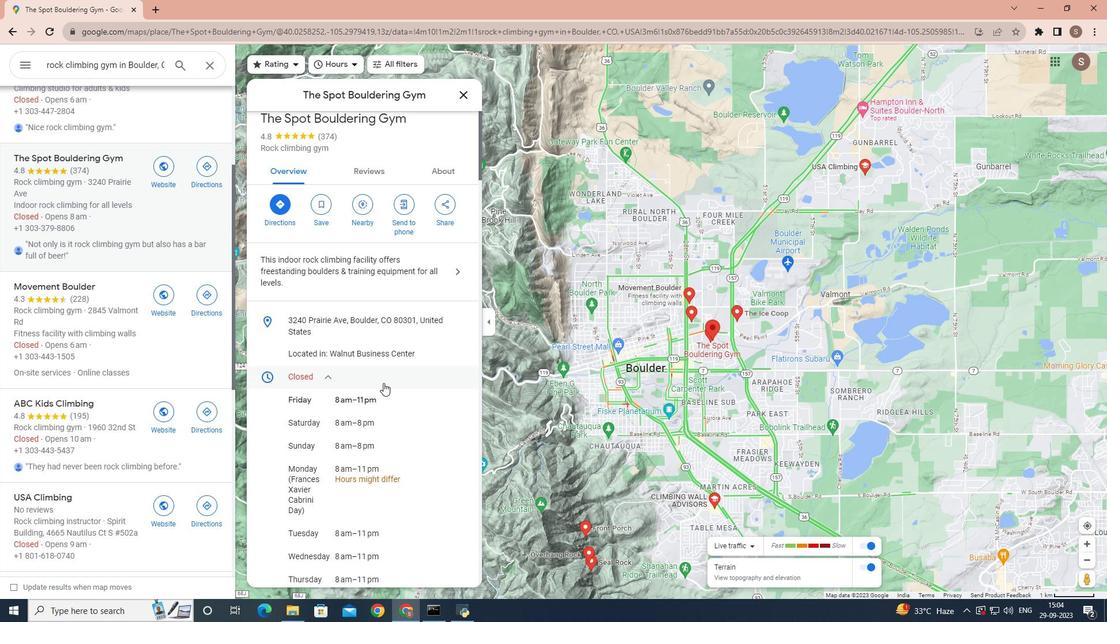 
Action: Mouse scrolled (383, 382) with delta (0, 0)
Screenshot: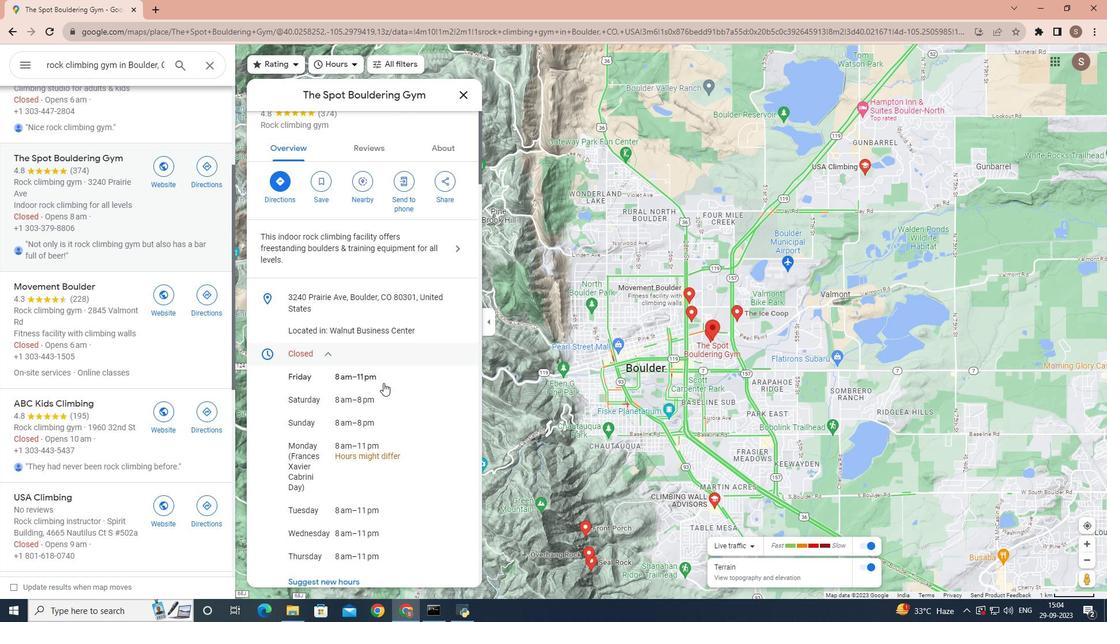 
Action: Mouse scrolled (383, 382) with delta (0, 0)
Screenshot: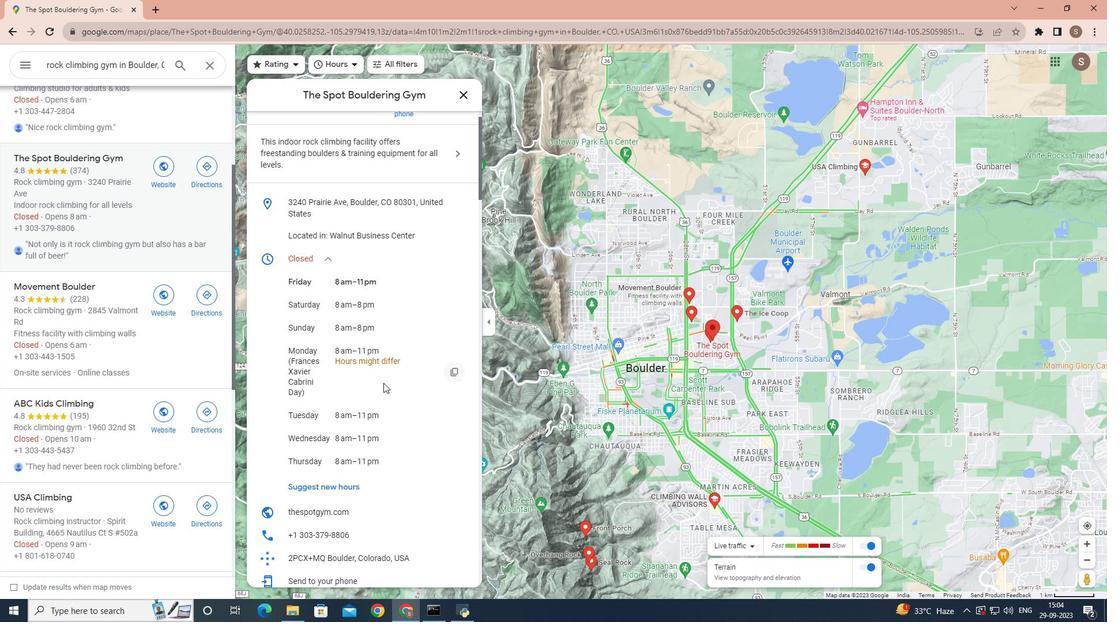 
Action: Mouse scrolled (383, 382) with delta (0, 0)
Screenshot: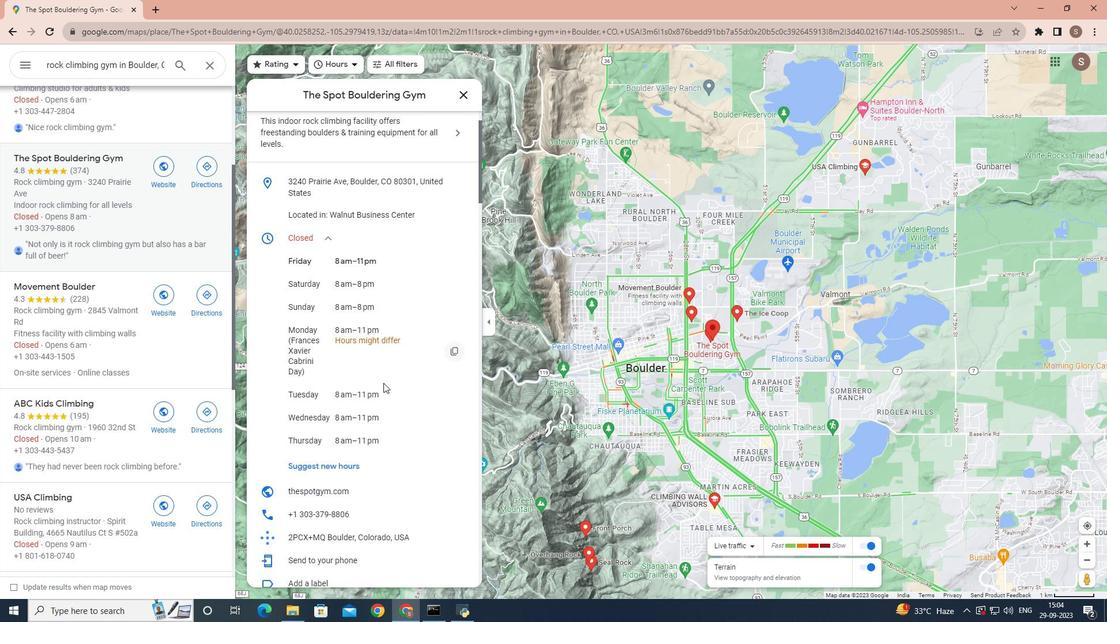 
Action: Mouse scrolled (383, 382) with delta (0, 0)
Screenshot: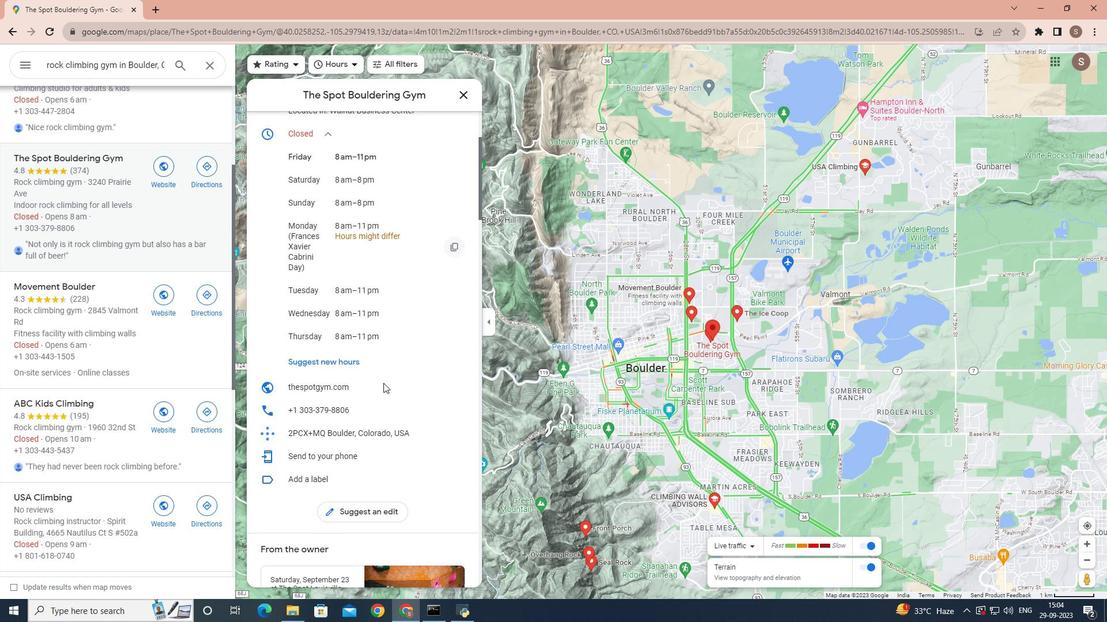 
Action: Mouse scrolled (383, 382) with delta (0, 0)
Screenshot: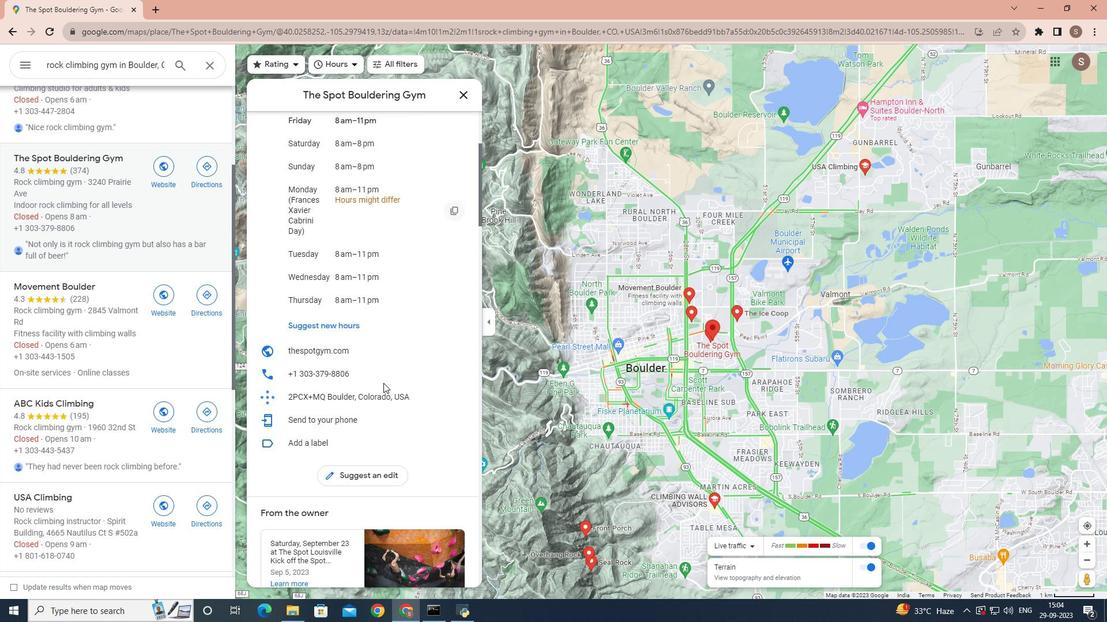 
Action: Mouse scrolled (383, 382) with delta (0, 0)
Screenshot: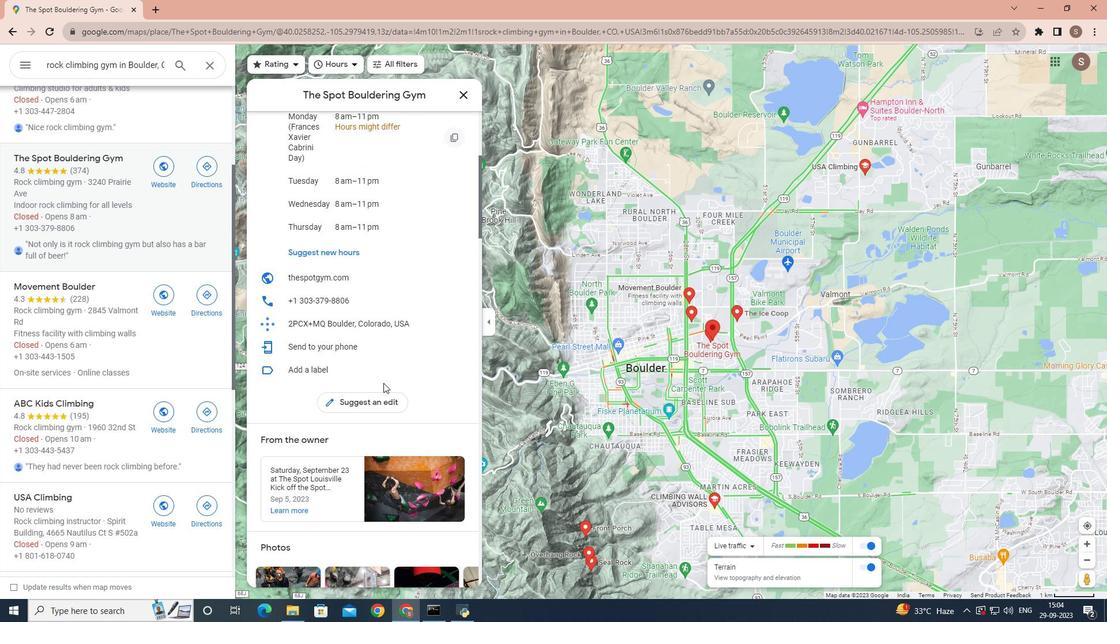 
Action: Mouse scrolled (383, 382) with delta (0, 0)
Screenshot: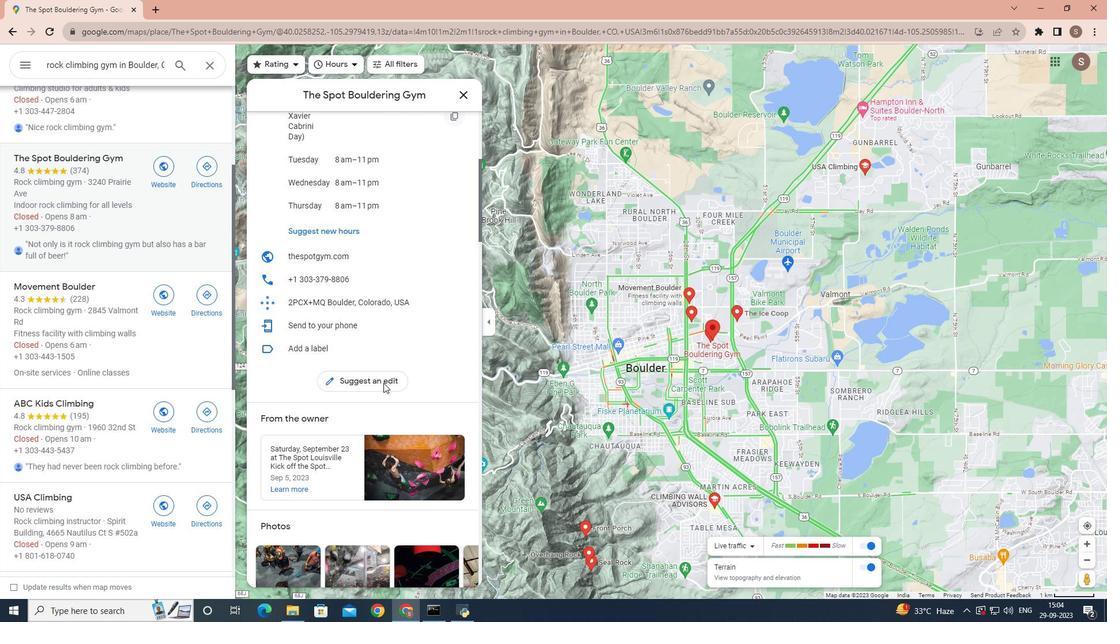 
Action: Mouse scrolled (383, 382) with delta (0, 0)
Screenshot: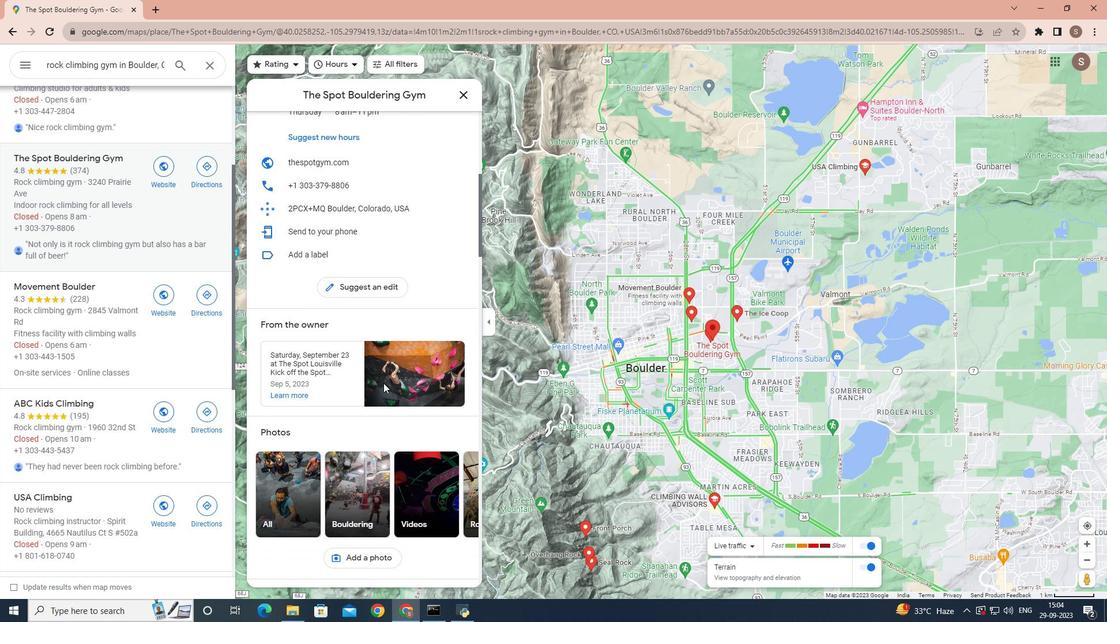 
Action: Mouse moved to (383, 383)
Screenshot: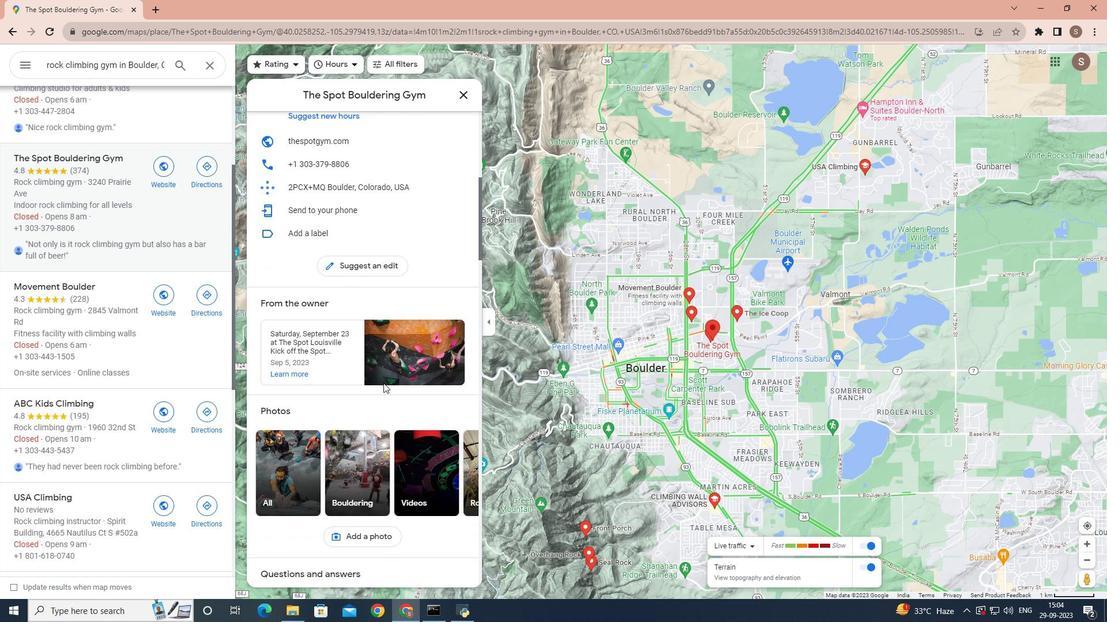 
Action: Mouse scrolled (383, 382) with delta (0, 0)
Screenshot: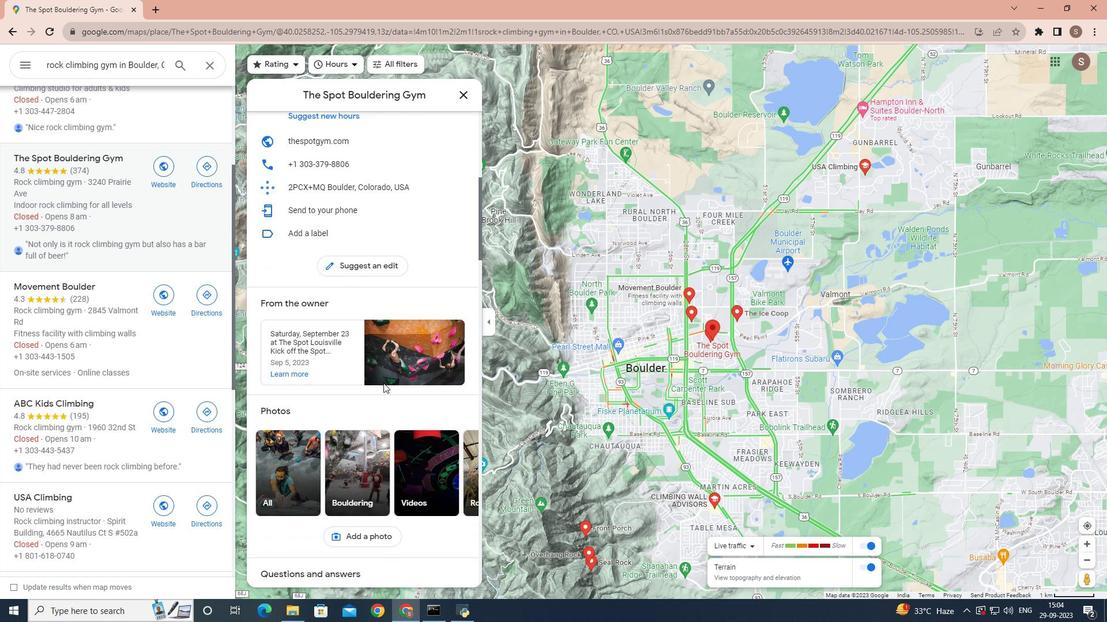 
Action: Mouse scrolled (383, 382) with delta (0, 0)
Screenshot: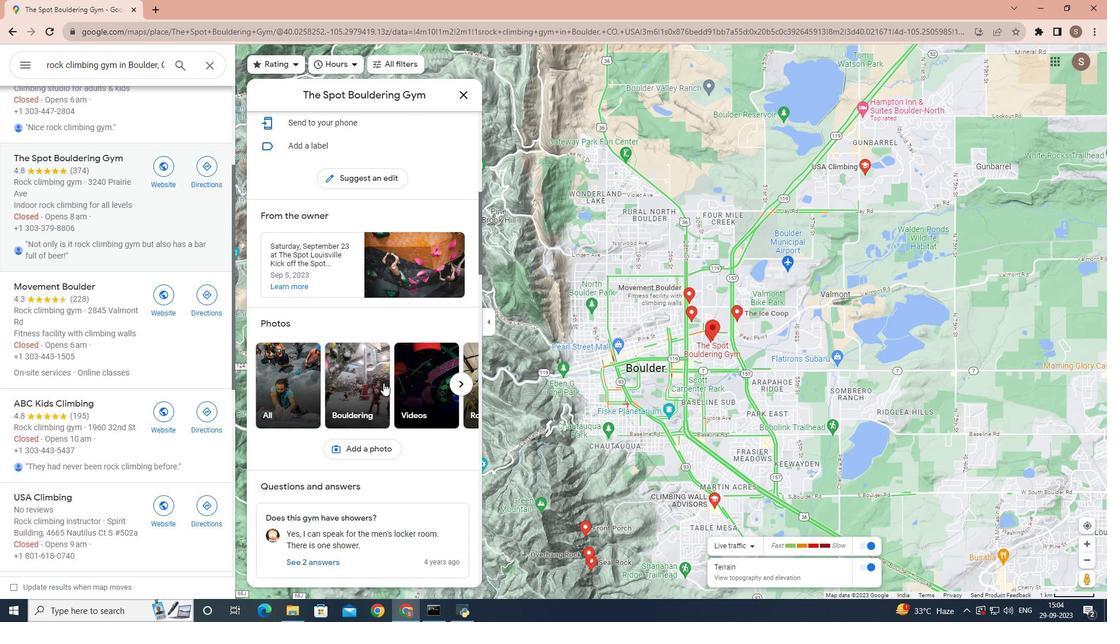 
Action: Mouse scrolled (383, 382) with delta (0, 0)
Screenshot: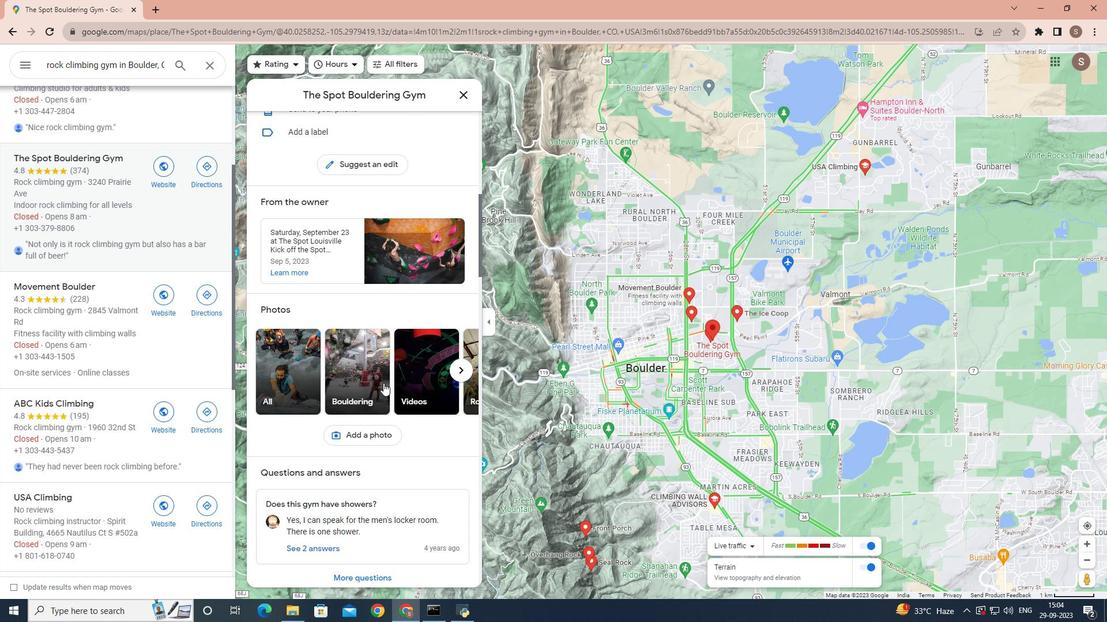 
Action: Mouse scrolled (383, 382) with delta (0, 0)
Screenshot: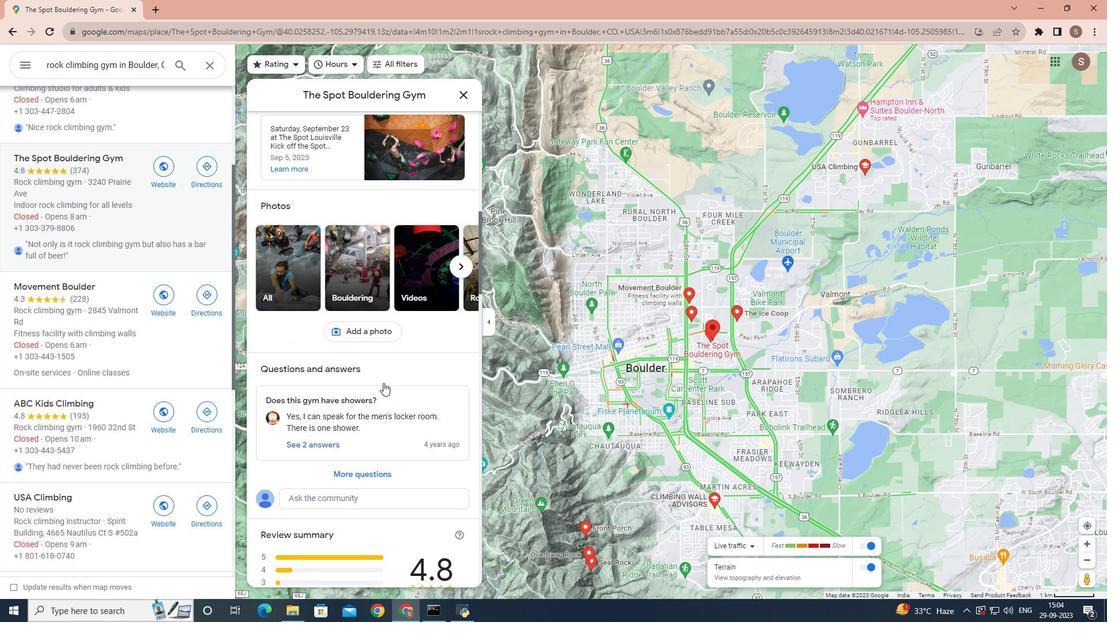 
Action: Mouse scrolled (383, 382) with delta (0, 0)
Screenshot: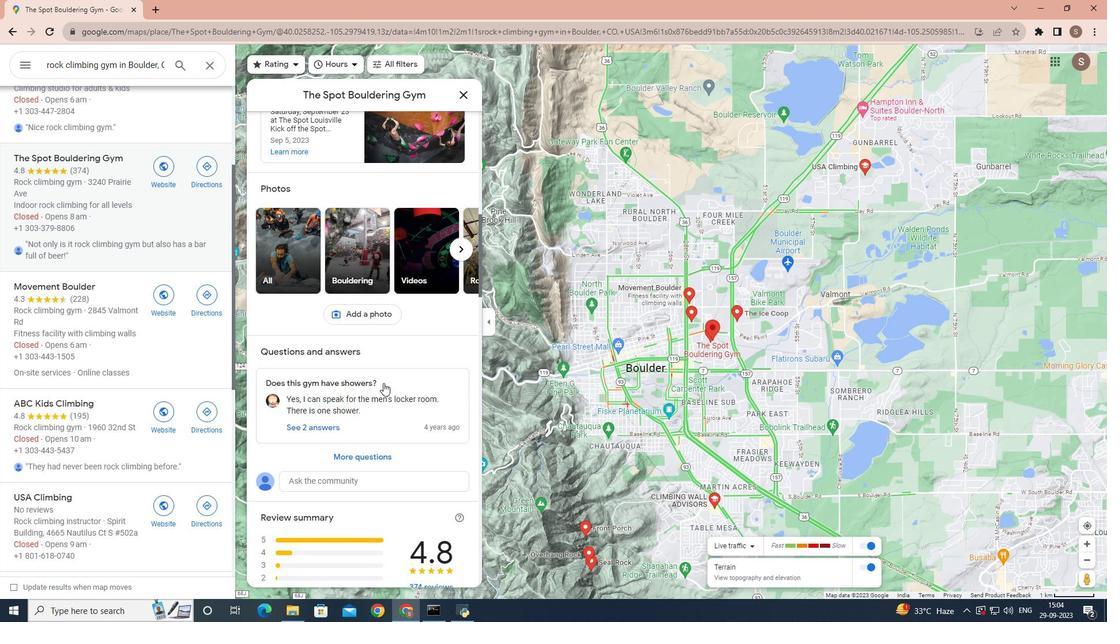 
Action: Mouse scrolled (383, 382) with delta (0, 0)
Screenshot: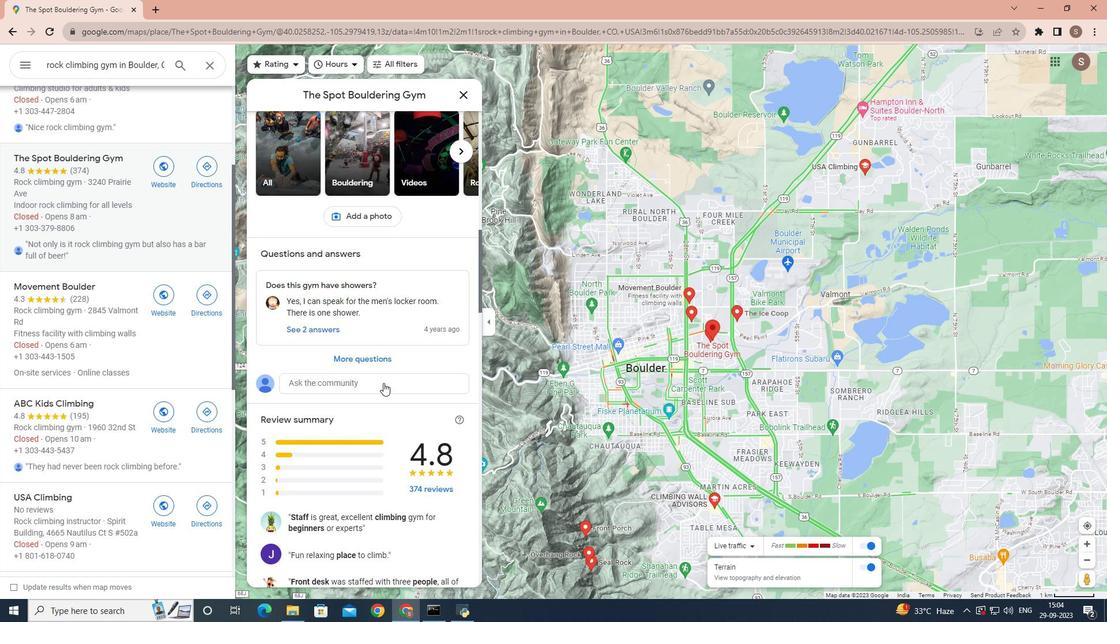 
Action: Mouse scrolled (383, 382) with delta (0, 0)
Screenshot: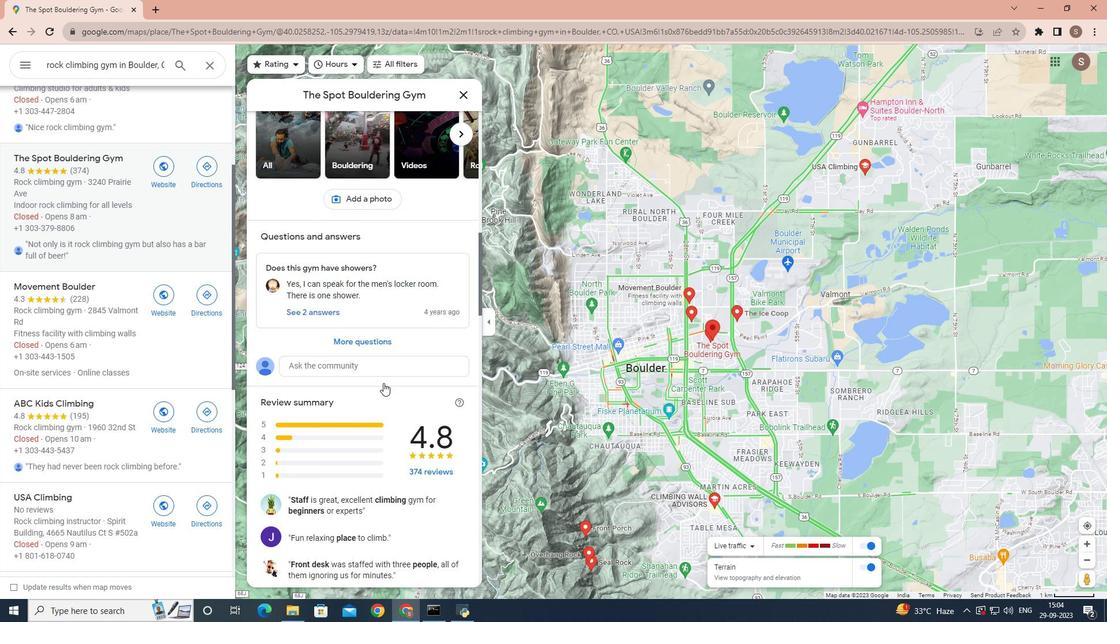 
Action: Mouse scrolled (383, 382) with delta (0, 0)
Screenshot: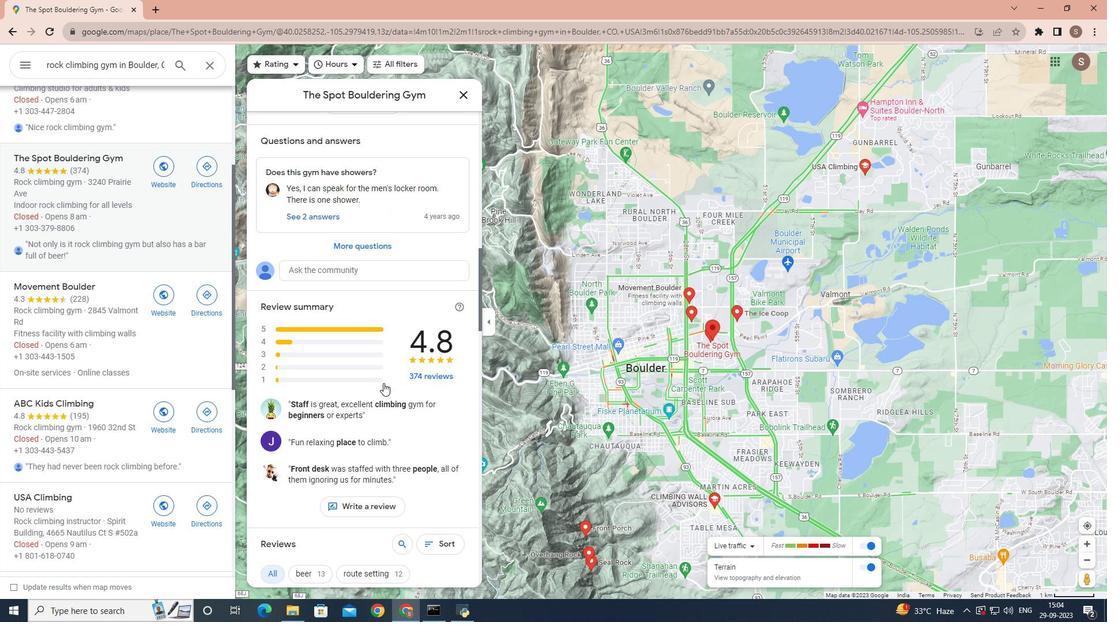 
Action: Mouse scrolled (383, 382) with delta (0, 0)
Screenshot: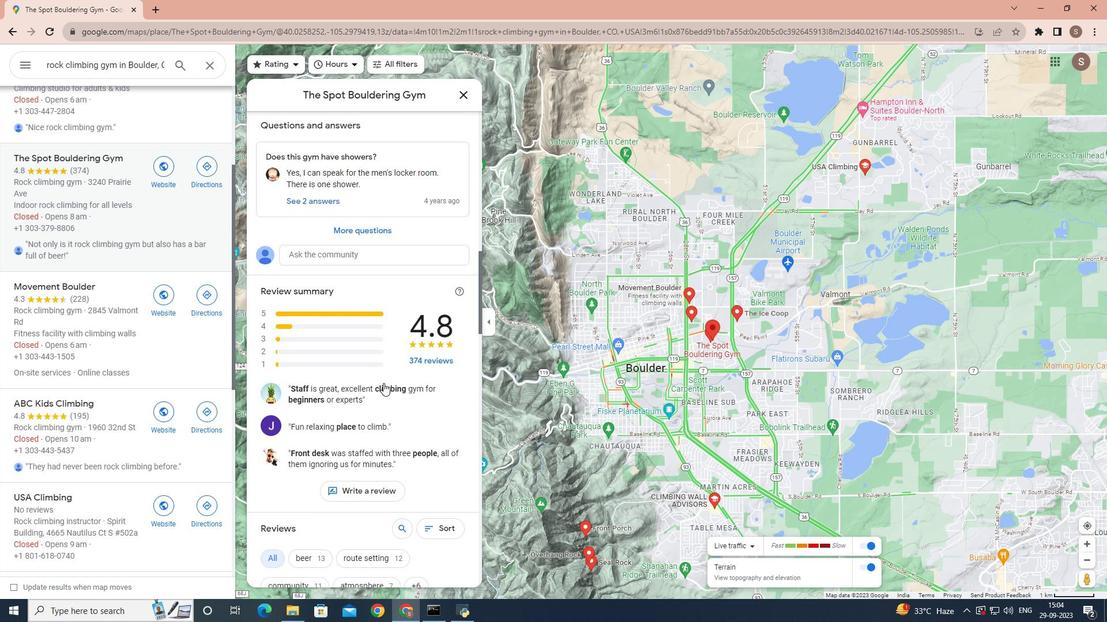 
Action: Mouse scrolled (383, 382) with delta (0, 0)
Screenshot: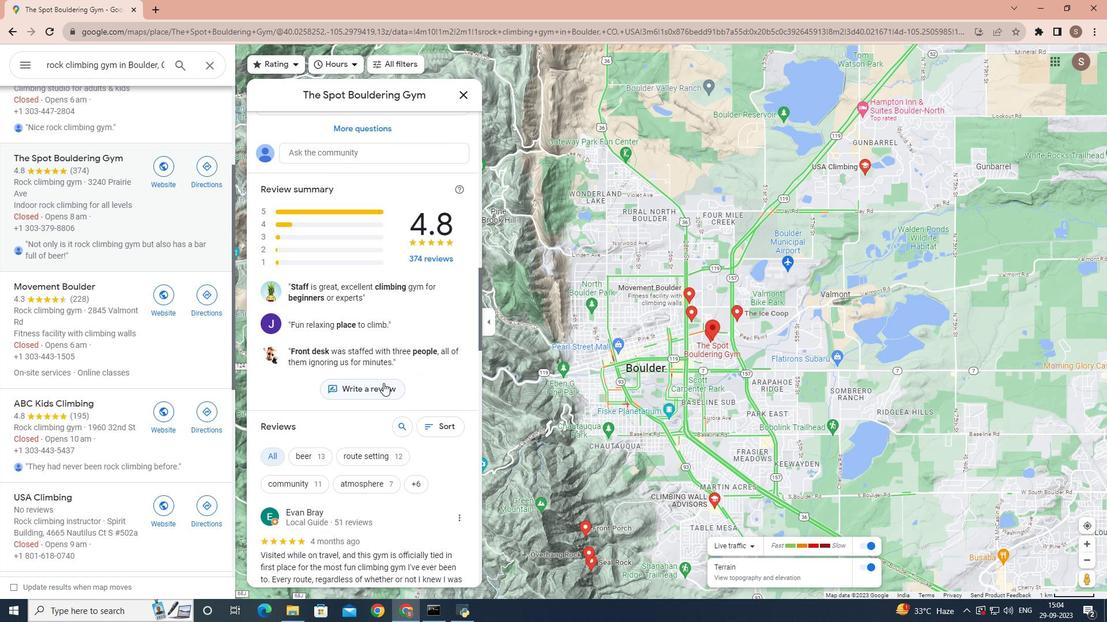 
Action: Mouse scrolled (383, 382) with delta (0, 0)
Screenshot: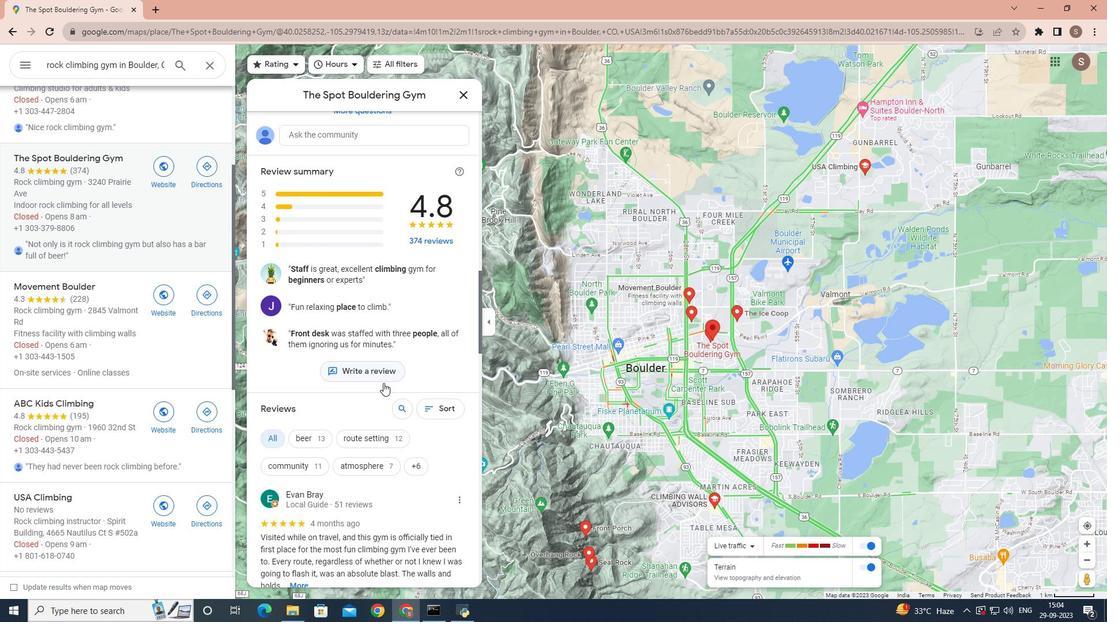 
Action: Mouse scrolled (383, 382) with delta (0, 0)
Screenshot: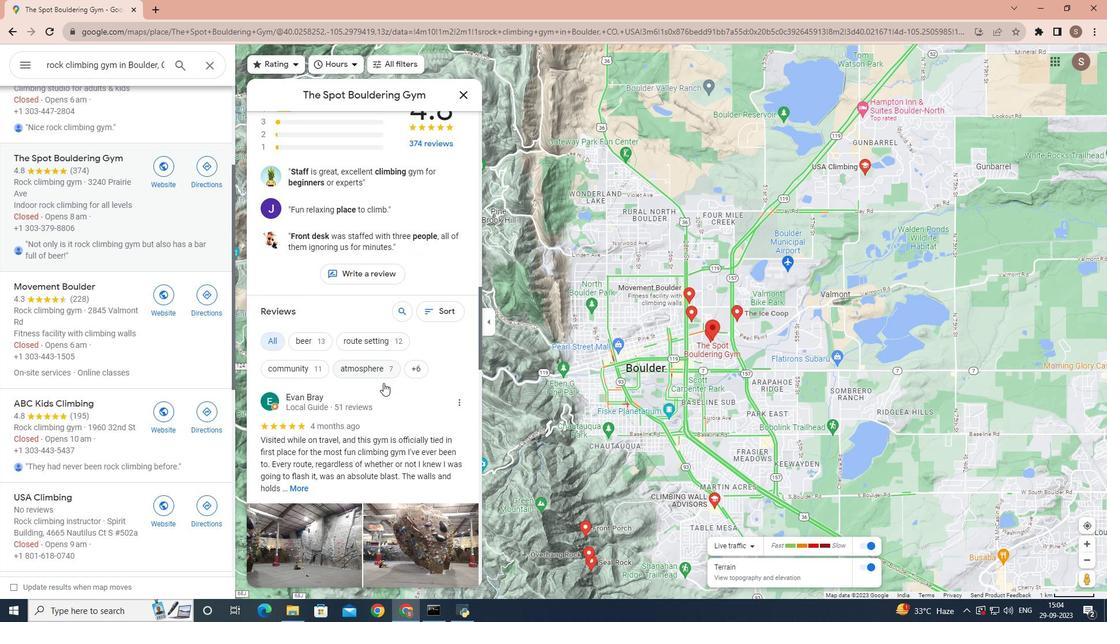 
Action: Mouse scrolled (383, 382) with delta (0, 0)
Screenshot: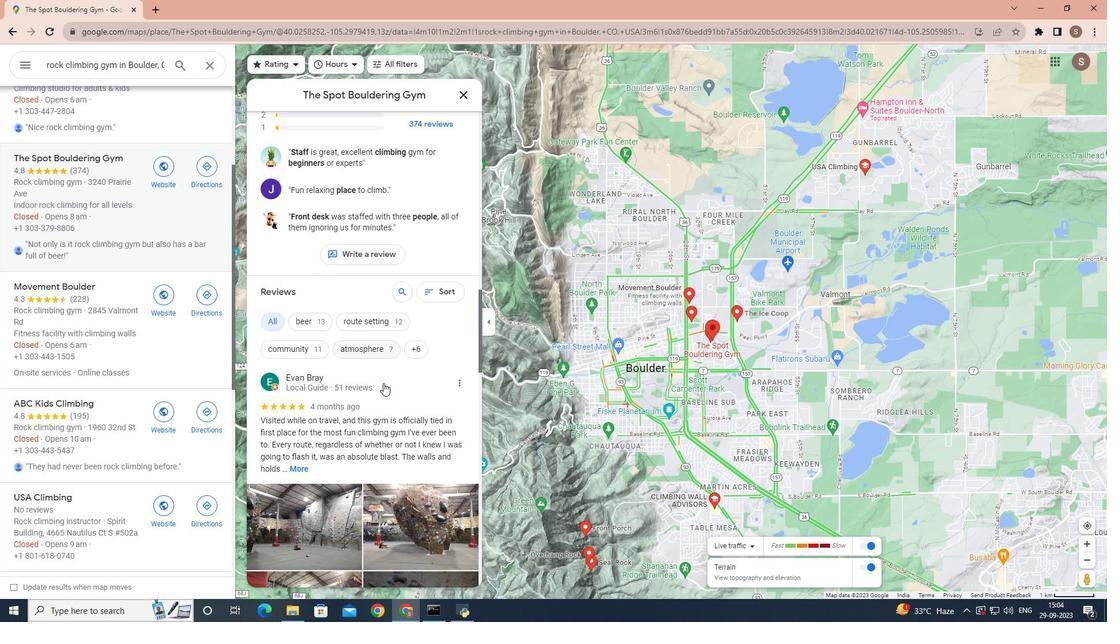 
Action: Mouse scrolled (383, 382) with delta (0, 0)
Screenshot: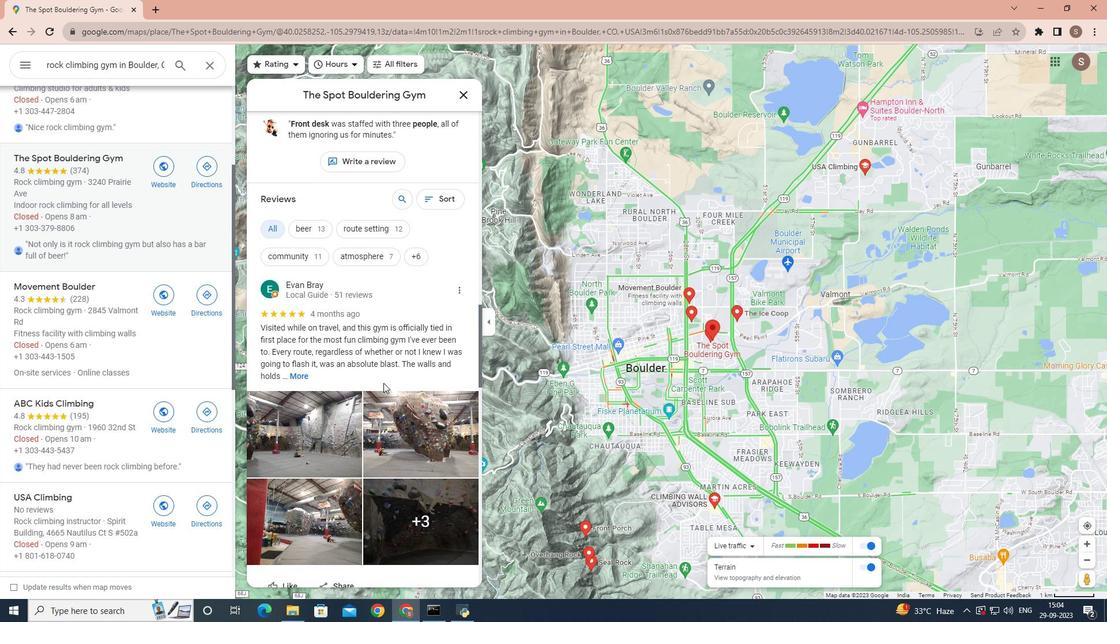 
Action: Mouse scrolled (383, 382) with delta (0, 0)
Screenshot: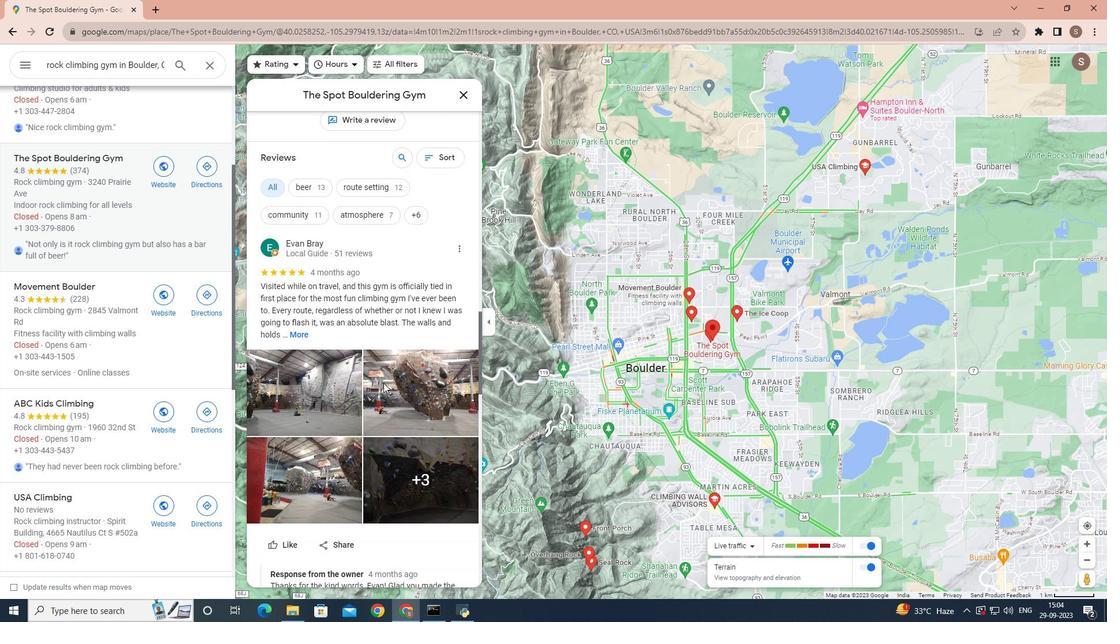 
Action: Mouse scrolled (383, 382) with delta (0, 0)
Screenshot: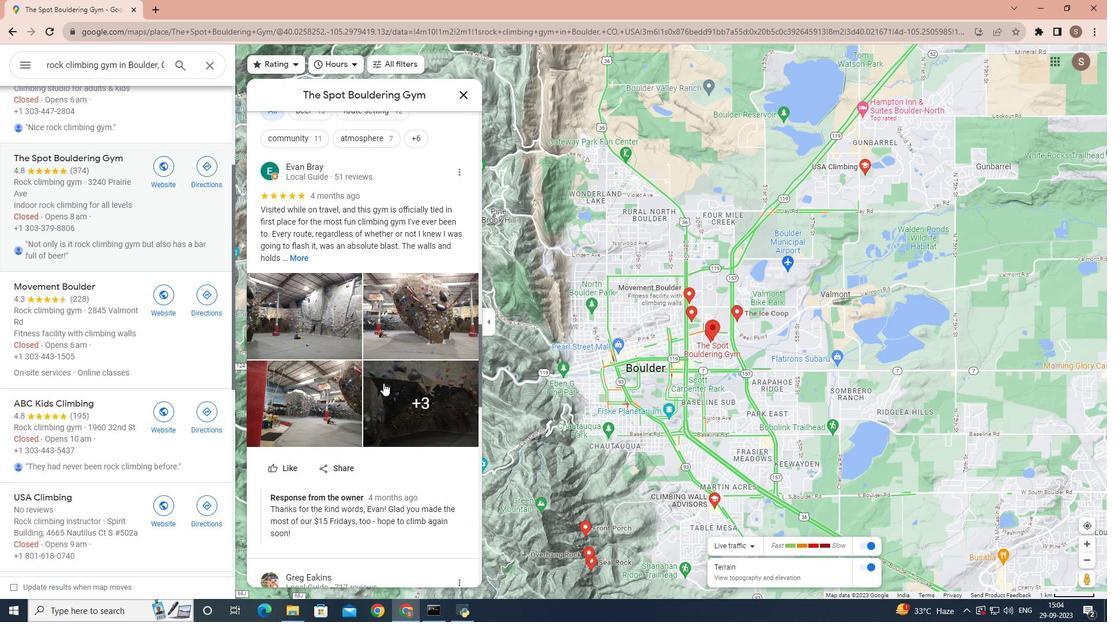 
Action: Mouse scrolled (383, 382) with delta (0, 0)
Screenshot: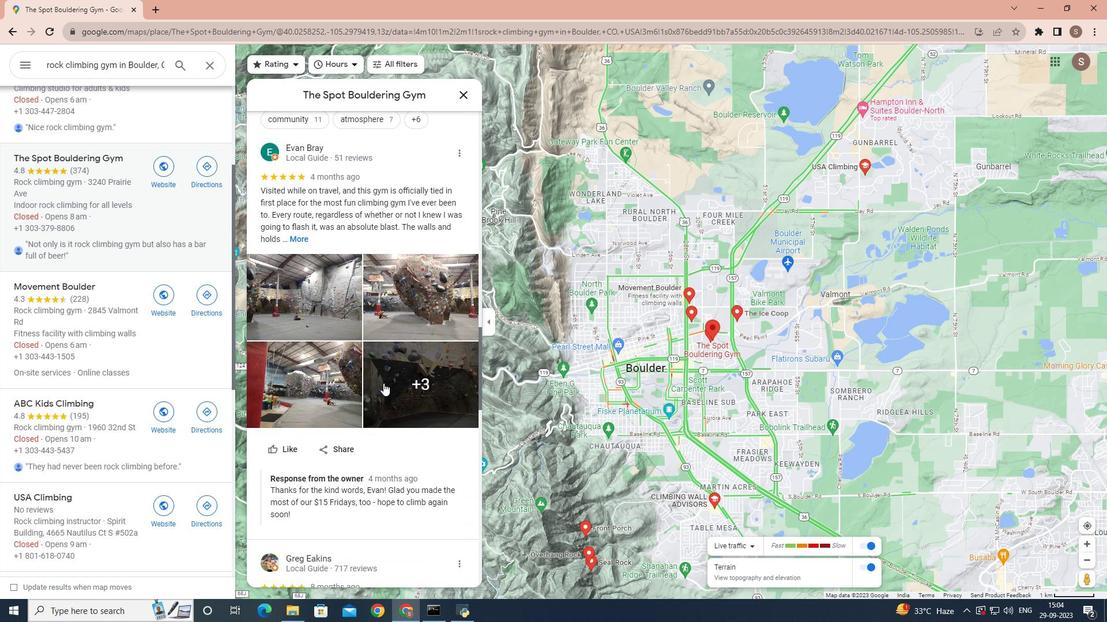 
Action: Mouse scrolled (383, 382) with delta (0, 0)
Screenshot: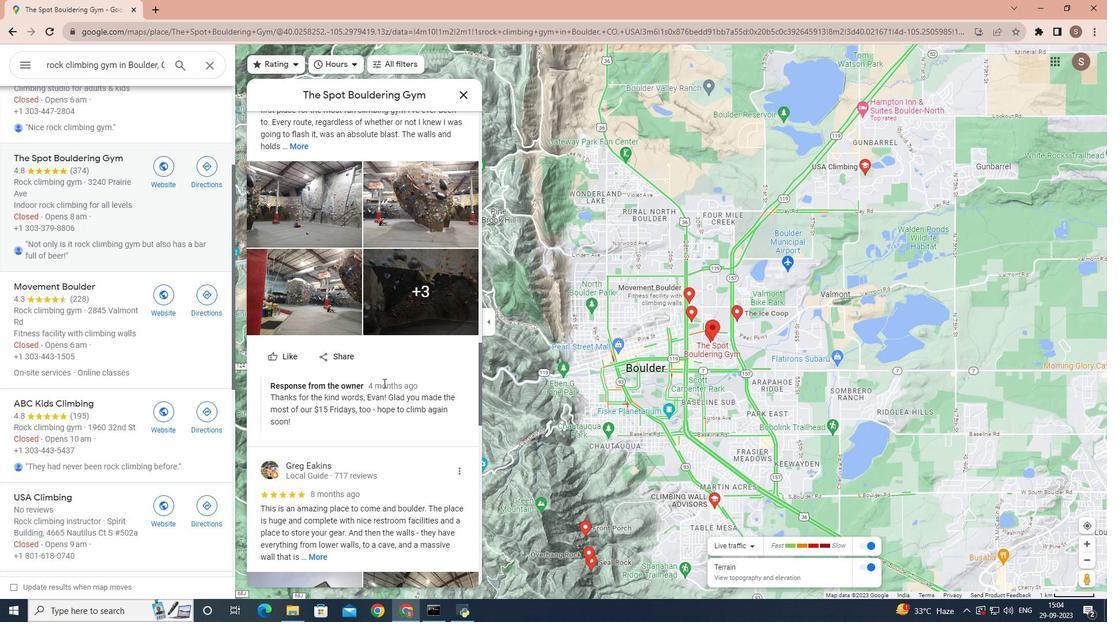 
Action: Mouse scrolled (383, 382) with delta (0, 0)
Screenshot: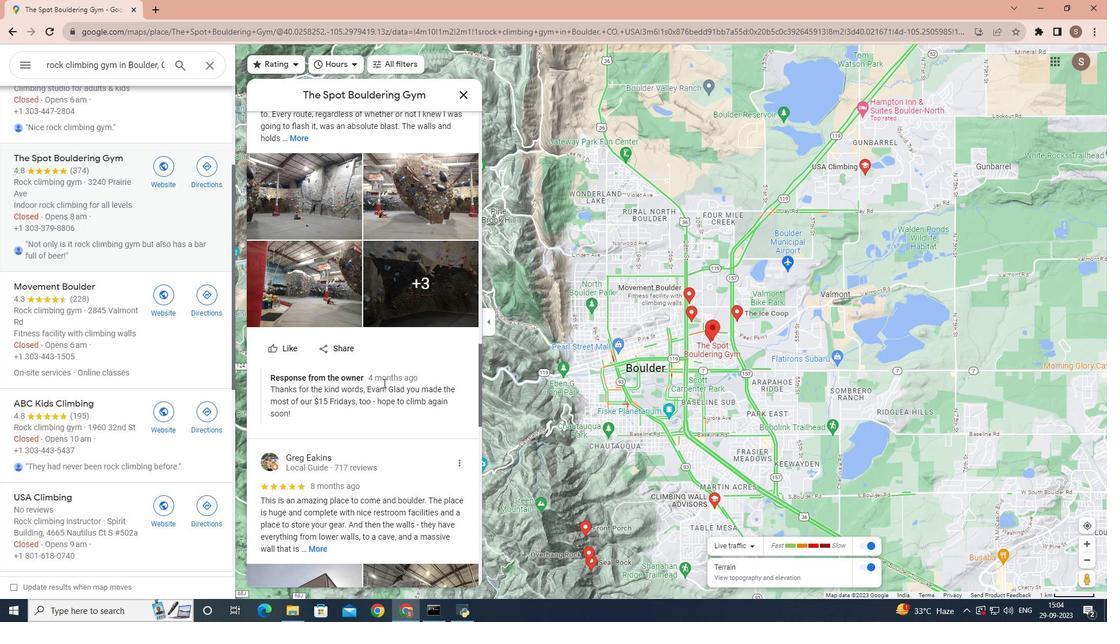 
Action: Mouse scrolled (383, 382) with delta (0, 0)
Screenshot: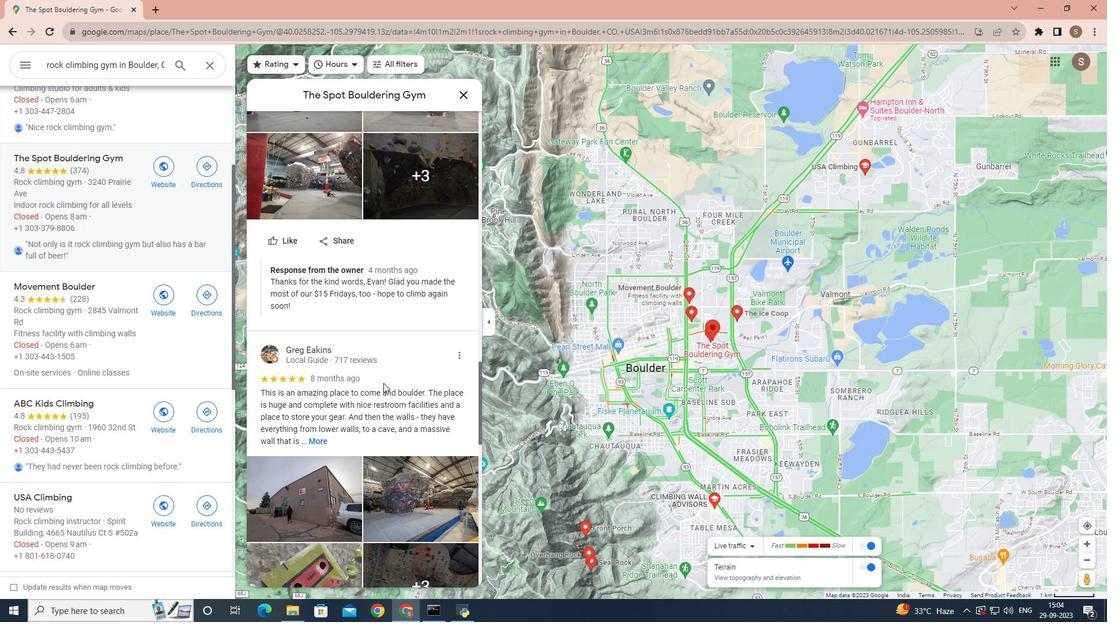 
Action: Mouse scrolled (383, 382) with delta (0, 0)
Screenshot: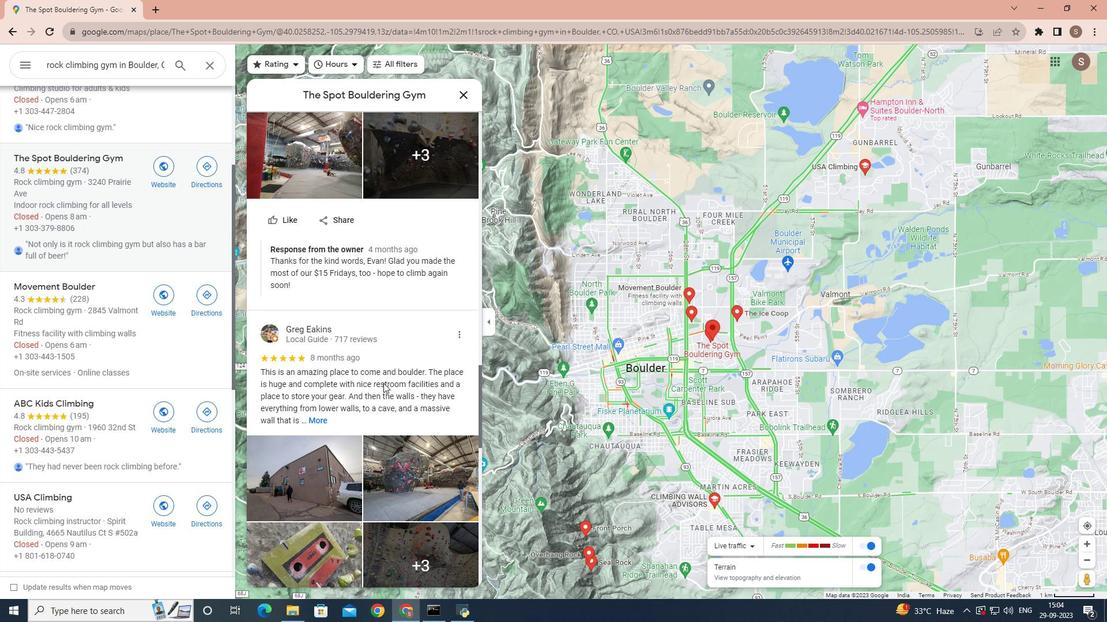 
Action: Mouse scrolled (383, 382) with delta (0, 0)
Screenshot: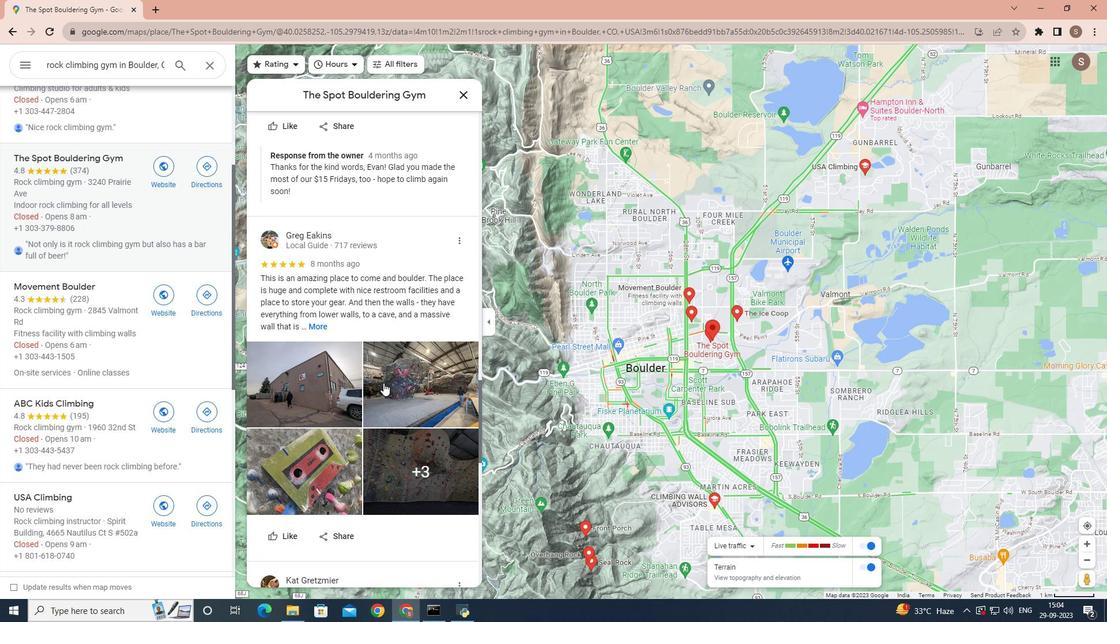 
Action: Mouse scrolled (383, 382) with delta (0, 0)
Screenshot: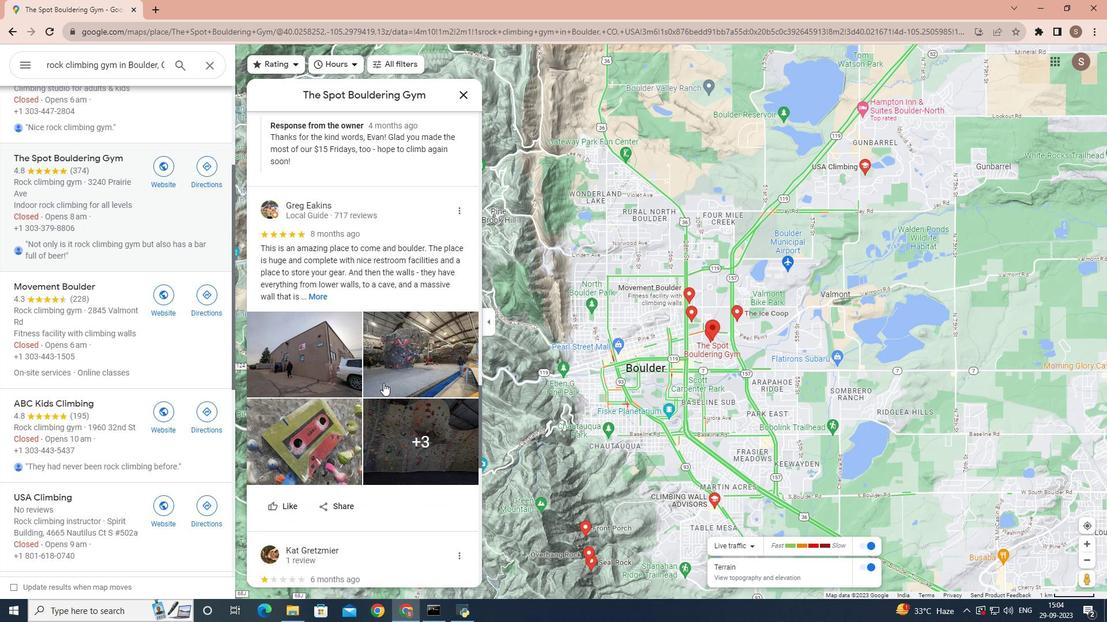 
Action: Mouse scrolled (383, 382) with delta (0, 0)
Screenshot: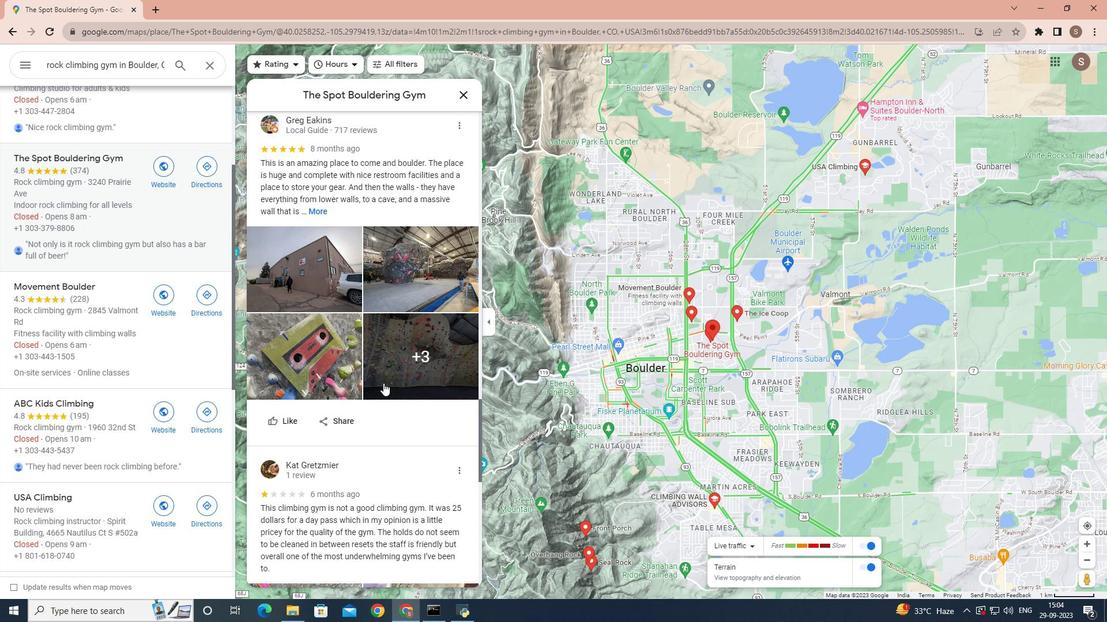 
Action: Mouse scrolled (383, 382) with delta (0, 0)
Screenshot: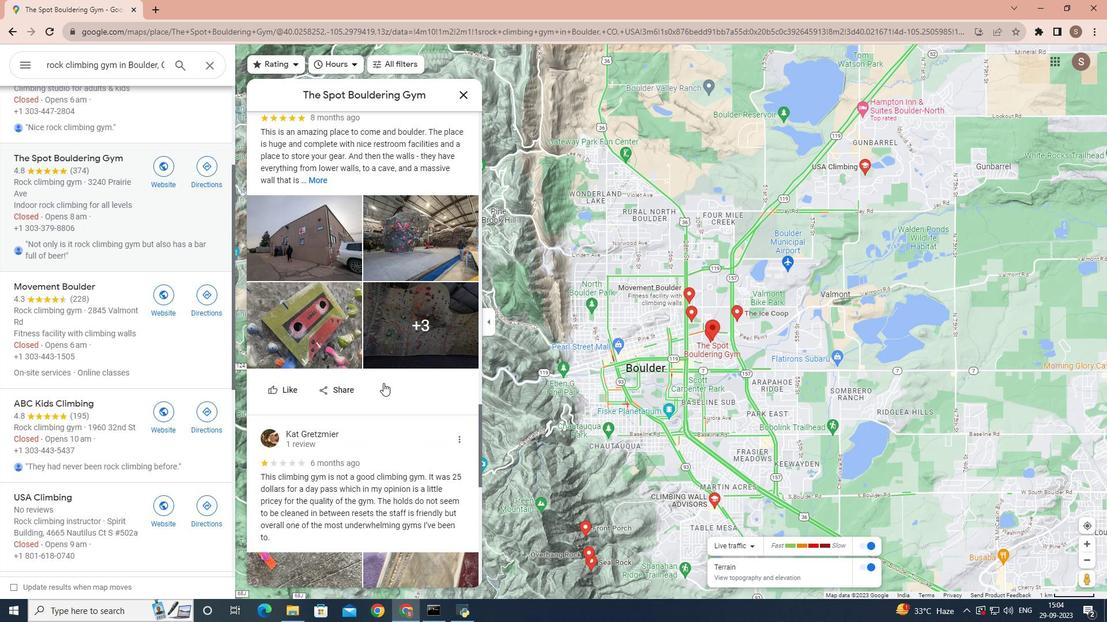 
Action: Mouse scrolled (383, 382) with delta (0, 0)
Screenshot: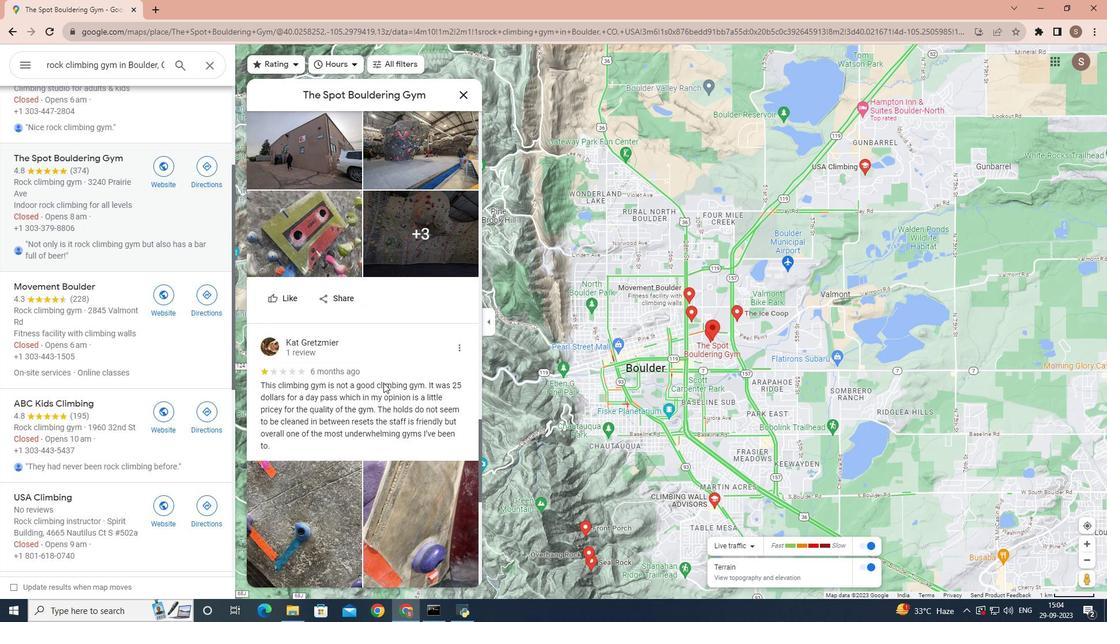 
Action: Mouse scrolled (383, 382) with delta (0, 0)
Screenshot: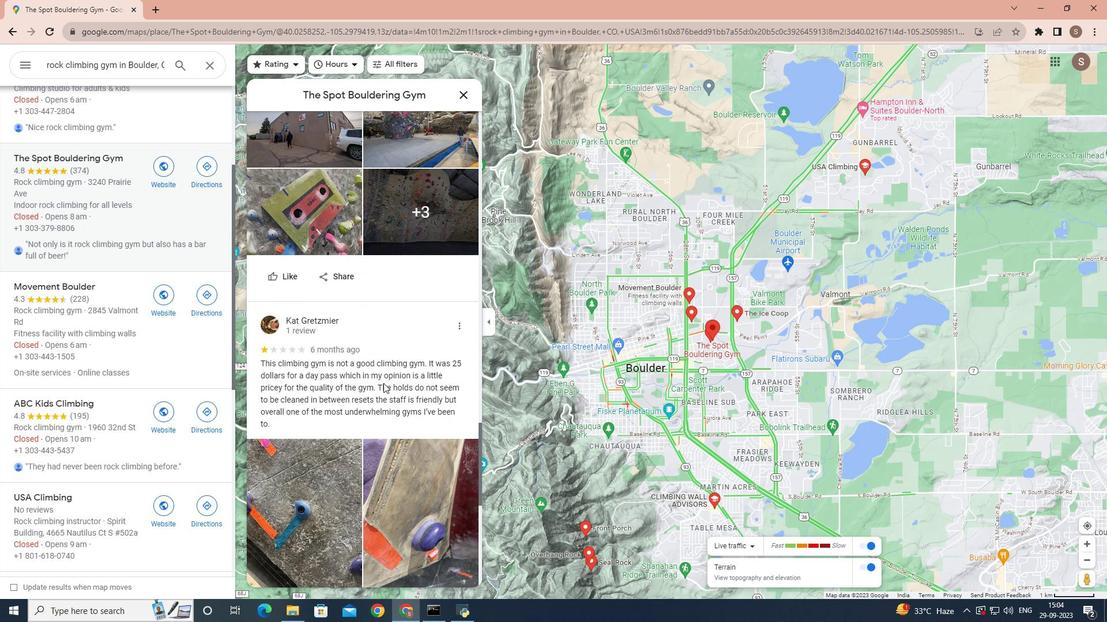 
Action: Mouse scrolled (383, 382) with delta (0, 0)
Screenshot: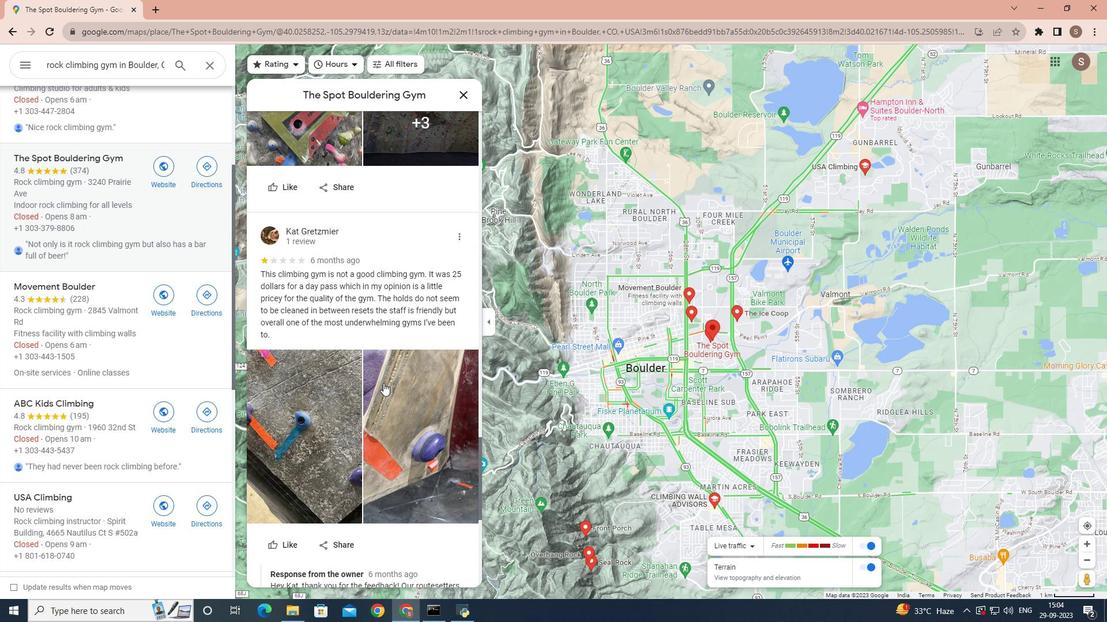 
Action: Mouse scrolled (383, 382) with delta (0, 0)
Screenshot: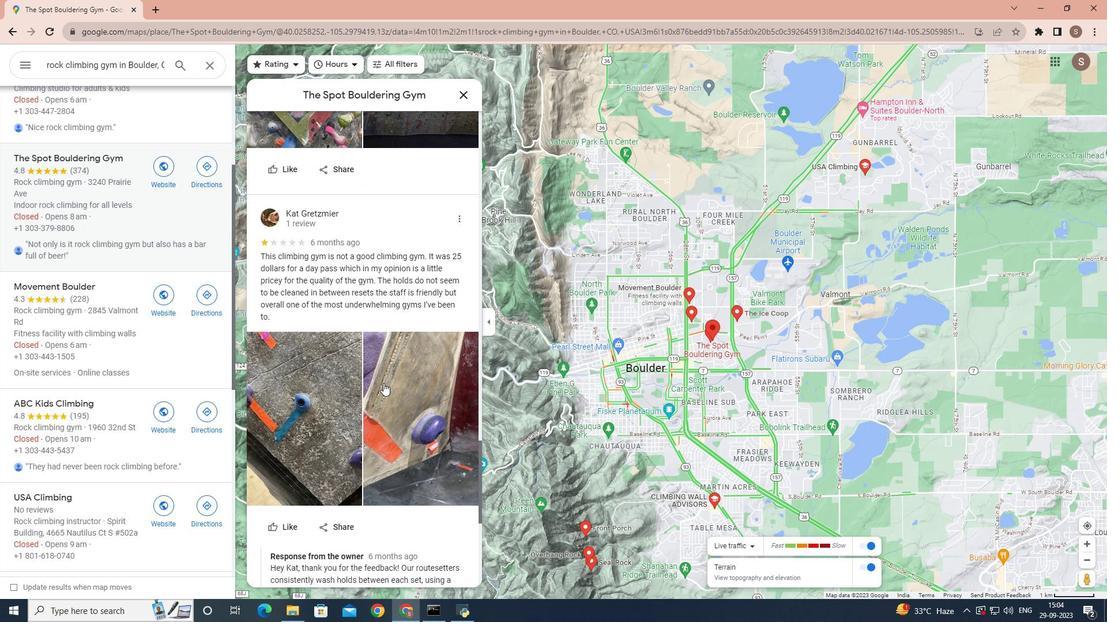 
Action: Mouse scrolled (383, 382) with delta (0, 0)
Screenshot: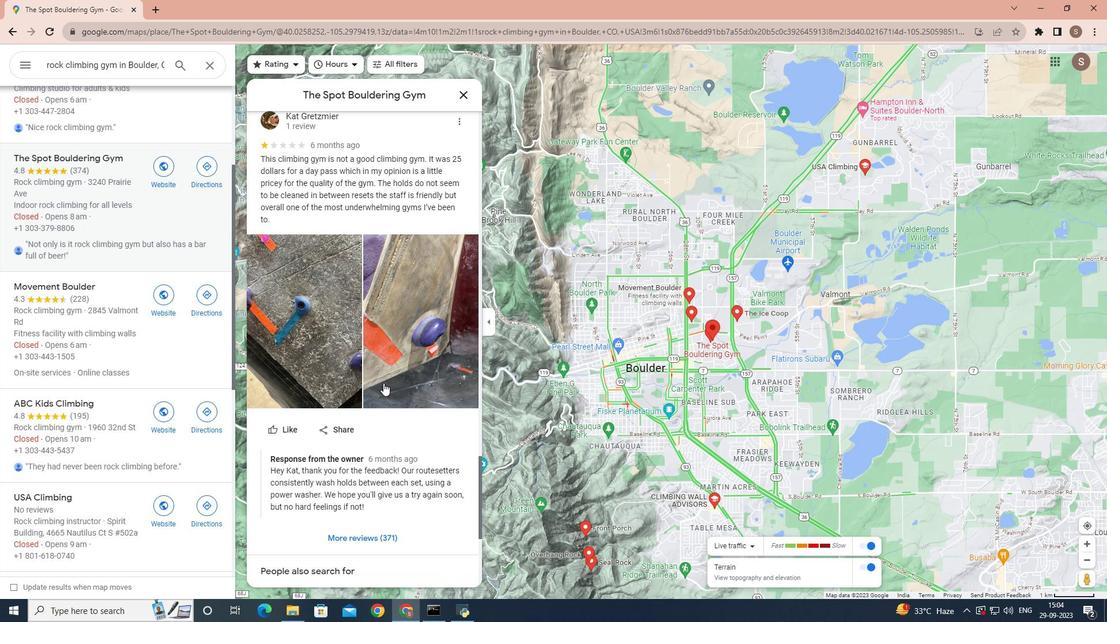
Action: Mouse scrolled (383, 382) with delta (0, 0)
Screenshot: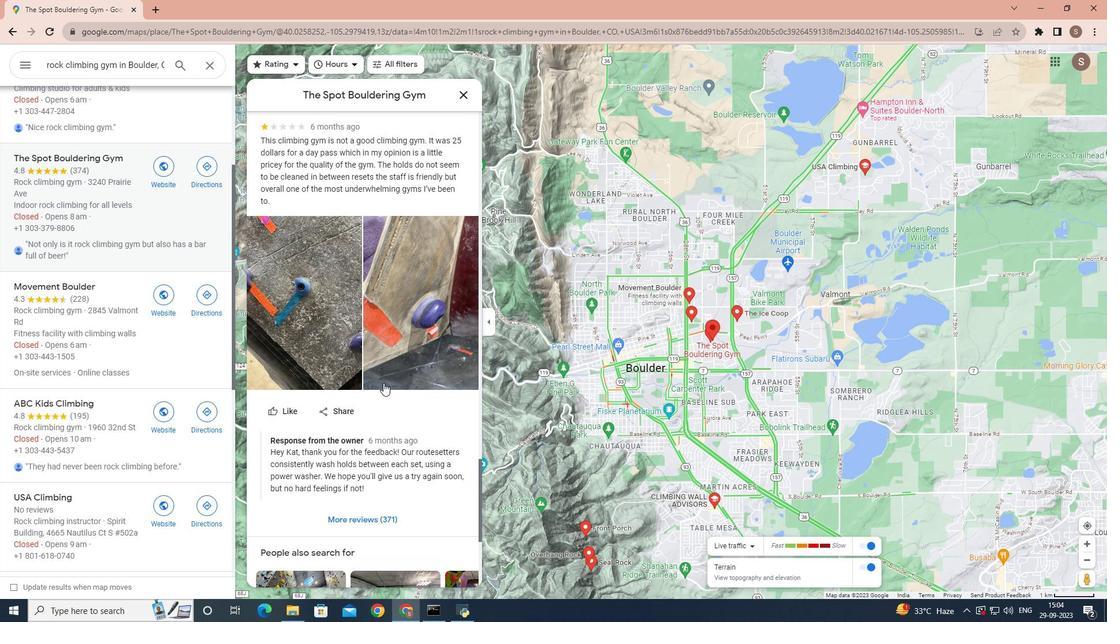 
Action: Mouse scrolled (383, 382) with delta (0, 0)
Screenshot: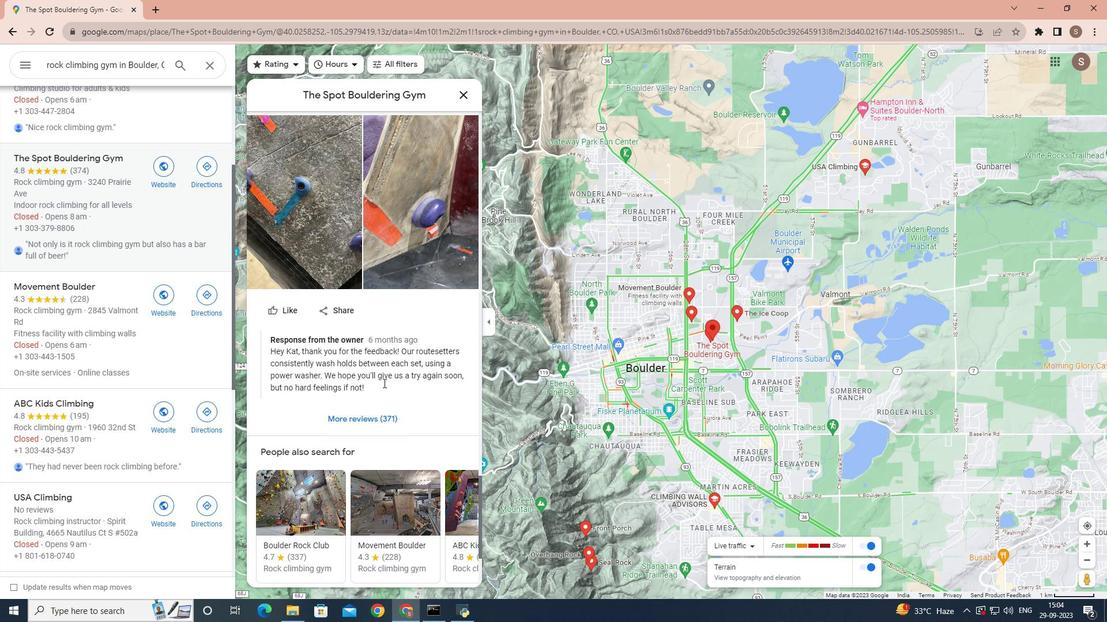 
Action: Mouse scrolled (383, 382) with delta (0, 0)
Screenshot: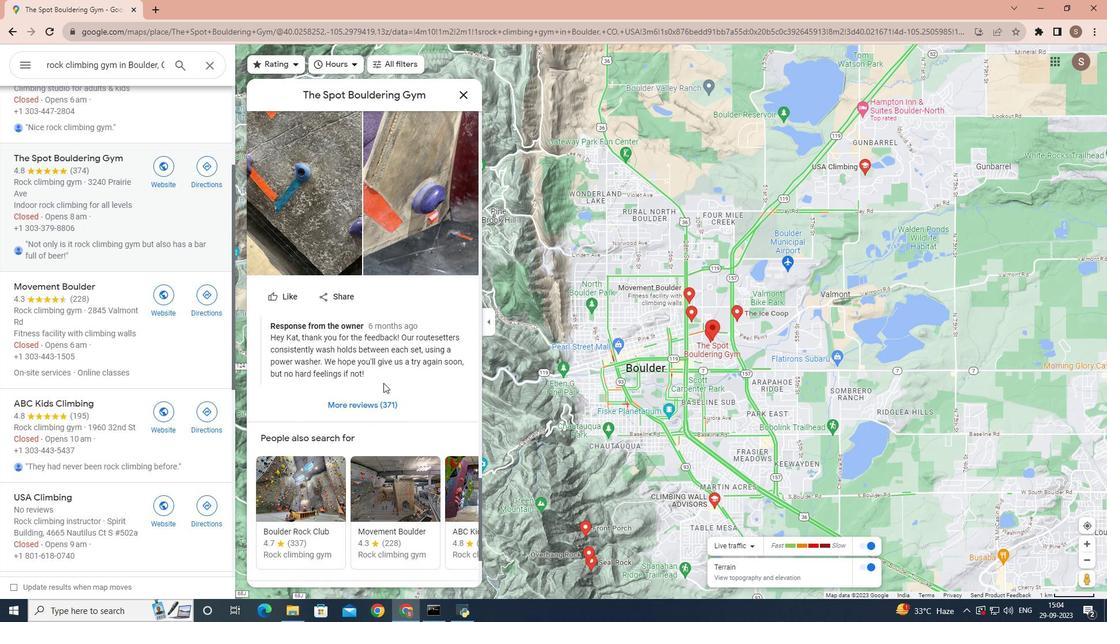 
Action: Mouse scrolled (383, 382) with delta (0, 0)
Screenshot: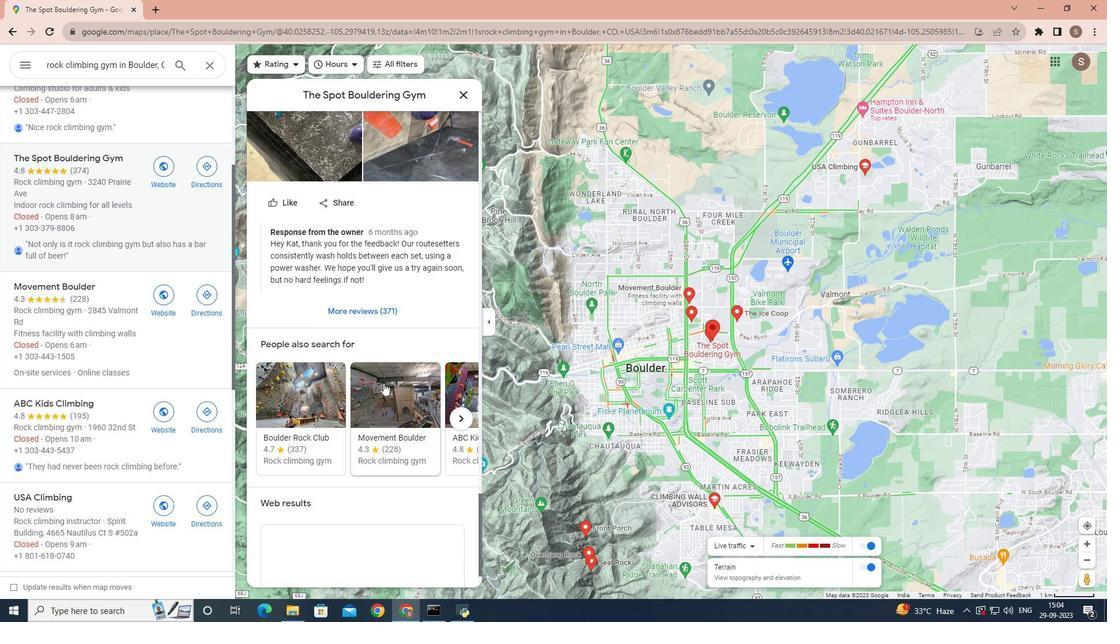 
Action: Mouse scrolled (383, 382) with delta (0, 0)
Screenshot: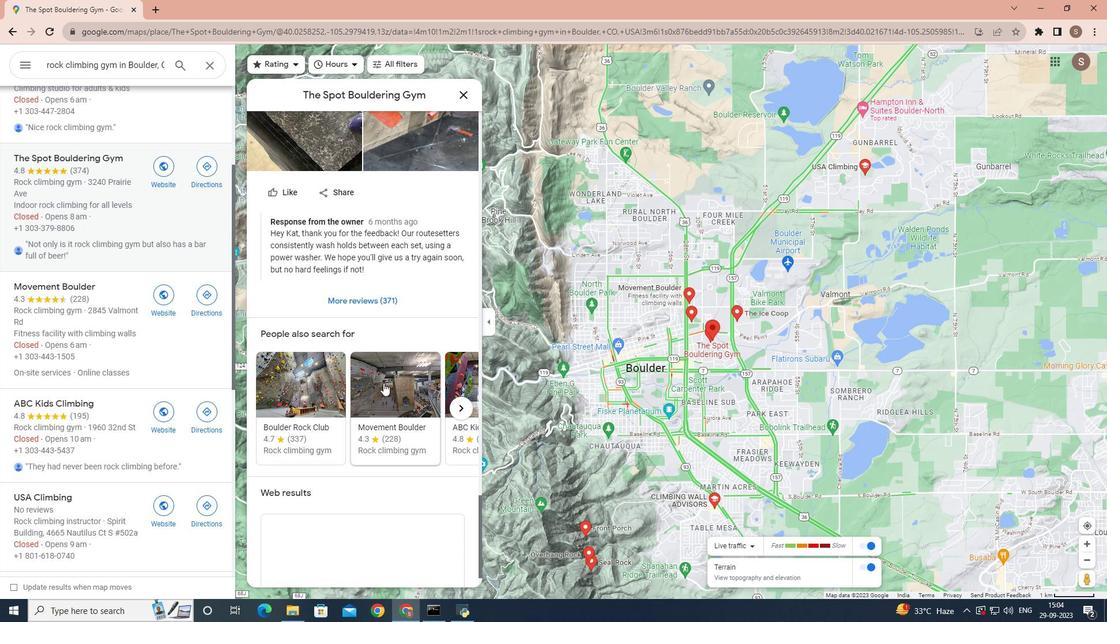 
Action: Mouse scrolled (383, 382) with delta (0, 0)
Screenshot: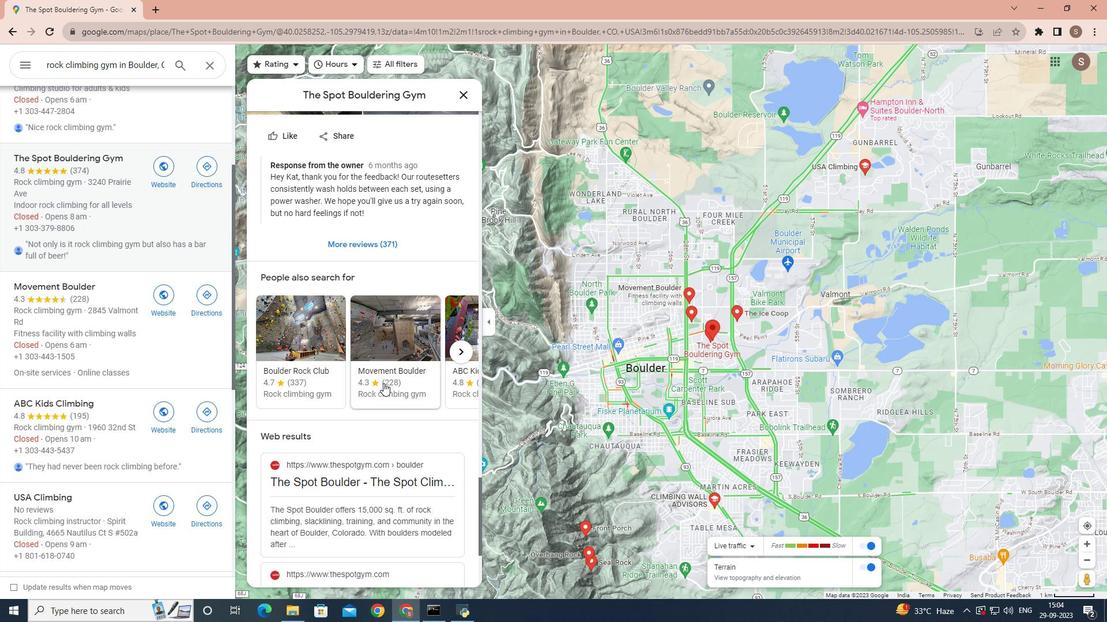 
Action: Mouse scrolled (383, 382) with delta (0, 0)
Screenshot: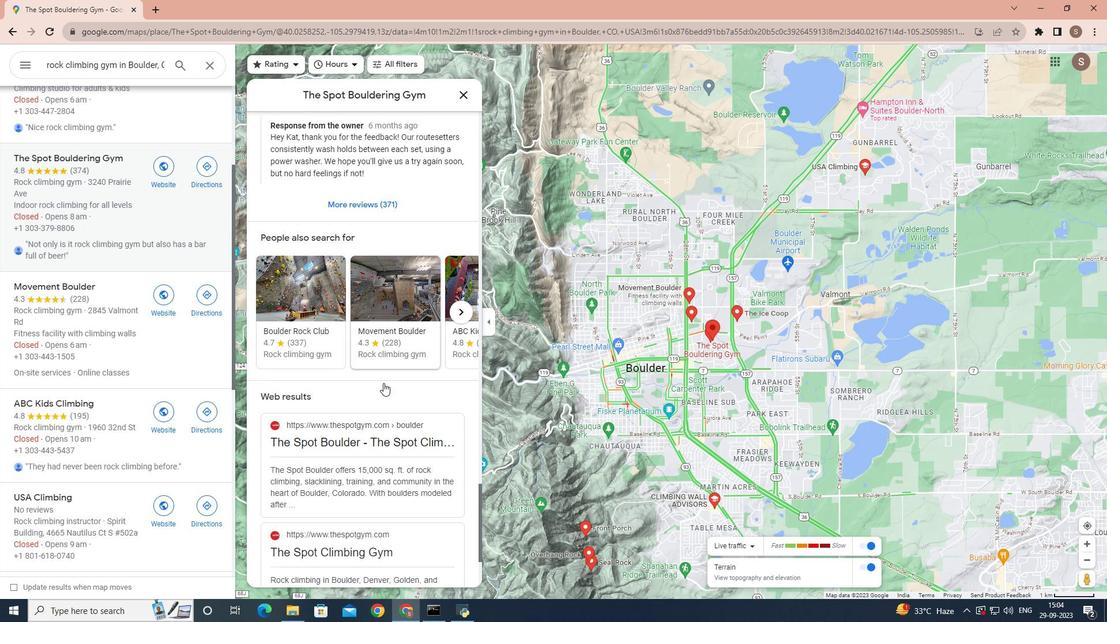 
Action: Mouse moved to (383, 383)
Screenshot: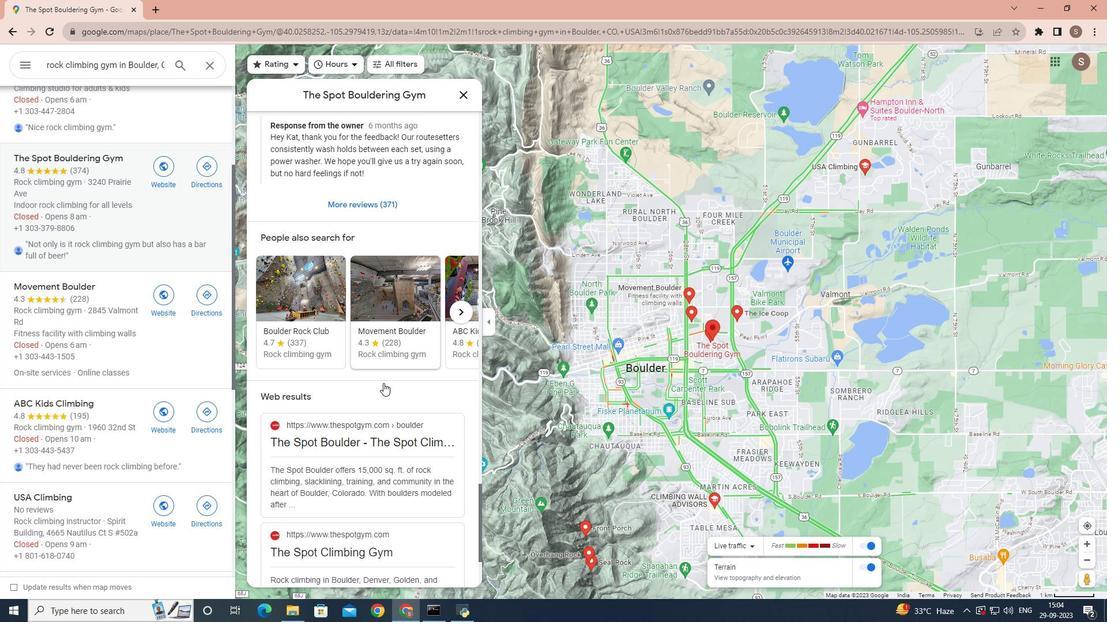 
Action: Mouse scrolled (383, 382) with delta (0, 0)
Screenshot: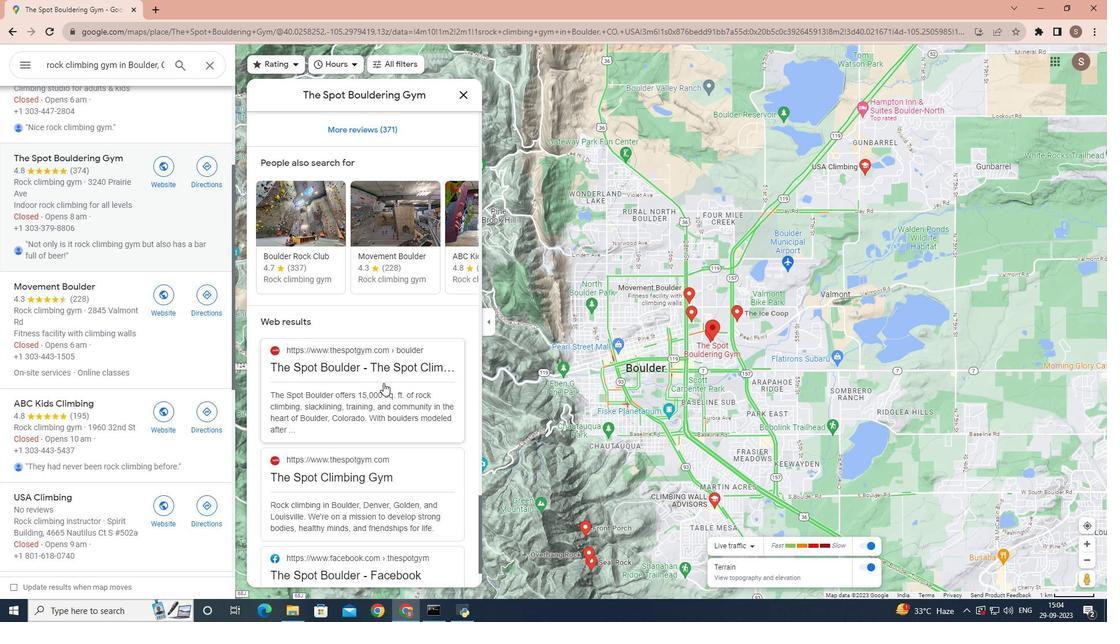 
Action: Mouse scrolled (383, 382) with delta (0, 0)
Screenshot: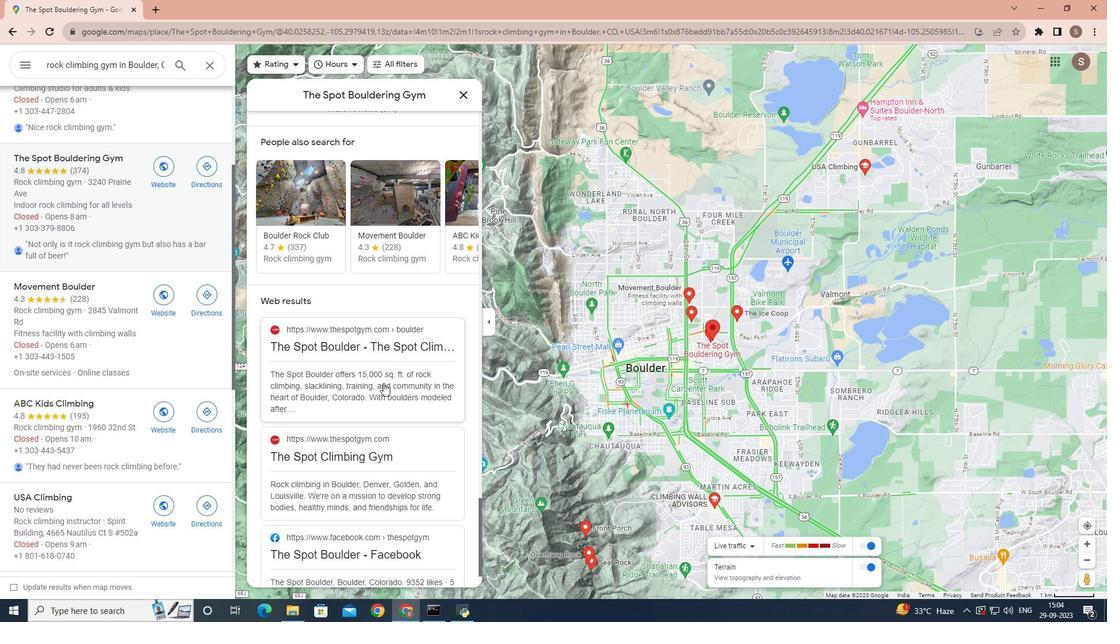 
Action: Mouse scrolled (383, 382) with delta (0, 0)
Screenshot: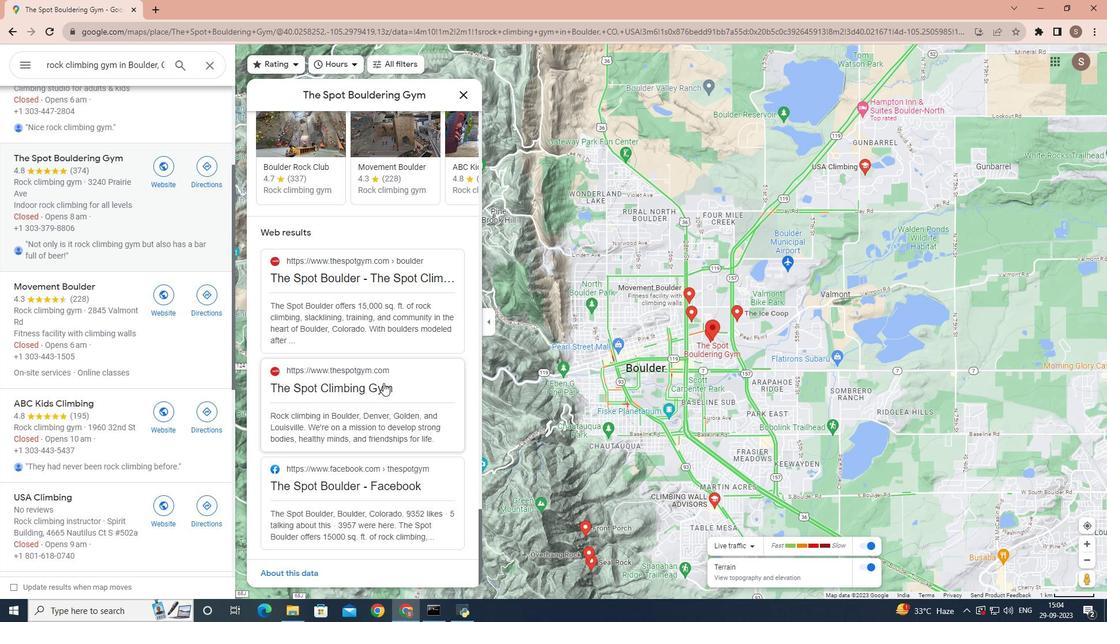 
Action: Mouse scrolled (383, 382) with delta (0, 0)
Screenshot: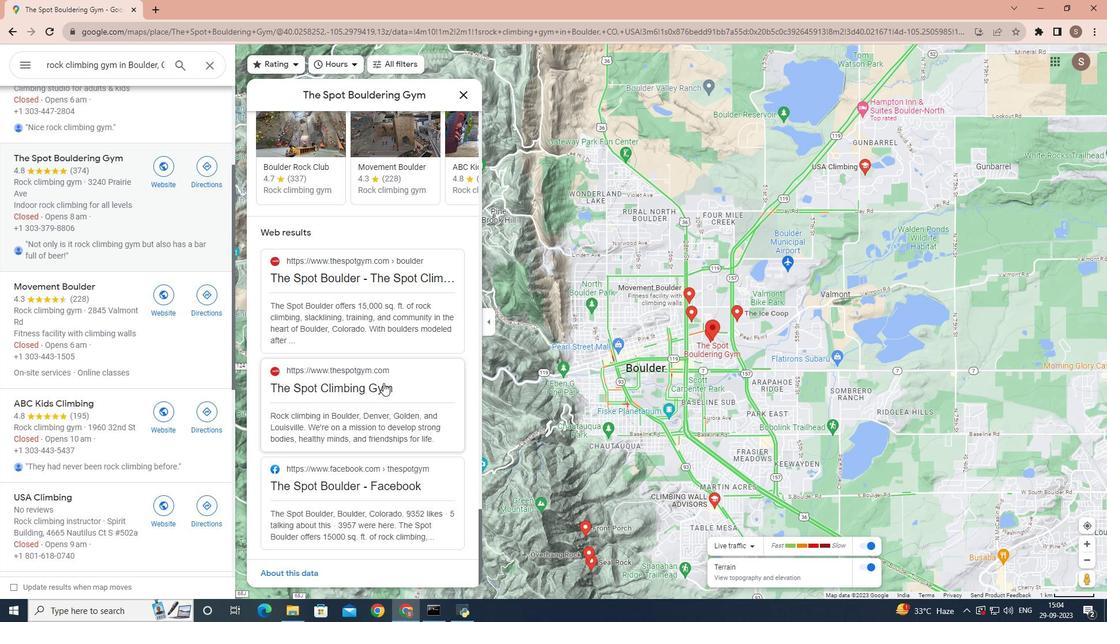
Action: Mouse scrolled (383, 382) with delta (0, 0)
Screenshot: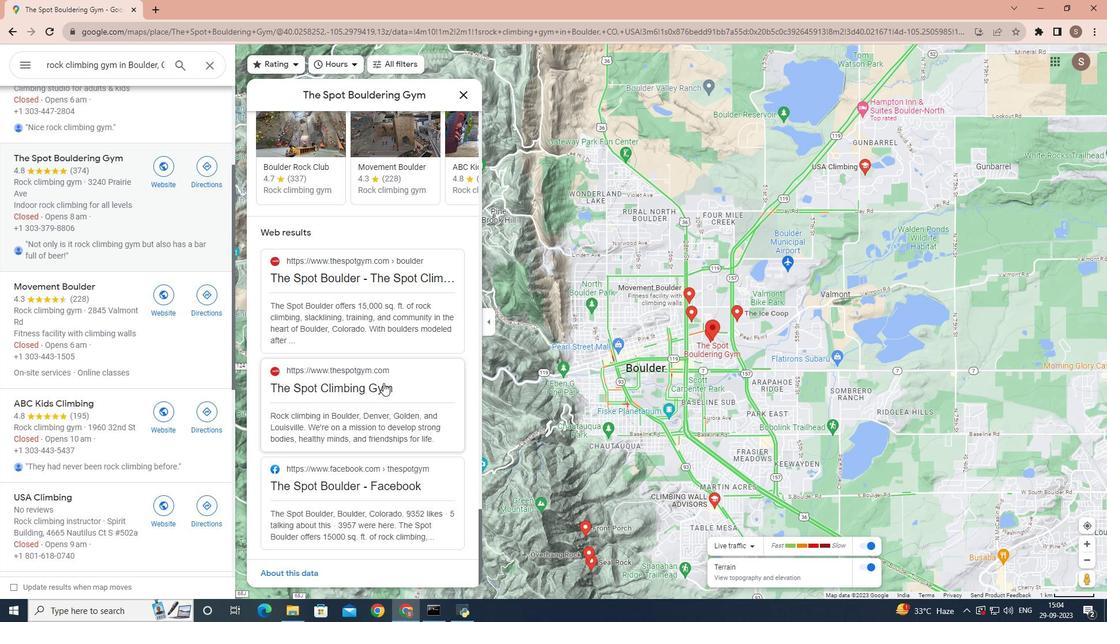 
Action: Mouse scrolled (383, 382) with delta (0, 0)
Screenshot: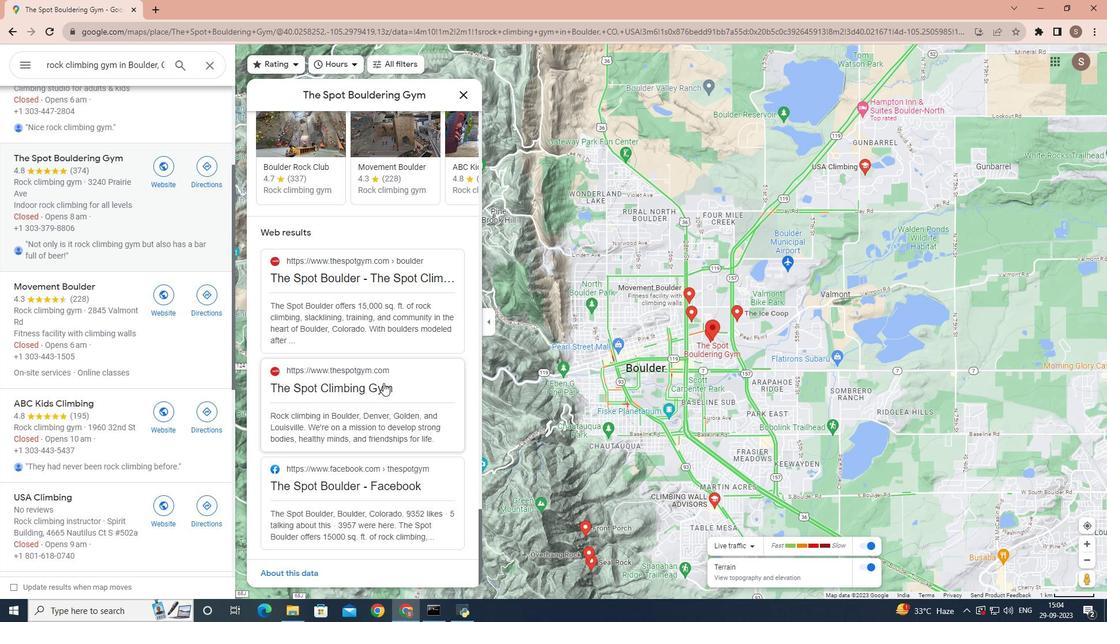 
Action: Mouse scrolled (383, 382) with delta (0, 0)
Screenshot: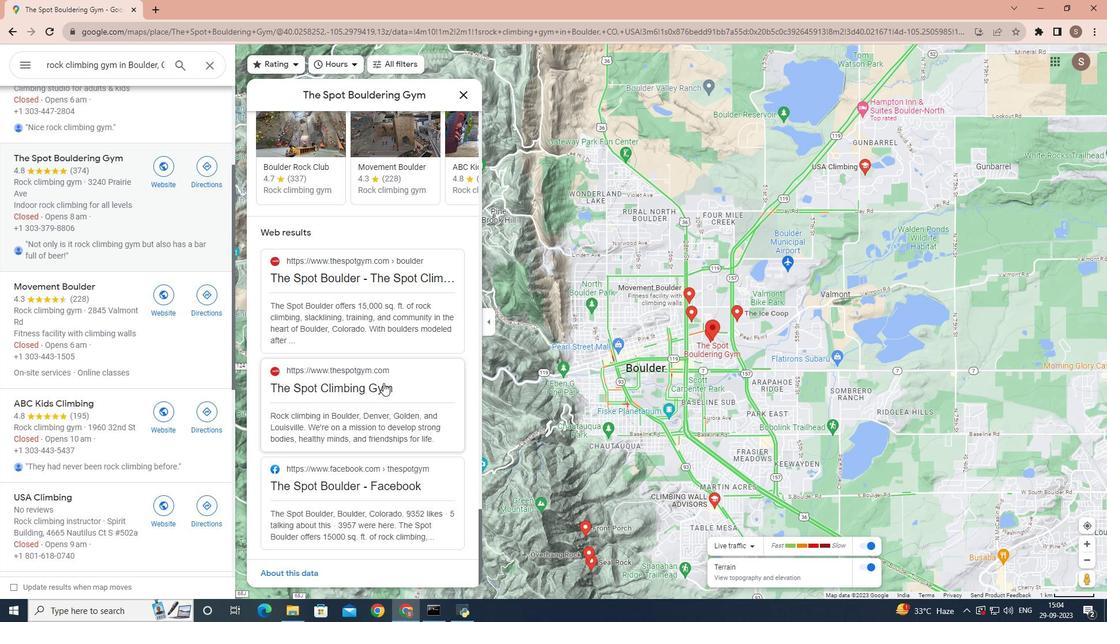 
Action: Mouse scrolled (383, 382) with delta (0, 0)
Screenshot: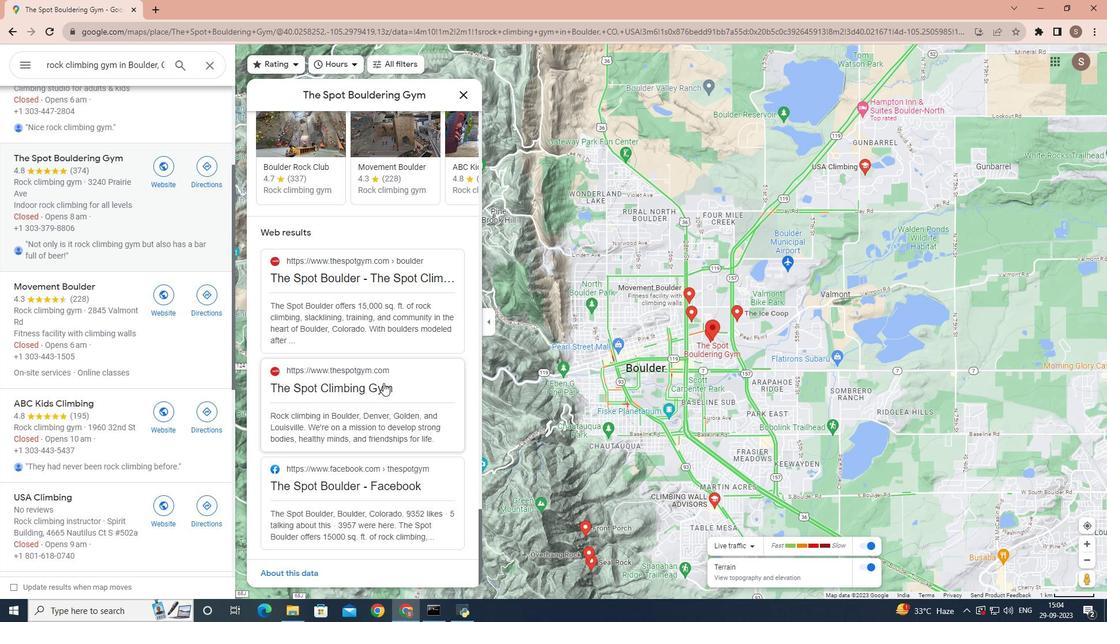 
Action: Mouse scrolled (383, 382) with delta (0, 0)
Screenshot: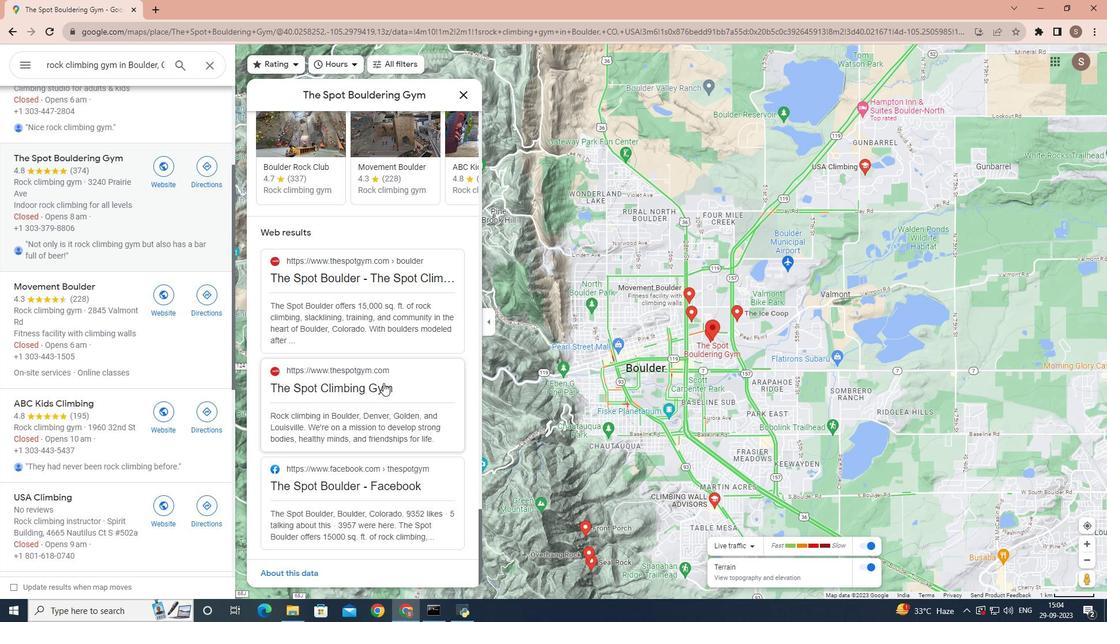 
Action: Mouse scrolled (383, 384) with delta (0, 0)
Screenshot: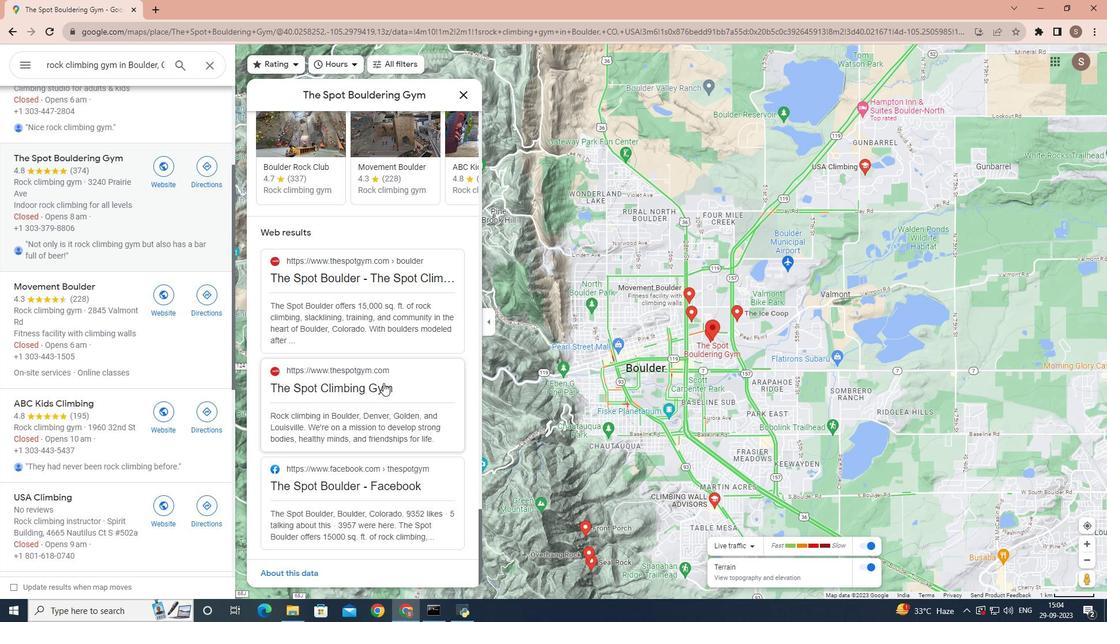 
Action: Mouse scrolled (383, 384) with delta (0, 0)
Screenshot: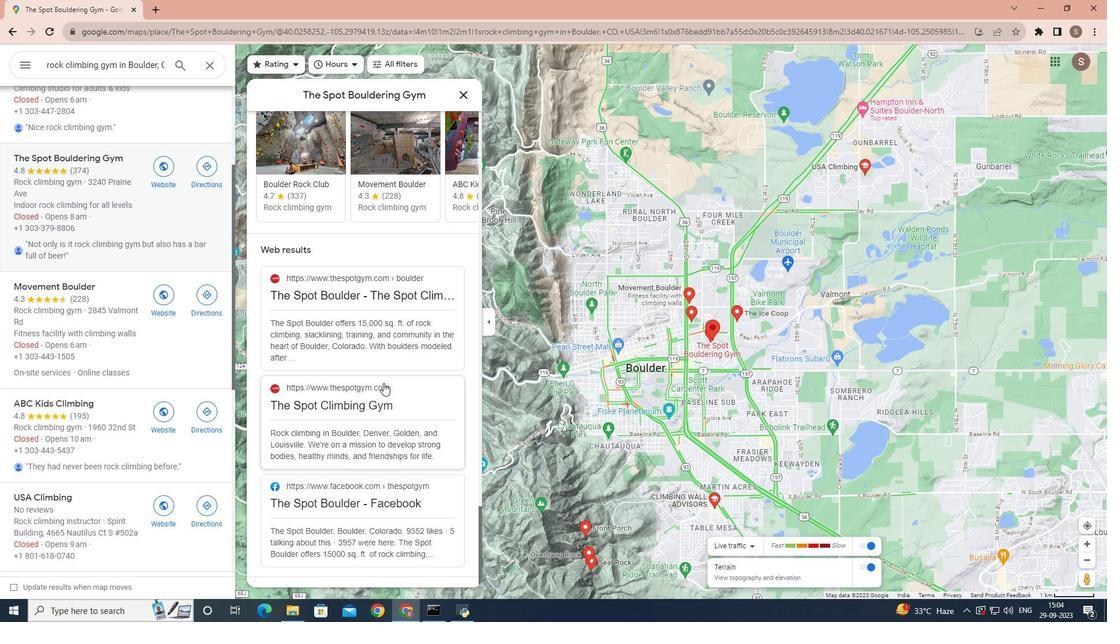 
Action: Mouse scrolled (383, 384) with delta (0, 0)
Screenshot: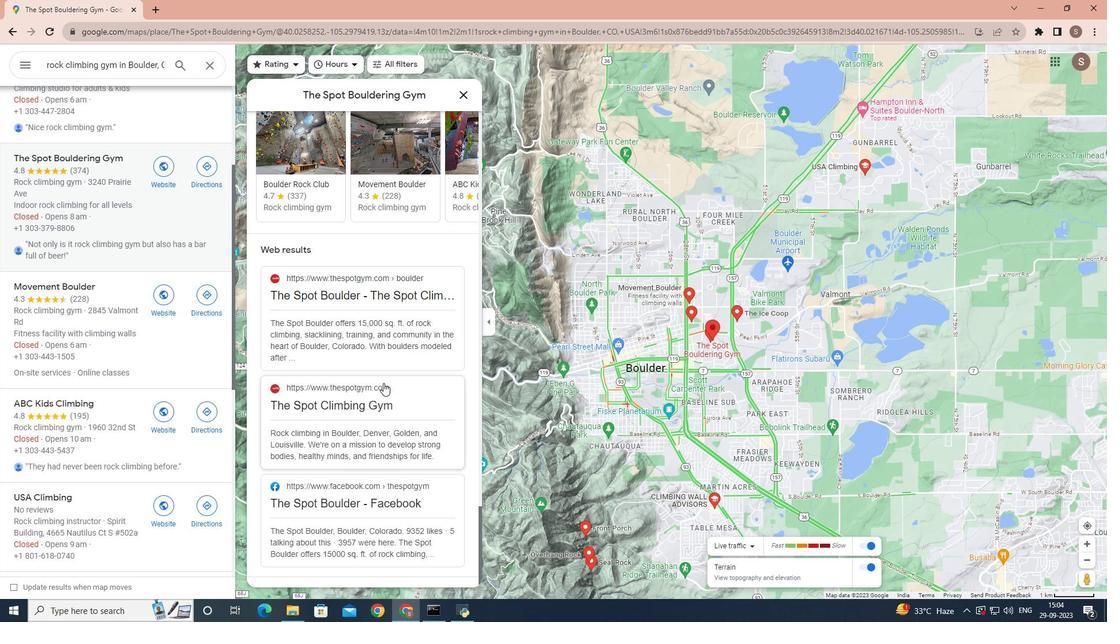 
Action: Mouse scrolled (383, 384) with delta (0, 0)
Screenshot: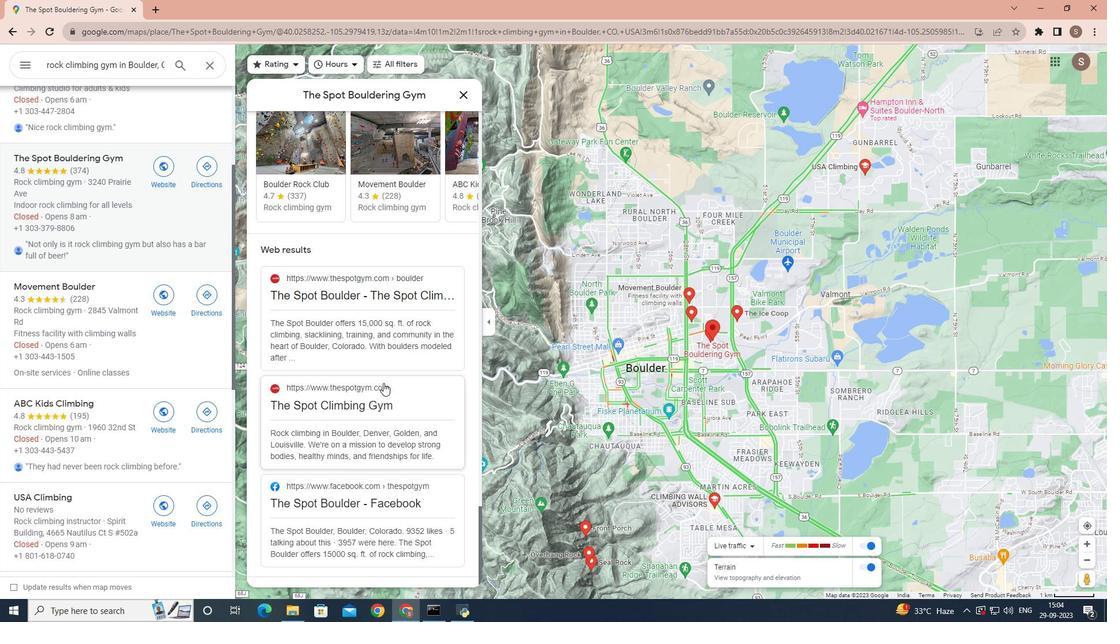 
Action: Mouse scrolled (383, 384) with delta (0, 0)
Screenshot: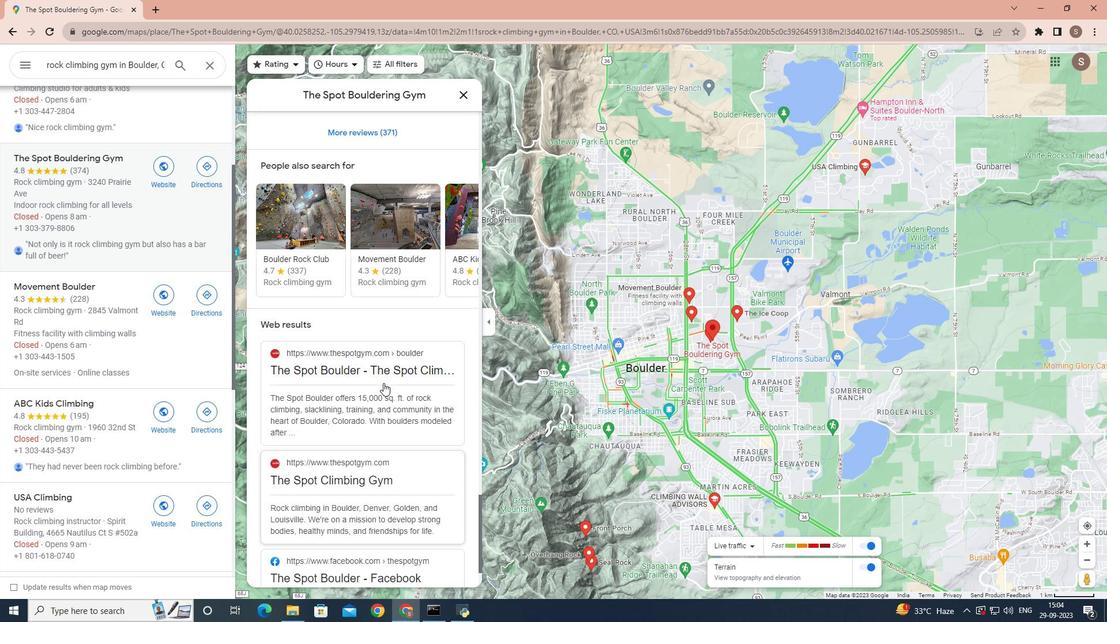 
Action: Mouse scrolled (383, 384) with delta (0, 0)
